 Task: Best health and beauty website designs: ColourPop.
Action: Mouse moved to (908, 409)
Screenshot: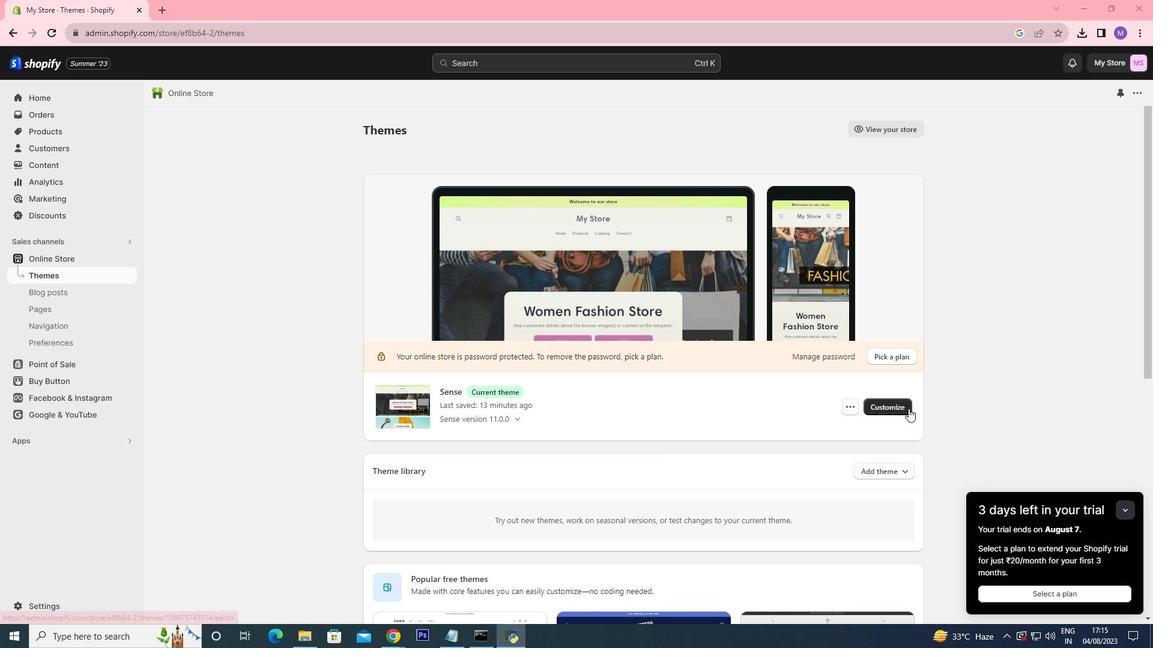 
Action: Mouse pressed left at (908, 409)
Screenshot: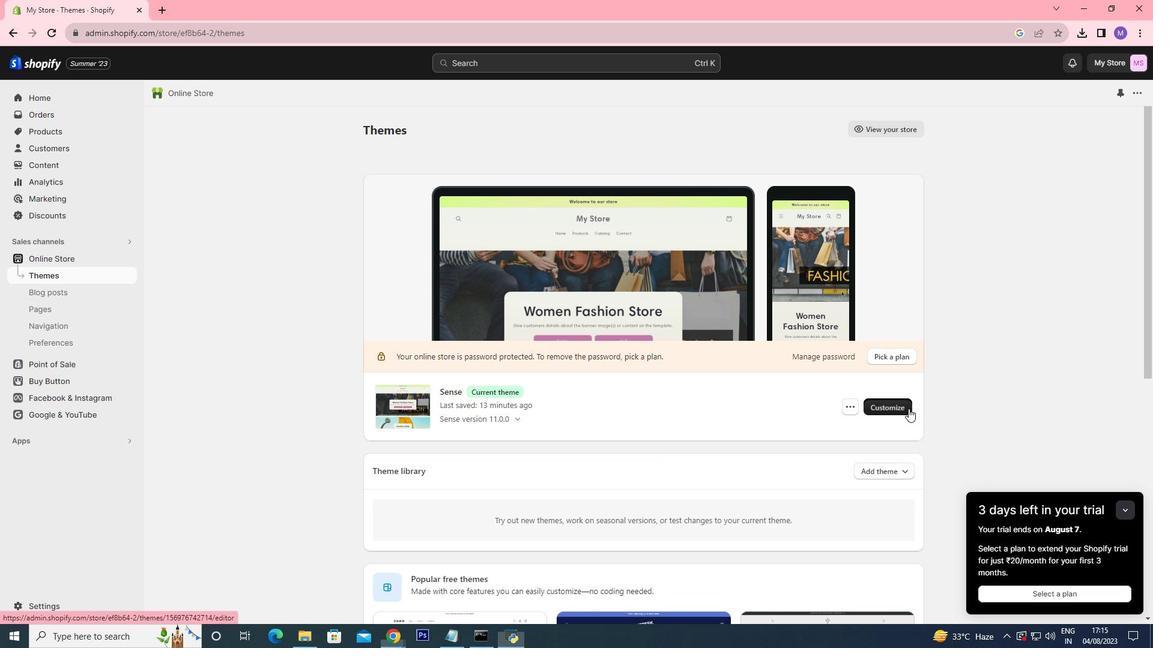 
Action: Mouse moved to (709, 306)
Screenshot: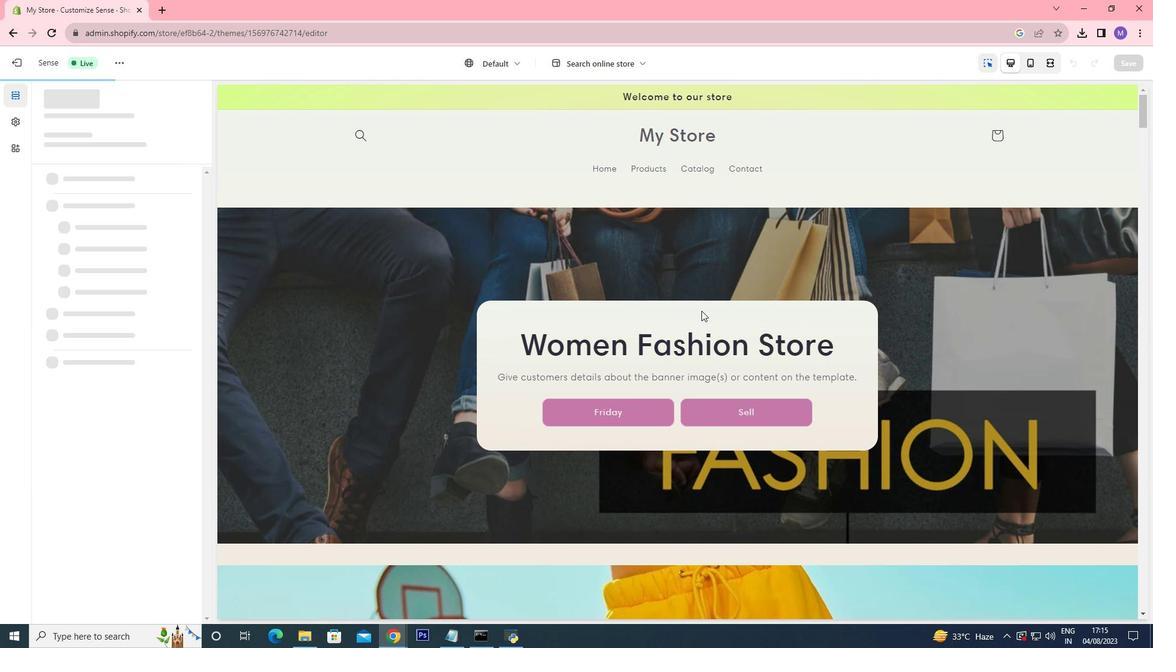 
Action: Mouse scrolled (709, 306) with delta (0, 0)
Screenshot: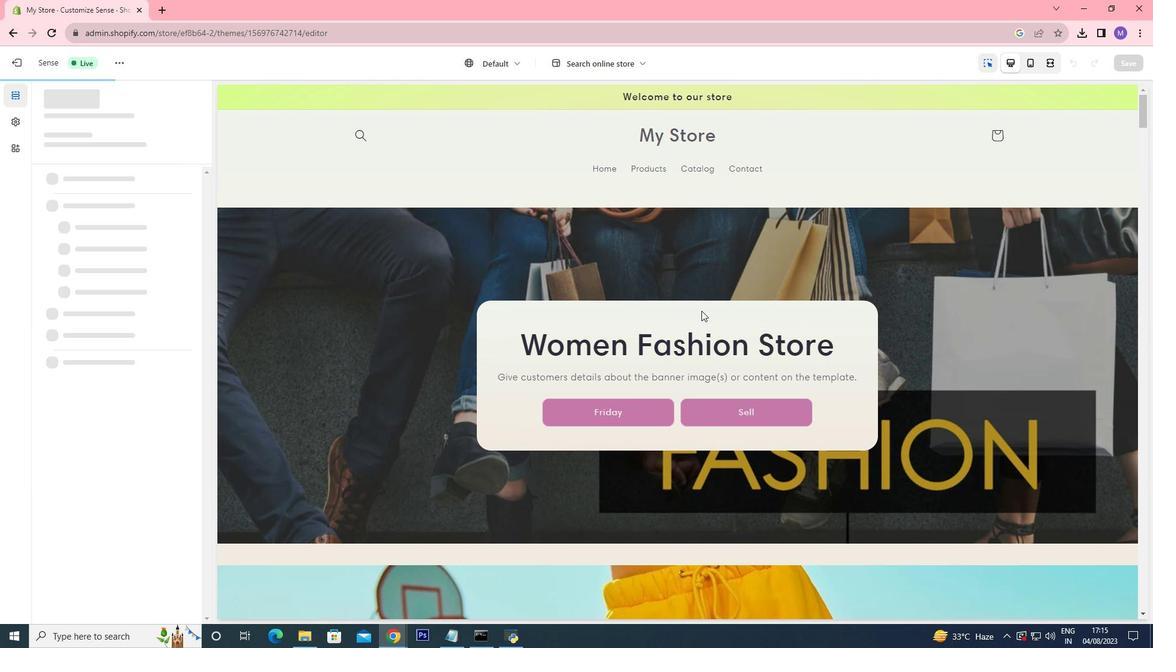 
Action: Mouse moved to (707, 308)
Screenshot: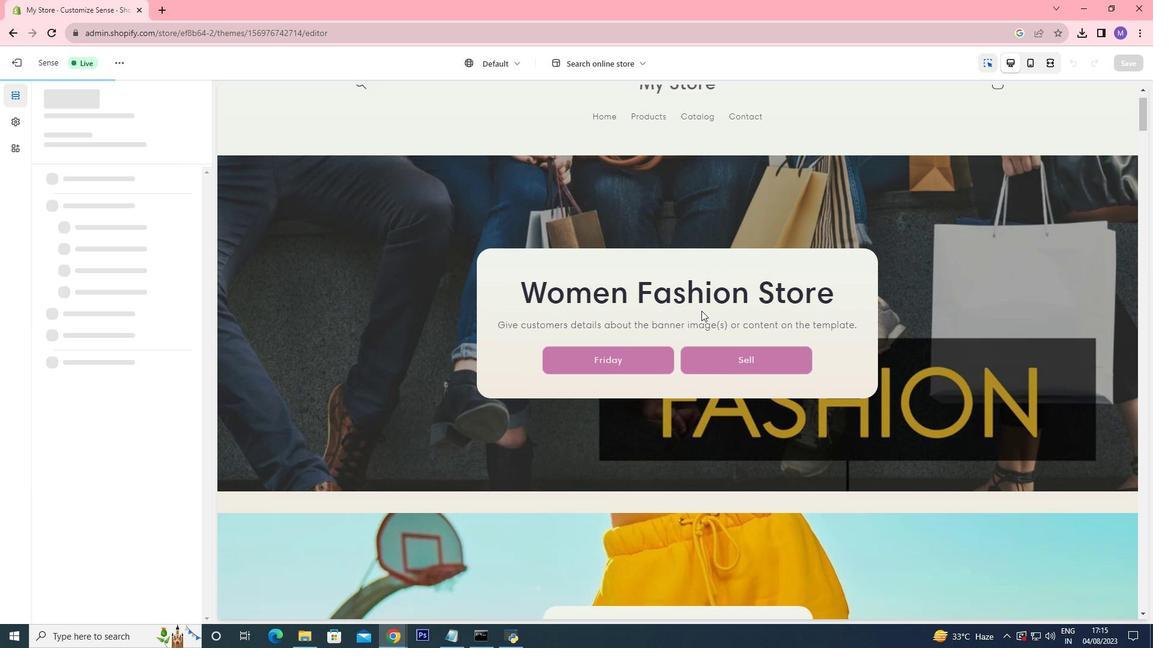 
Action: Mouse scrolled (707, 307) with delta (0, 0)
Screenshot: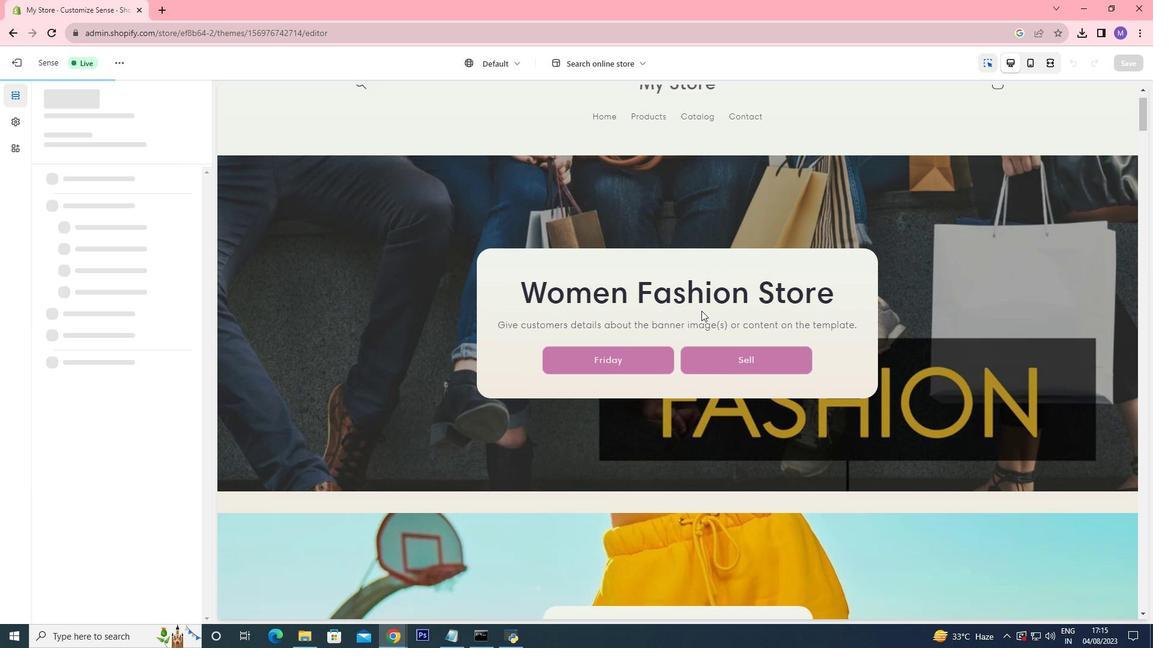 
Action: Mouse moved to (703, 309)
Screenshot: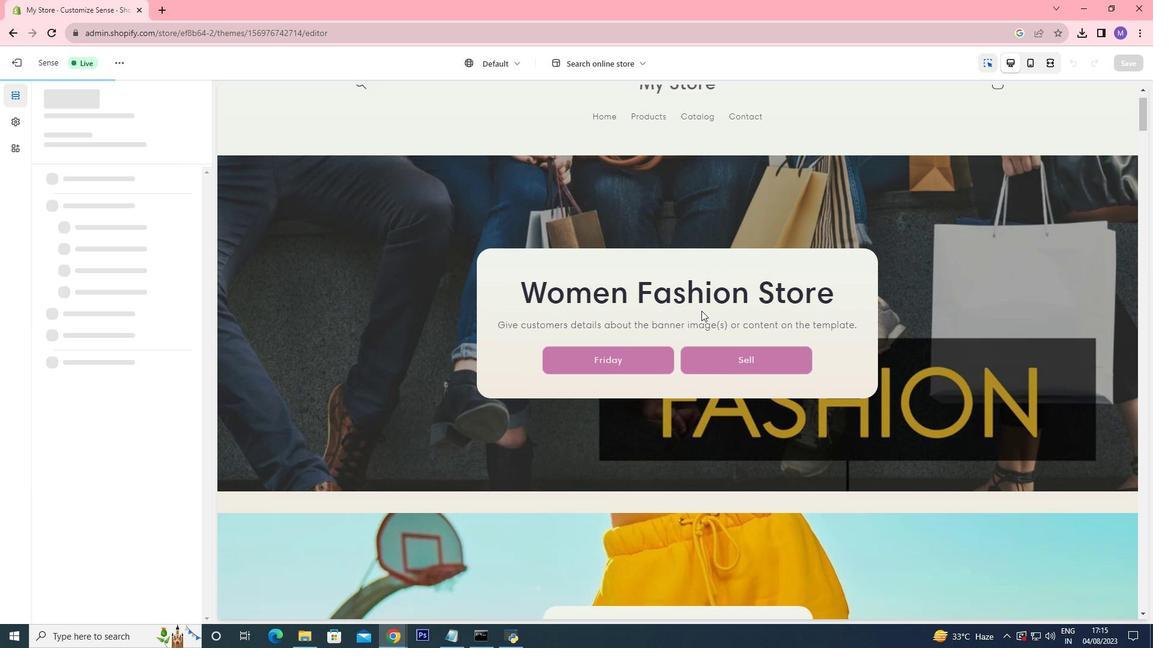 
Action: Mouse scrolled (703, 309) with delta (0, 0)
Screenshot: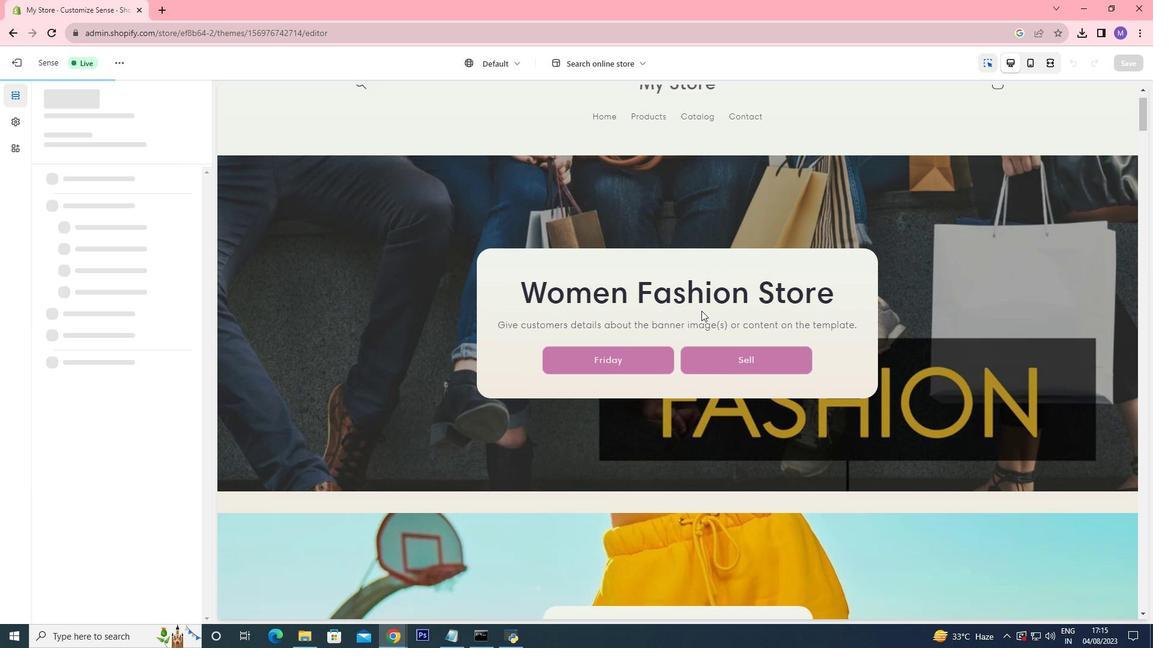 
Action: Mouse moved to (702, 311)
Screenshot: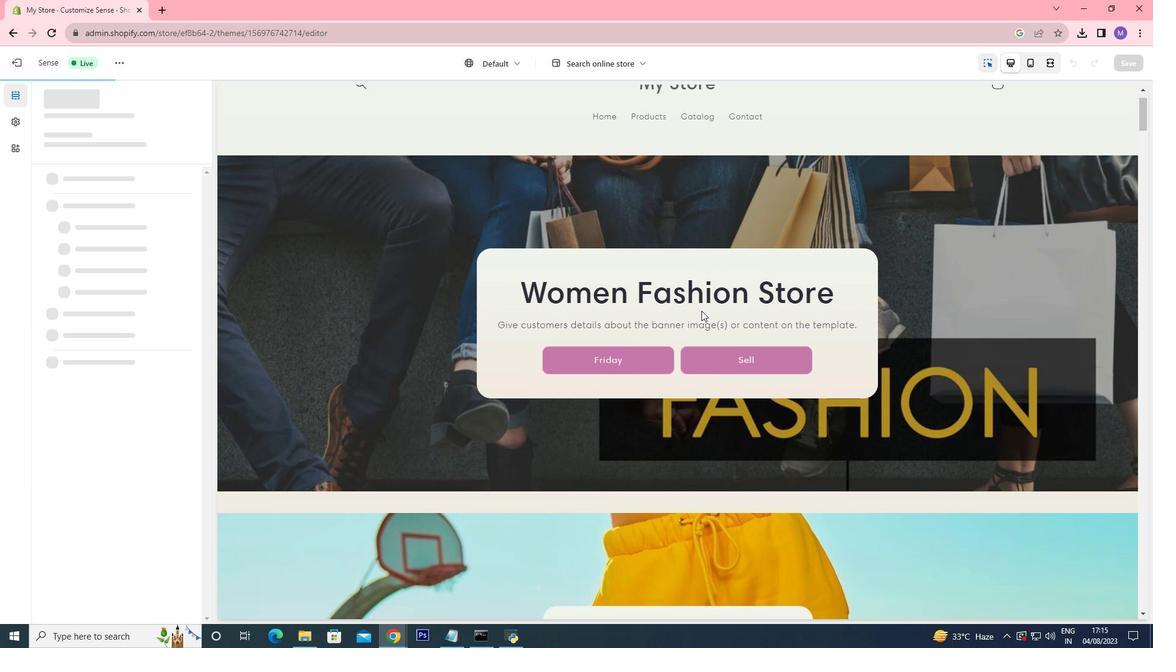 
Action: Mouse scrolled (702, 310) with delta (0, 0)
Screenshot: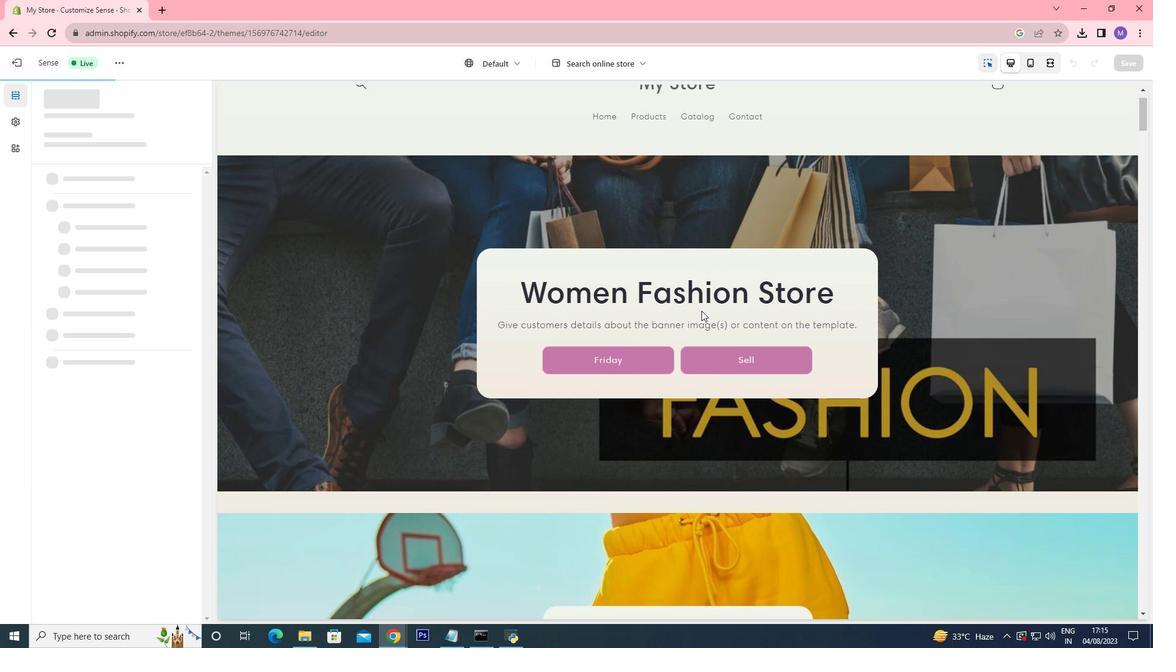 
Action: Mouse moved to (701, 311)
Screenshot: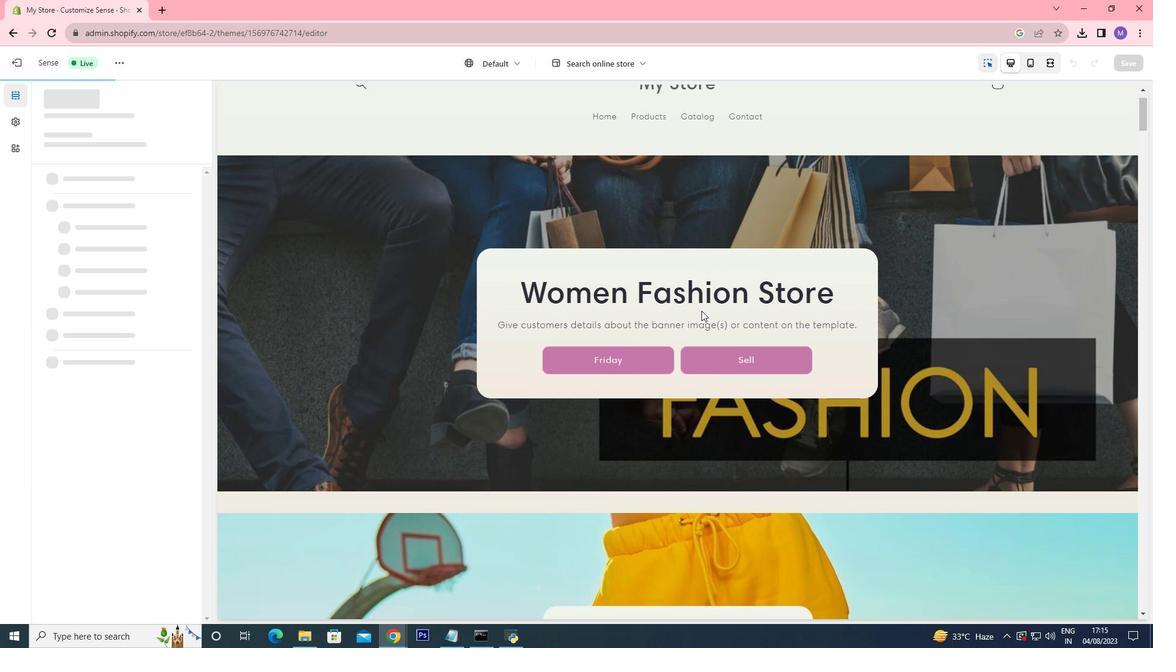 
Action: Mouse scrolled (701, 310) with delta (0, 0)
Screenshot: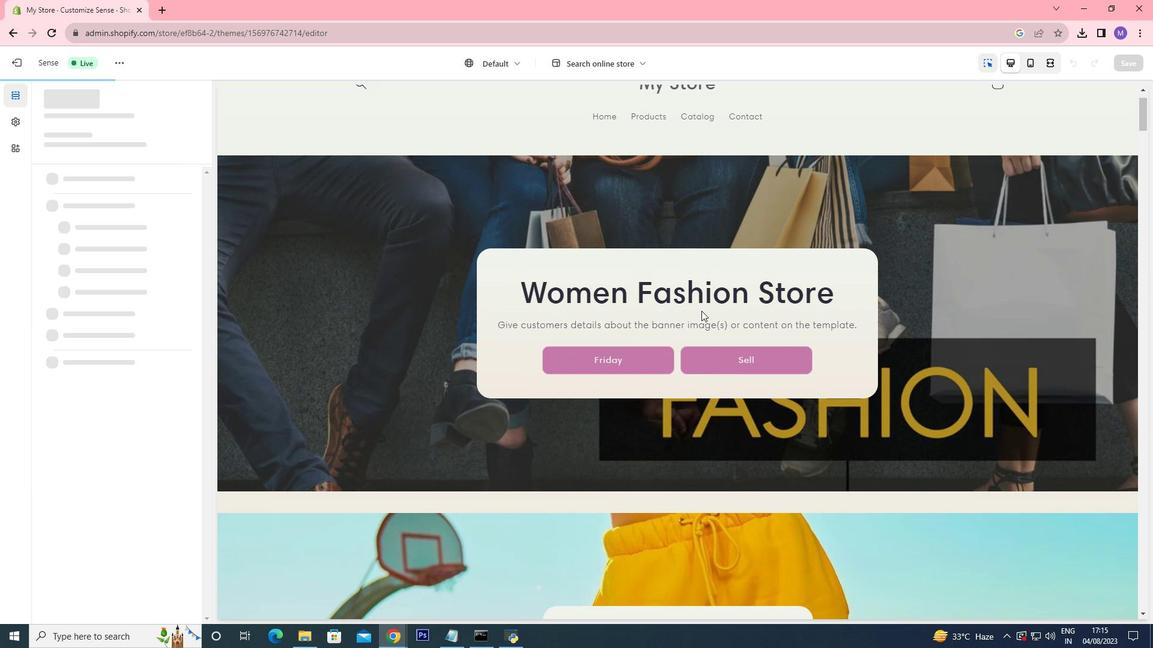 
Action: Mouse moved to (701, 311)
Screenshot: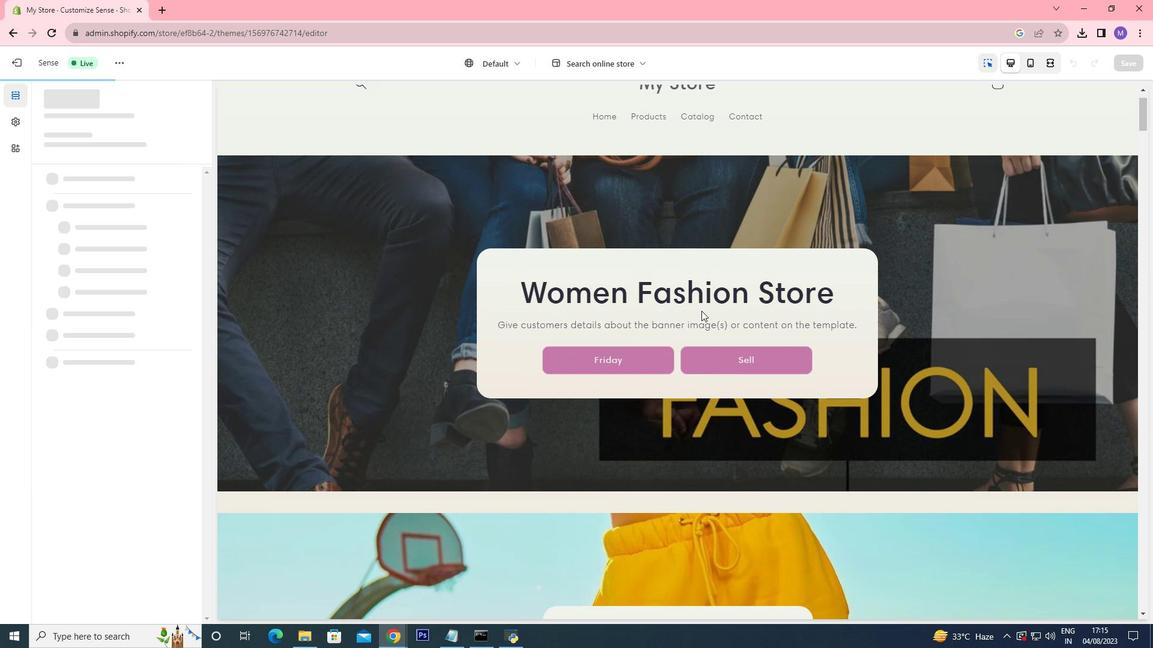 
Action: Mouse scrolled (701, 310) with delta (0, 0)
Screenshot: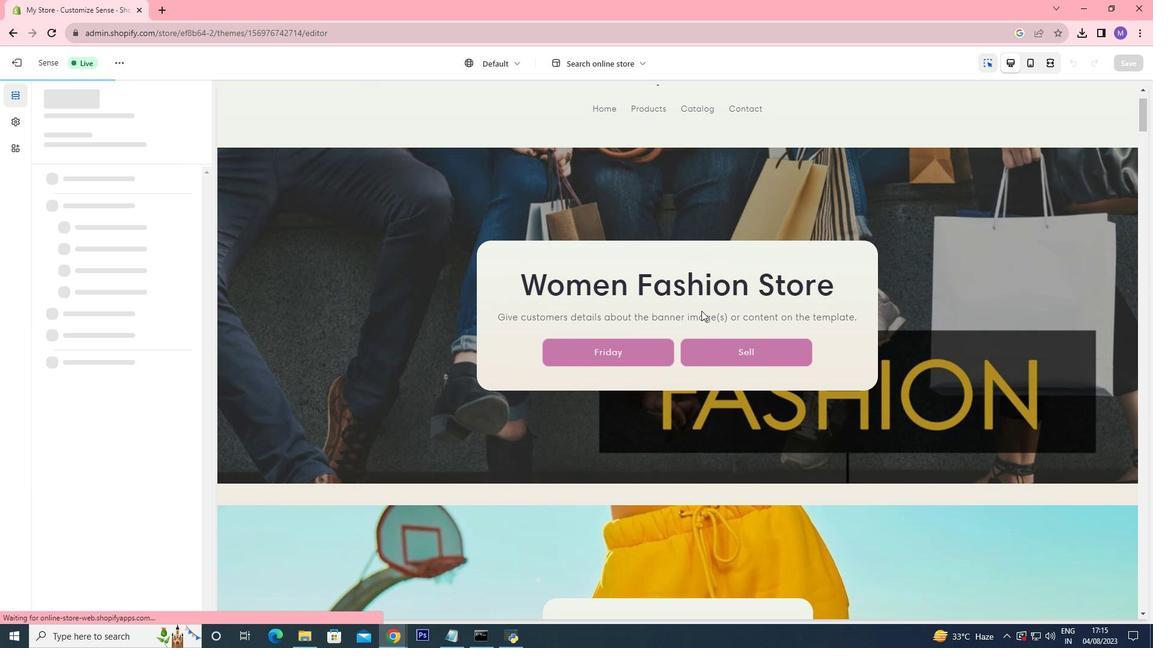 
Action: Mouse moved to (702, 337)
Screenshot: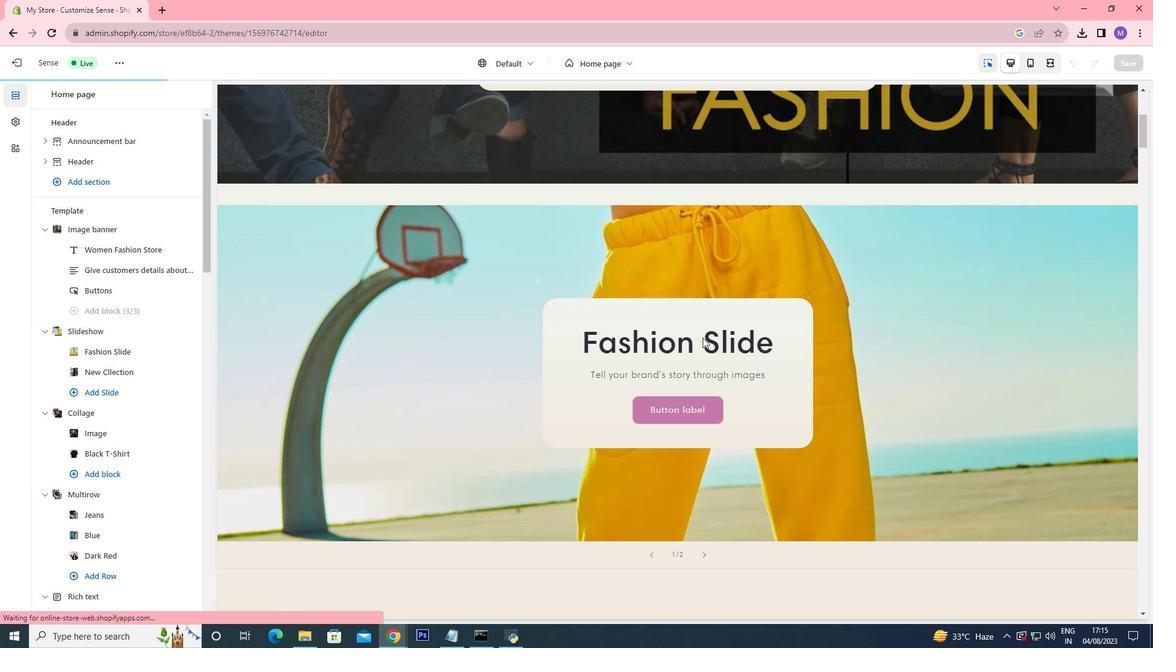 
Action: Mouse scrolled (702, 336) with delta (0, 0)
Screenshot: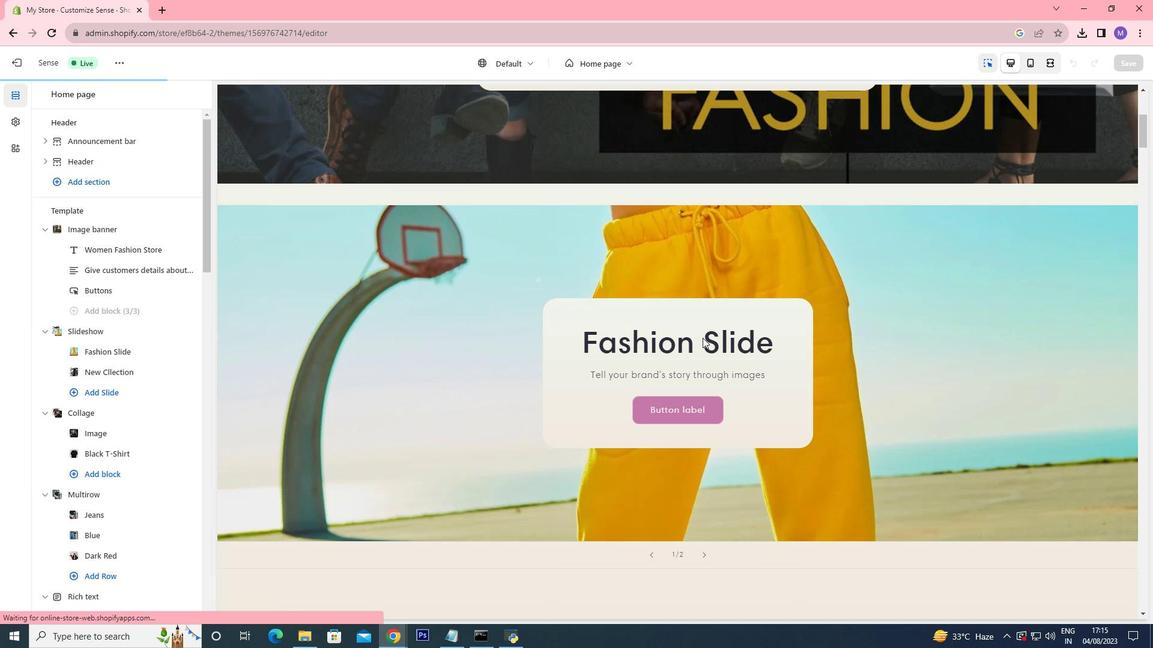
Action: Mouse moved to (702, 338)
Screenshot: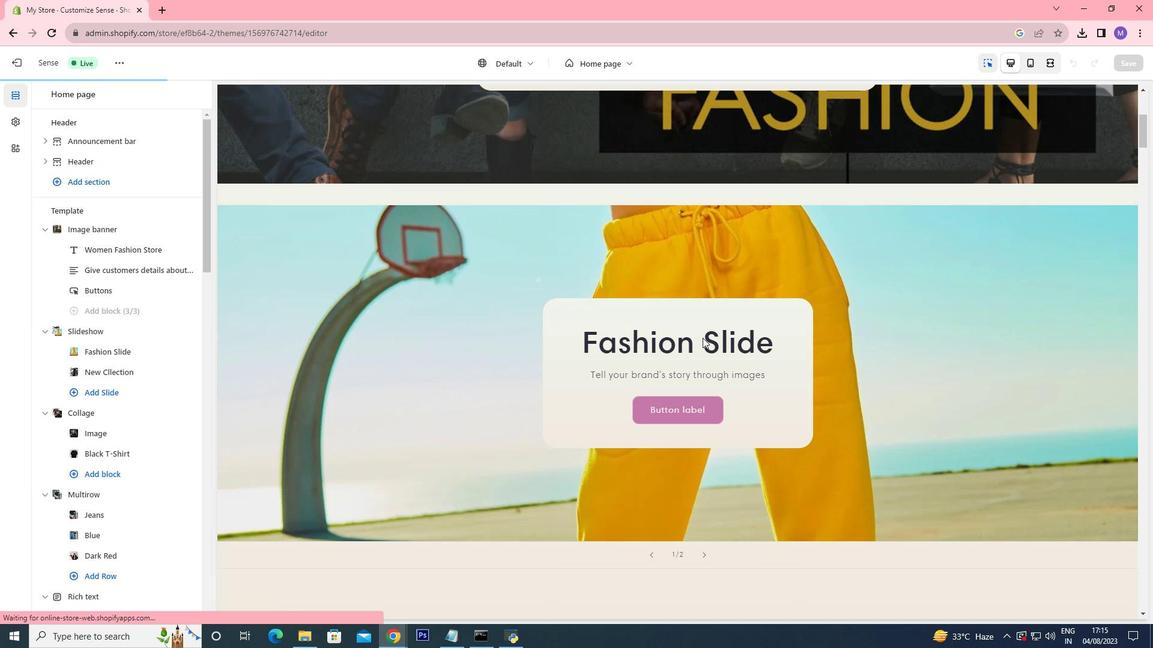 
Action: Mouse scrolled (702, 337) with delta (0, 0)
Screenshot: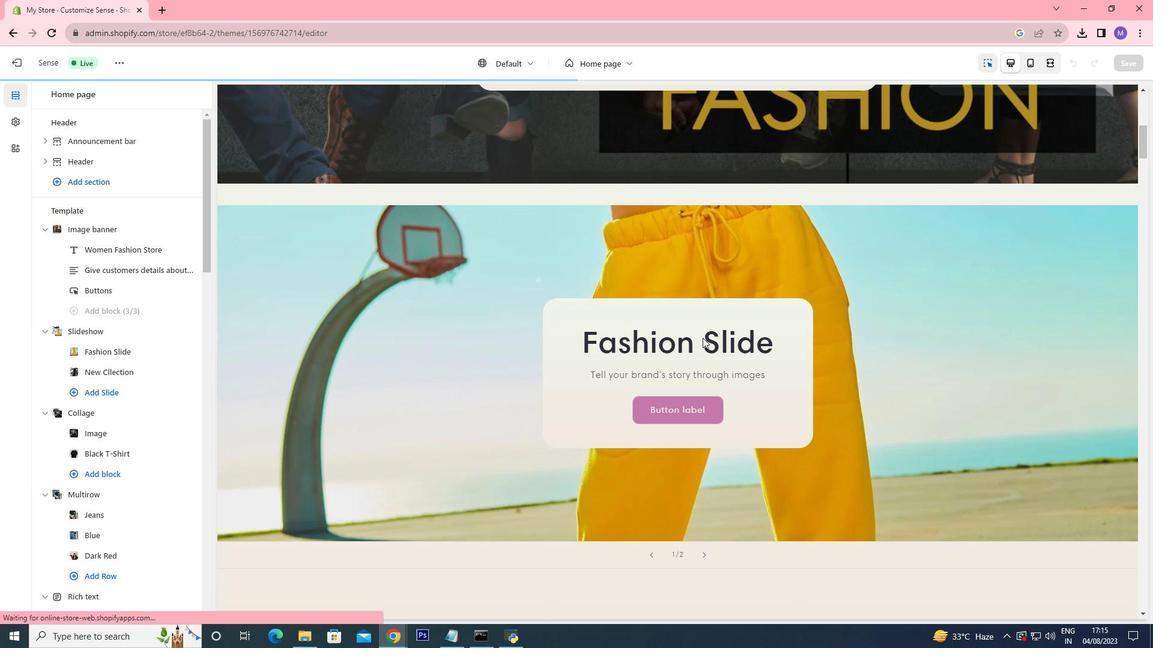
Action: Mouse scrolled (702, 337) with delta (0, 0)
Screenshot: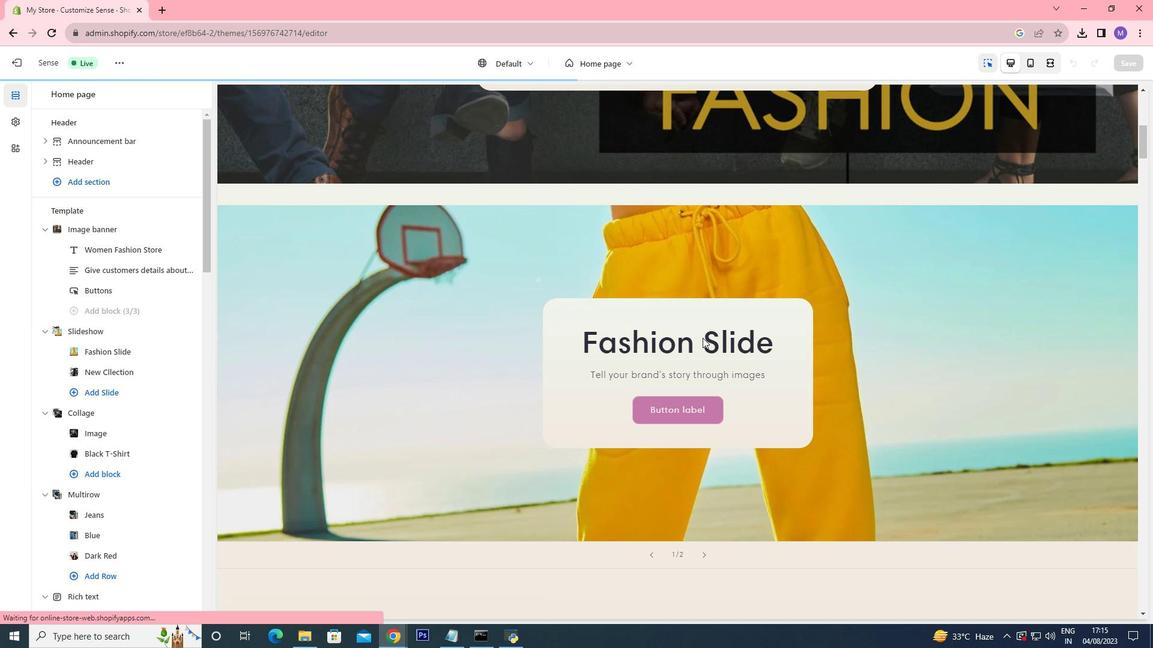 
Action: Mouse scrolled (702, 337) with delta (0, 0)
Screenshot: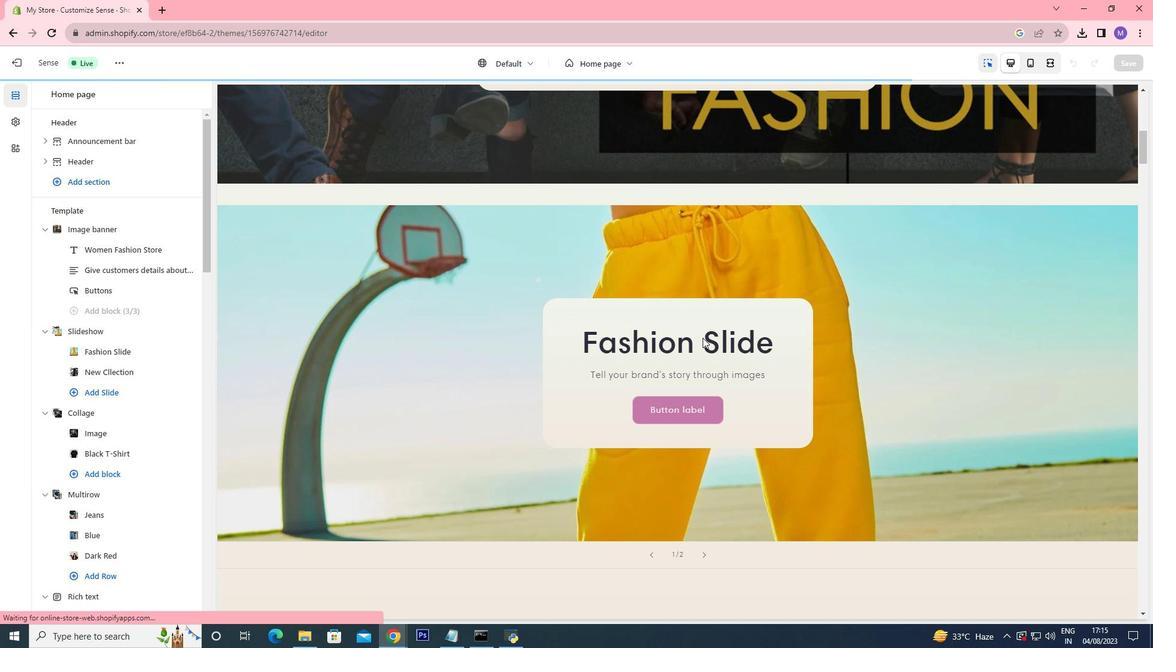 
Action: Mouse scrolled (702, 337) with delta (0, 0)
Screenshot: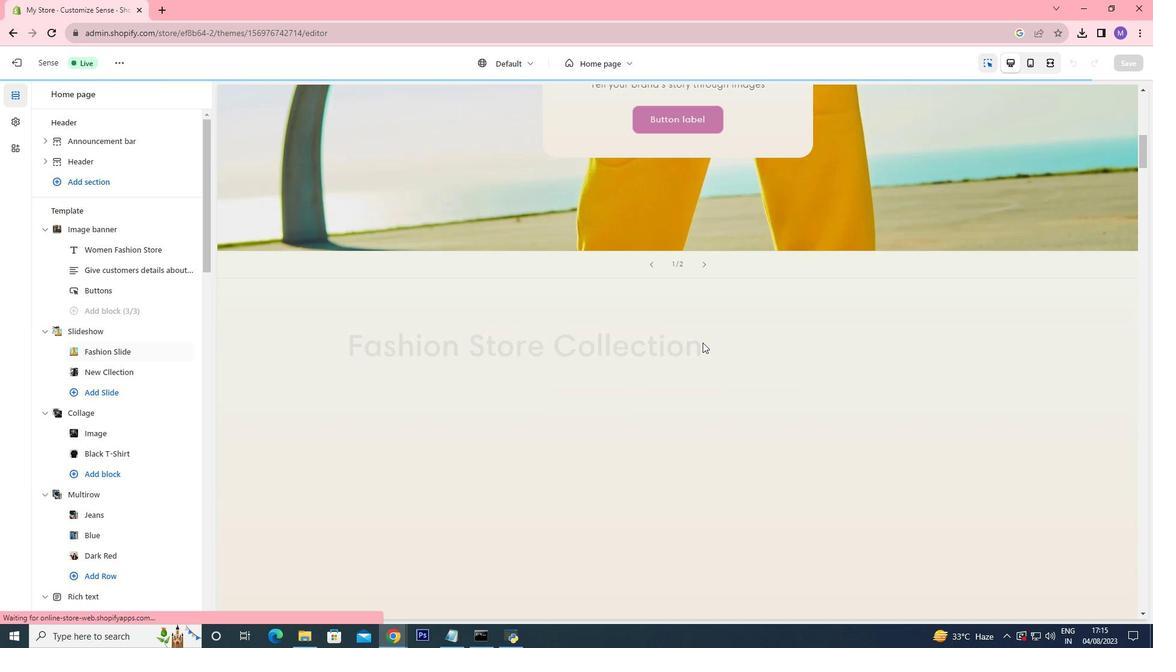 
Action: Mouse moved to (705, 377)
Screenshot: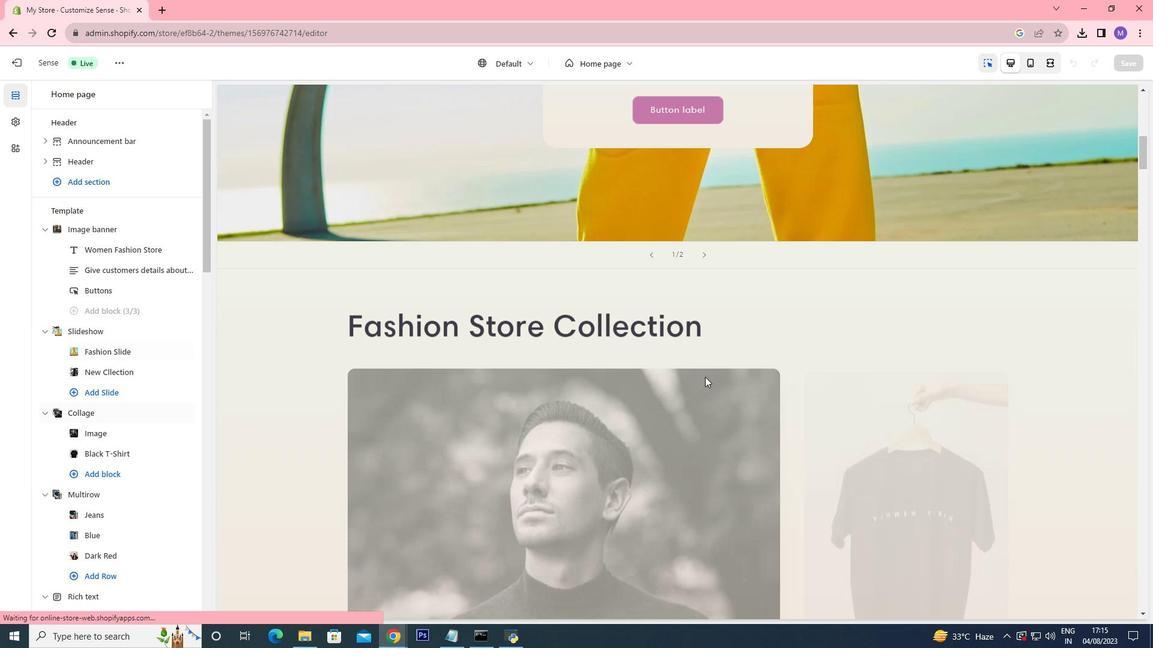
Action: Mouse scrolled (705, 376) with delta (0, 0)
Screenshot: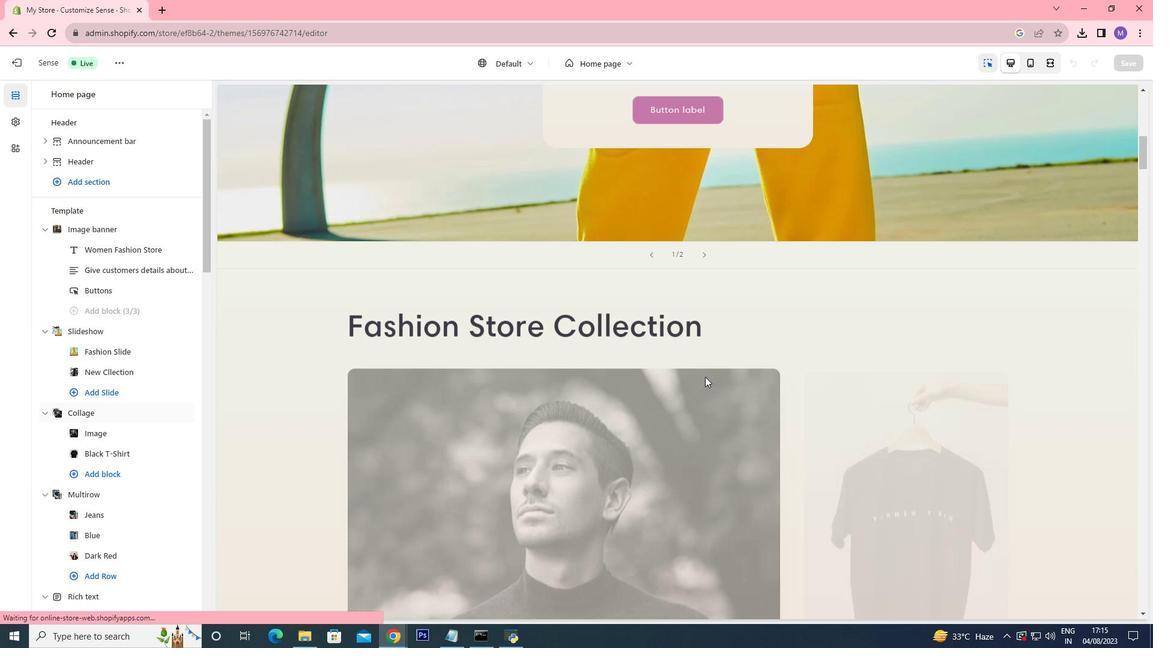
Action: Mouse scrolled (705, 376) with delta (0, 0)
Screenshot: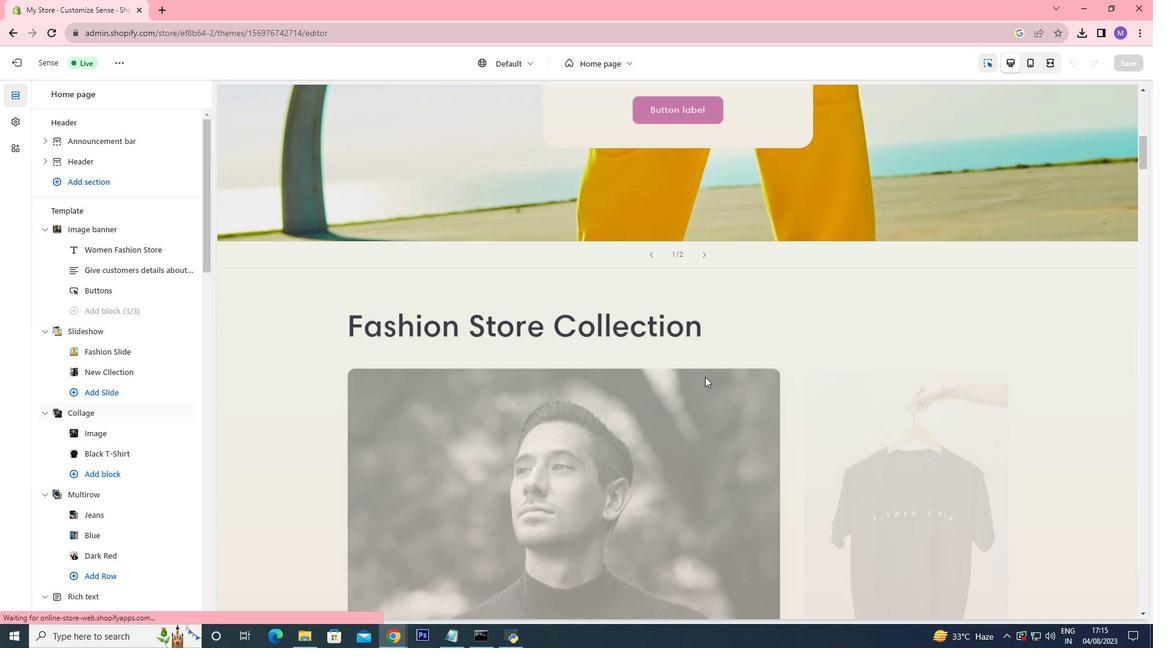 
Action: Mouse scrolled (705, 376) with delta (0, 0)
Screenshot: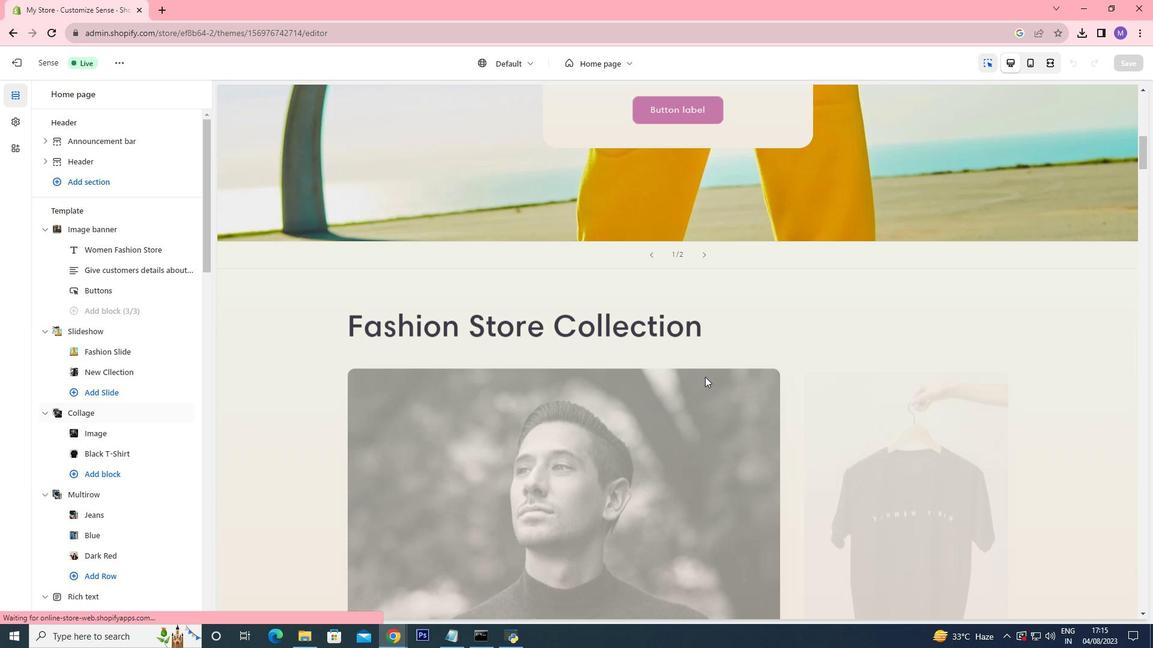 
Action: Mouse scrolled (705, 376) with delta (0, 0)
Screenshot: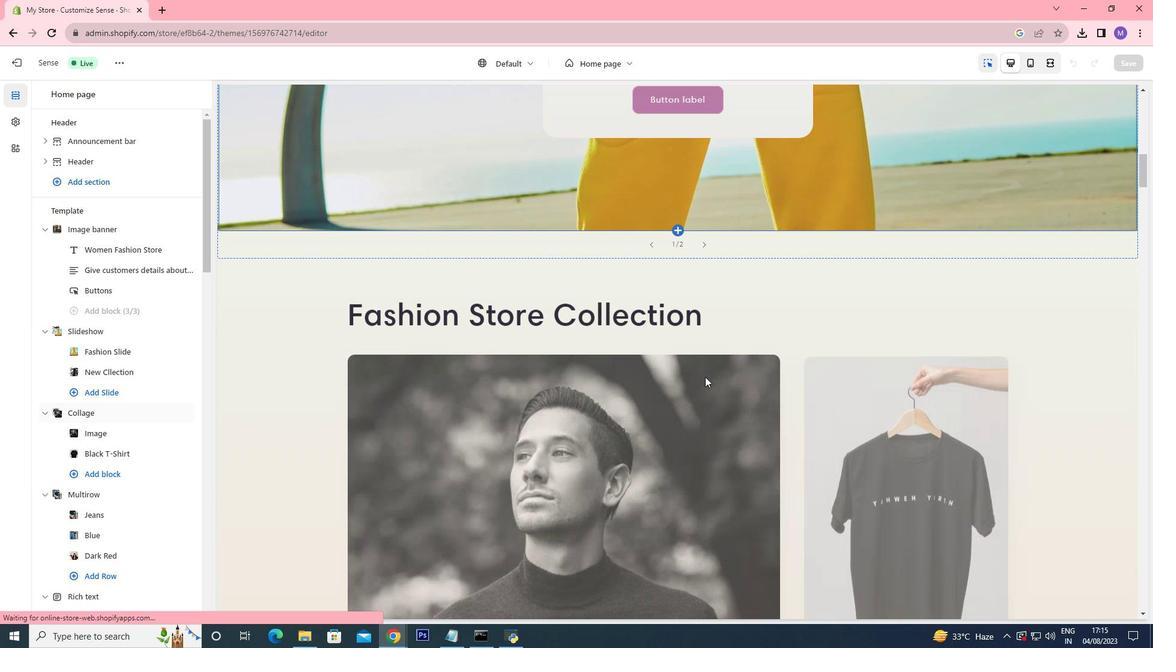 
Action: Mouse scrolled (705, 376) with delta (0, 0)
Screenshot: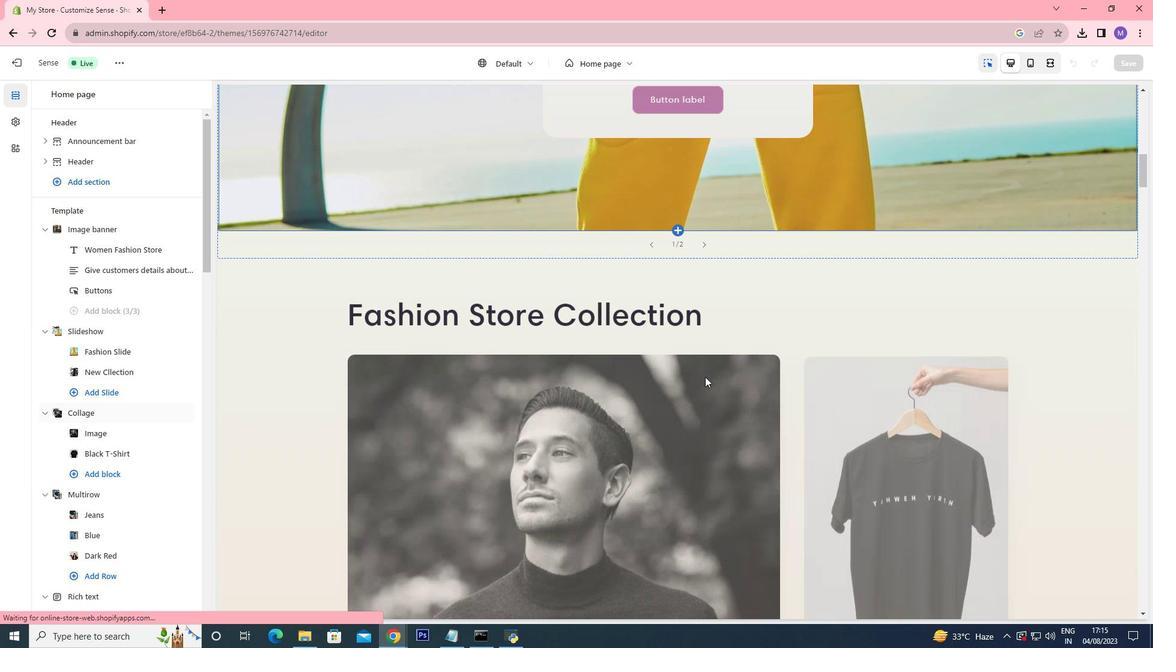
Action: Mouse scrolled (705, 376) with delta (0, 0)
Screenshot: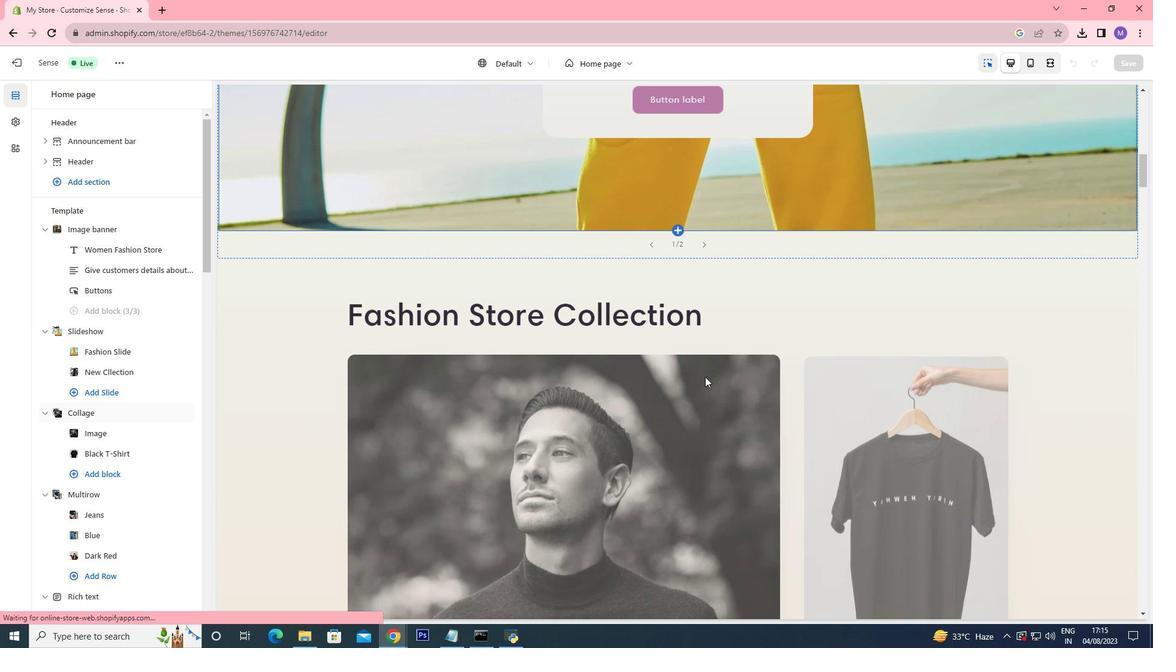 
Action: Mouse scrolled (705, 376) with delta (0, 0)
Screenshot: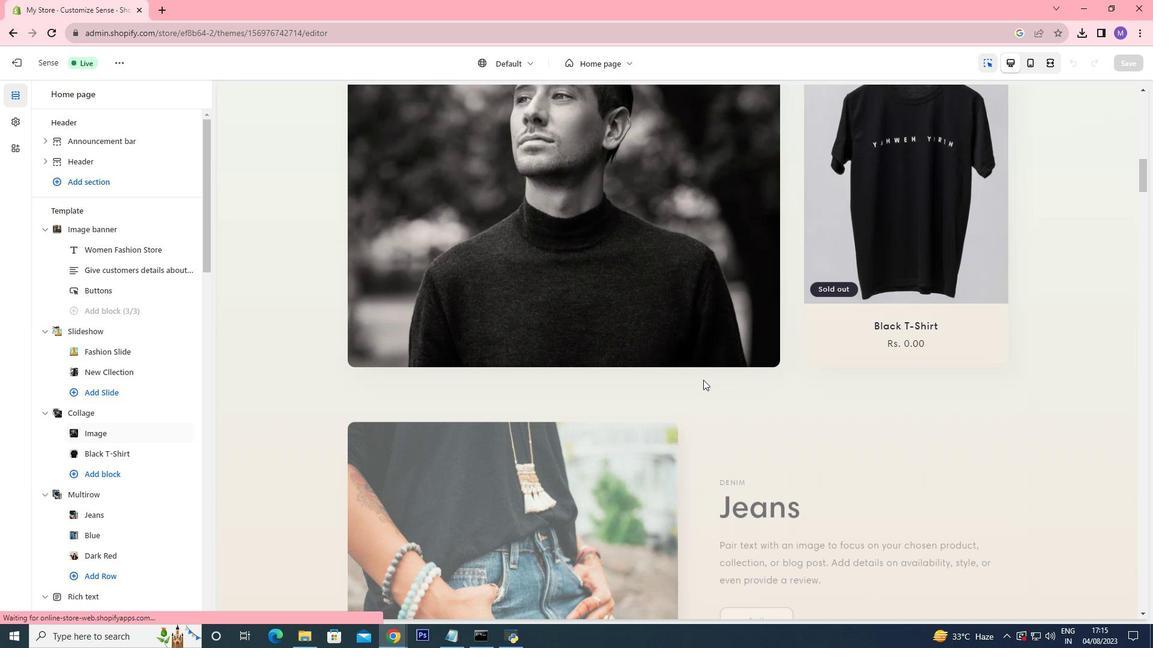 
Action: Mouse moved to (705, 377)
Screenshot: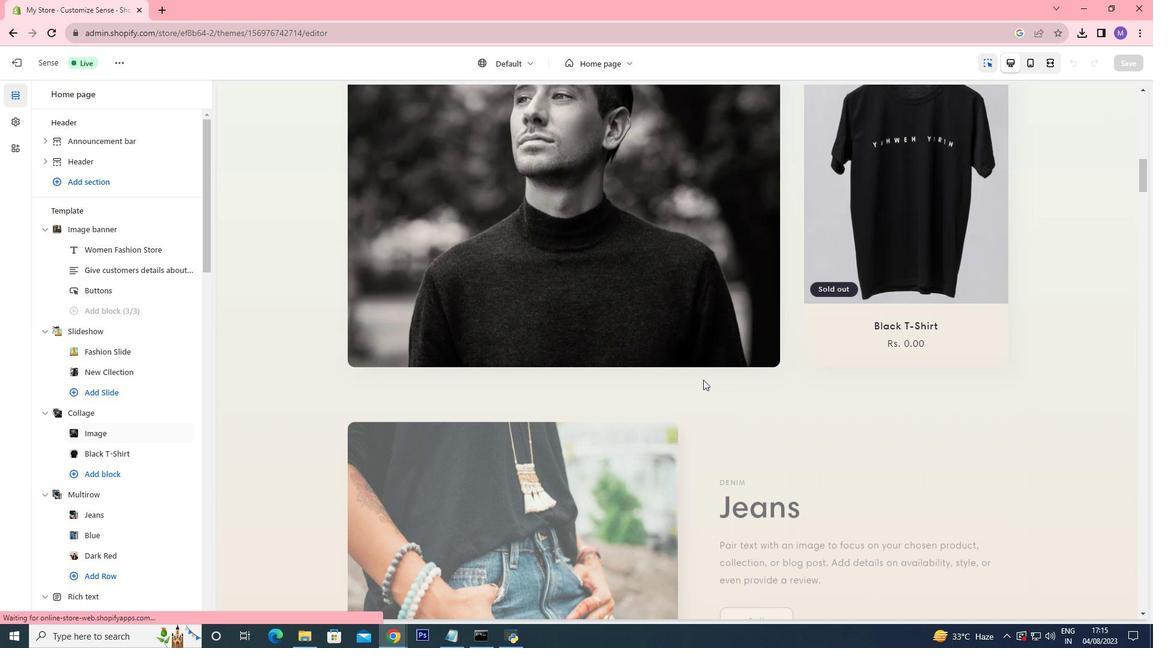 
Action: Mouse scrolled (705, 377) with delta (0, 0)
Screenshot: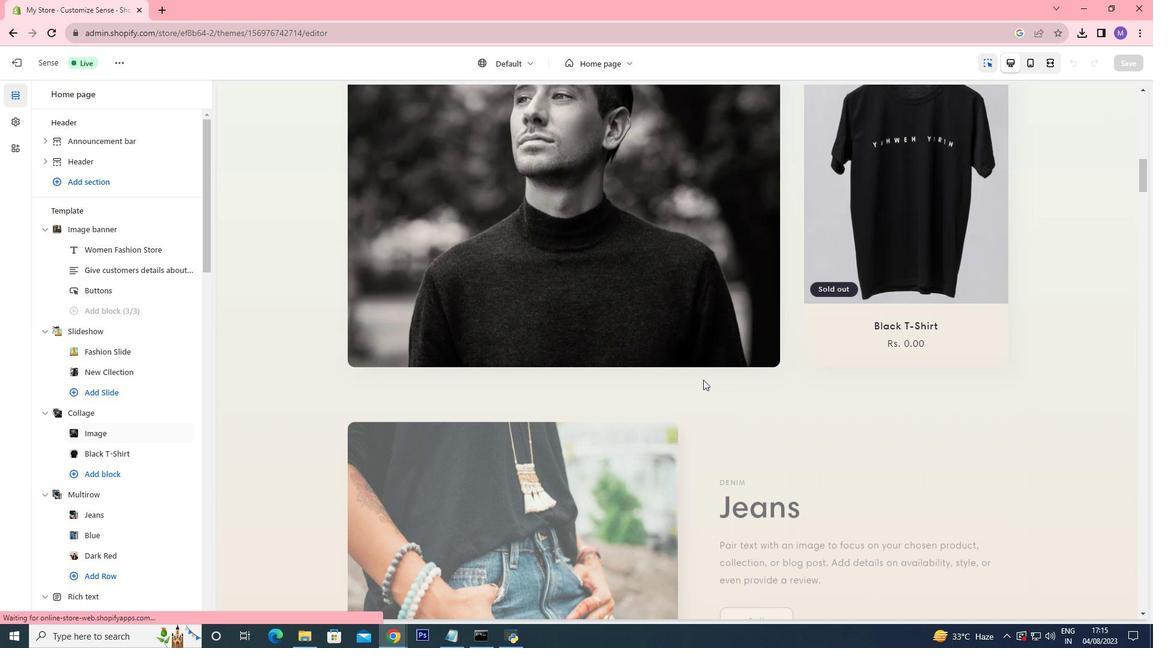 
Action: Mouse moved to (705, 379)
Screenshot: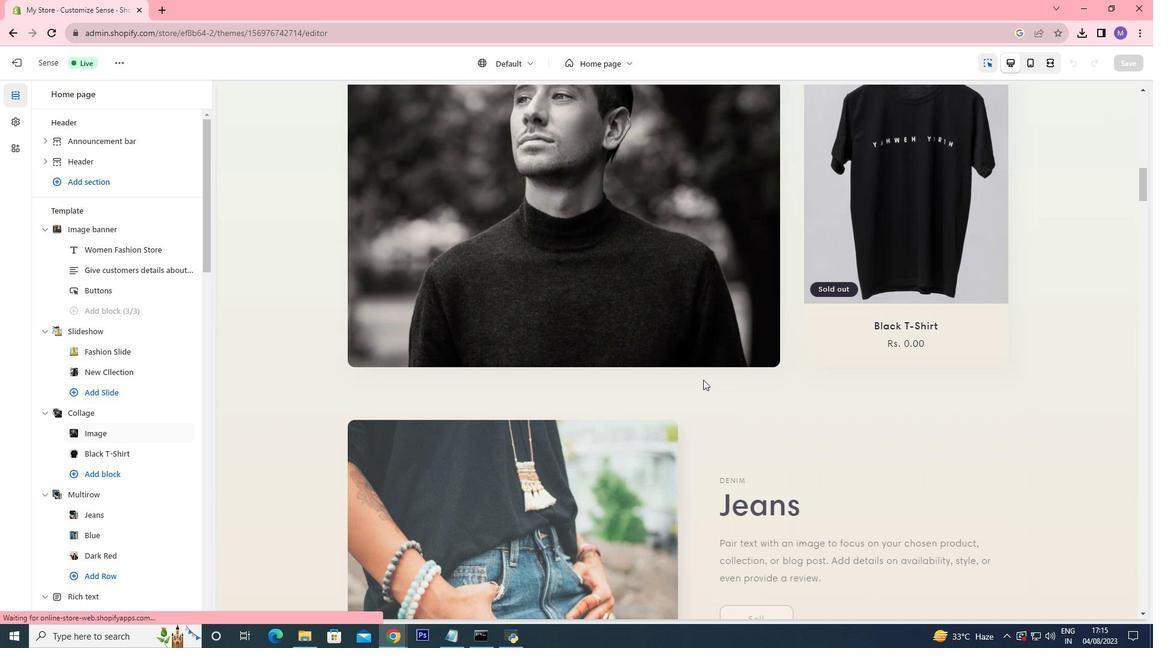 
Action: Mouse scrolled (705, 377) with delta (0, 0)
Screenshot: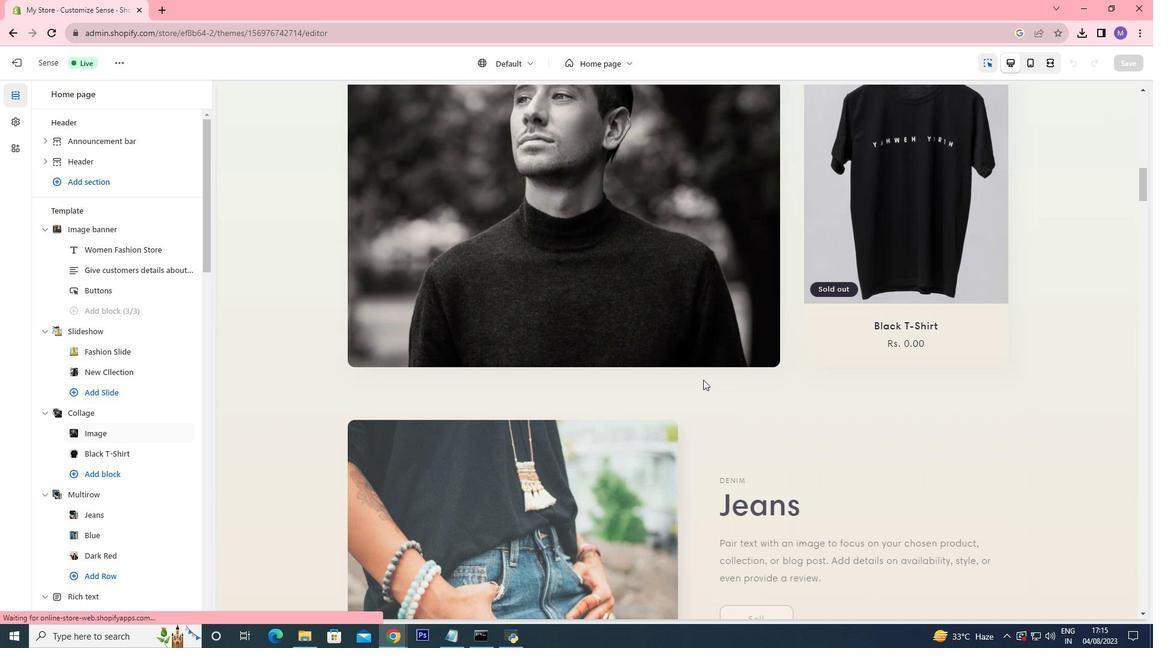 
Action: Mouse moved to (703, 379)
Screenshot: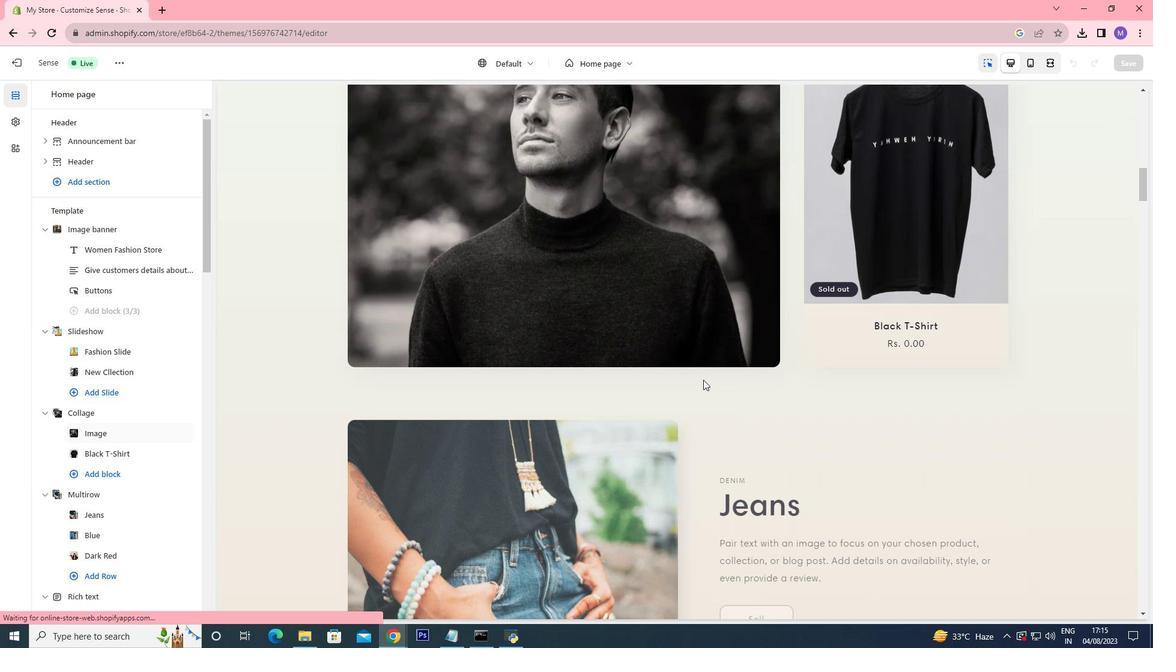 
Action: Mouse scrolled (703, 379) with delta (0, 0)
Screenshot: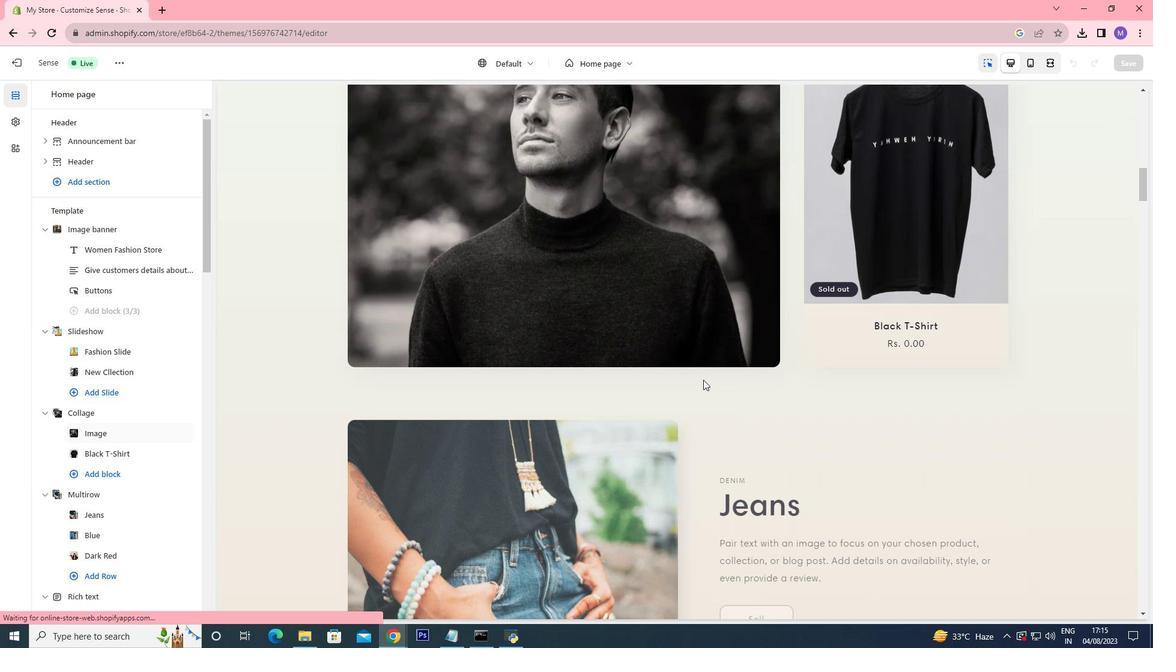 
Action: Mouse moved to (709, 384)
Screenshot: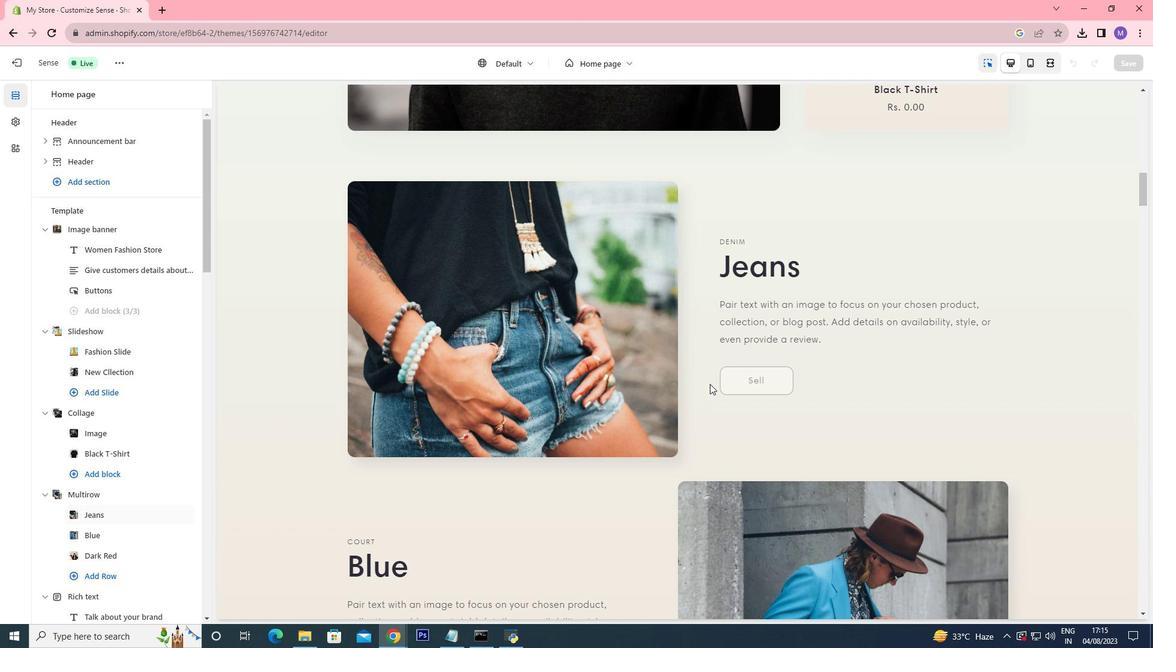 
Action: Mouse scrolled (709, 383) with delta (0, 0)
Screenshot: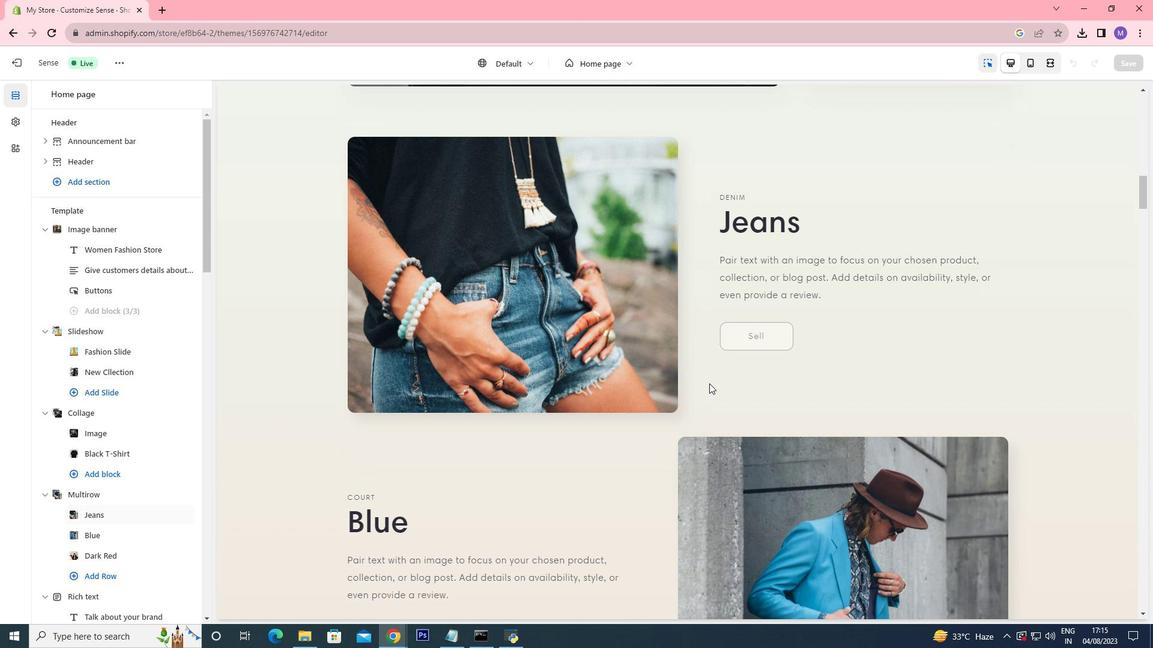 
Action: Mouse scrolled (709, 383) with delta (0, 0)
Screenshot: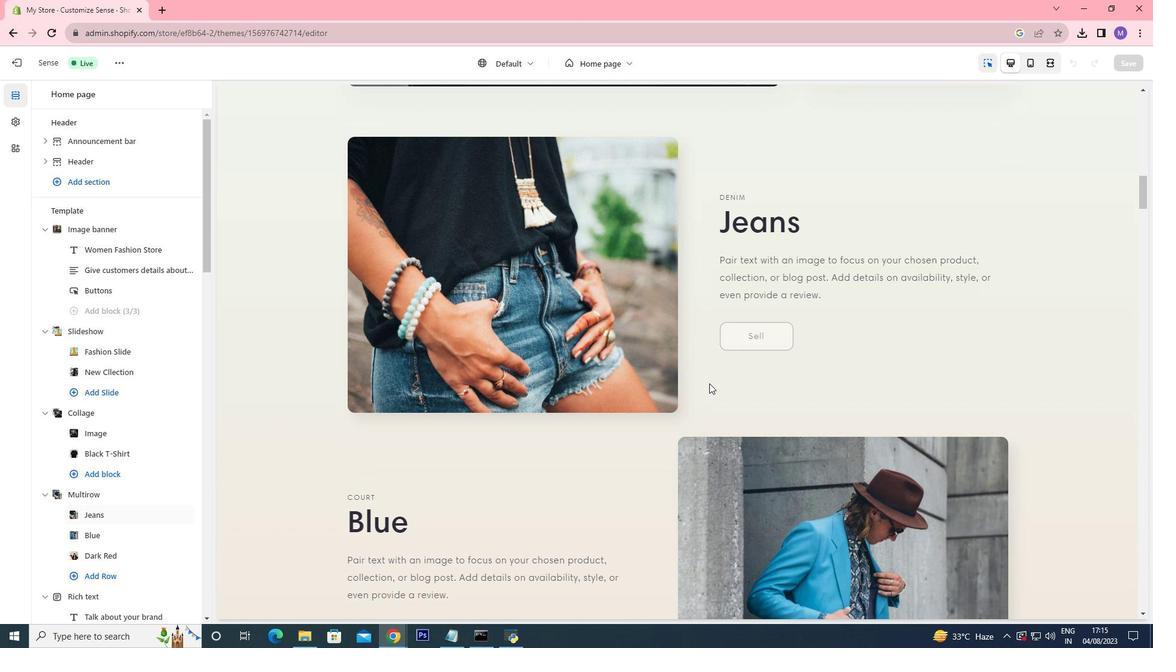
Action: Mouse scrolled (709, 383) with delta (0, 0)
Screenshot: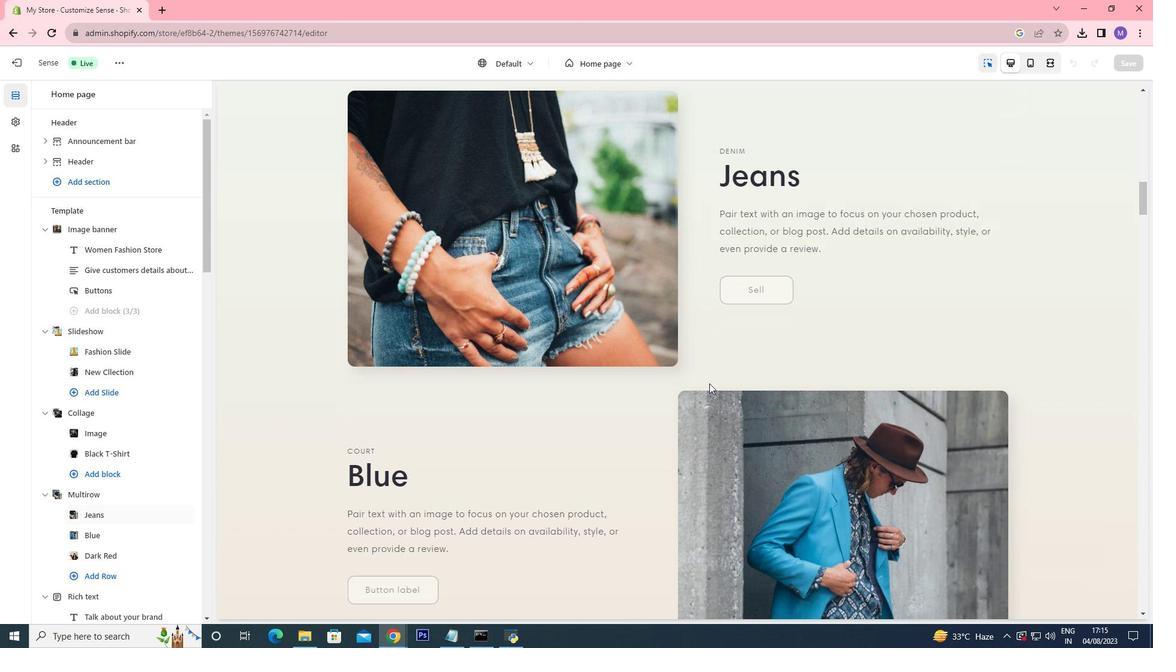 
Action: Mouse moved to (709, 383)
Screenshot: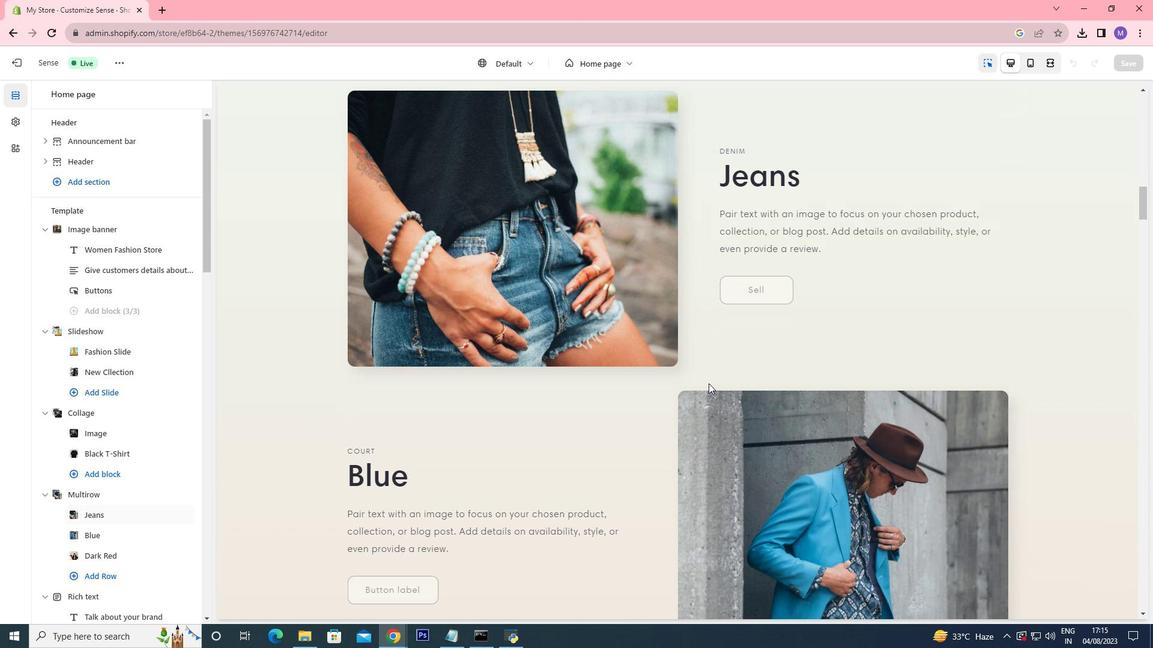 
Action: Mouse scrolled (709, 383) with delta (0, 0)
Screenshot: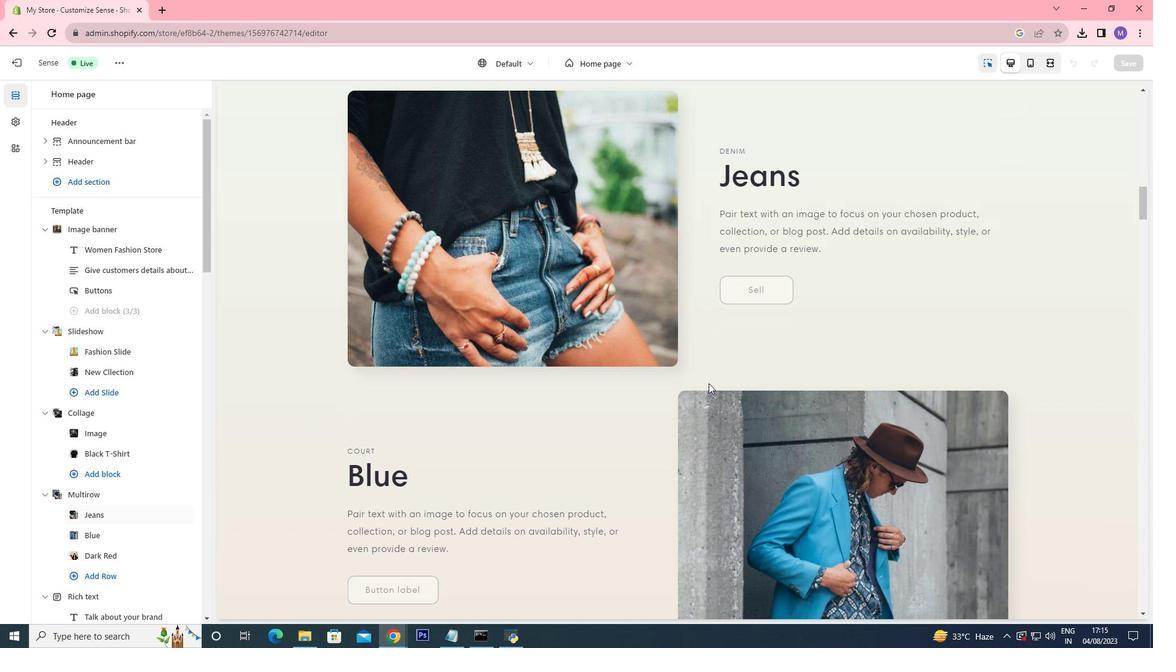 
Action: Mouse moved to (705, 381)
Screenshot: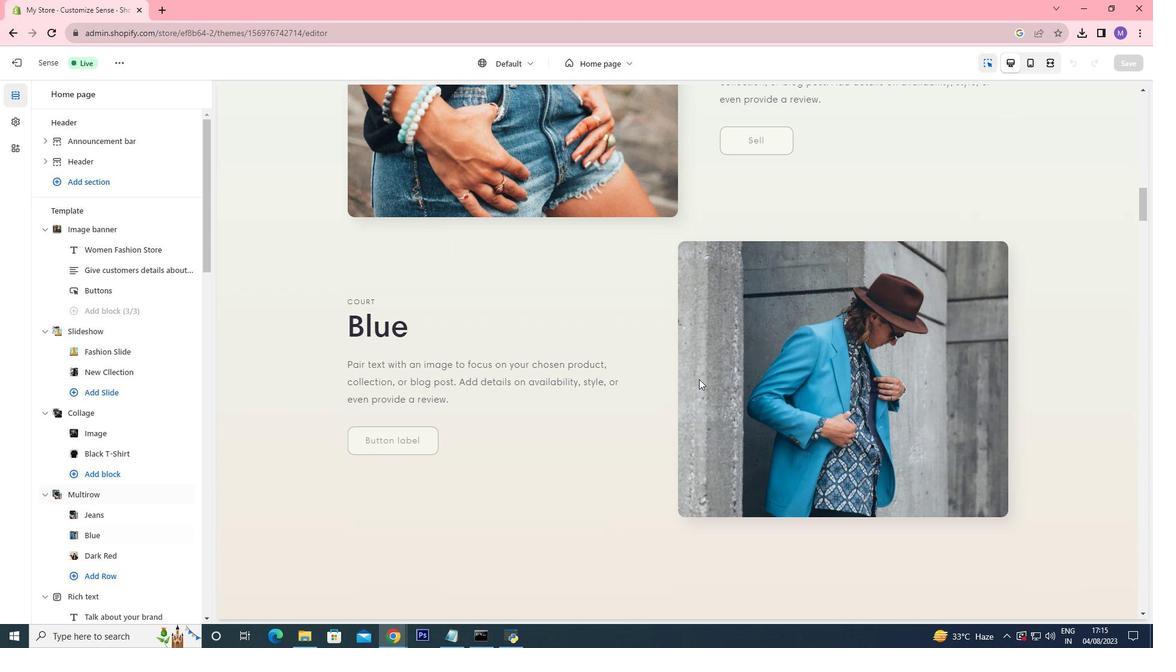 
Action: Mouse scrolled (705, 380) with delta (0, 0)
Screenshot: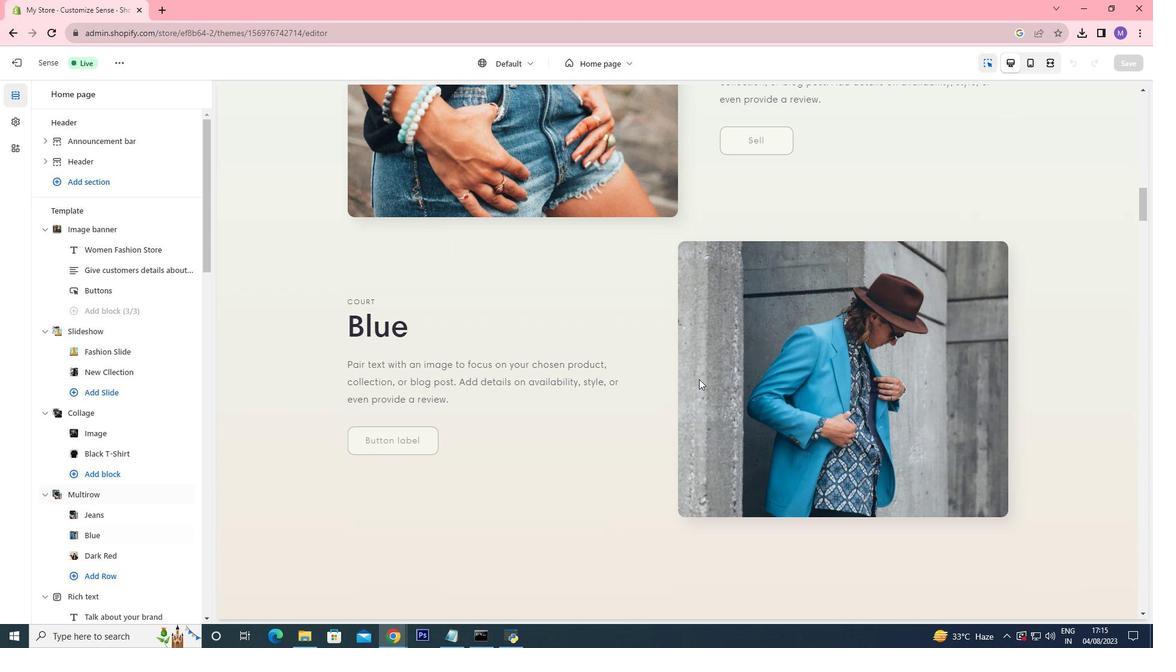 
Action: Mouse moved to (703, 380)
Screenshot: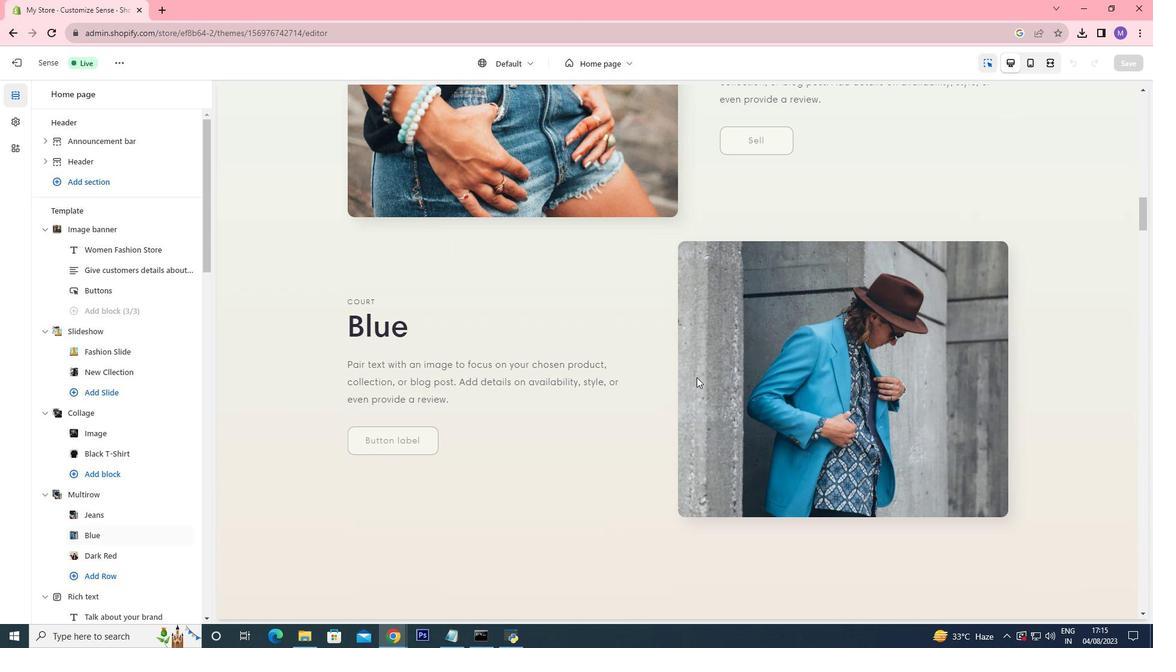 
Action: Mouse scrolled (703, 379) with delta (0, 0)
Screenshot: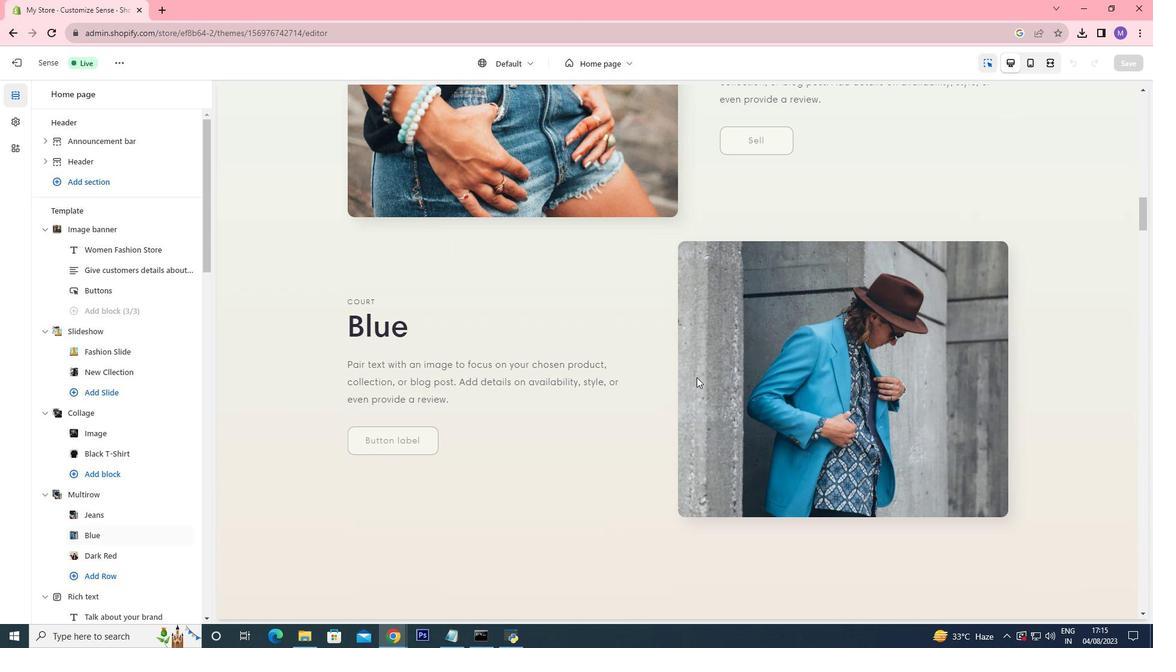 
Action: Mouse moved to (701, 380)
Screenshot: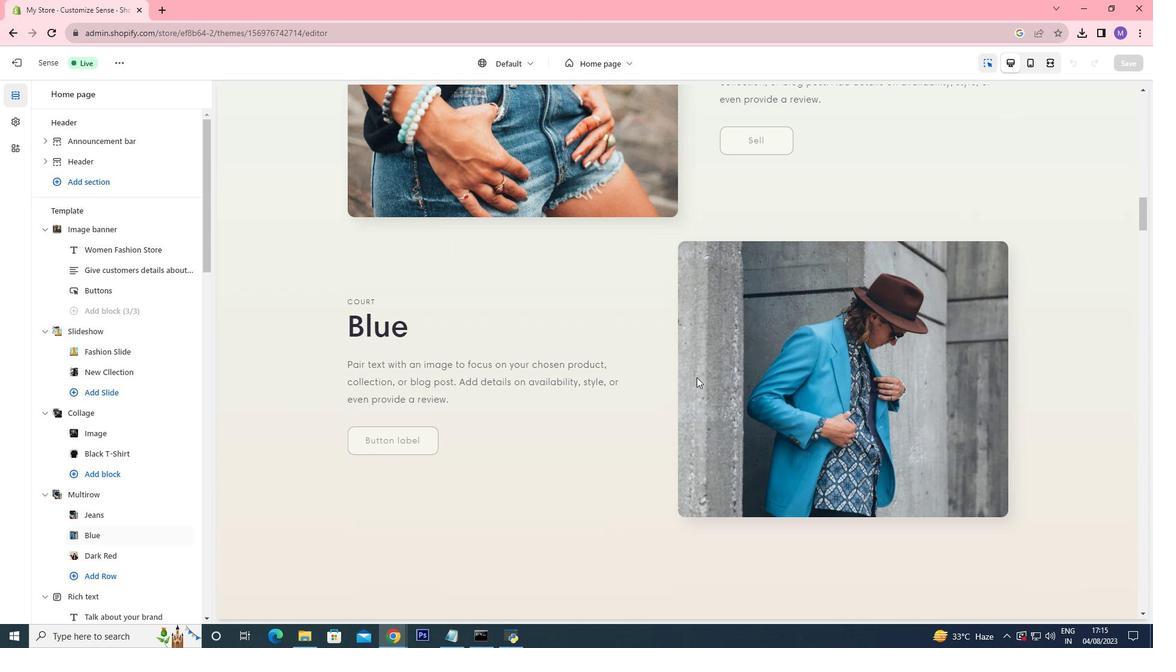 
Action: Mouse scrolled (702, 379) with delta (0, 0)
Screenshot: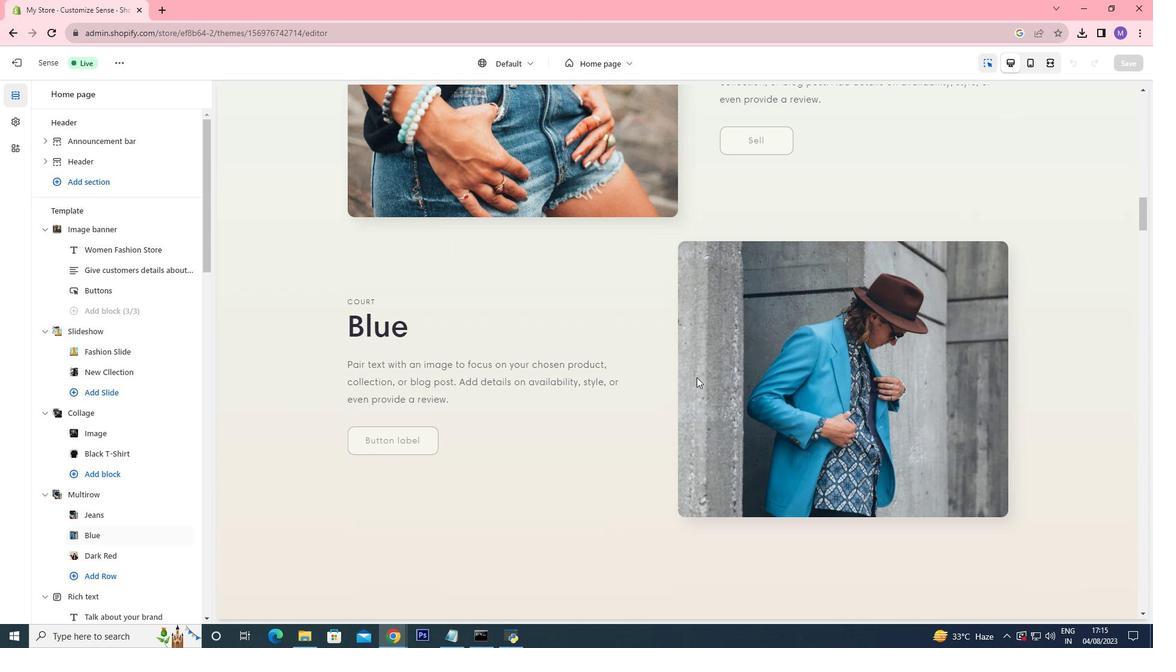 
Action: Mouse moved to (699, 380)
Screenshot: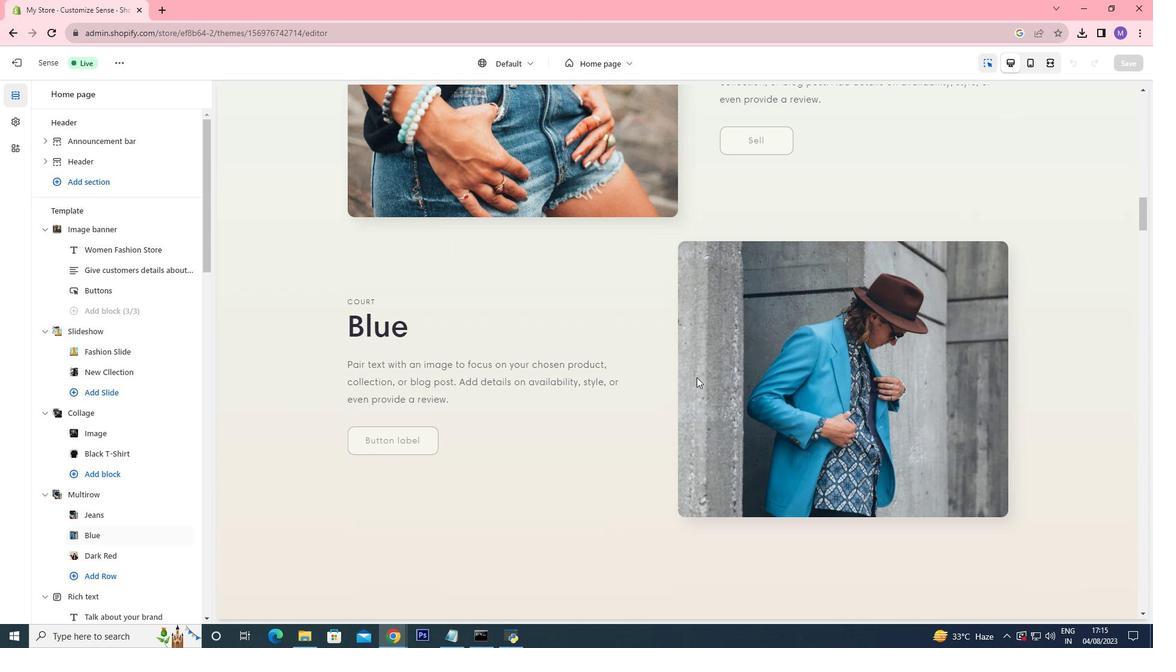 
Action: Mouse scrolled (699, 379) with delta (0, 0)
Screenshot: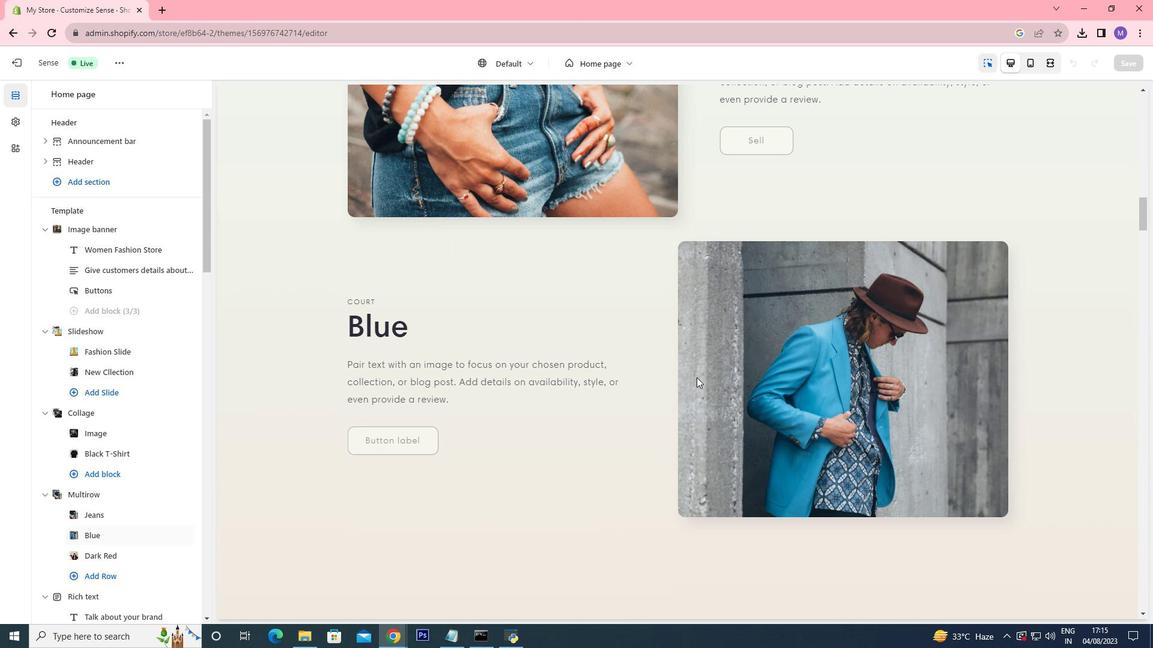 
Action: Mouse moved to (688, 371)
Screenshot: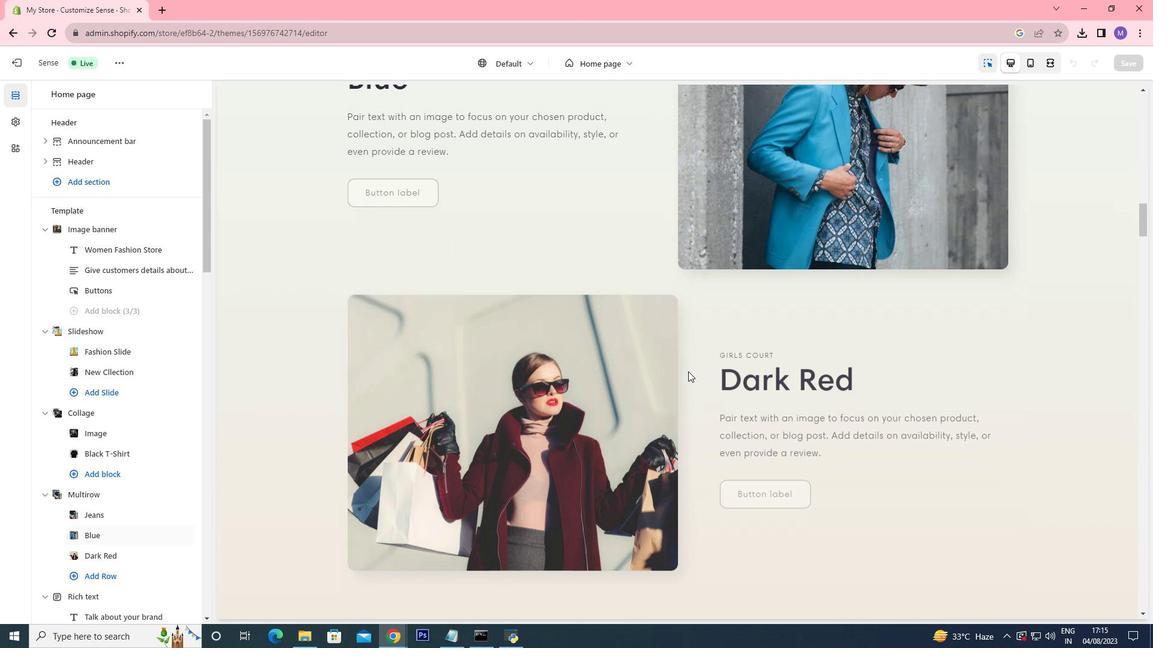 
Action: Mouse scrolled (688, 371) with delta (0, 0)
Screenshot: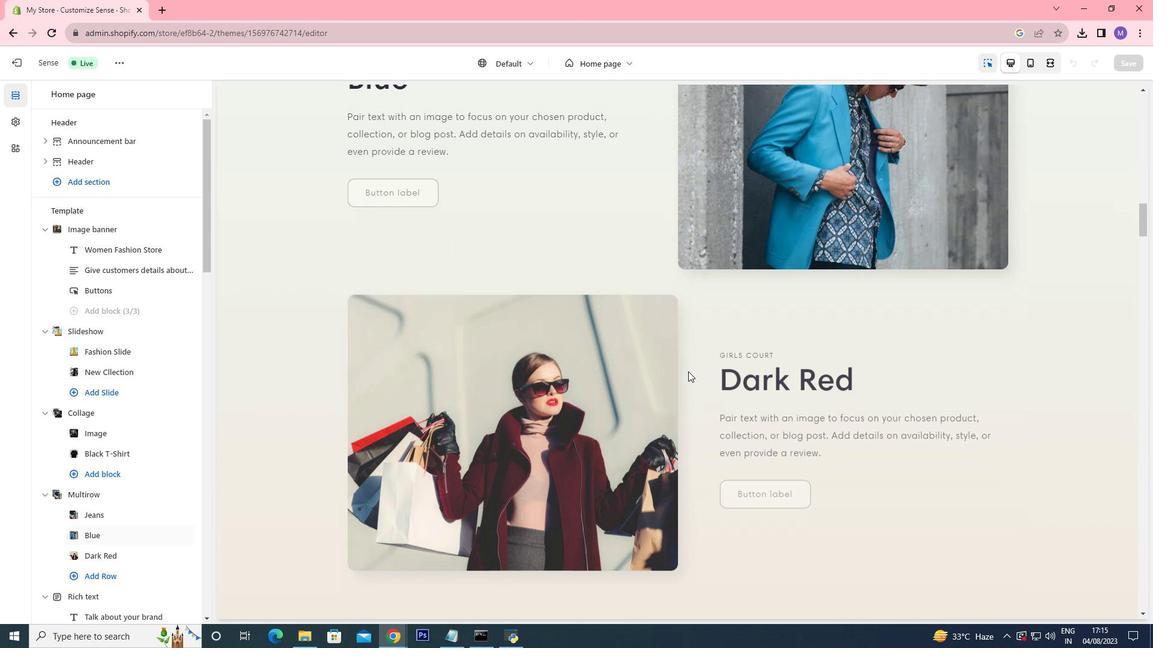 
Action: Mouse scrolled (688, 371) with delta (0, 0)
Screenshot: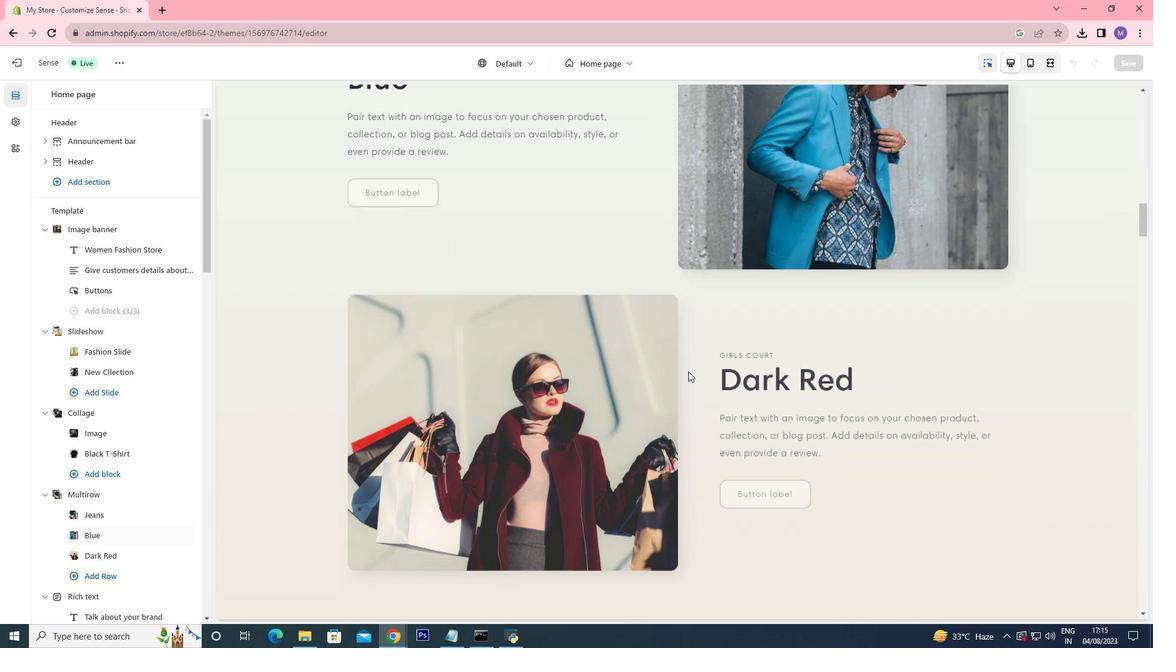 
Action: Mouse scrolled (688, 371) with delta (0, 0)
Screenshot: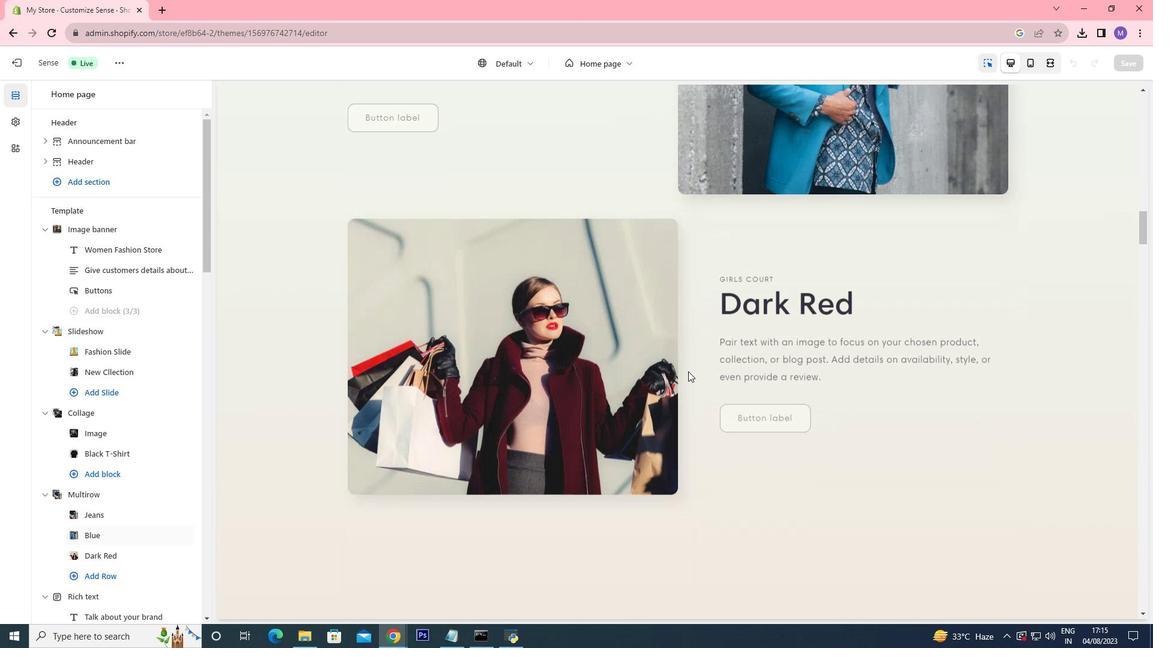 
Action: Mouse scrolled (688, 371) with delta (0, 0)
Screenshot: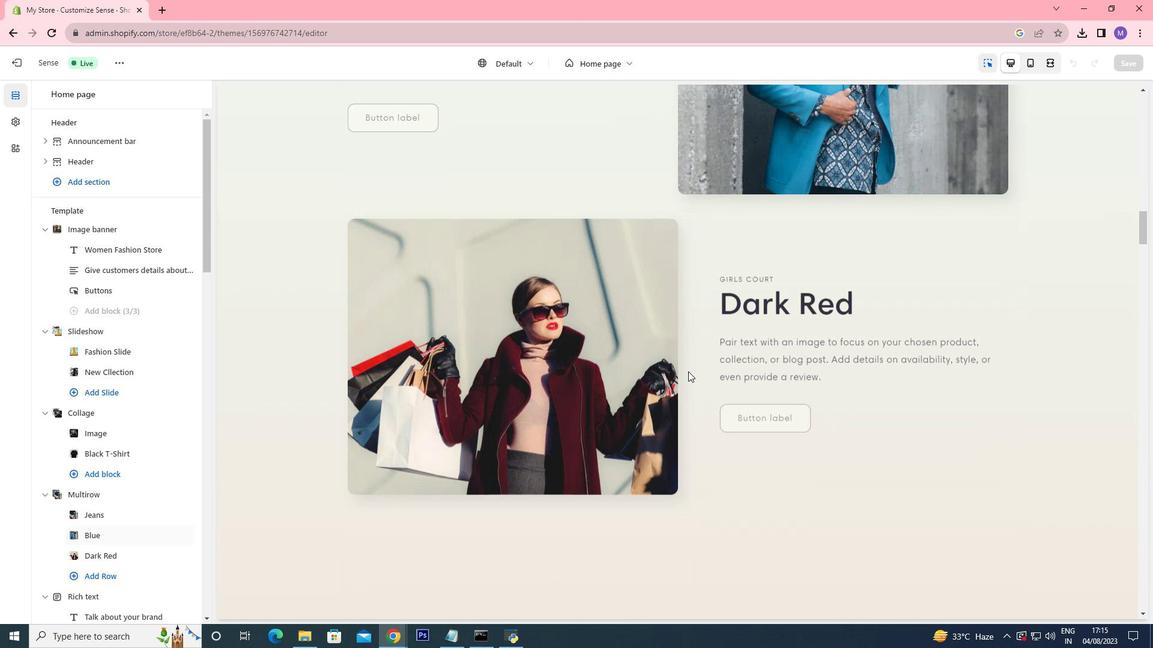 
Action: Mouse scrolled (688, 371) with delta (0, 0)
Screenshot: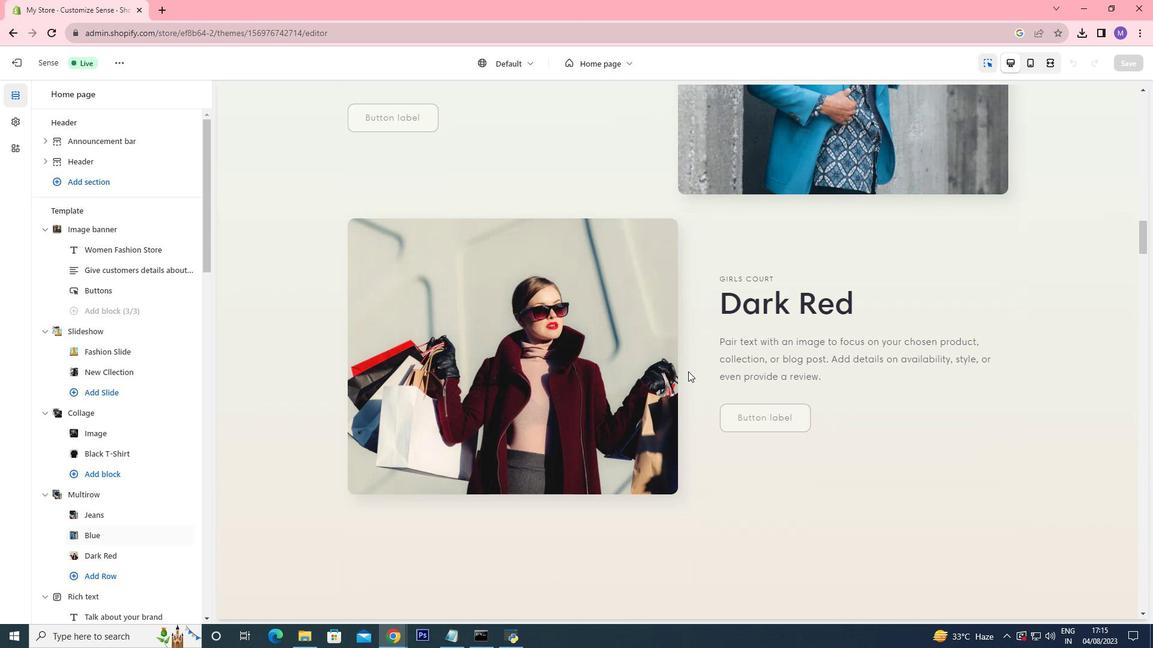 
Action: Mouse scrolled (688, 371) with delta (0, 0)
Screenshot: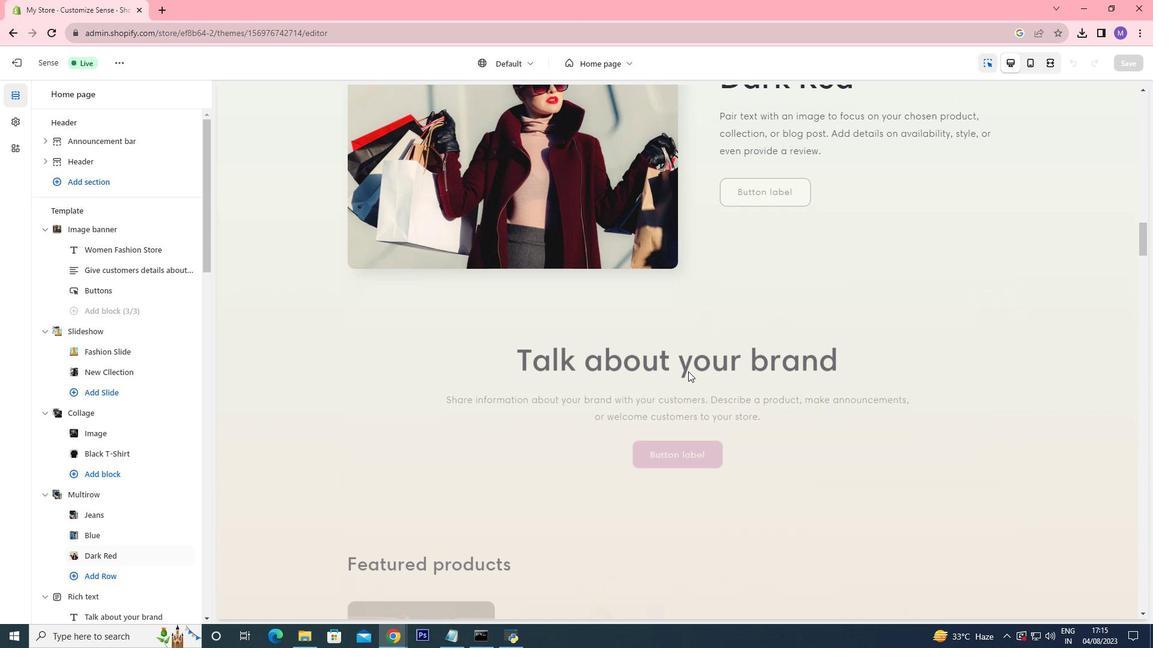 
Action: Mouse scrolled (688, 371) with delta (0, 0)
Screenshot: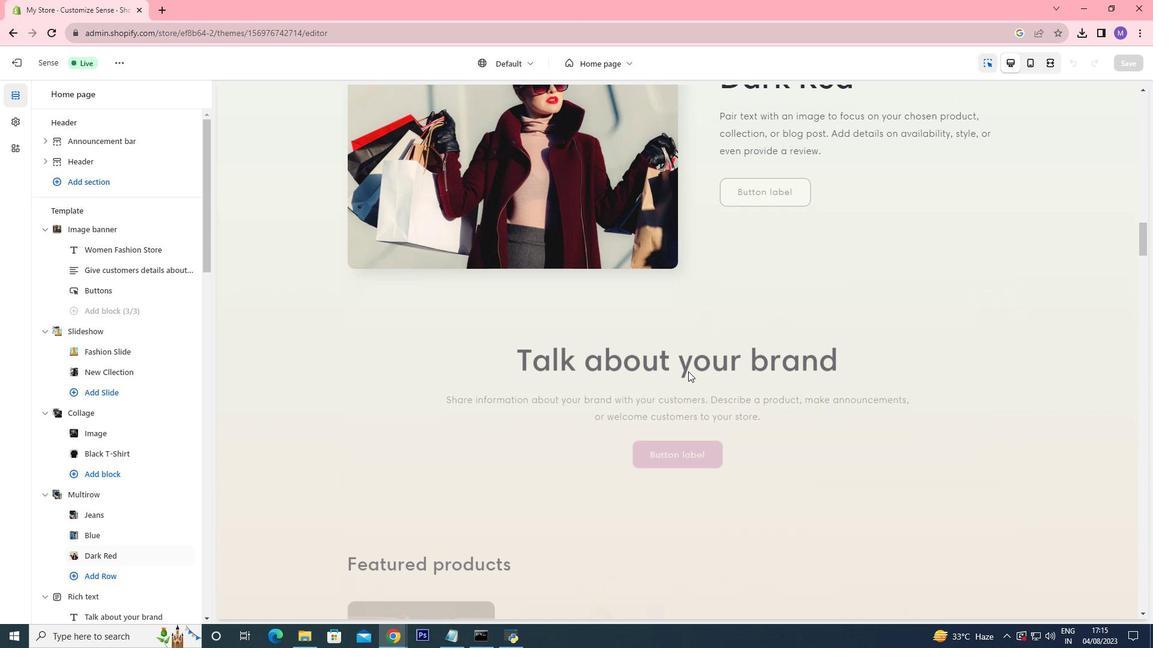 
Action: Mouse scrolled (688, 371) with delta (0, 0)
Screenshot: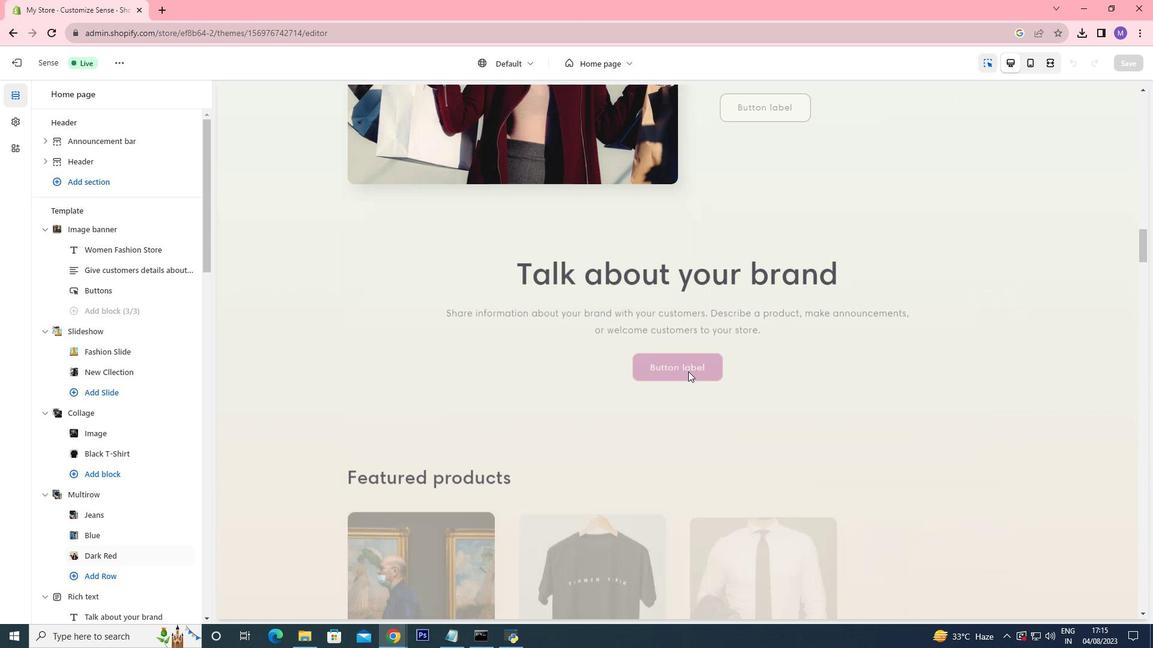 
Action: Mouse scrolled (688, 371) with delta (0, 0)
Screenshot: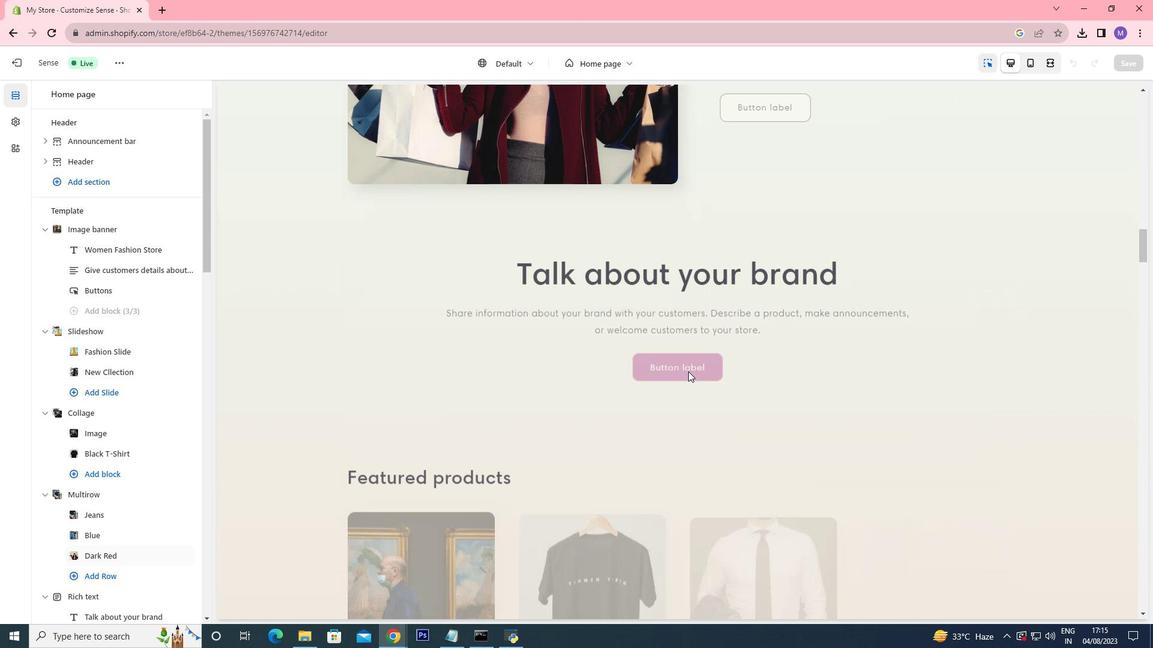 
Action: Mouse scrolled (688, 371) with delta (0, 0)
Screenshot: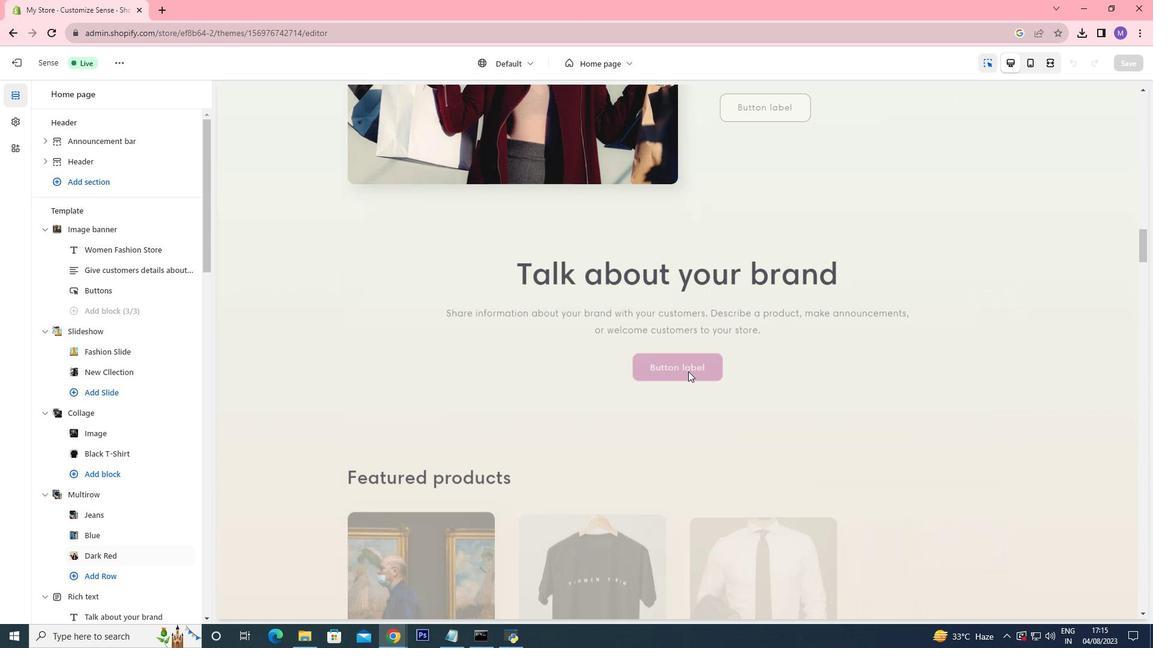 
Action: Mouse scrolled (688, 371) with delta (0, 0)
Screenshot: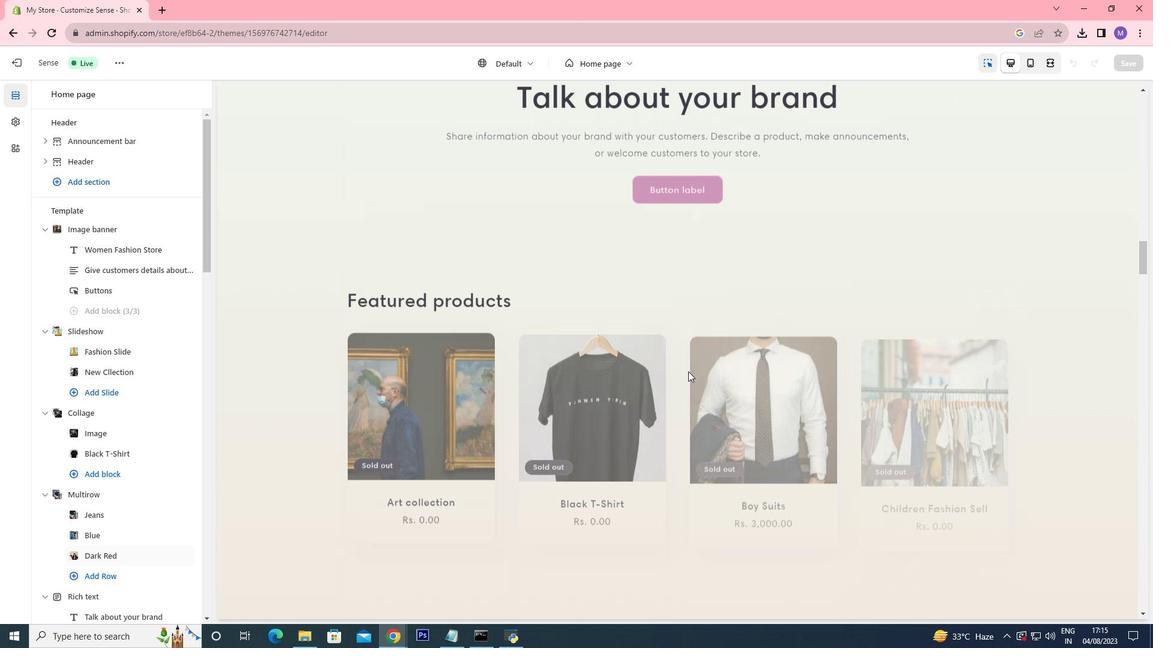 
Action: Mouse scrolled (688, 371) with delta (0, 0)
Screenshot: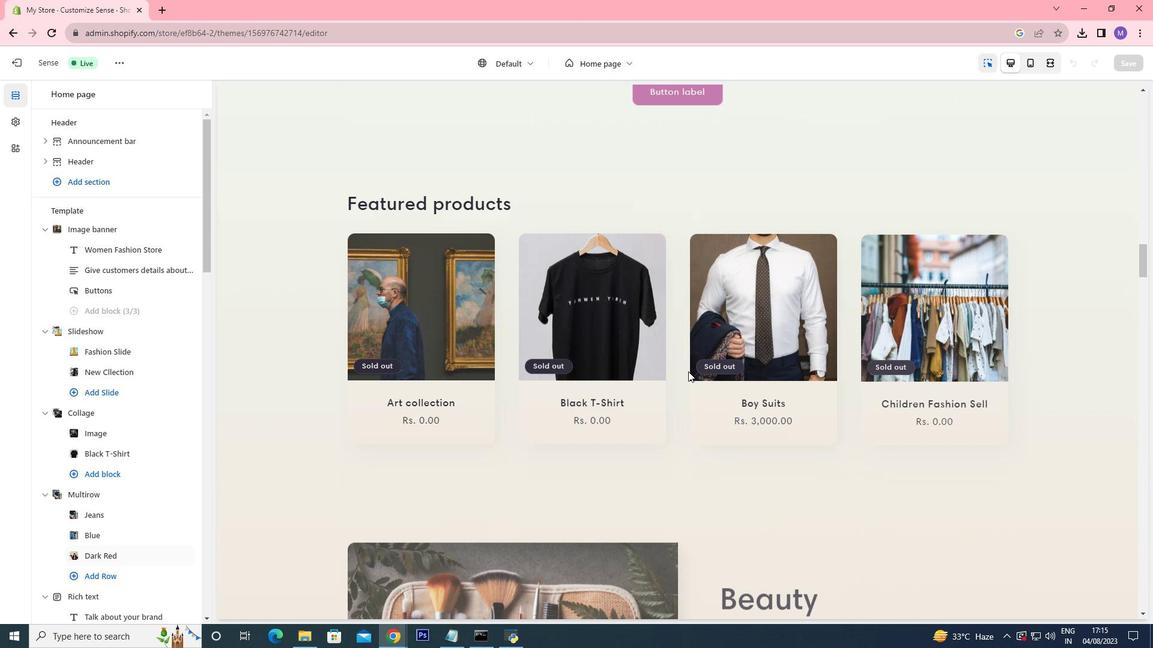 
Action: Mouse scrolled (688, 371) with delta (0, 0)
Screenshot: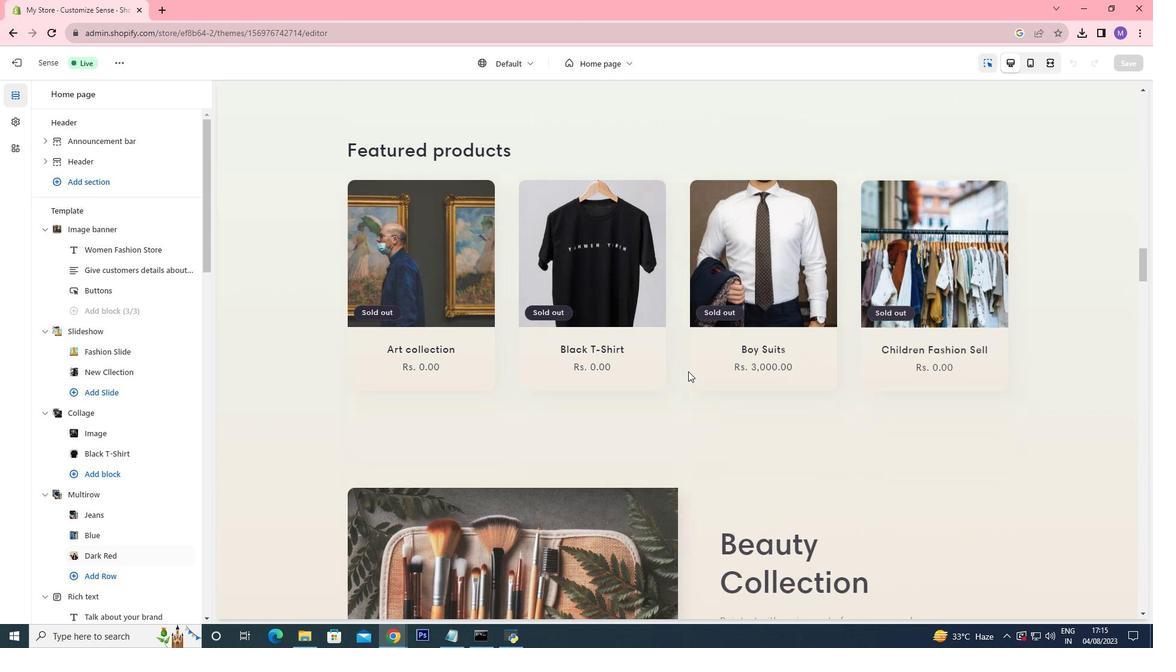 
Action: Mouse scrolled (688, 371) with delta (0, 0)
Screenshot: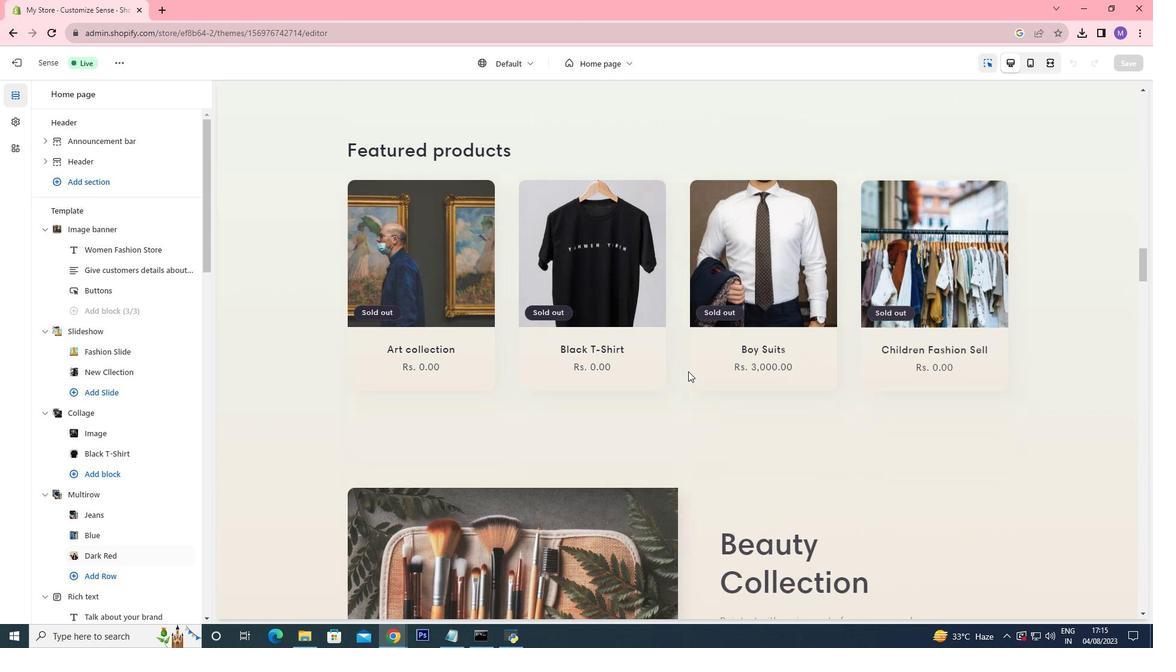
Action: Mouse scrolled (688, 371) with delta (0, 0)
Screenshot: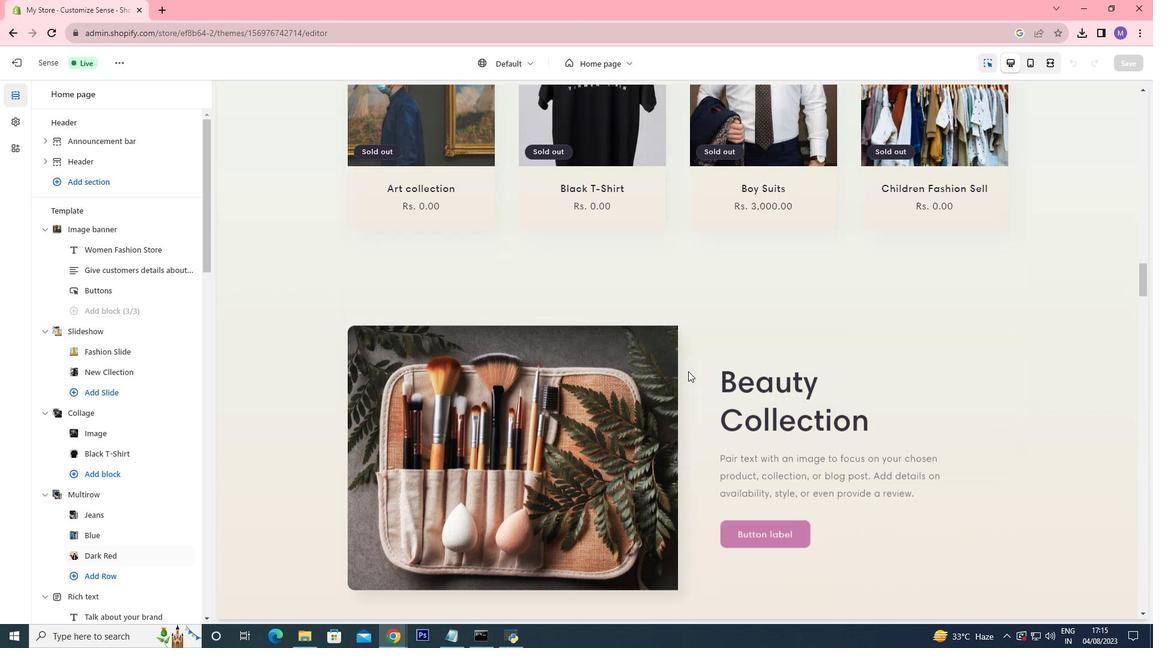 
Action: Mouse scrolled (688, 371) with delta (0, 0)
Screenshot: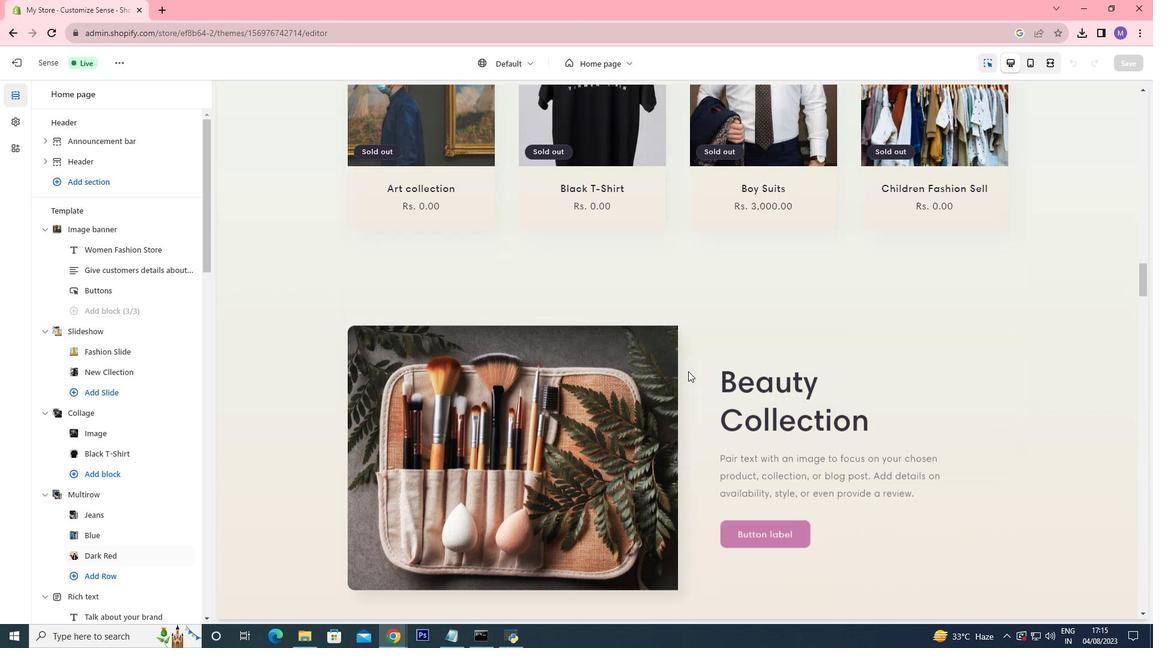 
Action: Mouse scrolled (688, 371) with delta (0, 0)
Screenshot: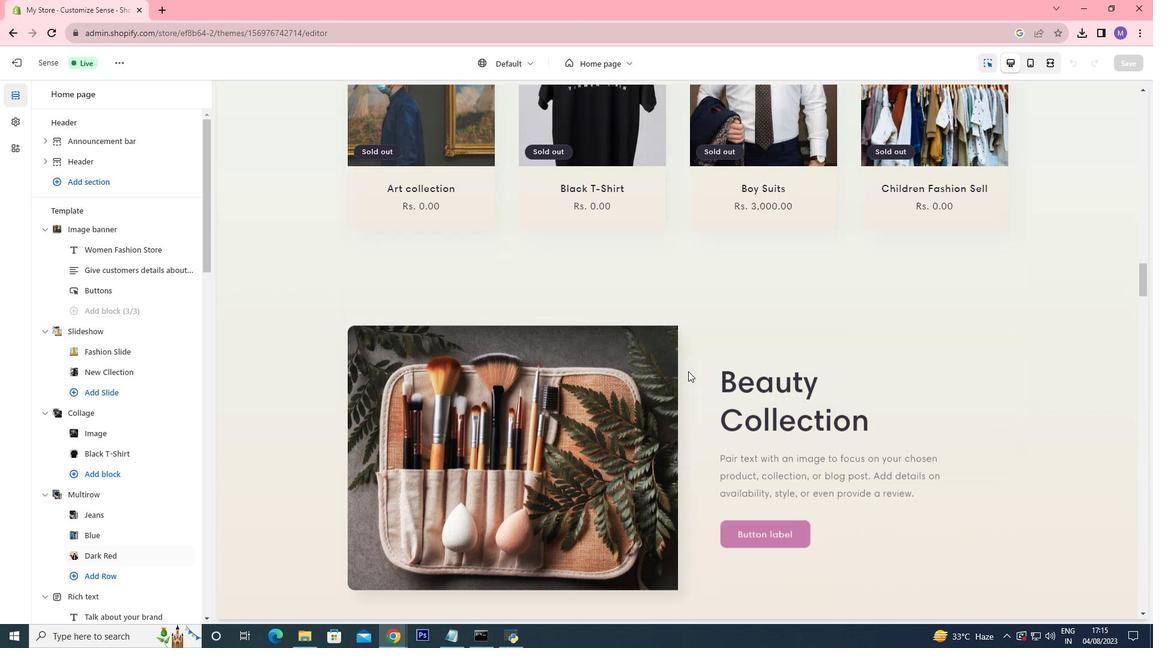 
Action: Mouse scrolled (688, 371) with delta (0, 0)
Screenshot: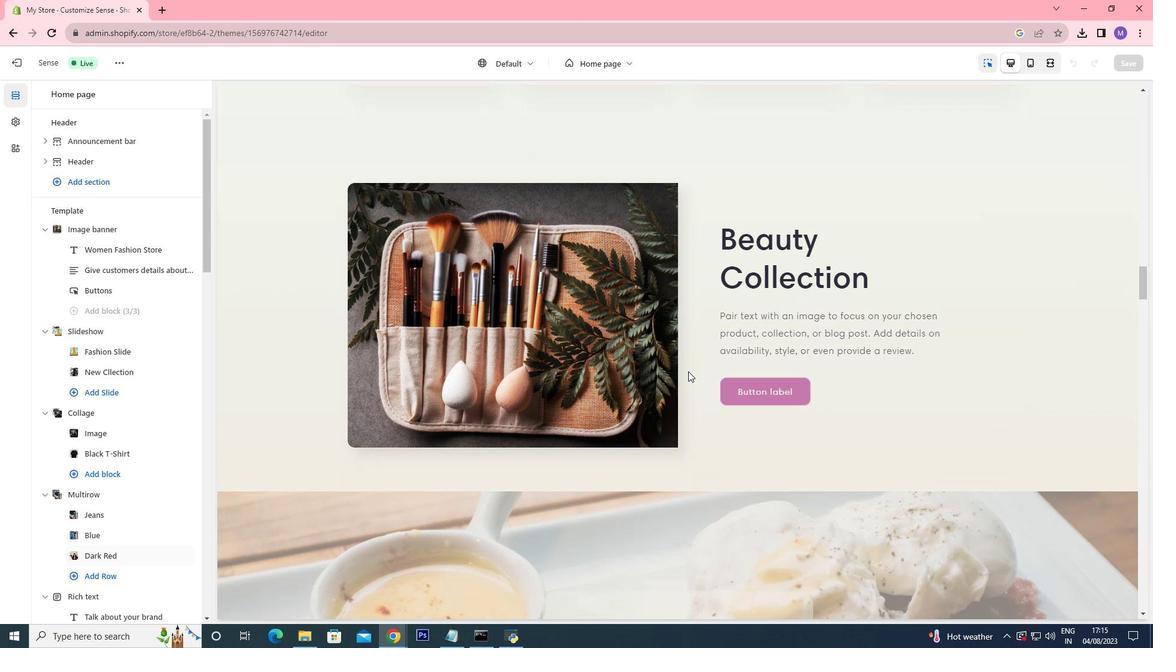 
Action: Mouse scrolled (688, 371) with delta (0, 0)
Screenshot: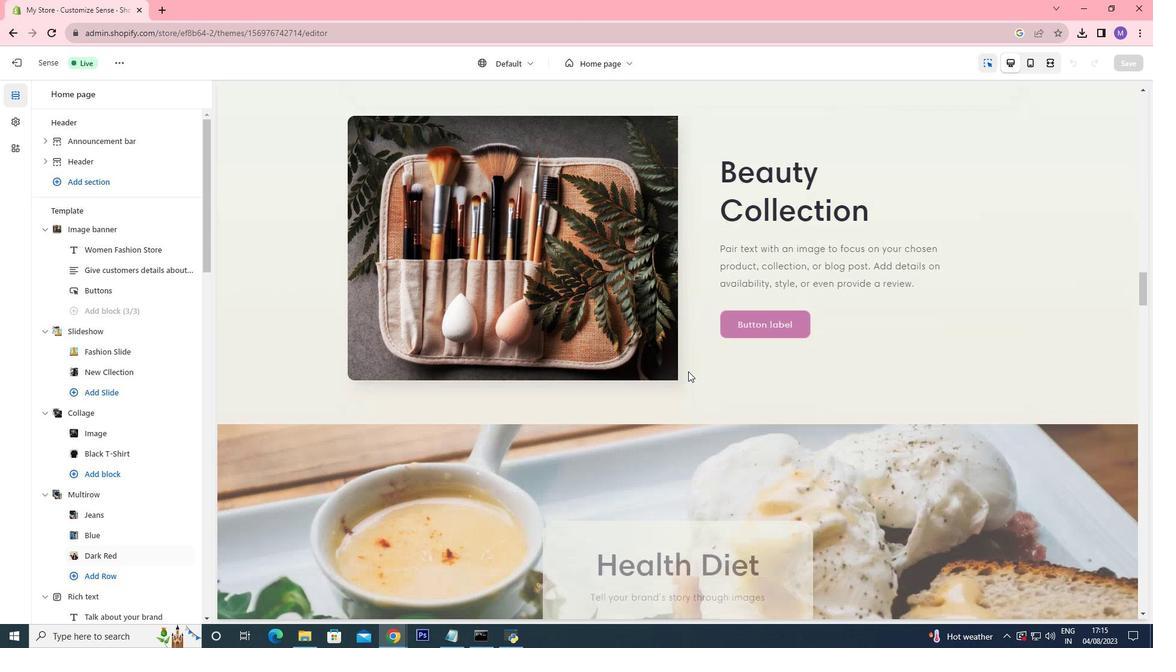 
Action: Mouse scrolled (688, 371) with delta (0, 0)
Screenshot: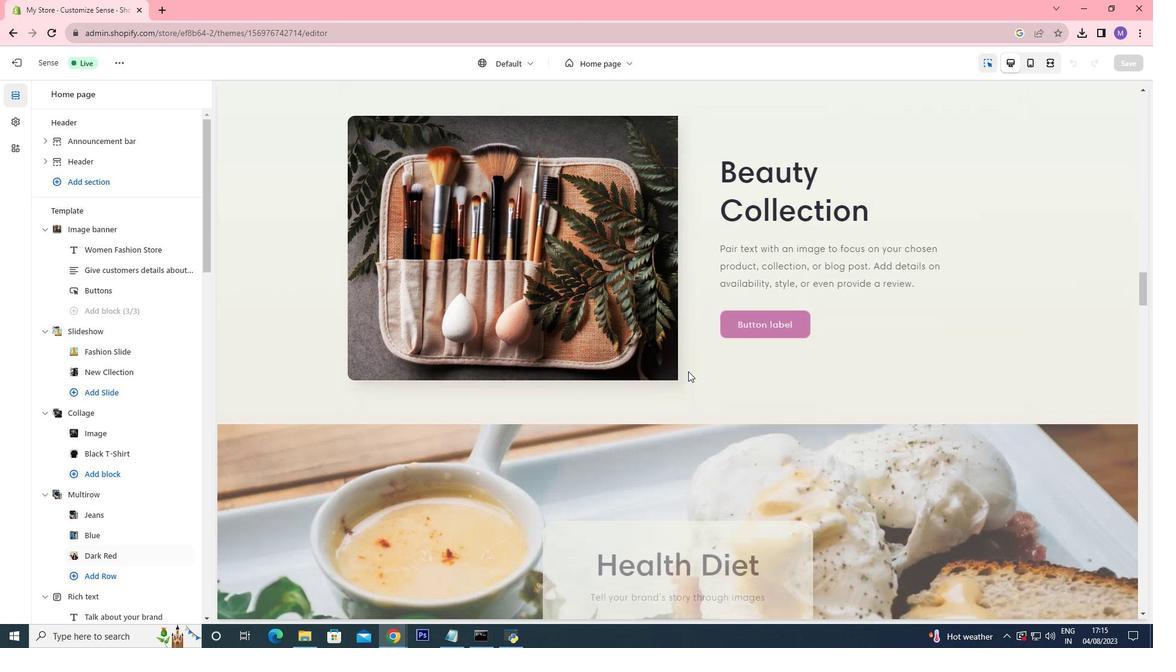 
Action: Mouse scrolled (688, 371) with delta (0, 0)
Screenshot: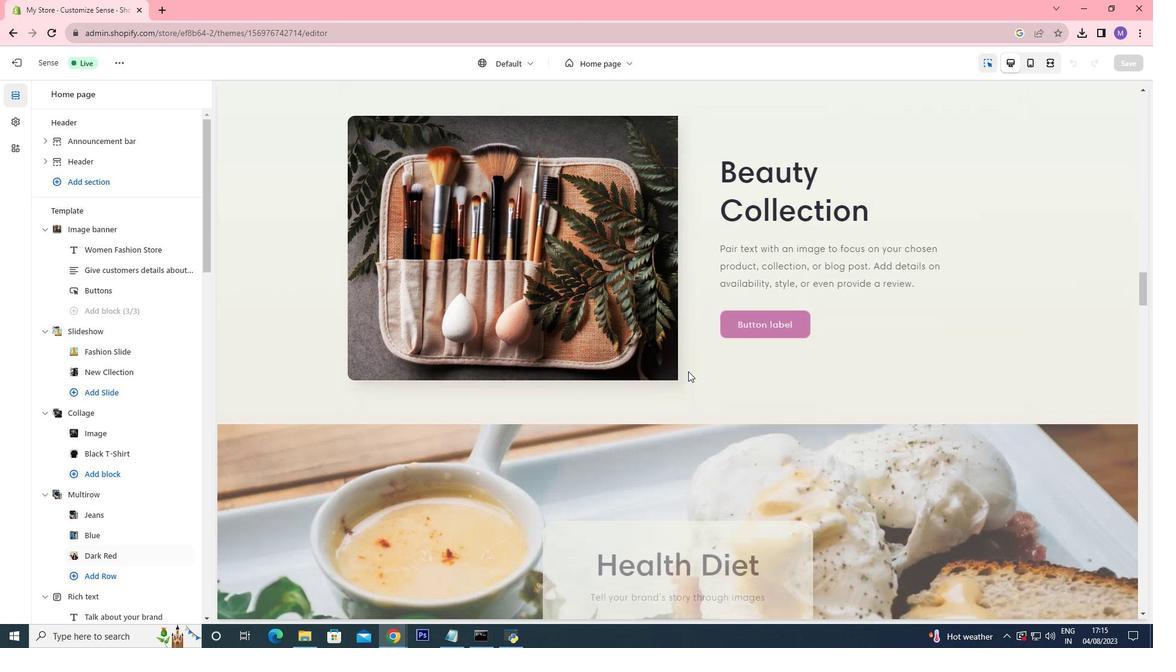 
Action: Mouse scrolled (688, 371) with delta (0, 0)
Screenshot: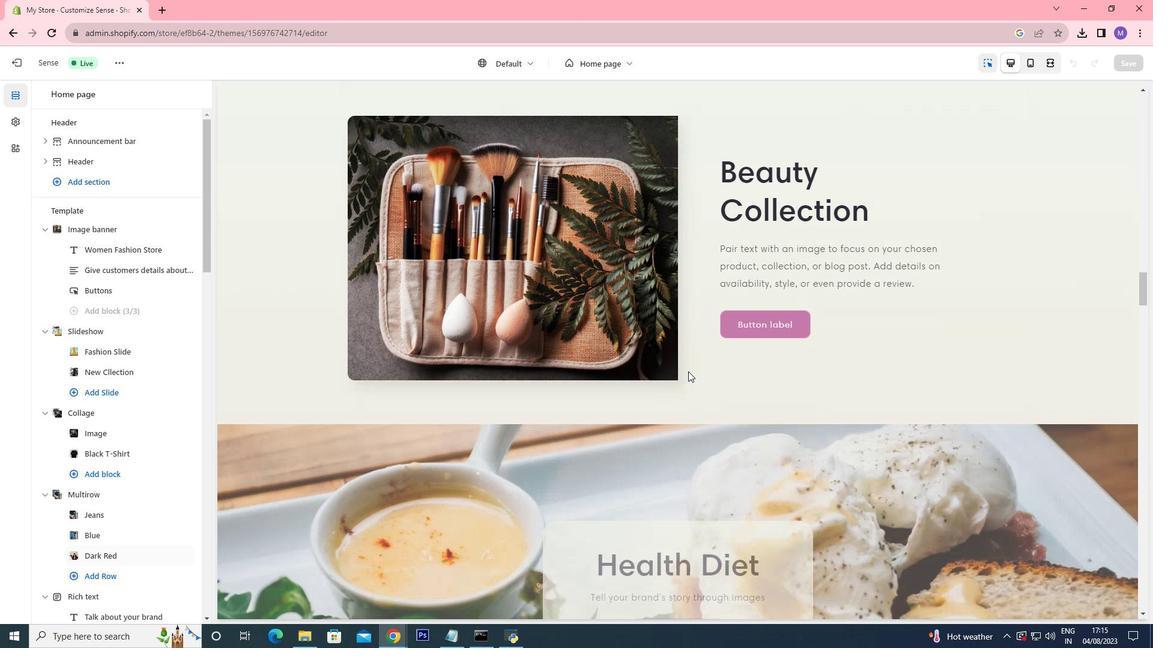 
Action: Mouse scrolled (688, 371) with delta (0, 0)
Screenshot: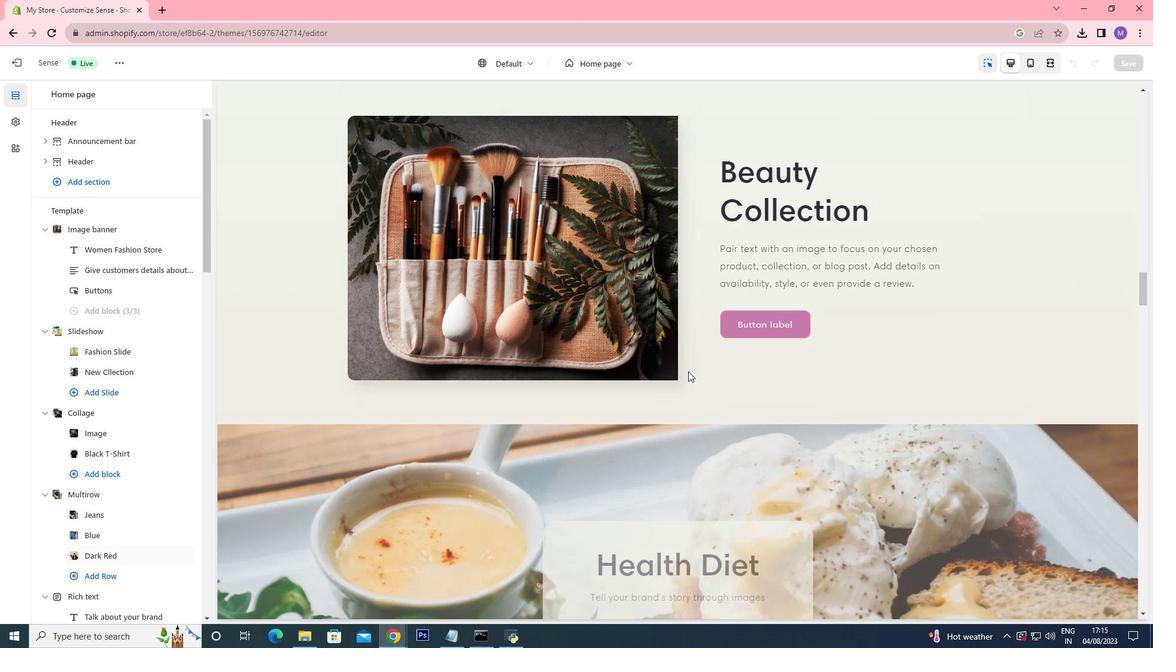 
Action: Mouse scrolled (688, 371) with delta (0, 0)
Screenshot: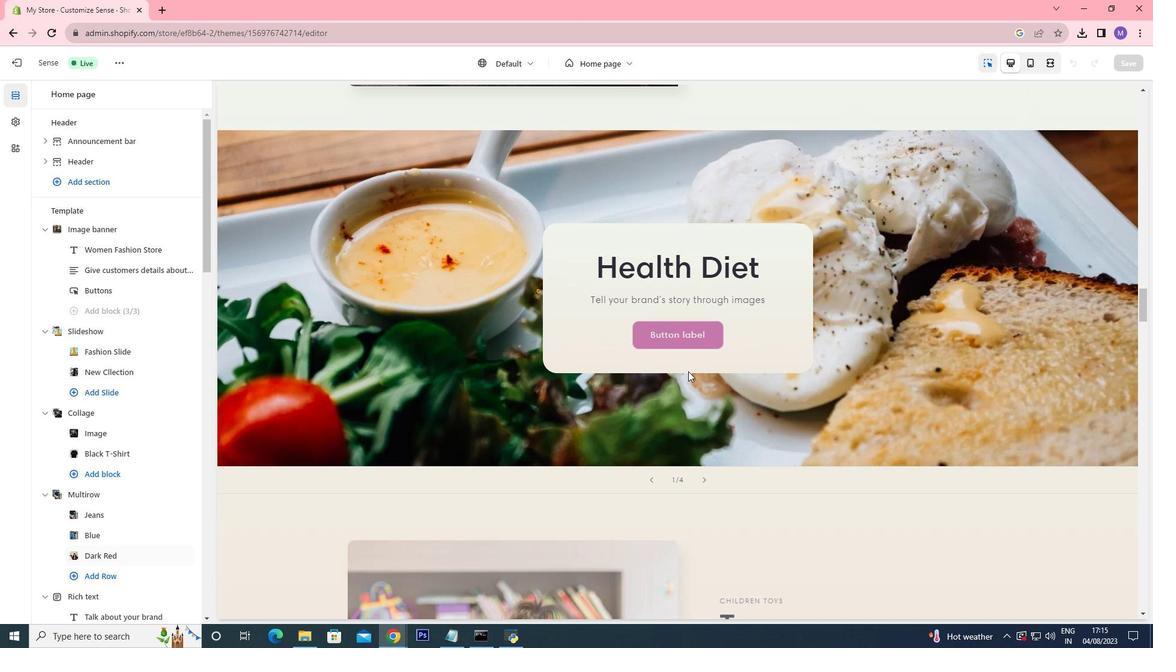
Action: Mouse scrolled (688, 371) with delta (0, 0)
Screenshot: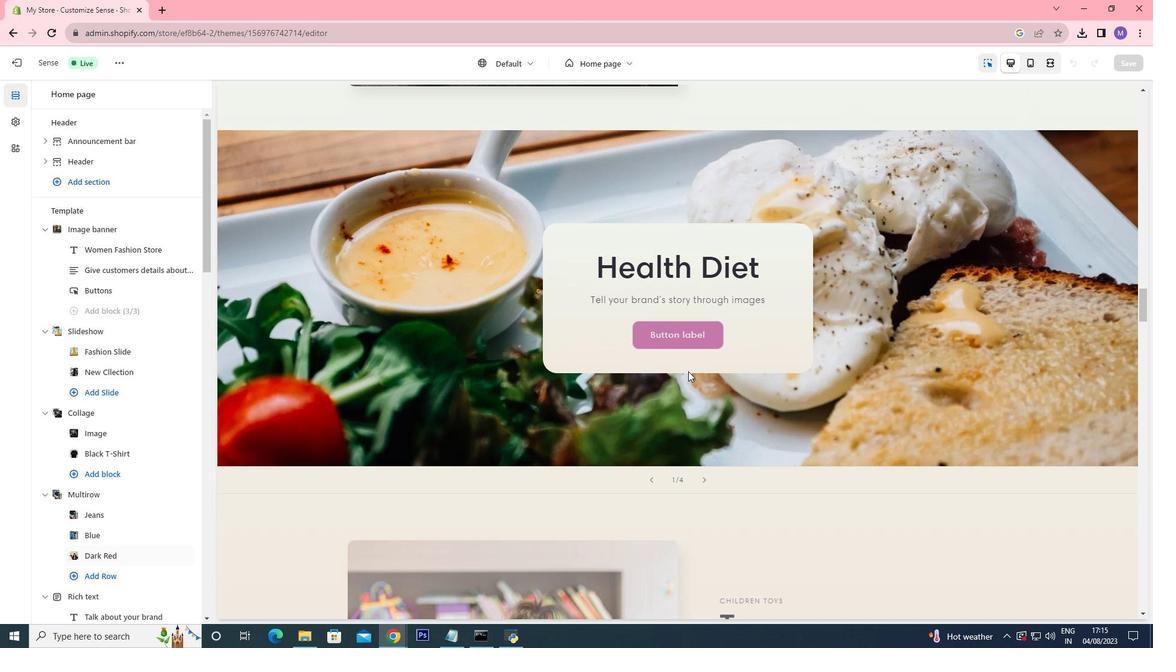
Action: Mouse scrolled (688, 371) with delta (0, 0)
Screenshot: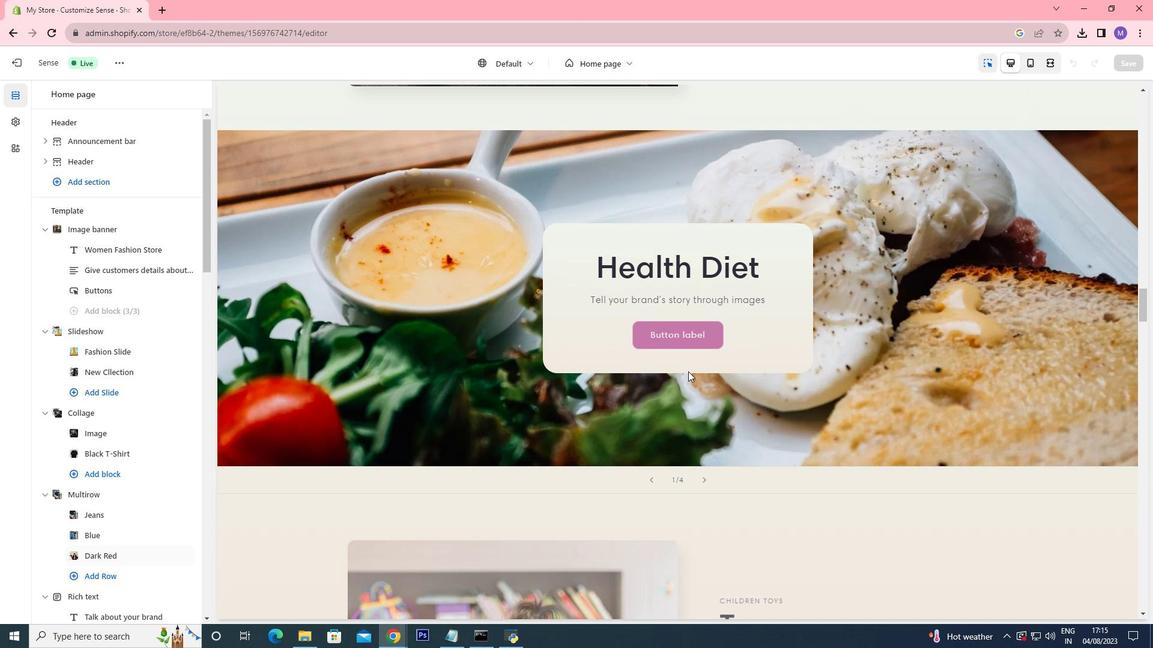 
Action: Mouse scrolled (688, 371) with delta (0, 0)
Screenshot: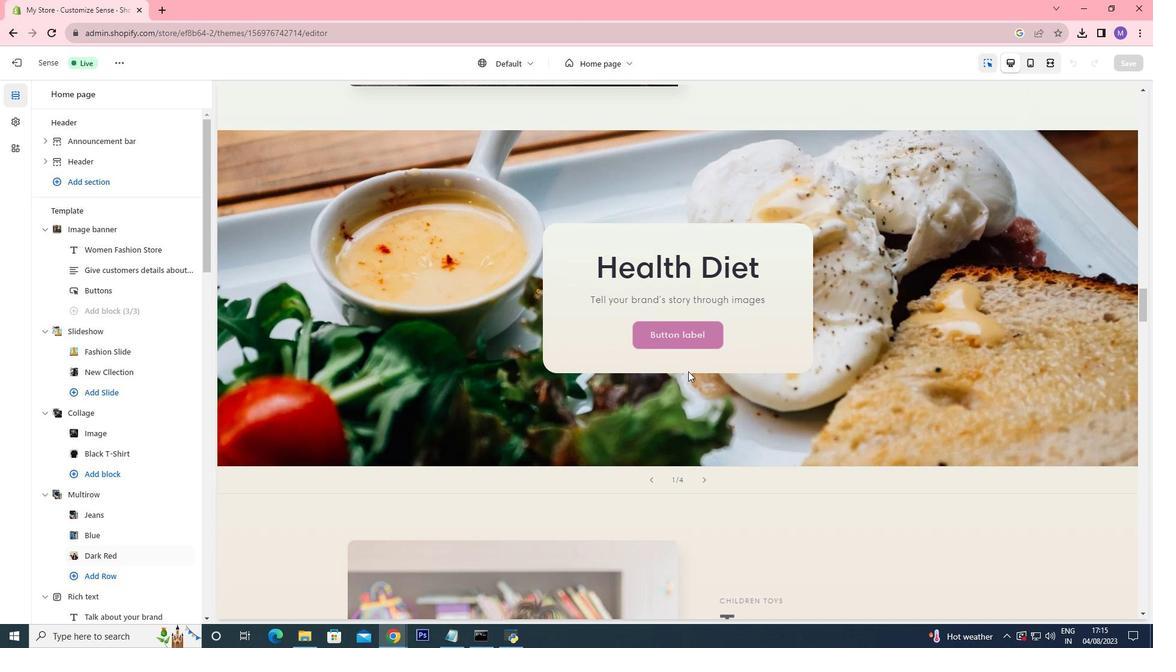 
Action: Mouse scrolled (688, 371) with delta (0, 0)
Screenshot: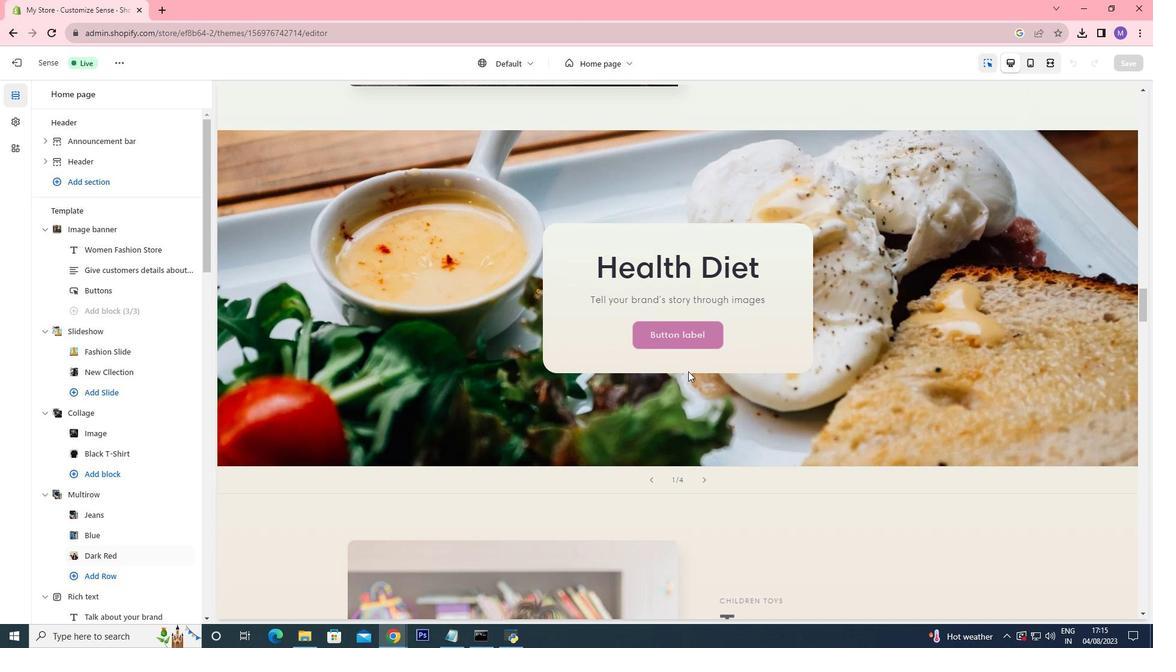 
Action: Mouse scrolled (688, 371) with delta (0, 0)
Screenshot: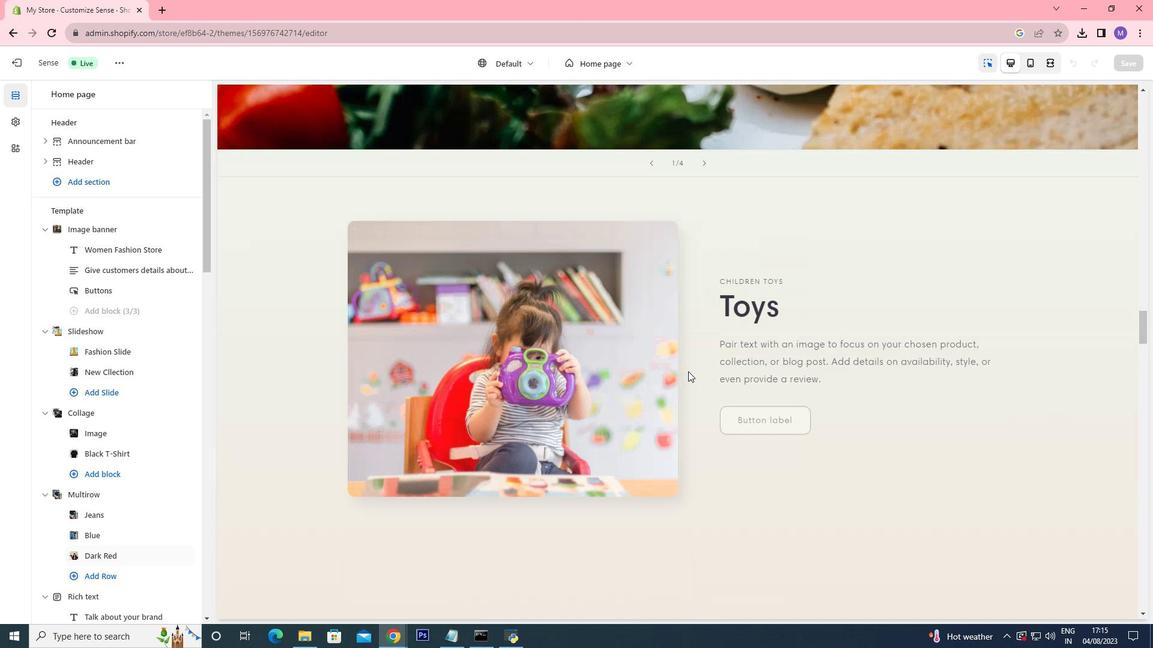 
Action: Mouse scrolled (688, 371) with delta (0, 0)
Screenshot: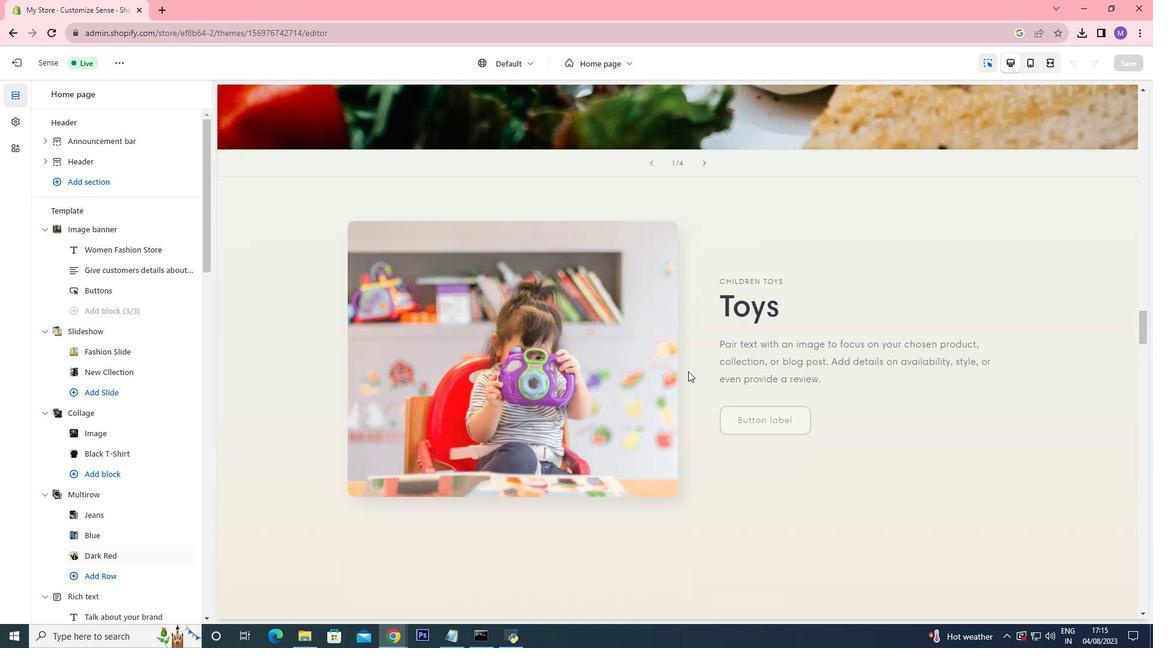 
Action: Mouse scrolled (688, 371) with delta (0, 0)
Screenshot: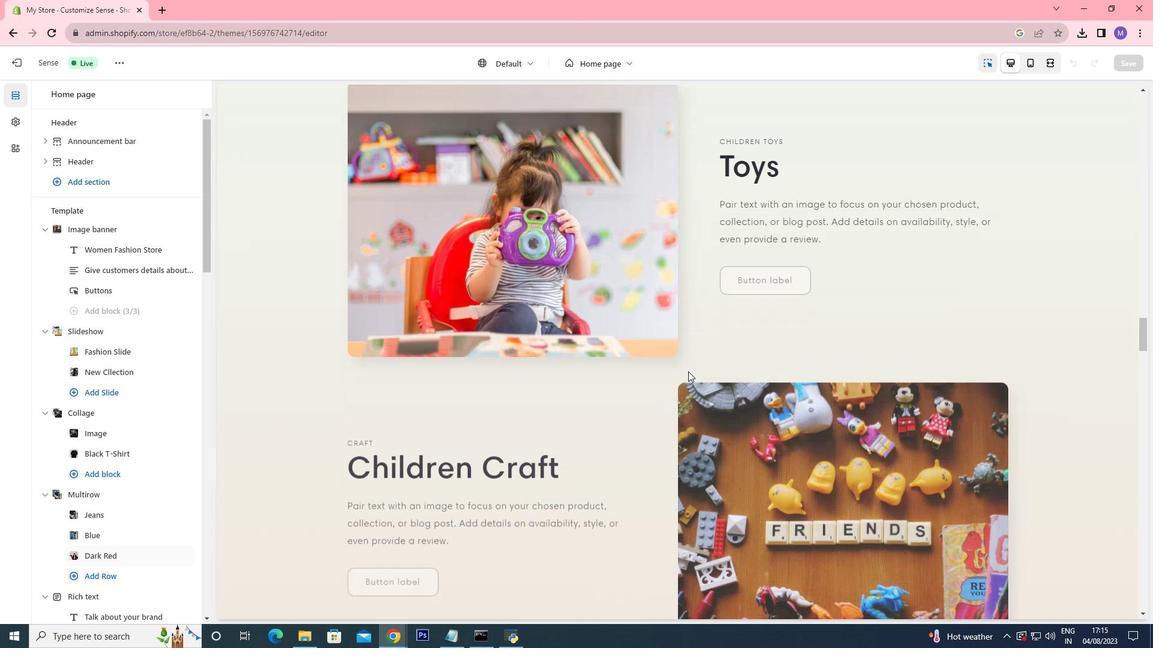 
Action: Mouse scrolled (688, 371) with delta (0, 0)
Screenshot: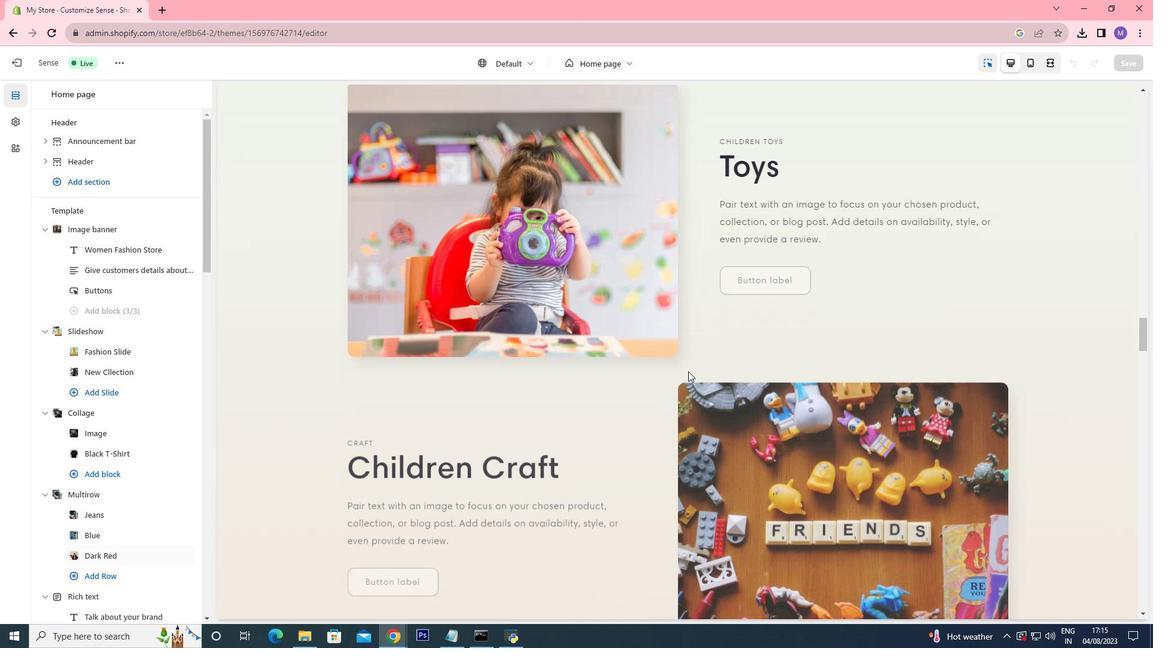 
Action: Mouse scrolled (688, 371) with delta (0, 0)
Screenshot: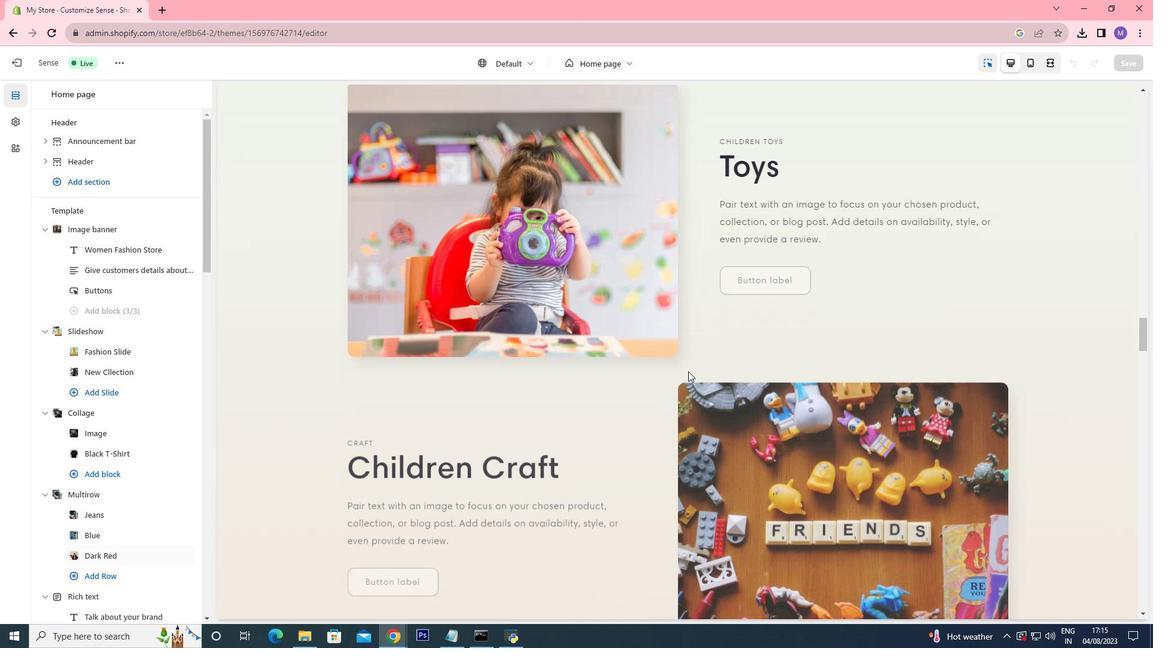 
Action: Mouse scrolled (688, 371) with delta (0, 0)
Screenshot: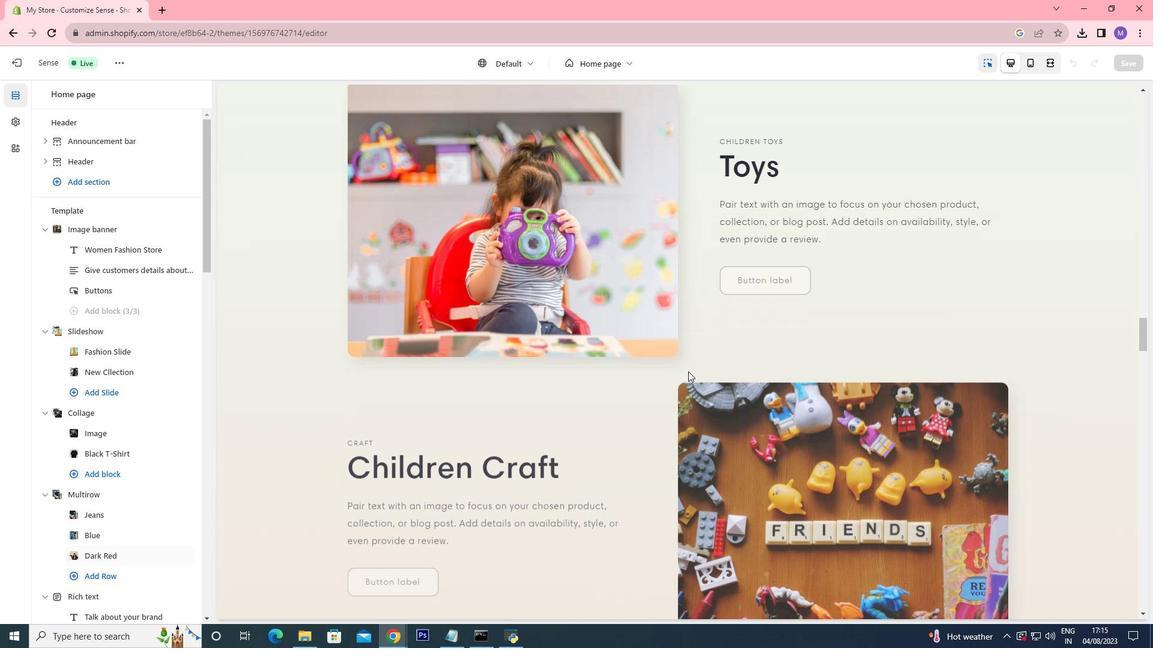
Action: Mouse scrolled (688, 371) with delta (0, 0)
Screenshot: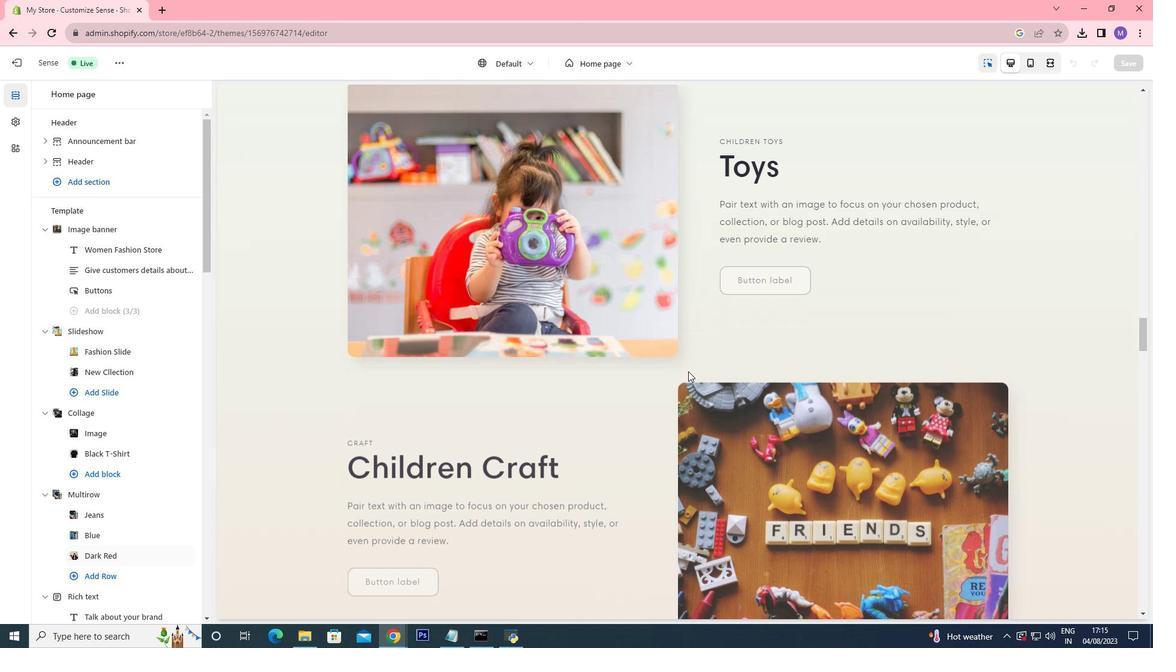 
Action: Mouse scrolled (688, 371) with delta (0, 0)
Screenshot: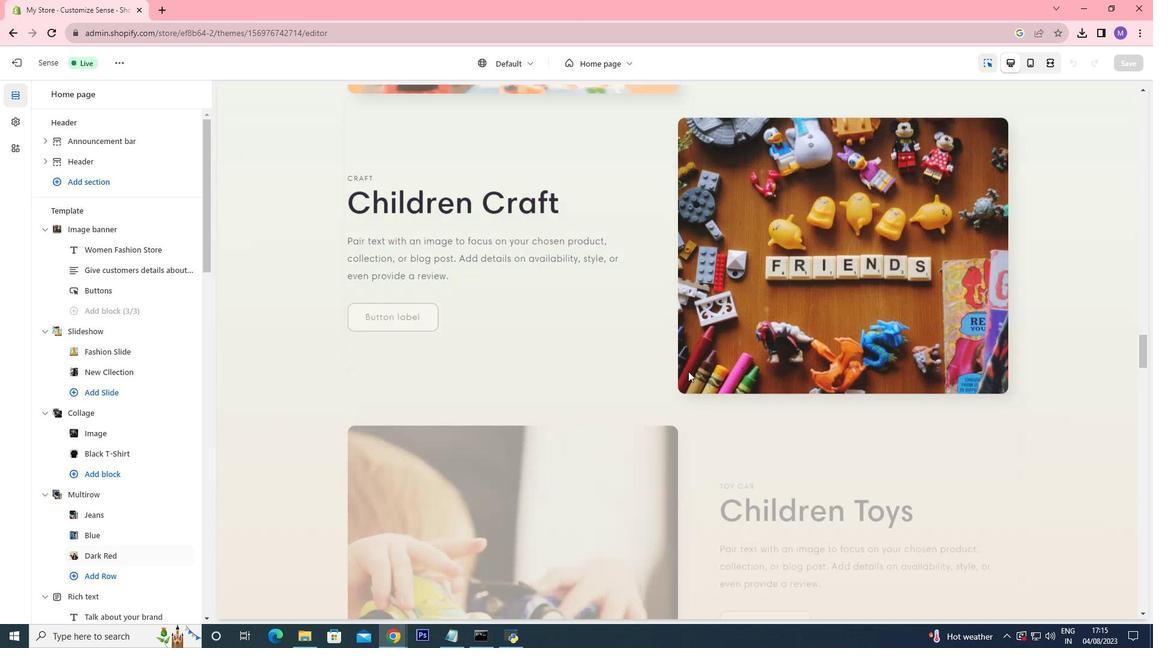 
Action: Mouse scrolled (688, 371) with delta (0, 0)
Screenshot: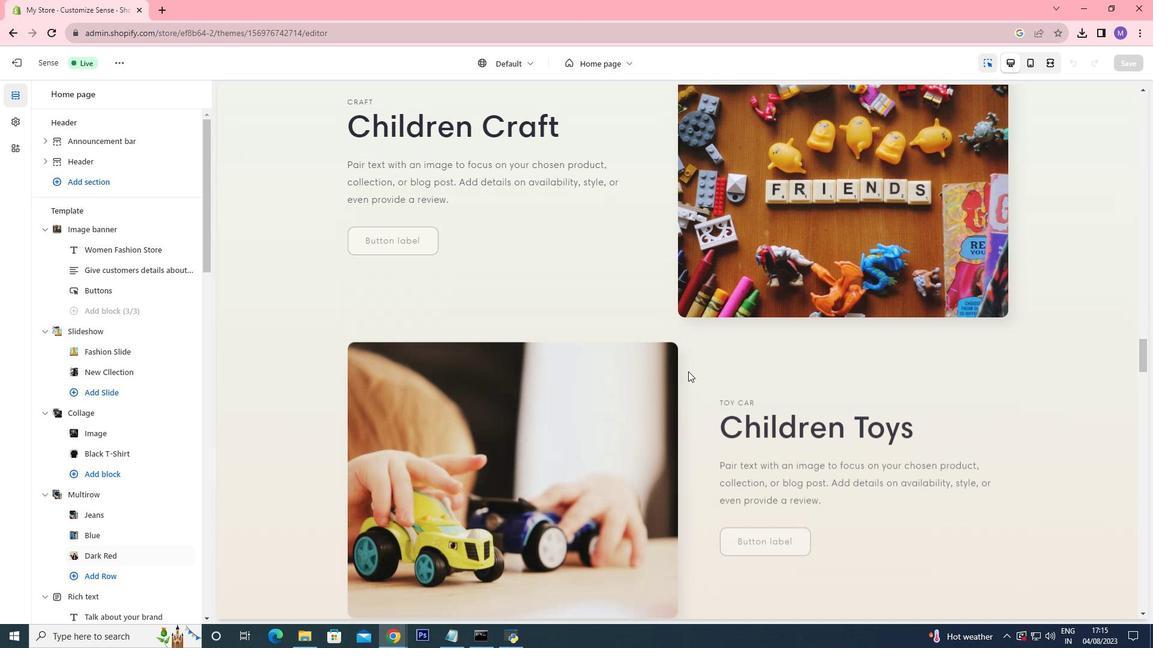 
Action: Mouse scrolled (688, 371) with delta (0, 0)
Screenshot: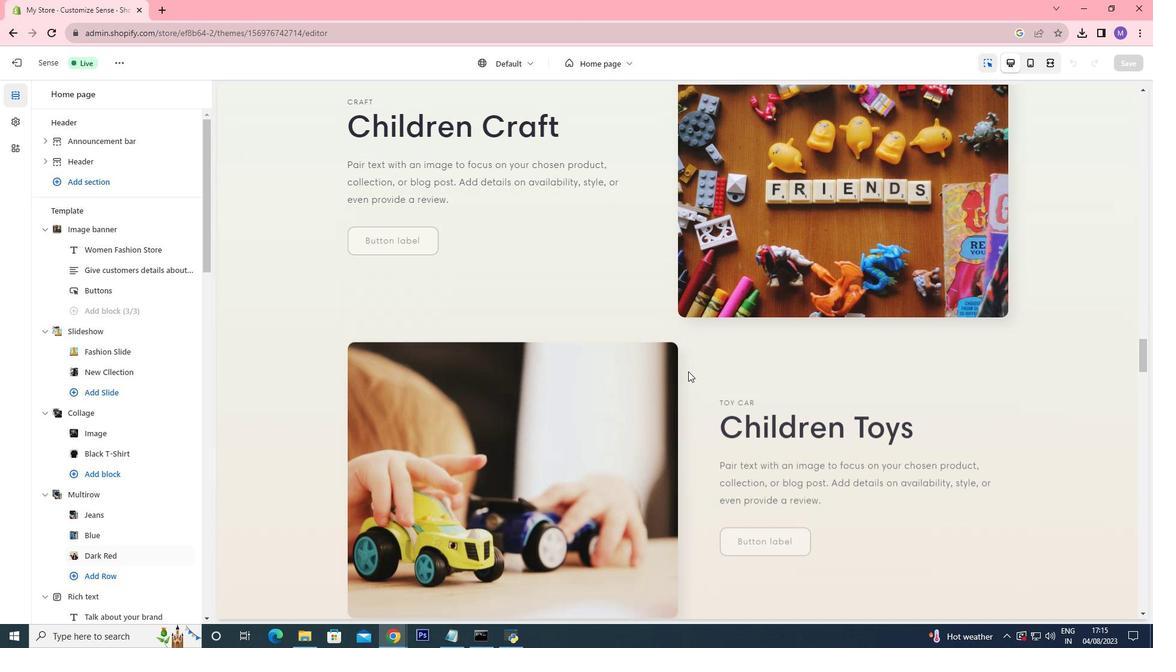 
Action: Mouse scrolled (688, 371) with delta (0, 0)
Screenshot: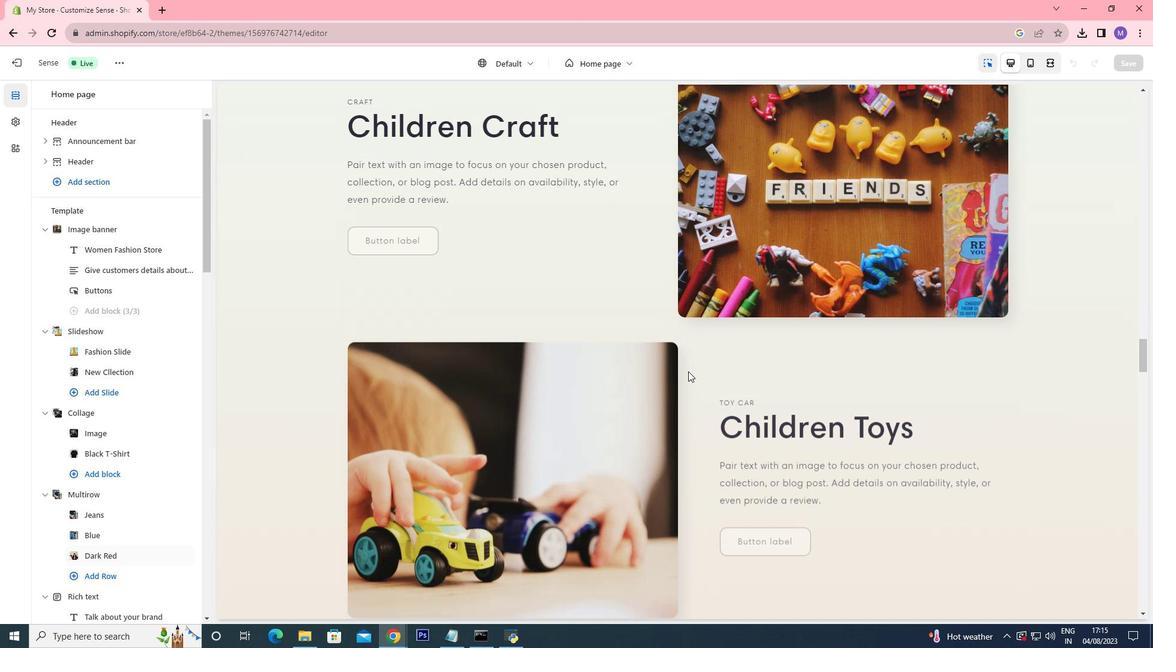 
Action: Mouse scrolled (688, 371) with delta (0, 0)
Screenshot: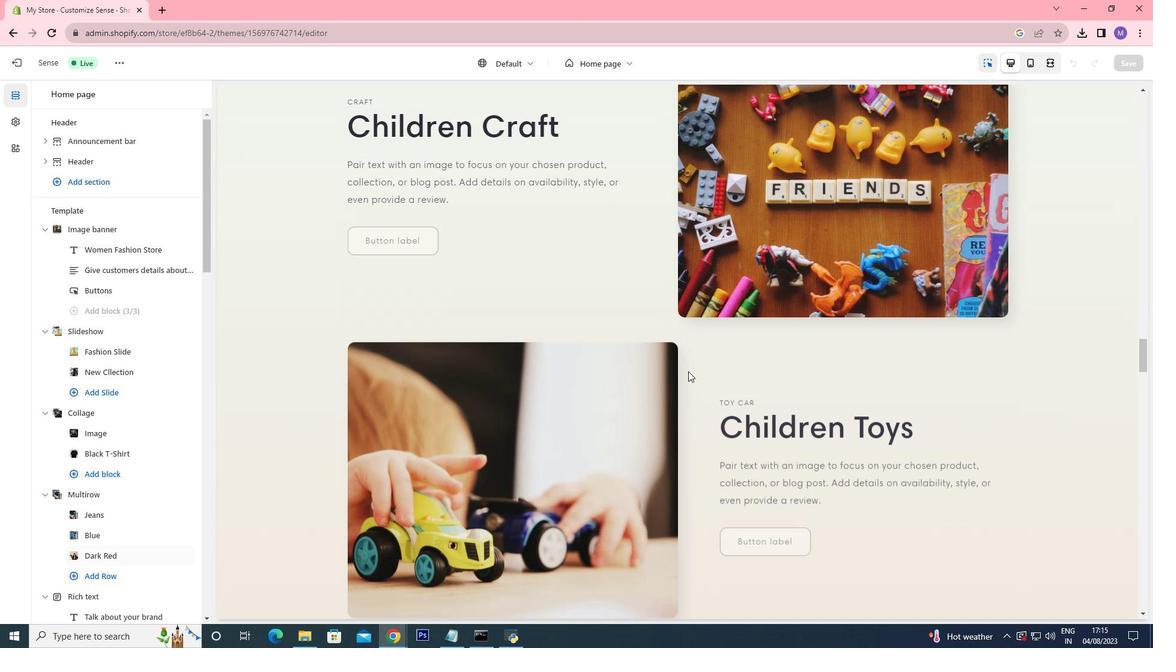 
Action: Mouse scrolled (688, 371) with delta (0, 0)
Screenshot: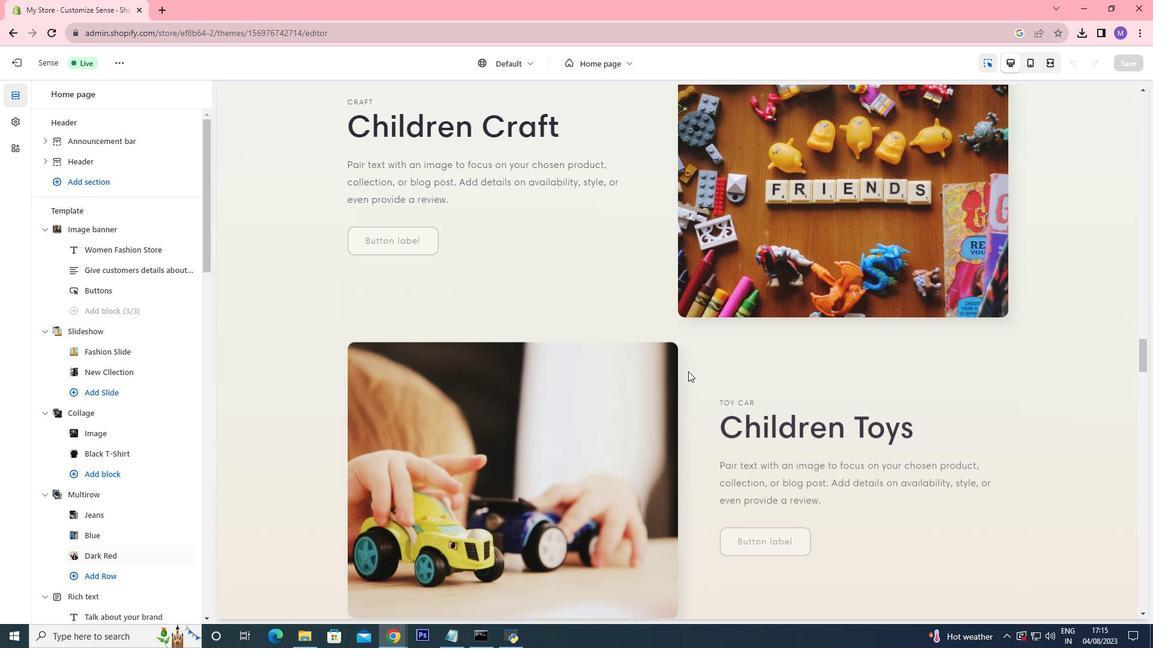 
Action: Mouse moved to (691, 348)
Screenshot: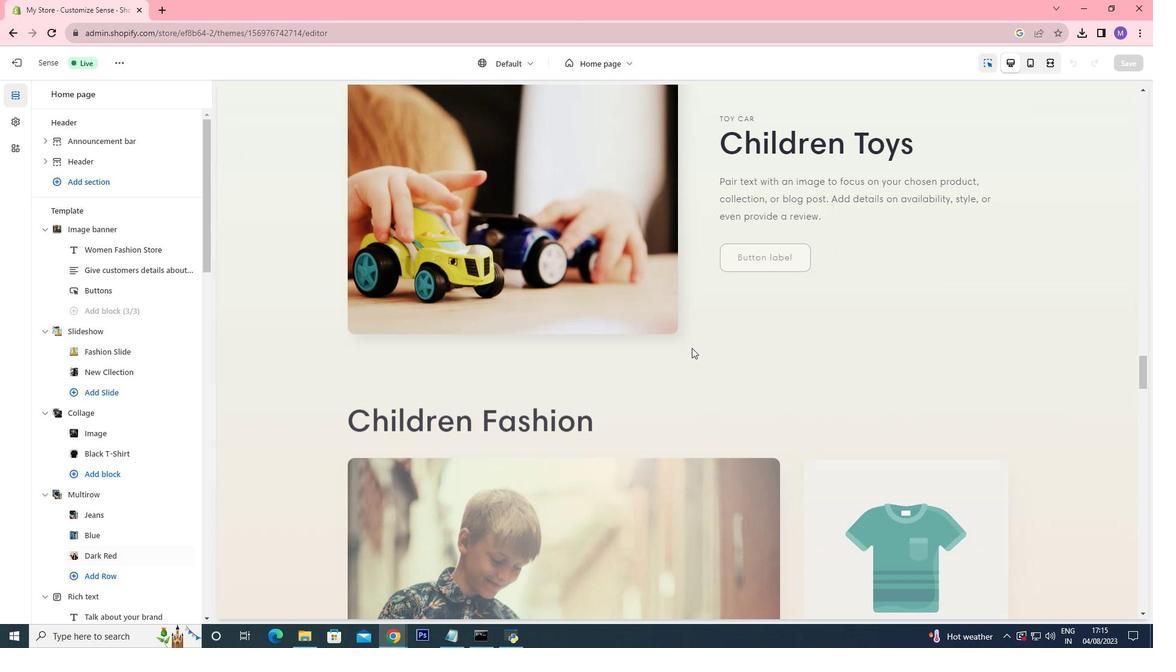 
Action: Mouse scrolled (691, 347) with delta (0, 0)
Screenshot: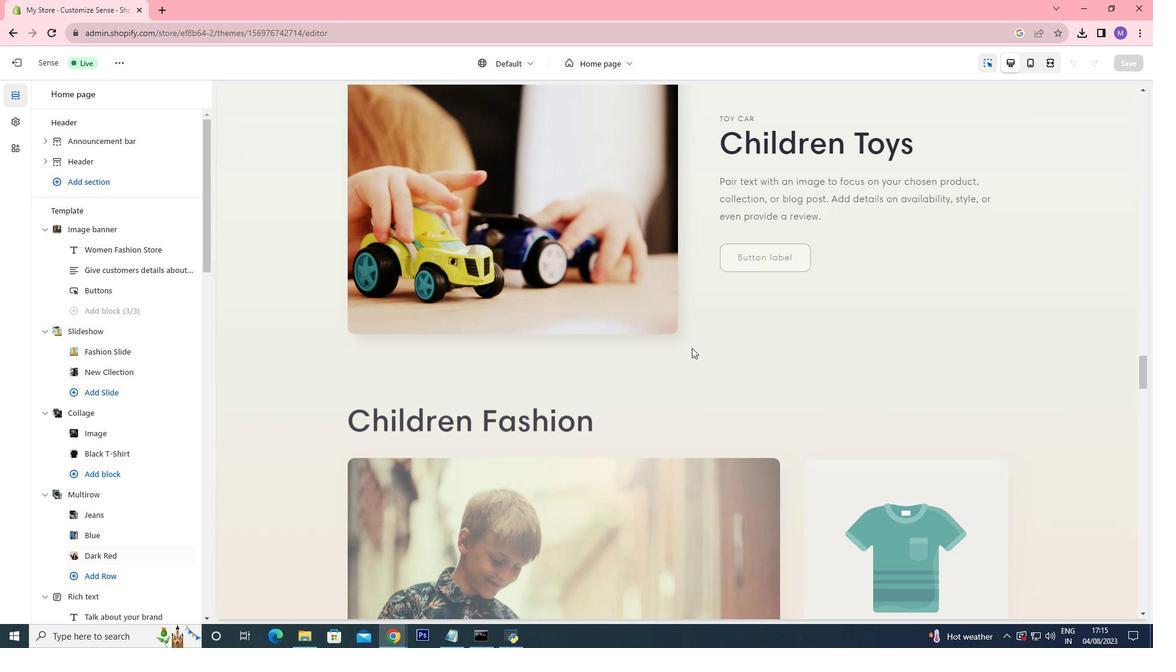 
Action: Mouse moved to (691, 348)
Screenshot: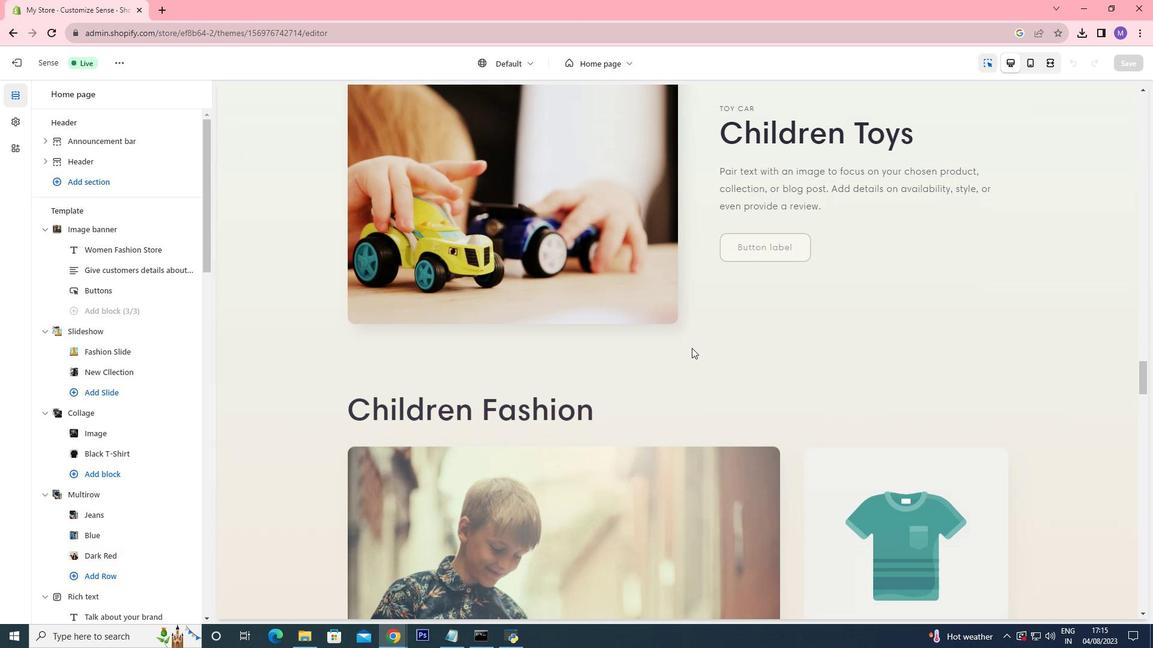 
Action: Mouse scrolled (691, 347) with delta (0, 0)
Screenshot: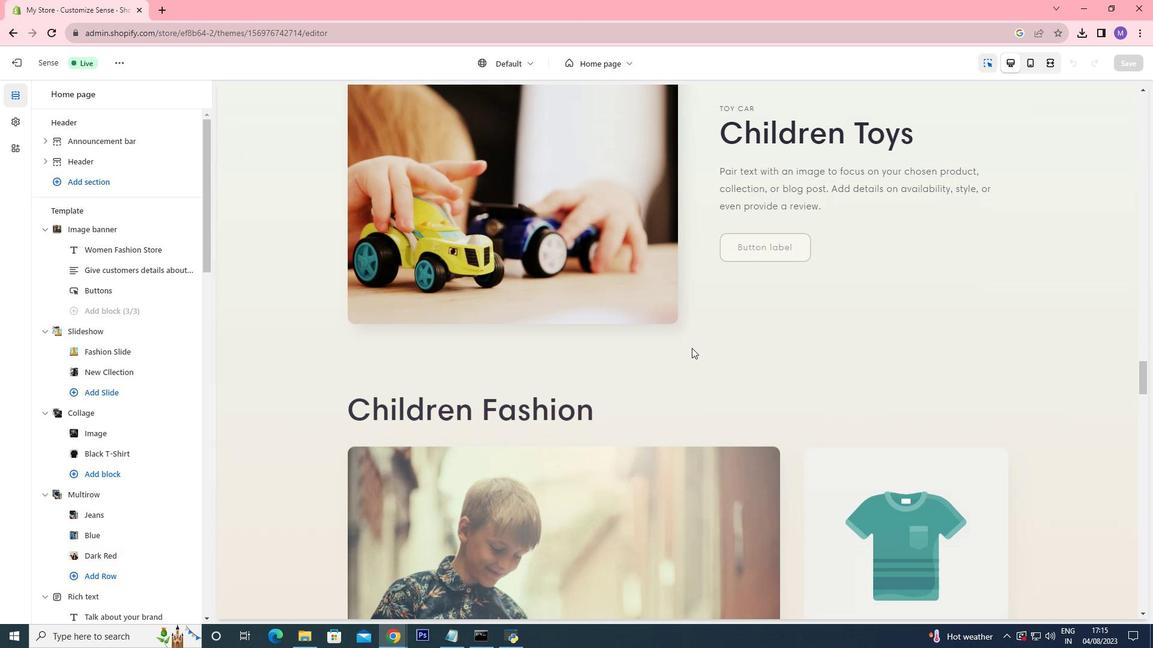 
Action: Mouse scrolled (691, 347) with delta (0, 0)
Screenshot: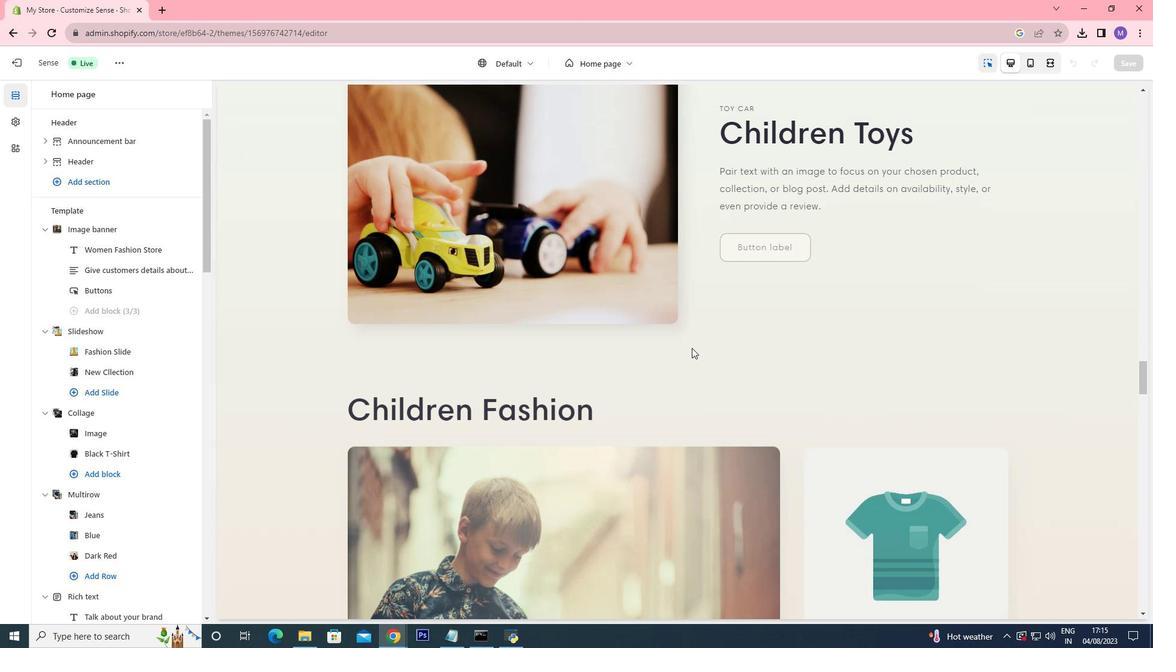 
Action: Mouse scrolled (691, 347) with delta (0, 0)
Screenshot: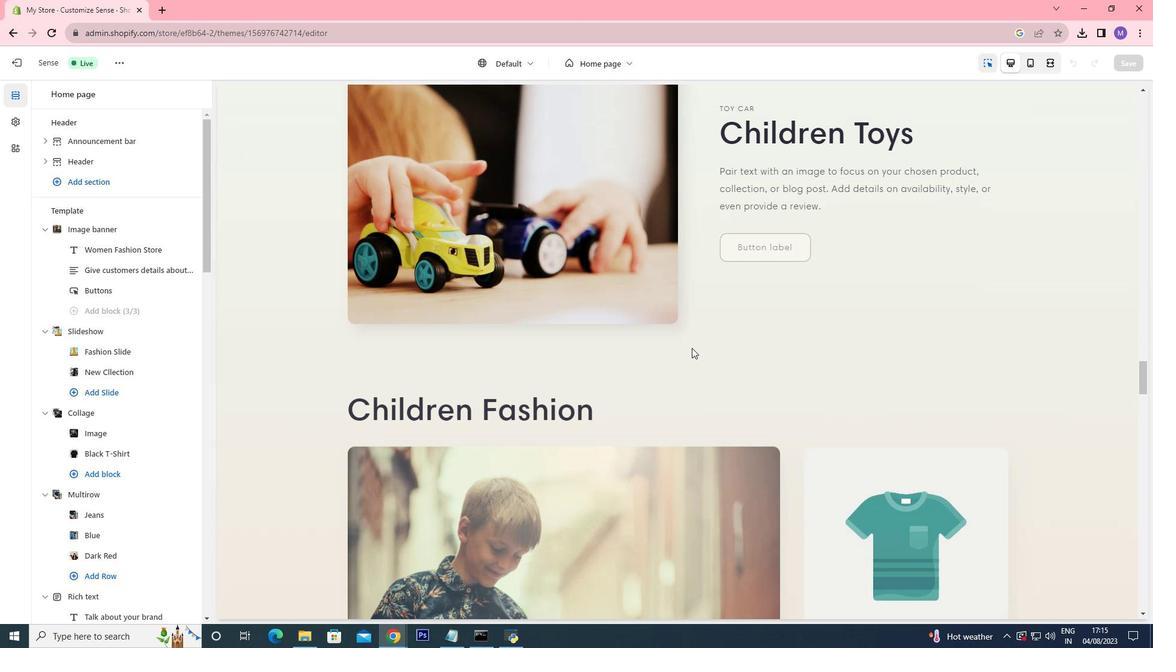 
Action: Mouse scrolled (691, 347) with delta (0, 0)
Screenshot: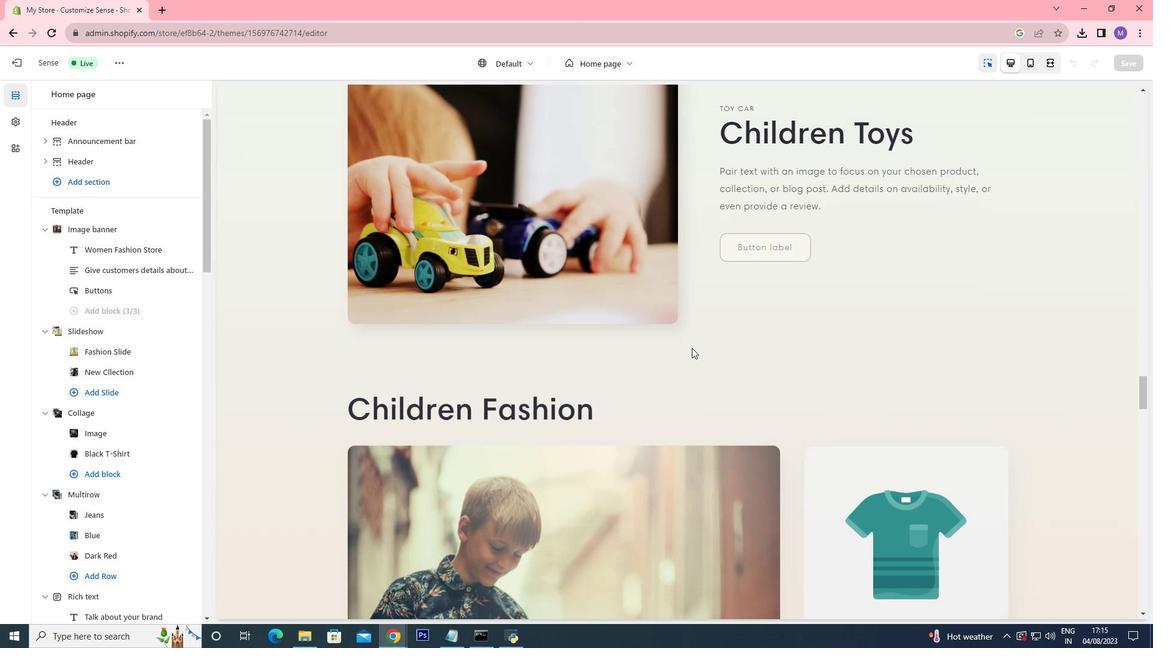 
Action: Mouse scrolled (691, 347) with delta (0, 0)
Screenshot: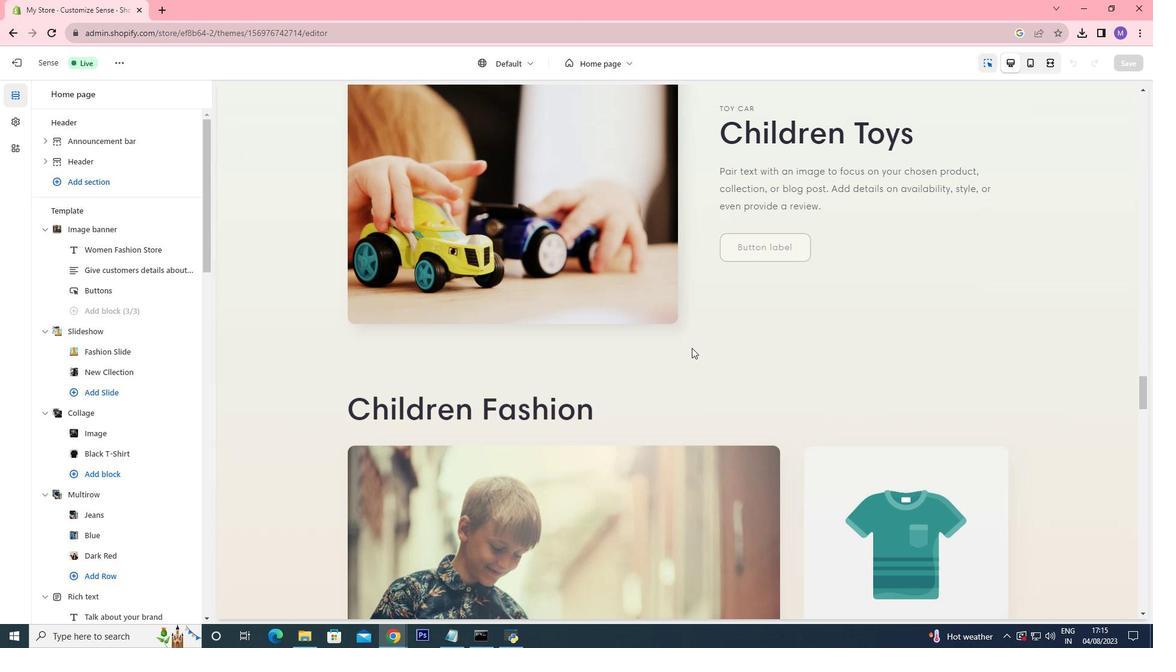 
Action: Mouse scrolled (691, 347) with delta (0, 0)
Screenshot: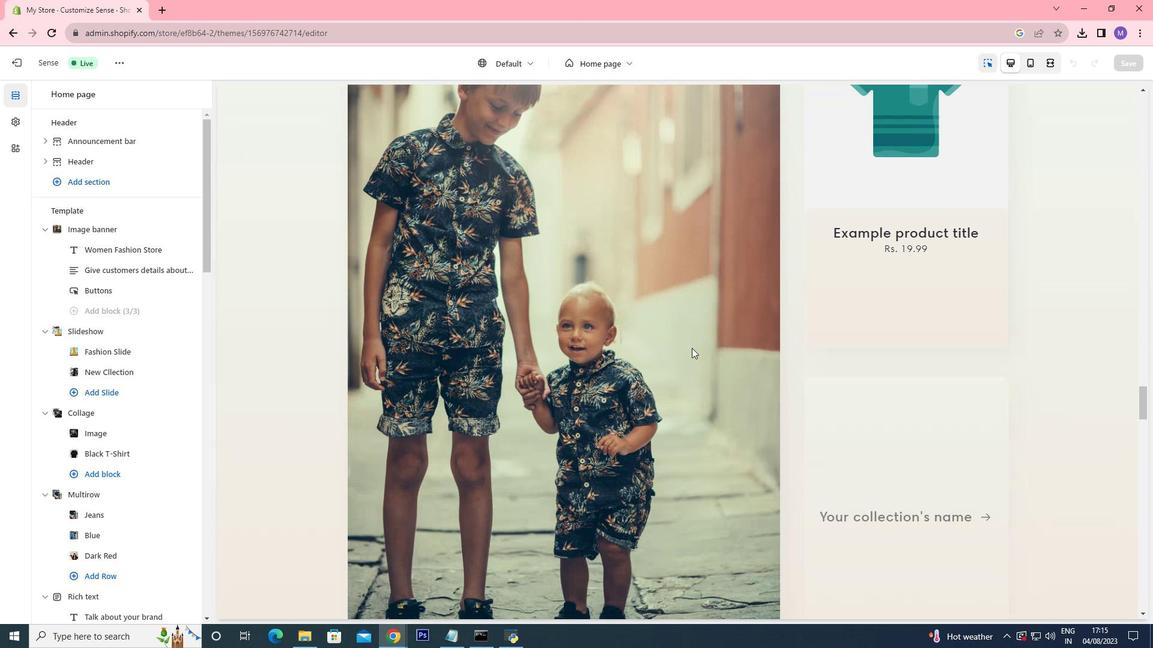 
Action: Mouse scrolled (691, 347) with delta (0, 0)
Screenshot: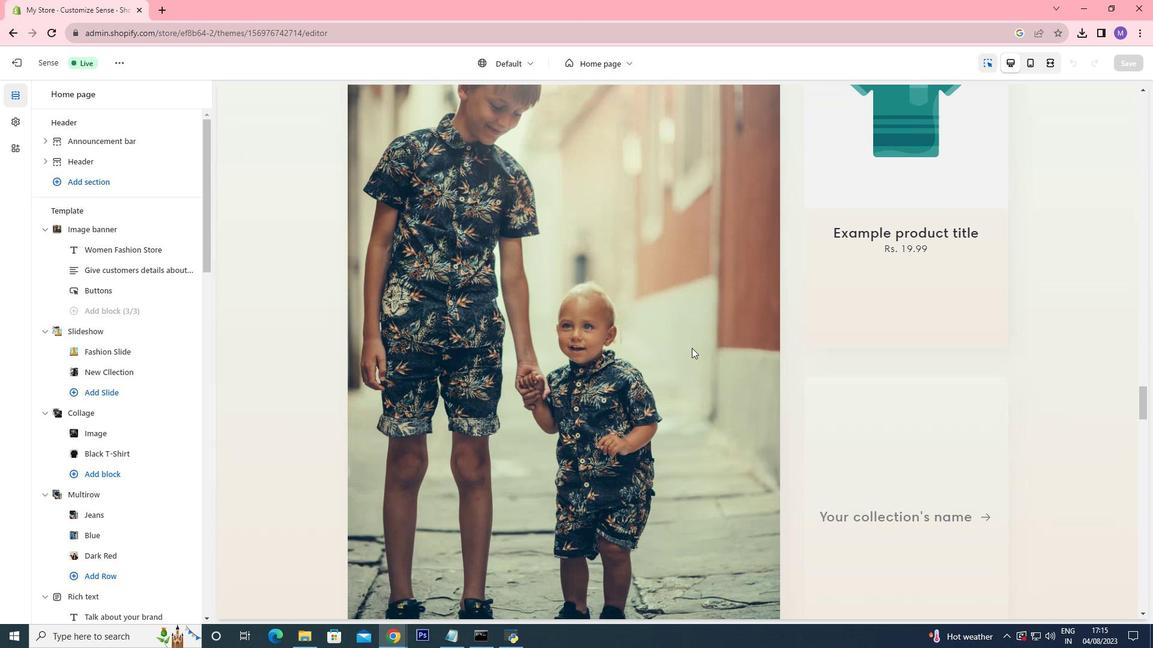 
Action: Mouse scrolled (691, 347) with delta (0, 0)
Screenshot: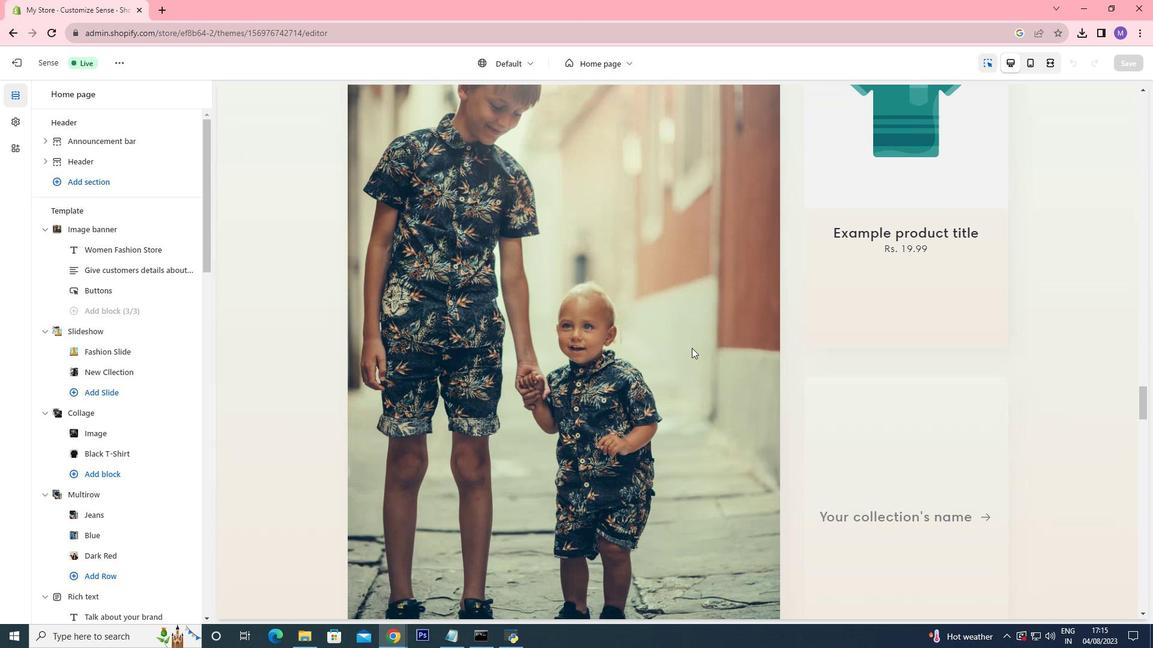 
Action: Mouse scrolled (691, 347) with delta (0, 0)
Screenshot: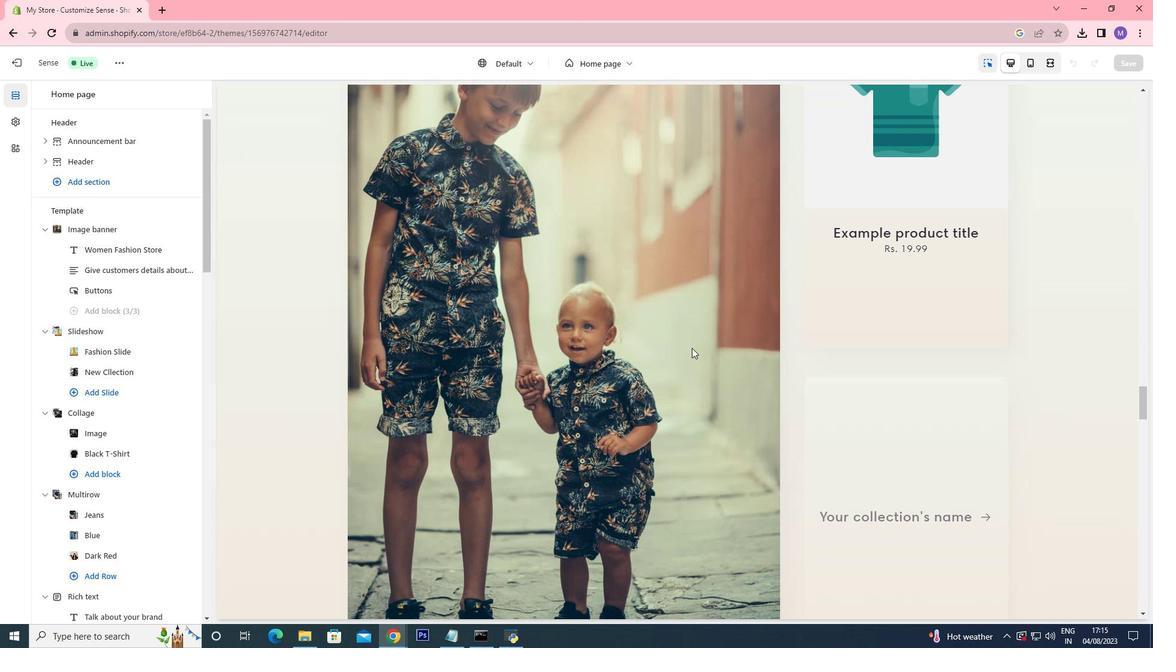 
Action: Mouse scrolled (691, 347) with delta (0, 0)
Screenshot: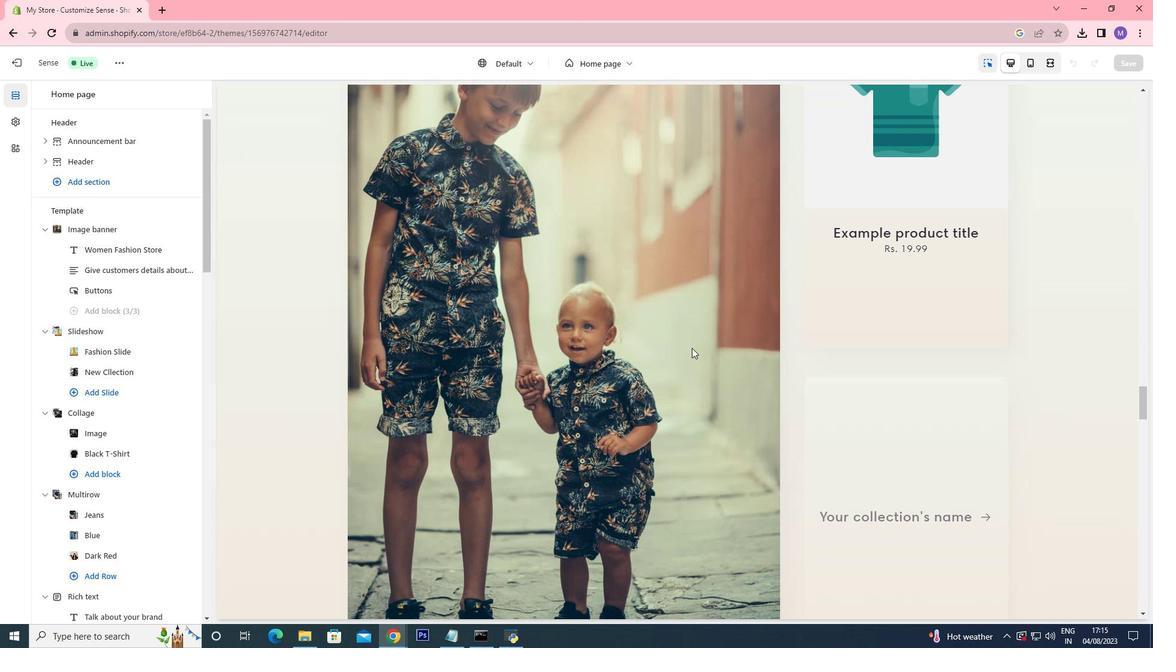 
Action: Mouse scrolled (691, 347) with delta (0, 0)
Screenshot: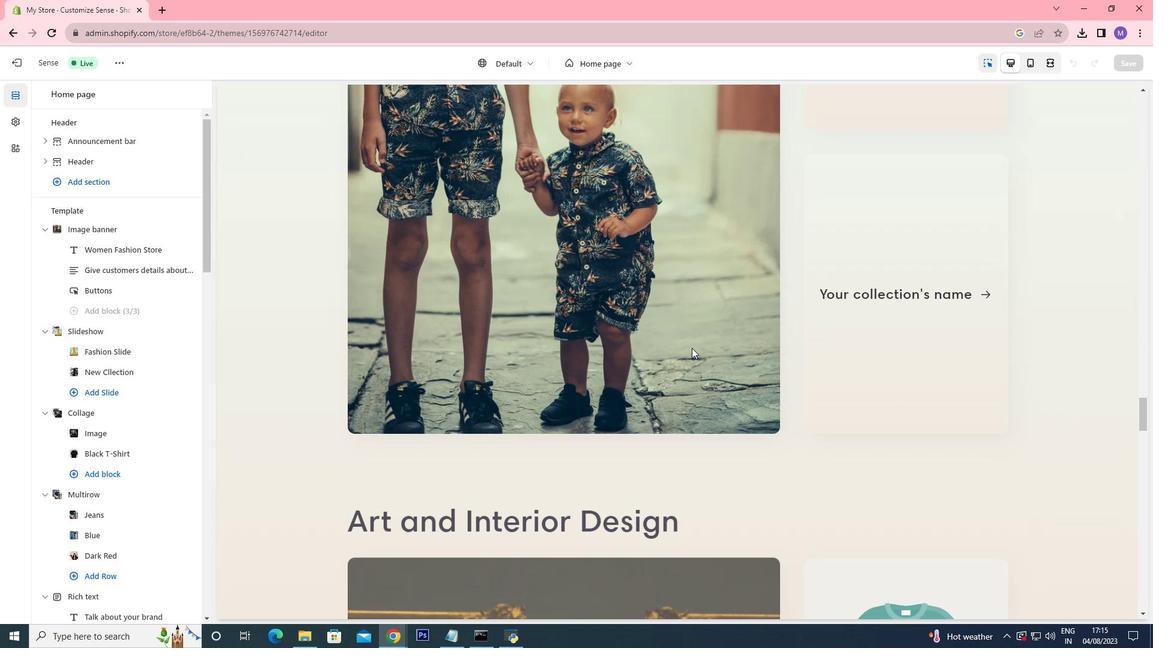 
Action: Mouse scrolled (691, 347) with delta (0, 0)
Screenshot: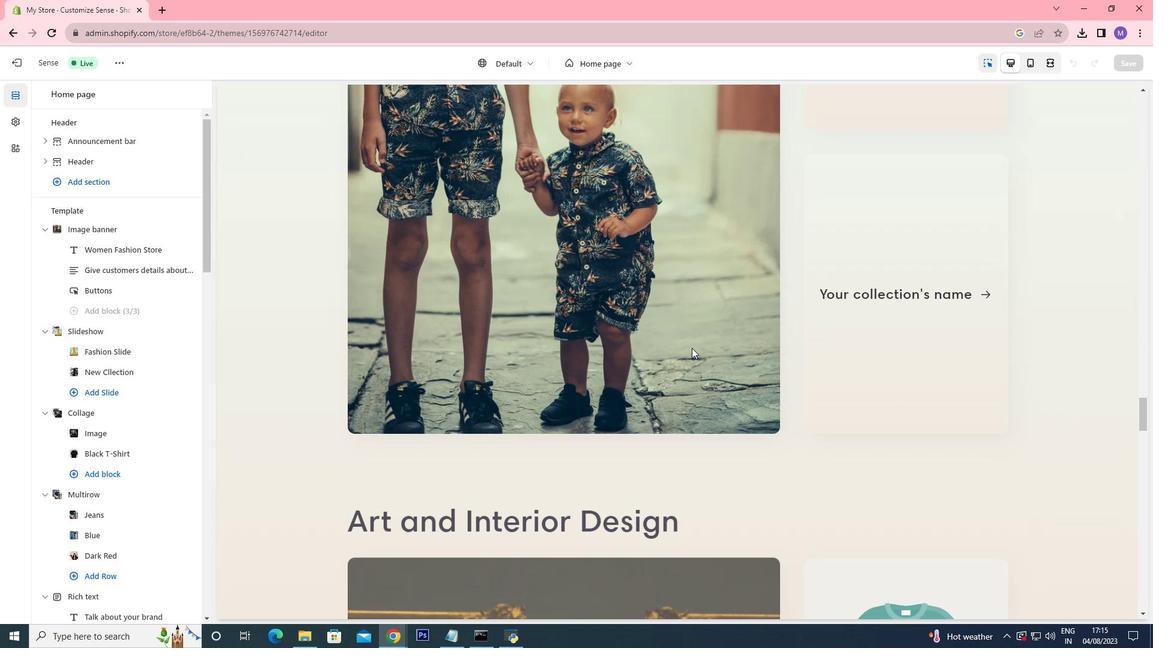 
Action: Mouse scrolled (691, 347) with delta (0, 0)
Screenshot: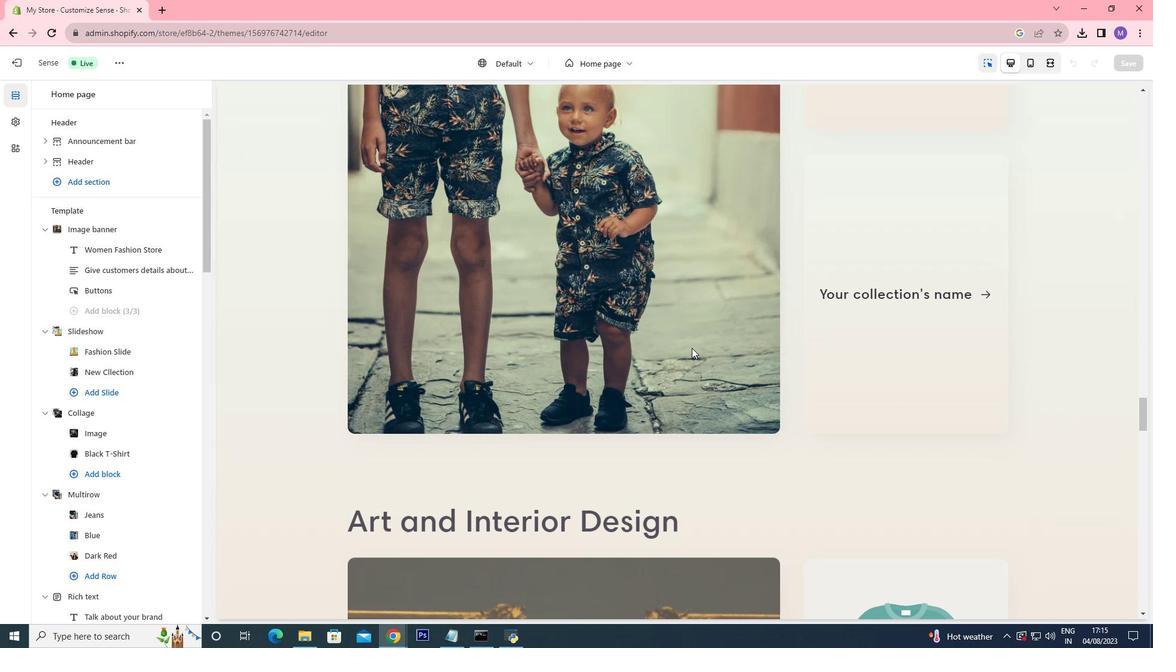 
Action: Mouse scrolled (691, 347) with delta (0, 0)
Screenshot: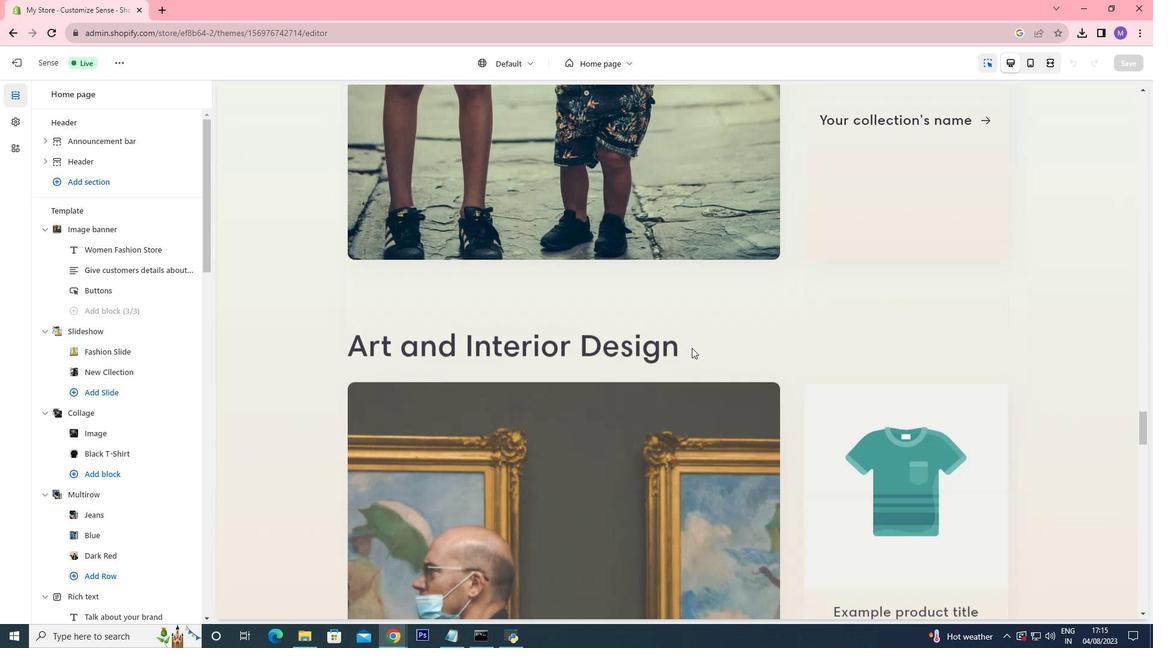 
Action: Mouse scrolled (691, 347) with delta (0, 0)
Screenshot: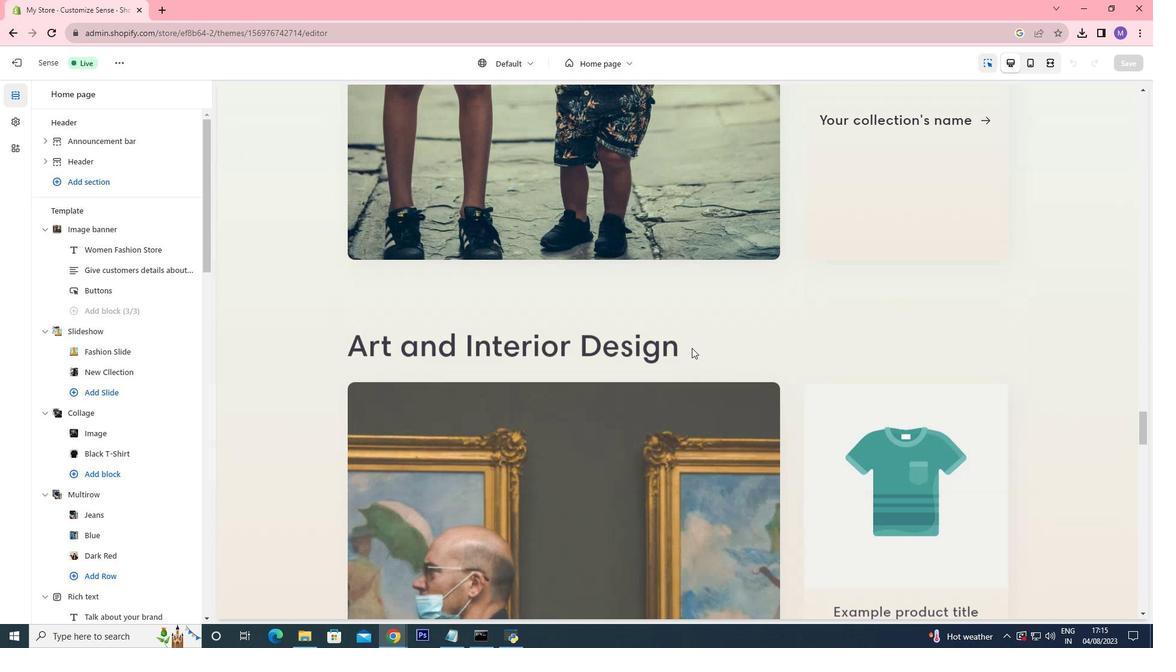 
Action: Mouse scrolled (691, 347) with delta (0, 0)
Screenshot: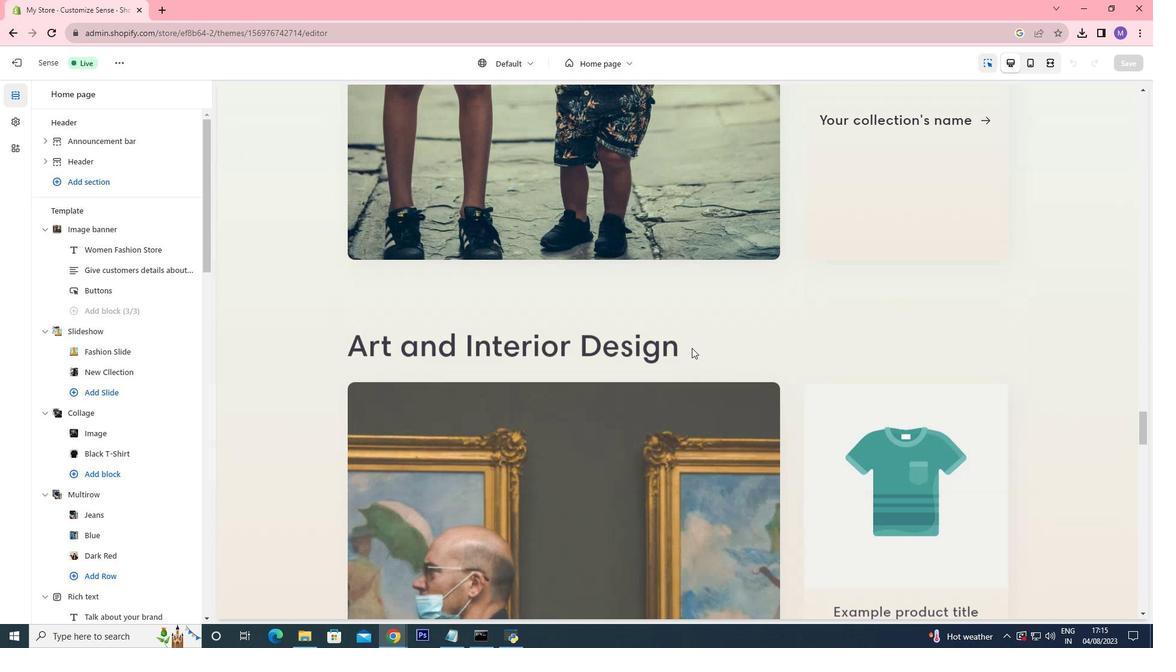 
Action: Mouse scrolled (691, 347) with delta (0, 0)
Screenshot: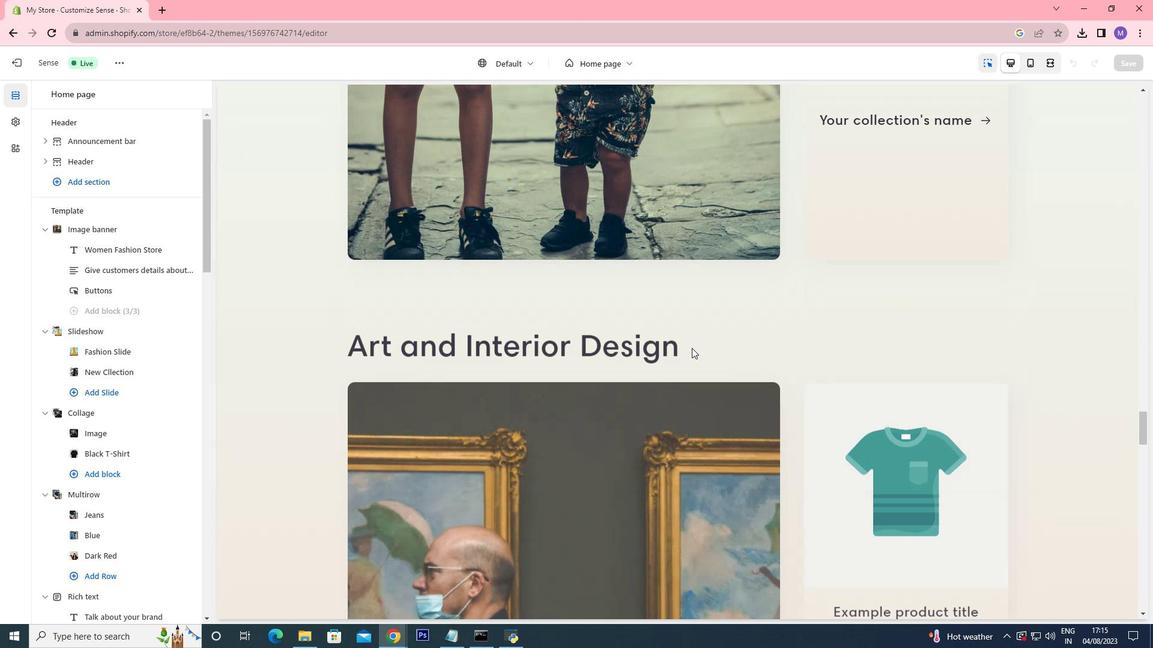 
Action: Mouse scrolled (691, 347) with delta (0, 0)
Screenshot: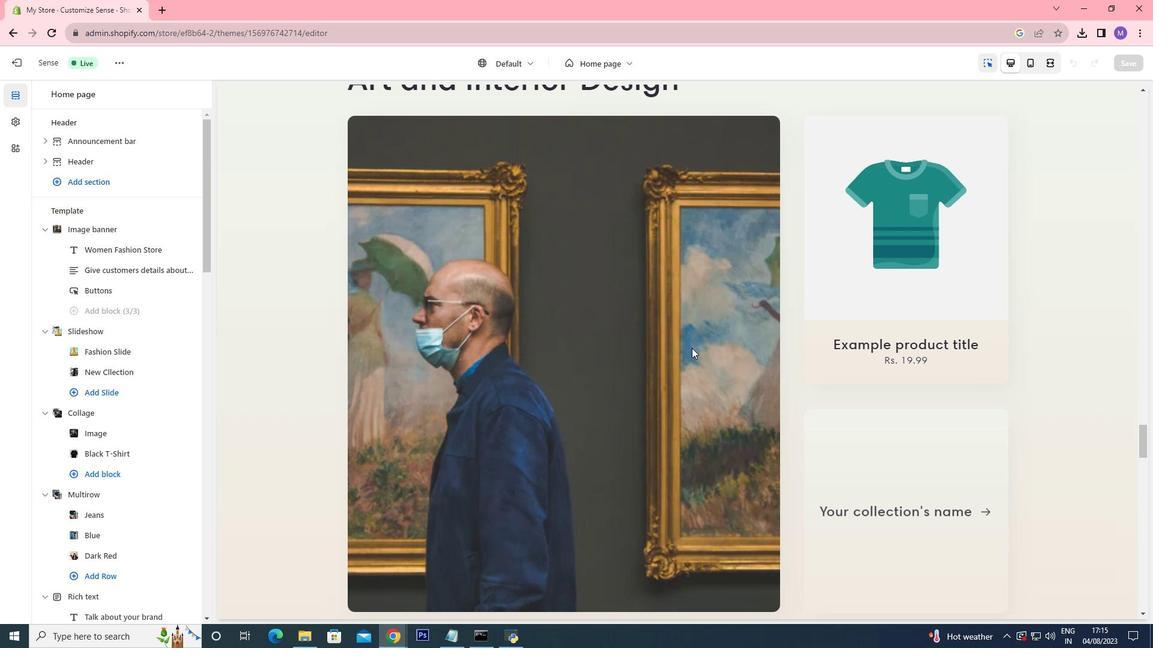 
Action: Mouse scrolled (691, 347) with delta (0, 0)
Screenshot: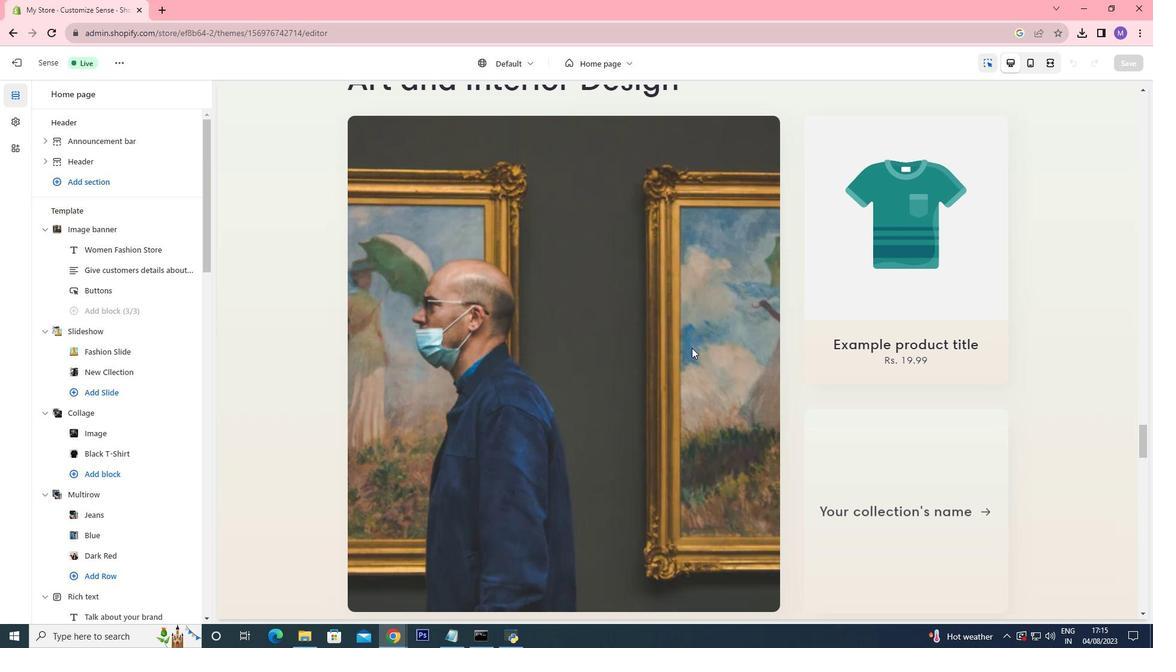 
Action: Mouse scrolled (691, 347) with delta (0, 0)
Screenshot: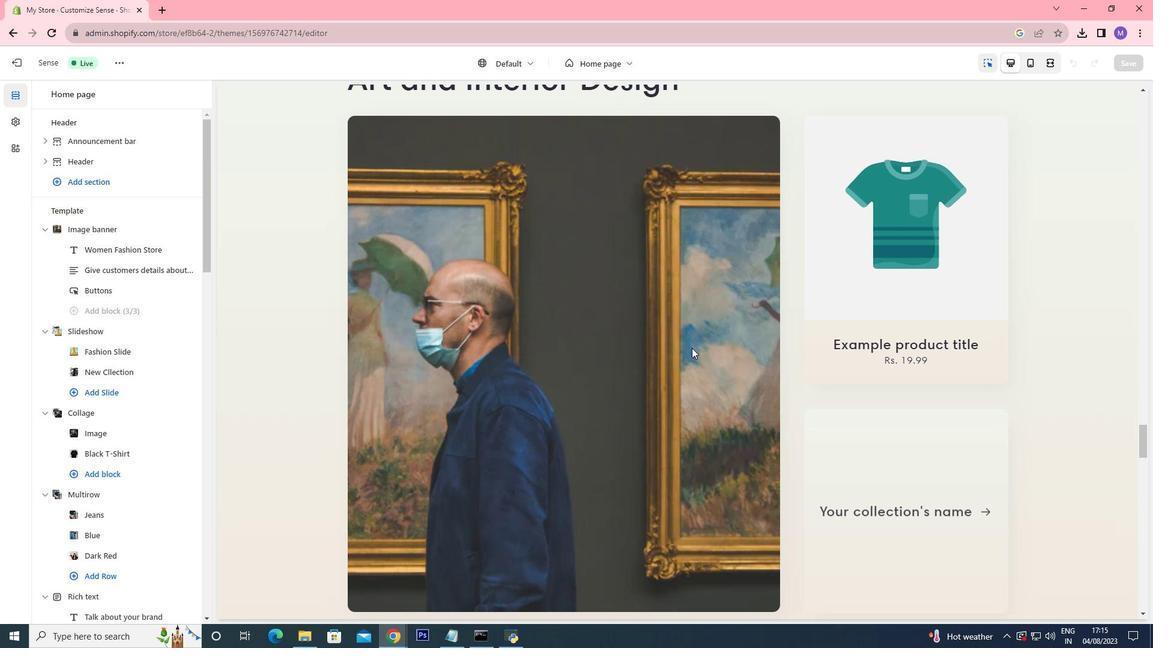
Action: Mouse scrolled (691, 347) with delta (0, 0)
Screenshot: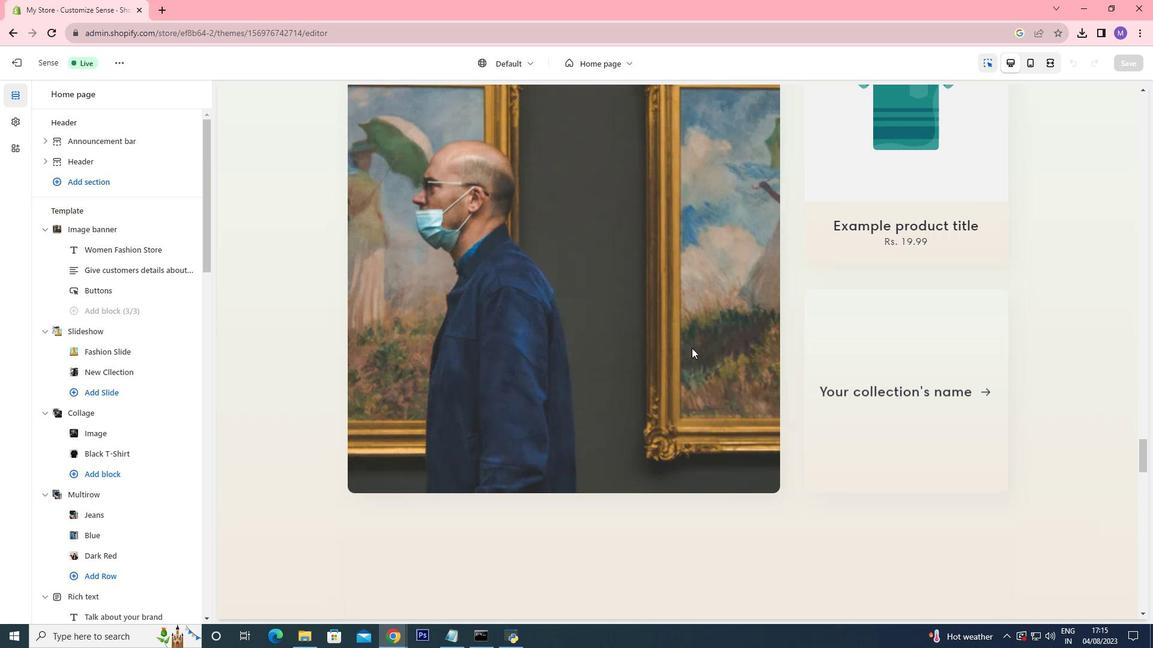 
Action: Mouse scrolled (691, 347) with delta (0, 0)
Screenshot: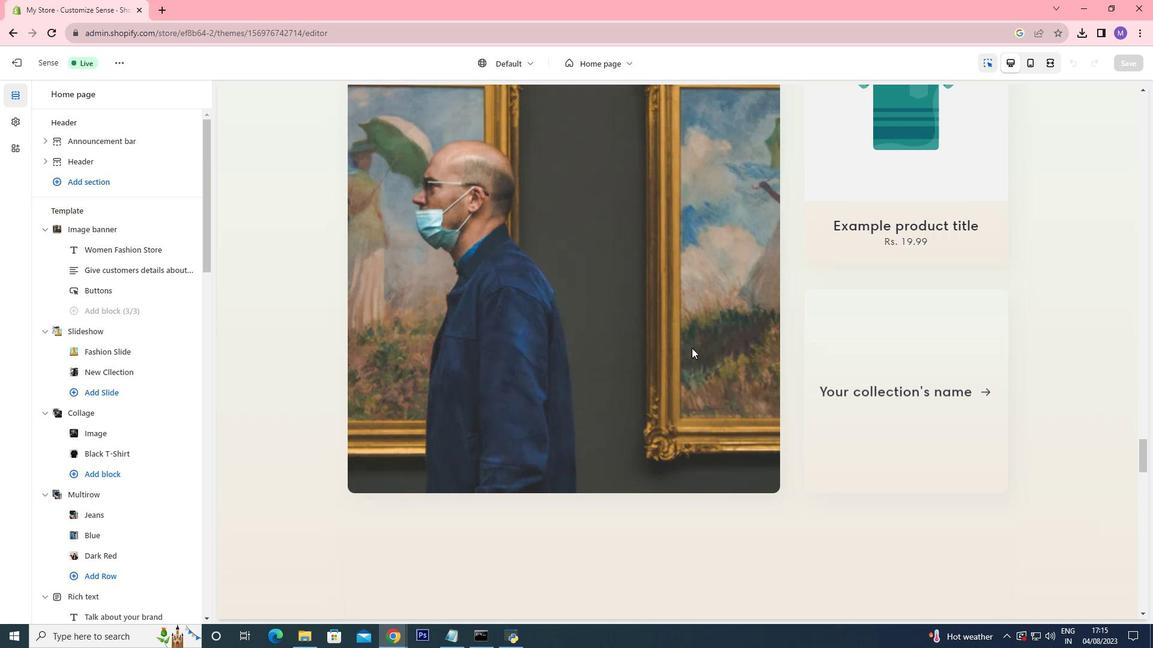 
Action: Mouse scrolled (691, 347) with delta (0, 0)
Screenshot: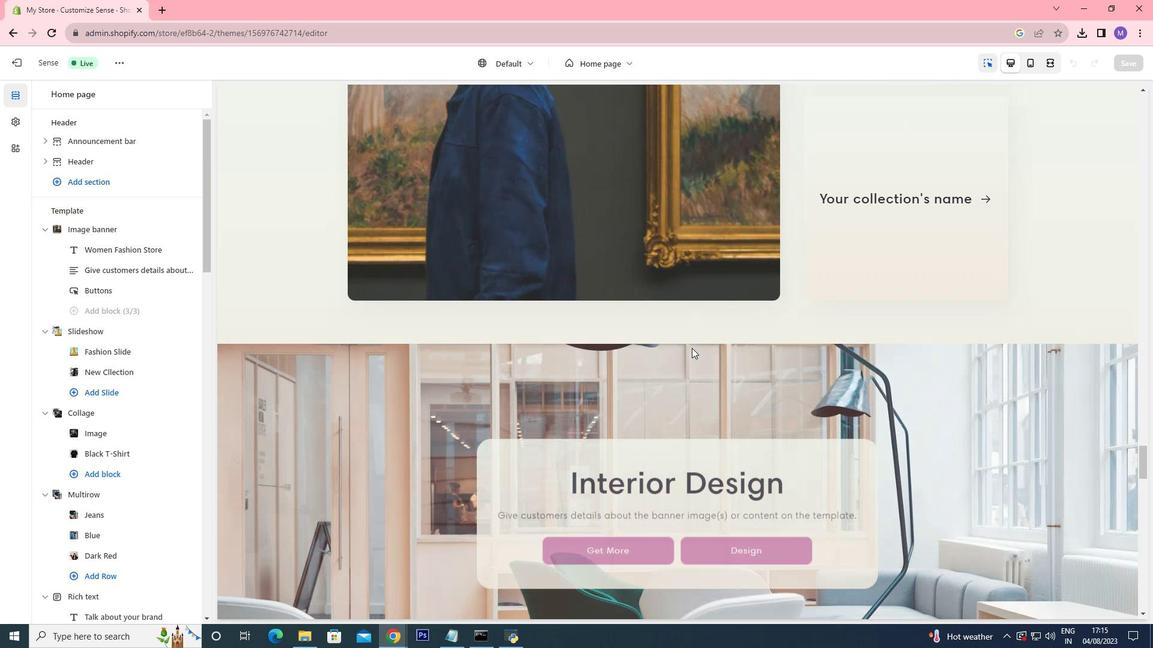 
Action: Mouse scrolled (691, 347) with delta (0, 0)
Screenshot: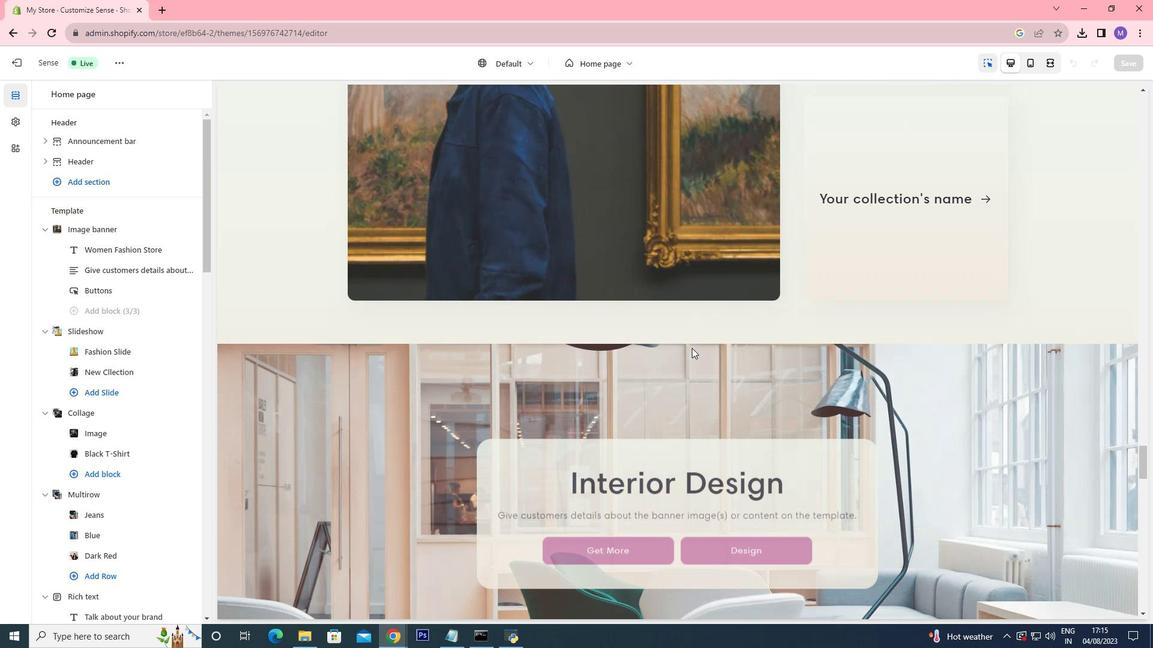 
Action: Mouse scrolled (691, 347) with delta (0, 0)
Screenshot: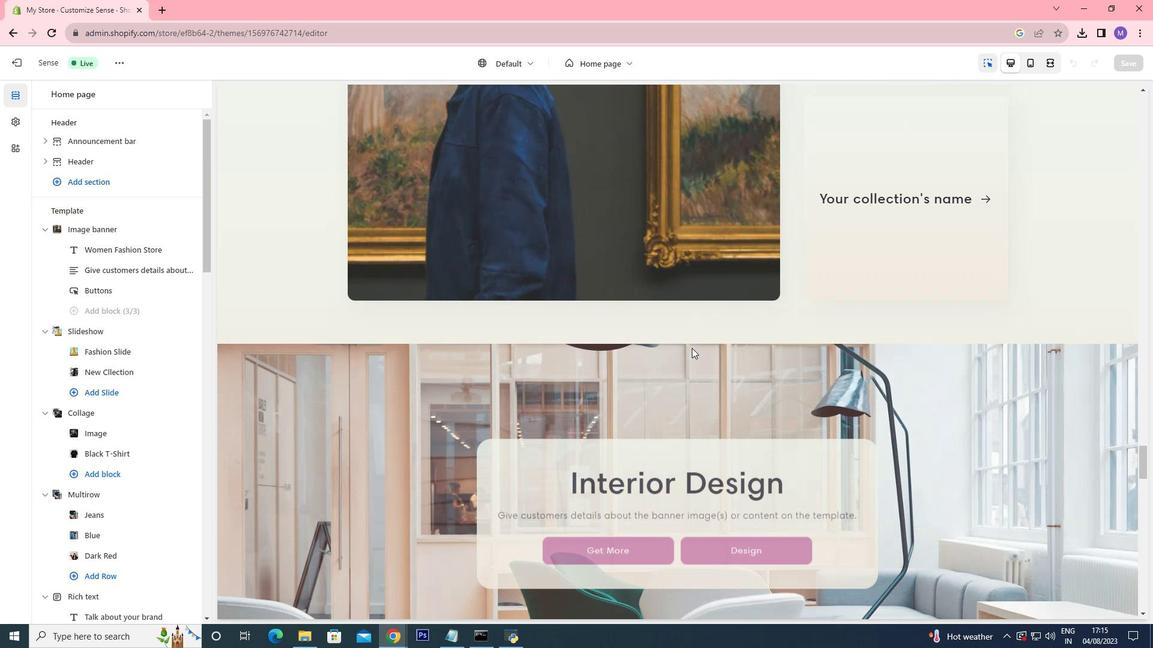 
Action: Mouse scrolled (691, 347) with delta (0, 0)
Screenshot: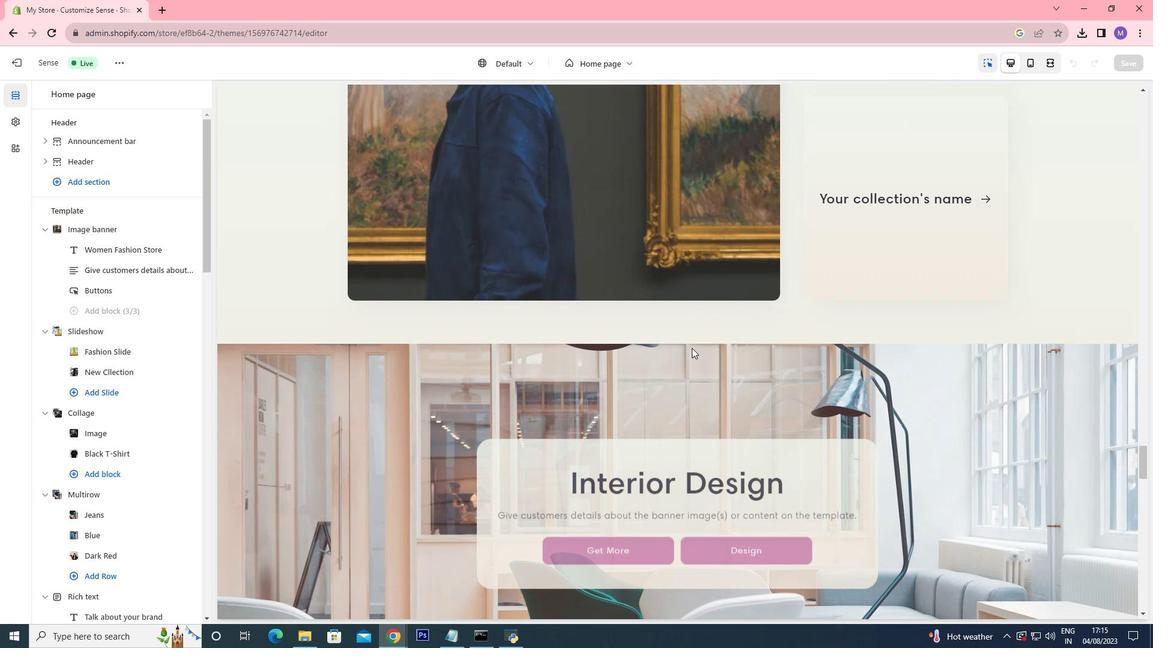 
Action: Mouse scrolled (691, 347) with delta (0, 0)
Screenshot: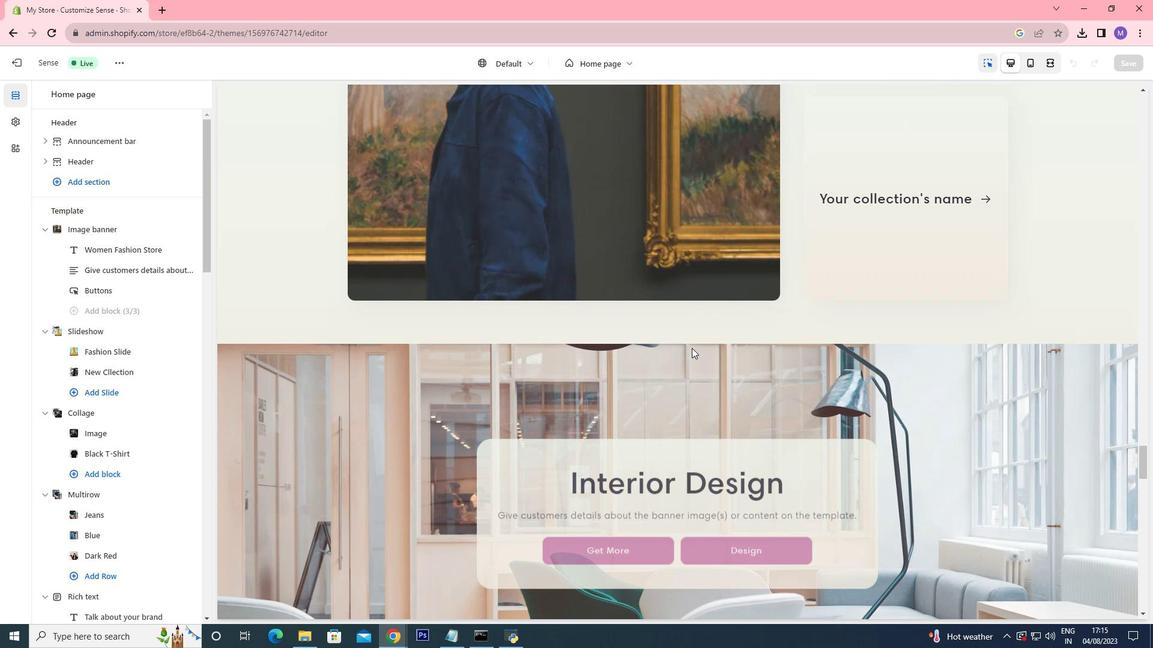 
Action: Mouse scrolled (691, 347) with delta (0, 0)
Screenshot: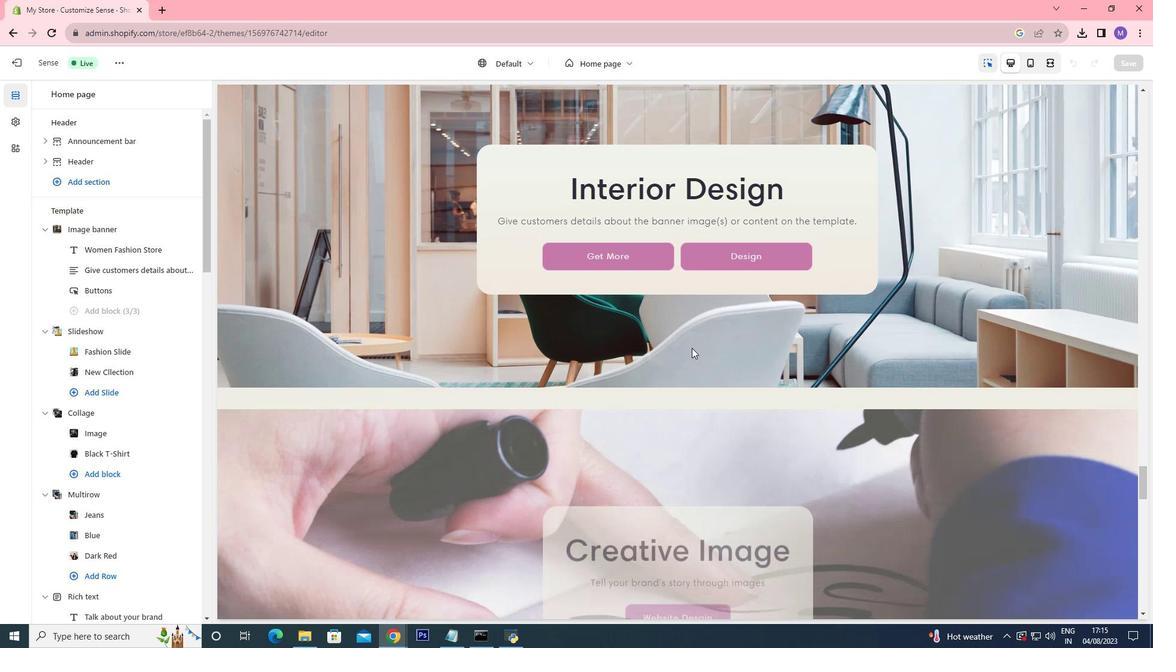 
Action: Mouse scrolled (691, 347) with delta (0, 0)
Screenshot: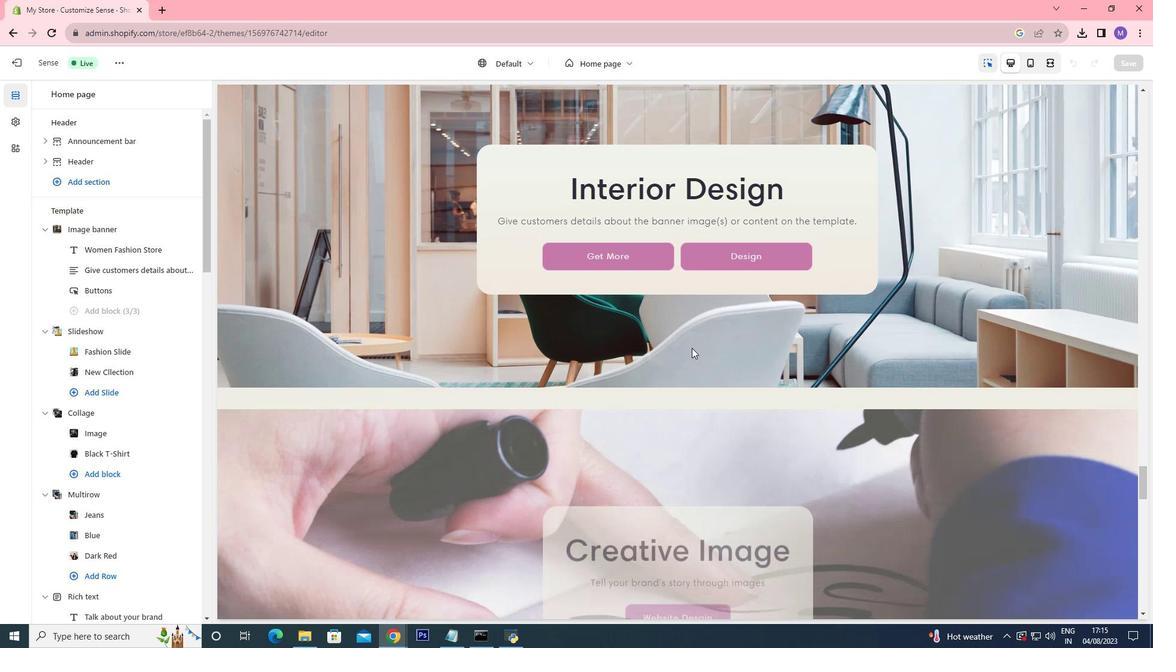 
Action: Mouse scrolled (691, 347) with delta (0, 0)
Screenshot: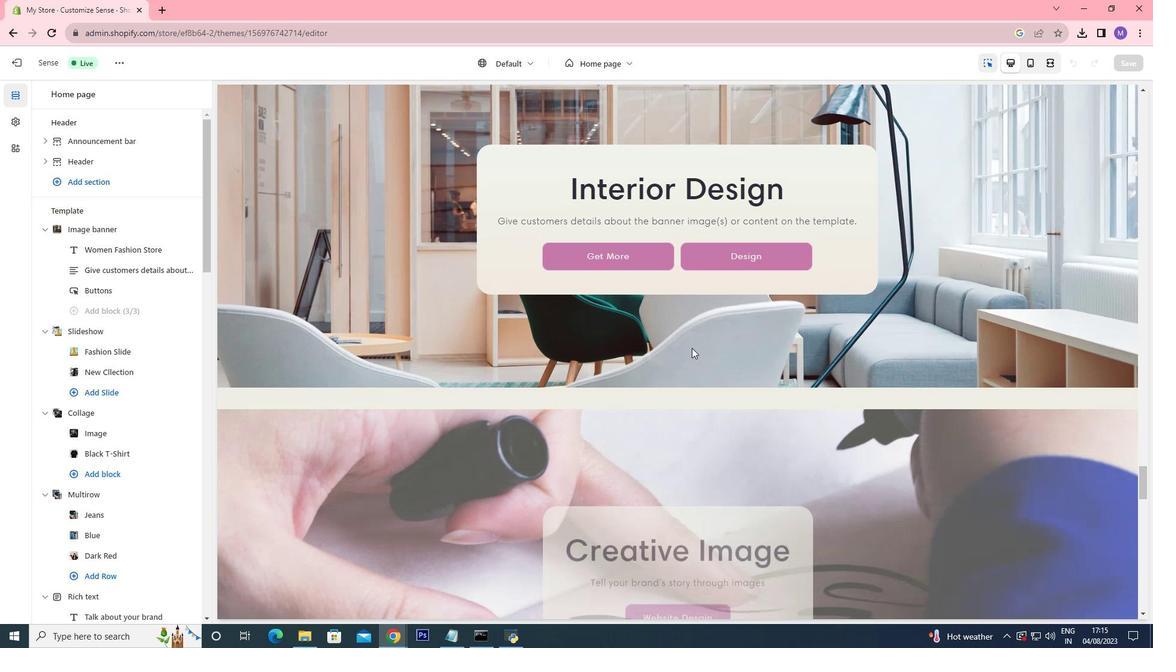 
Action: Mouse scrolled (691, 347) with delta (0, 0)
Screenshot: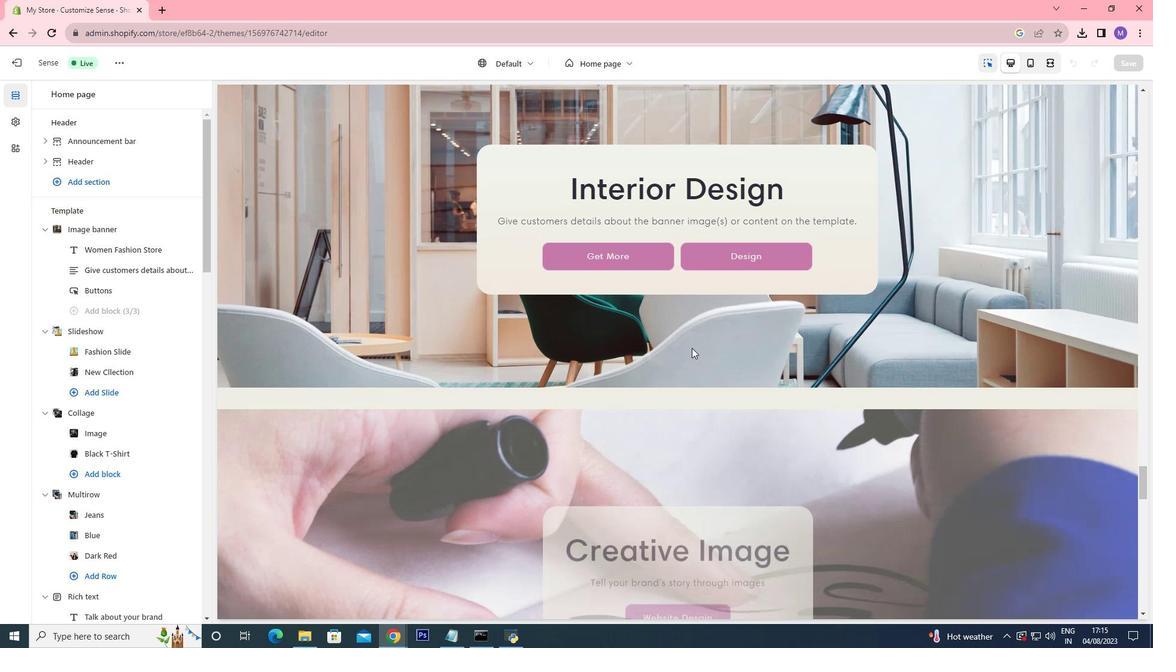
Action: Mouse scrolled (691, 347) with delta (0, 0)
Screenshot: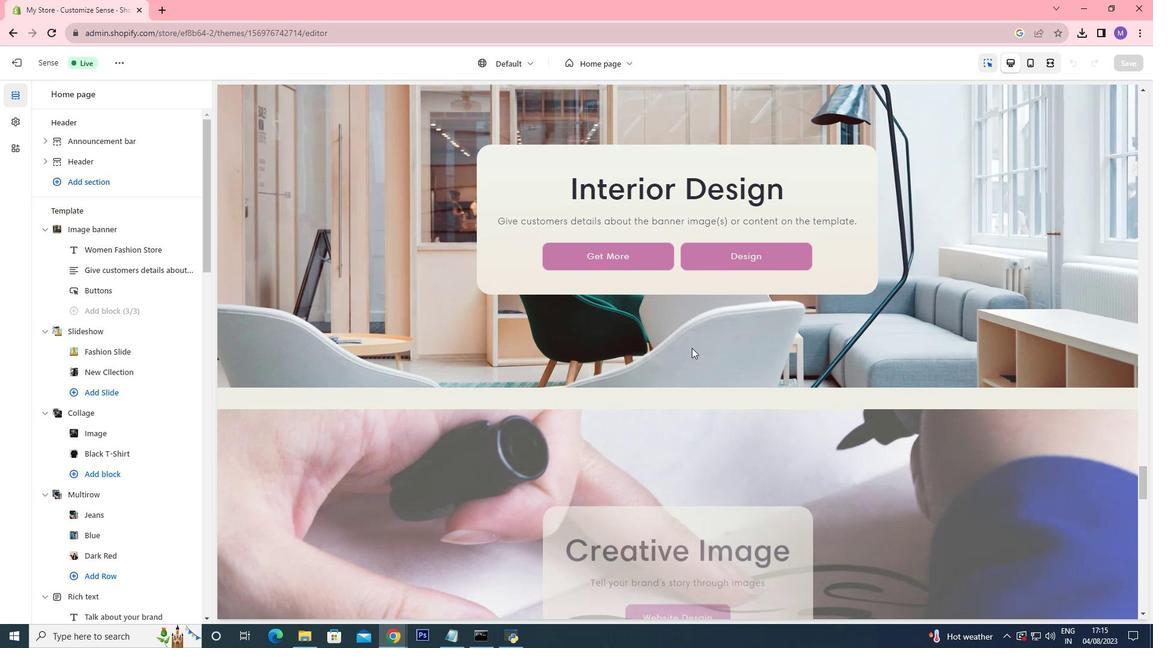 
Action: Mouse scrolled (691, 347) with delta (0, 0)
Screenshot: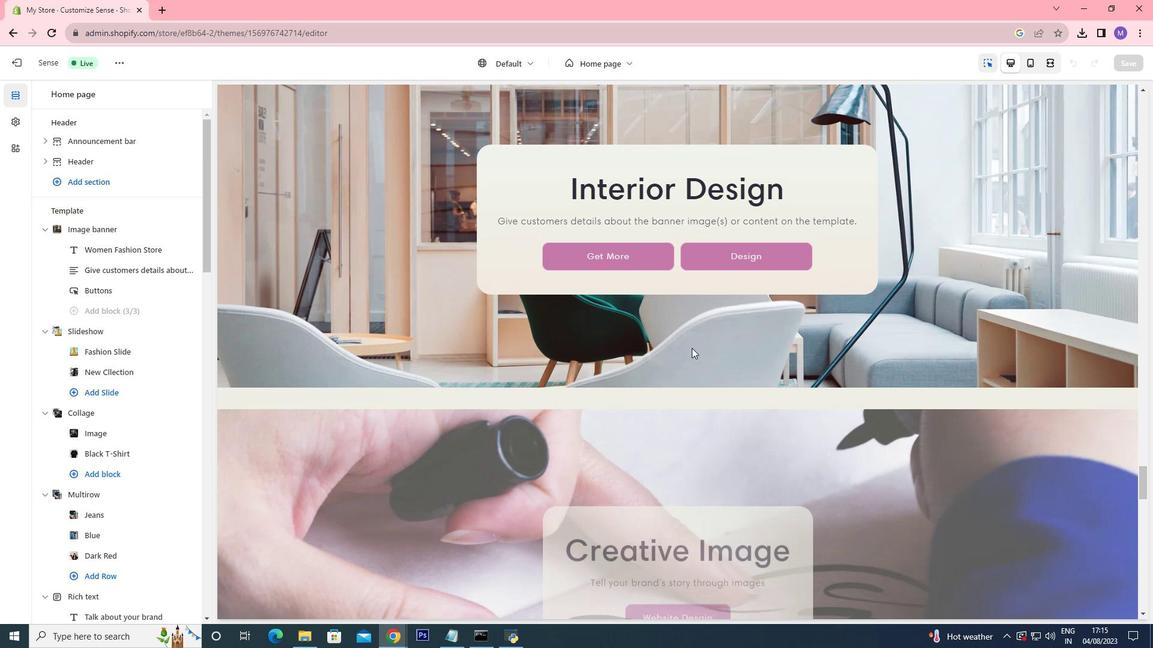 
Action: Mouse scrolled (691, 347) with delta (0, 0)
Screenshot: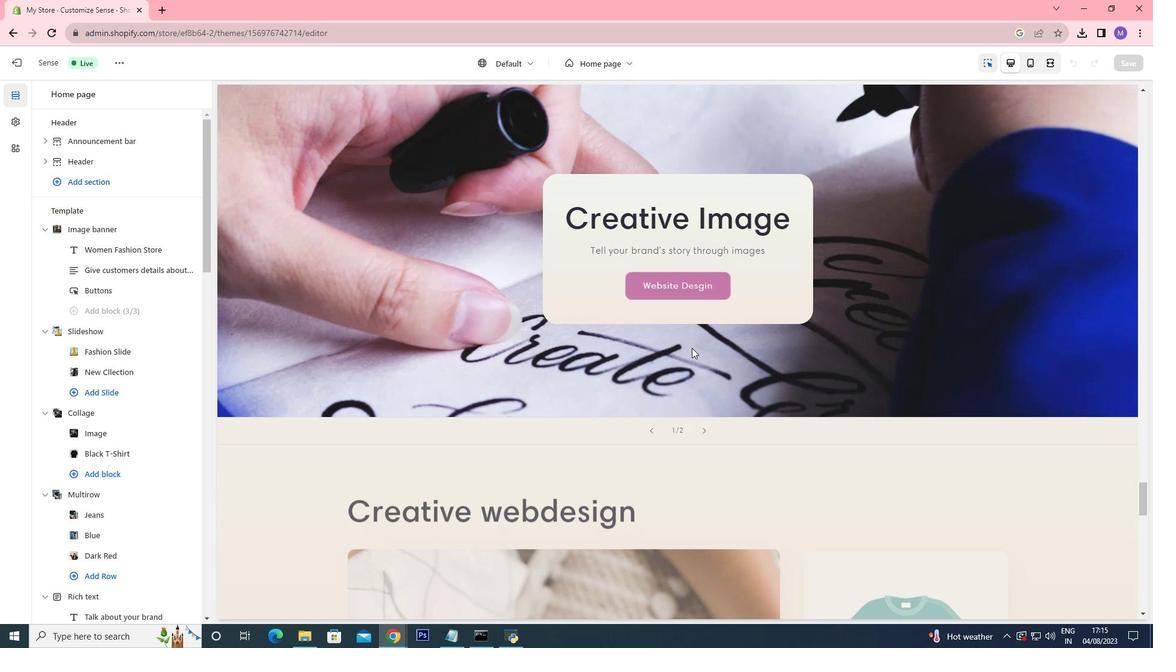 
Action: Mouse scrolled (691, 347) with delta (0, 0)
Screenshot: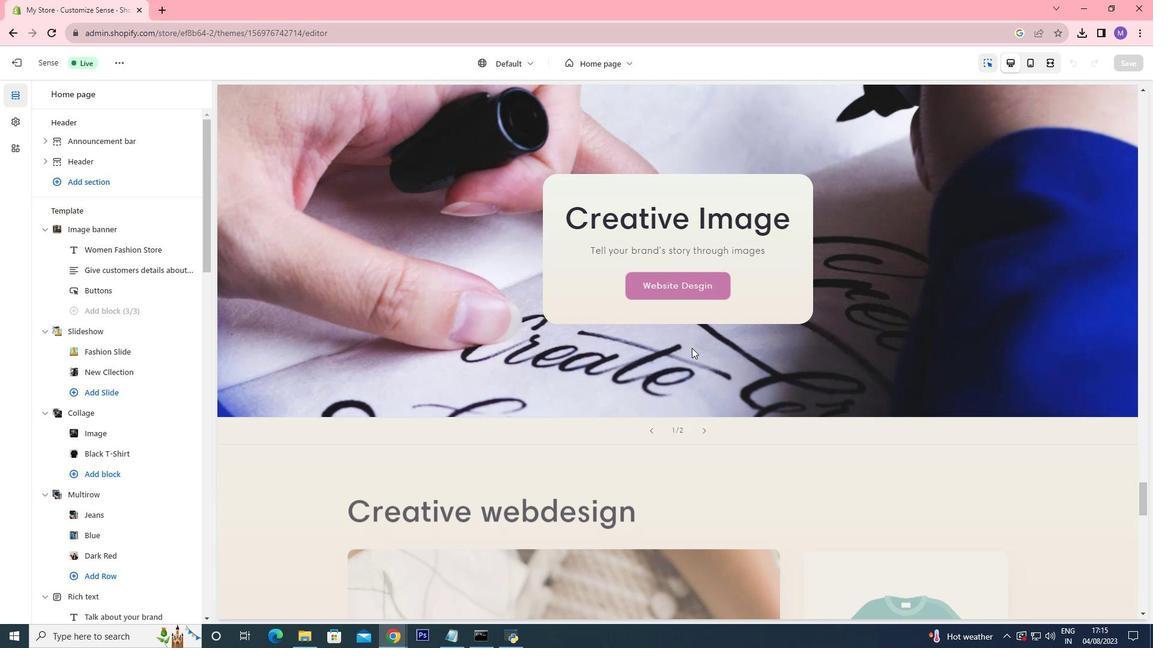 
Action: Mouse scrolled (691, 347) with delta (0, 0)
Screenshot: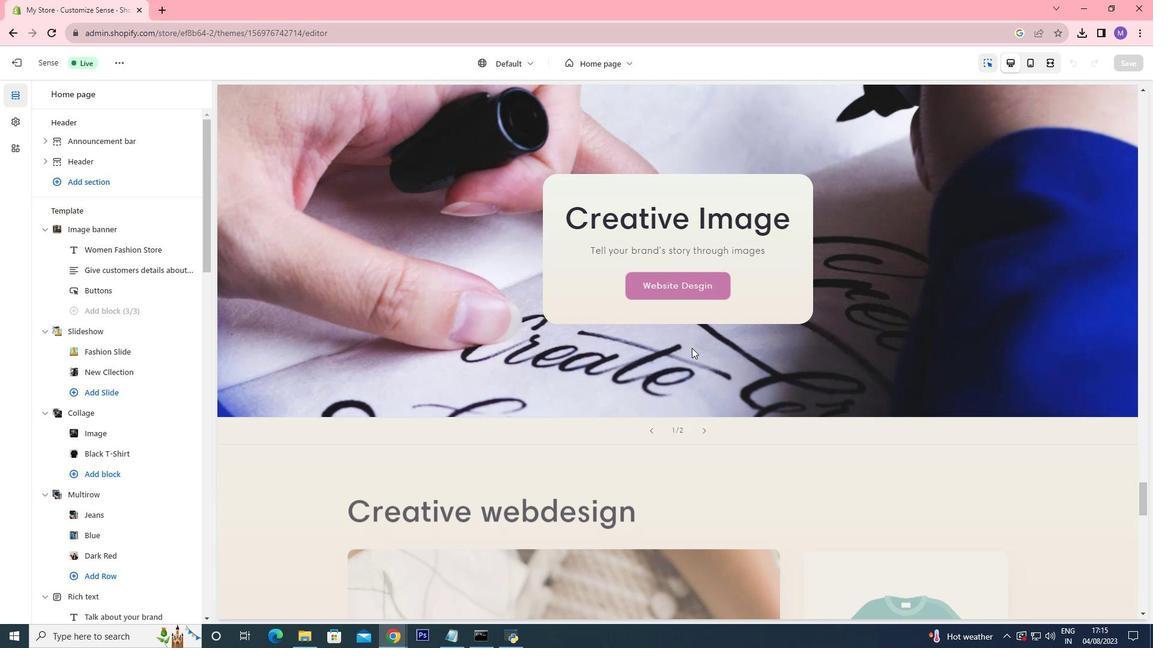 
Action: Mouse scrolled (691, 347) with delta (0, 0)
Screenshot: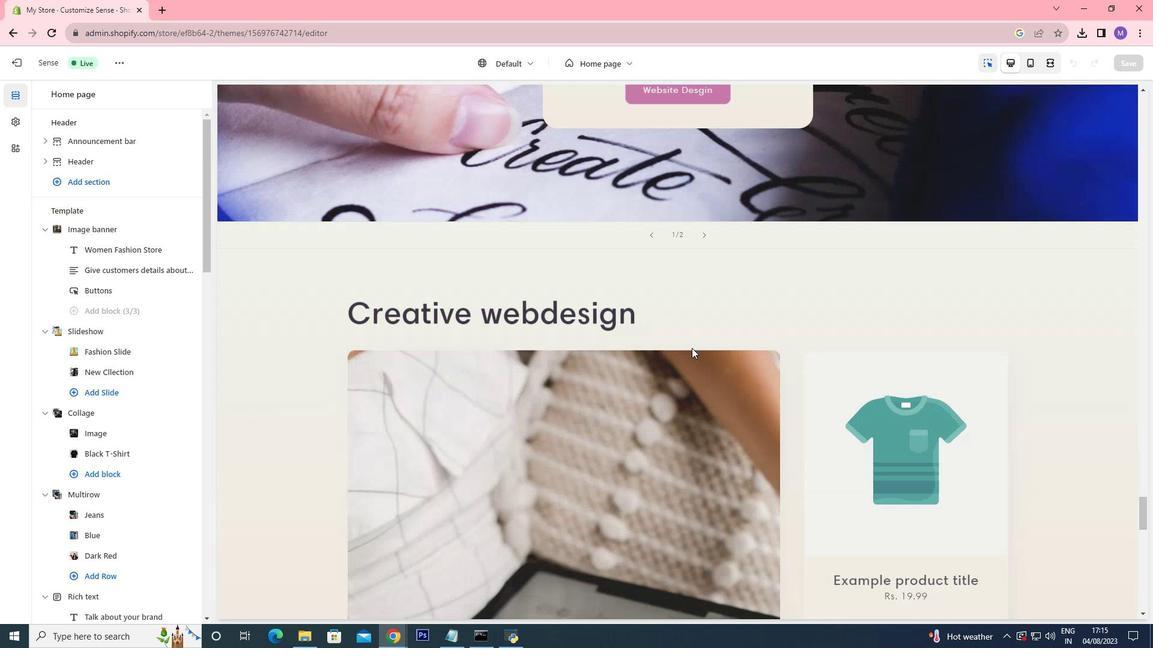 
Action: Mouse scrolled (691, 347) with delta (0, 0)
Screenshot: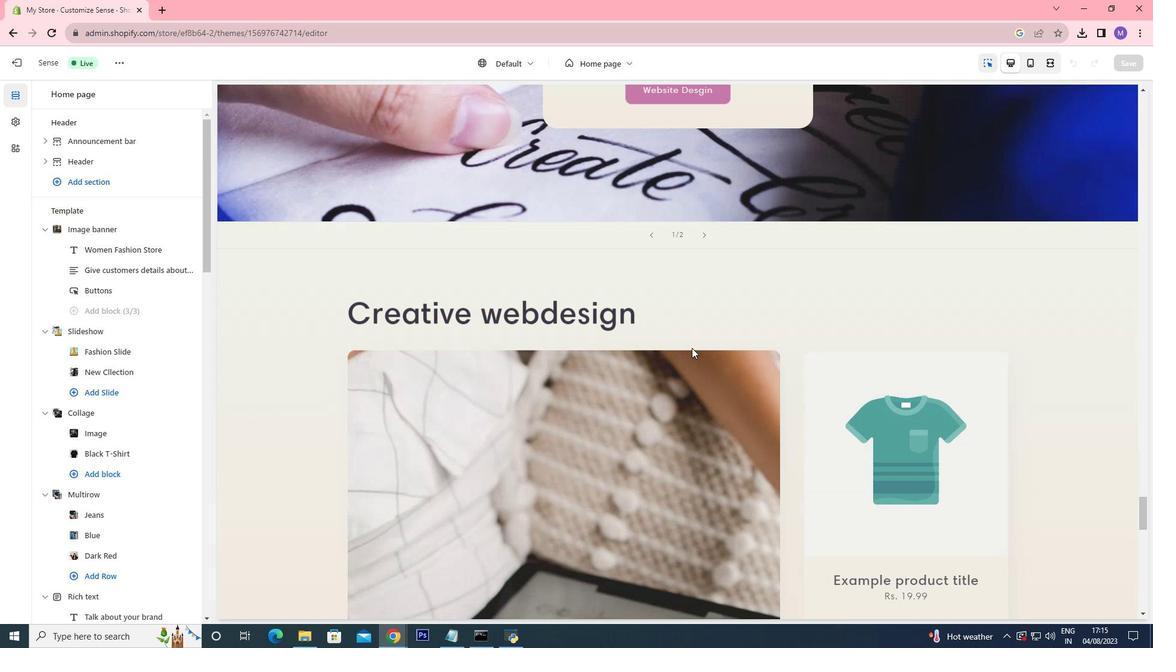 
Action: Mouse scrolled (691, 347) with delta (0, 0)
Screenshot: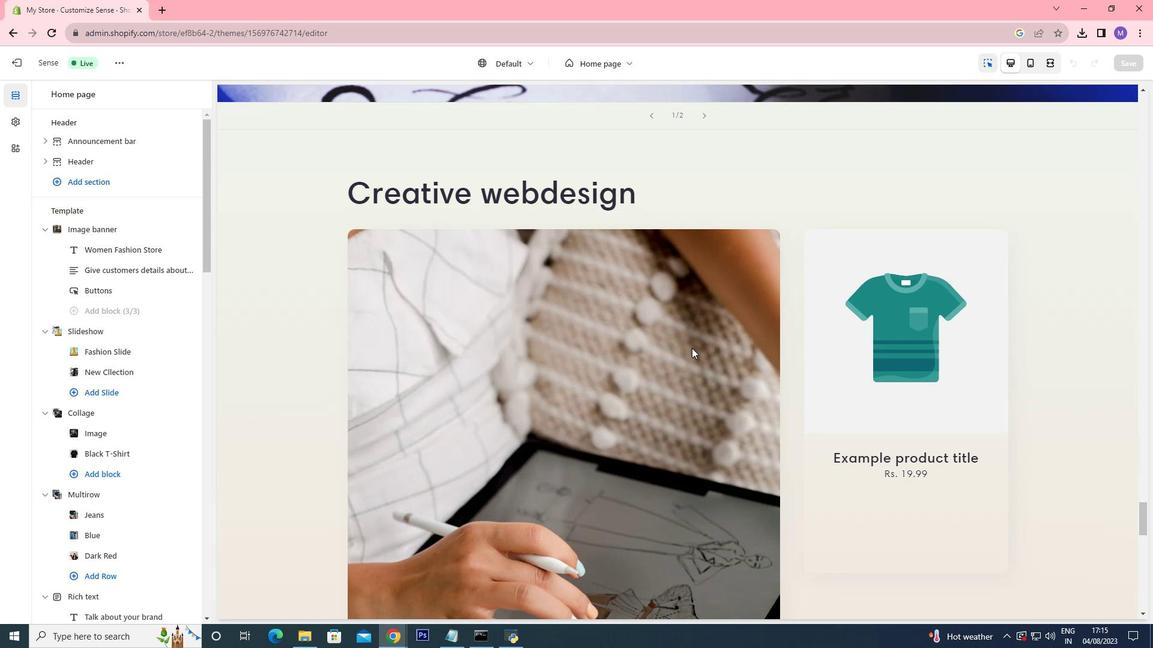 
Action: Mouse scrolled (691, 347) with delta (0, 0)
Screenshot: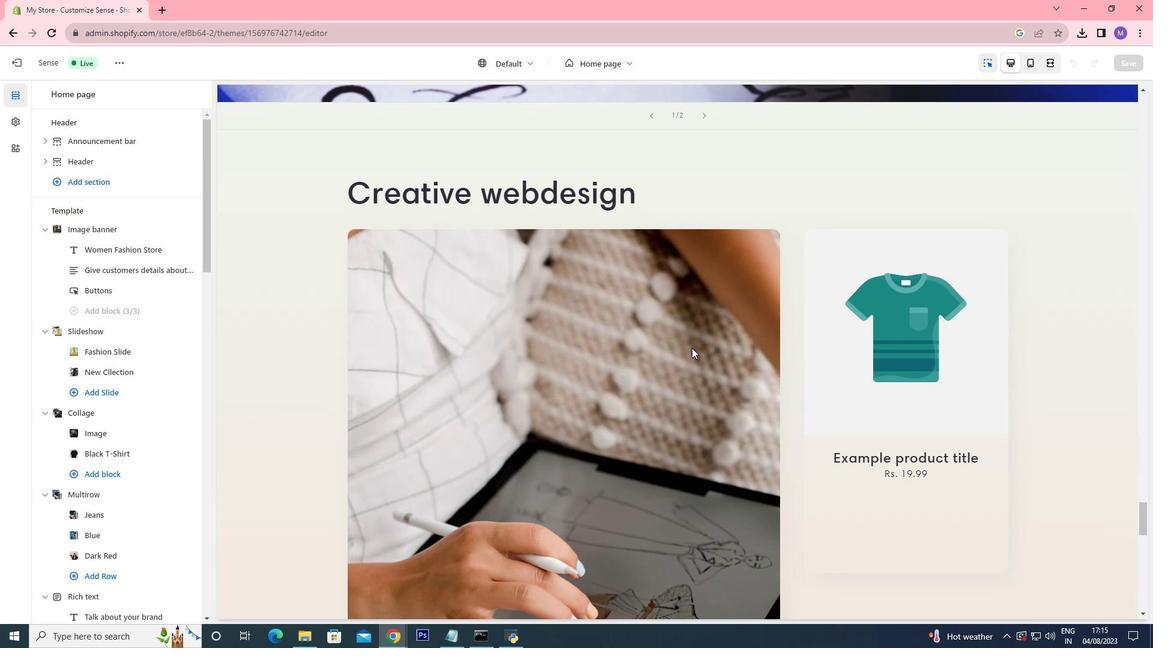 
Action: Mouse scrolled (691, 347) with delta (0, 0)
Screenshot: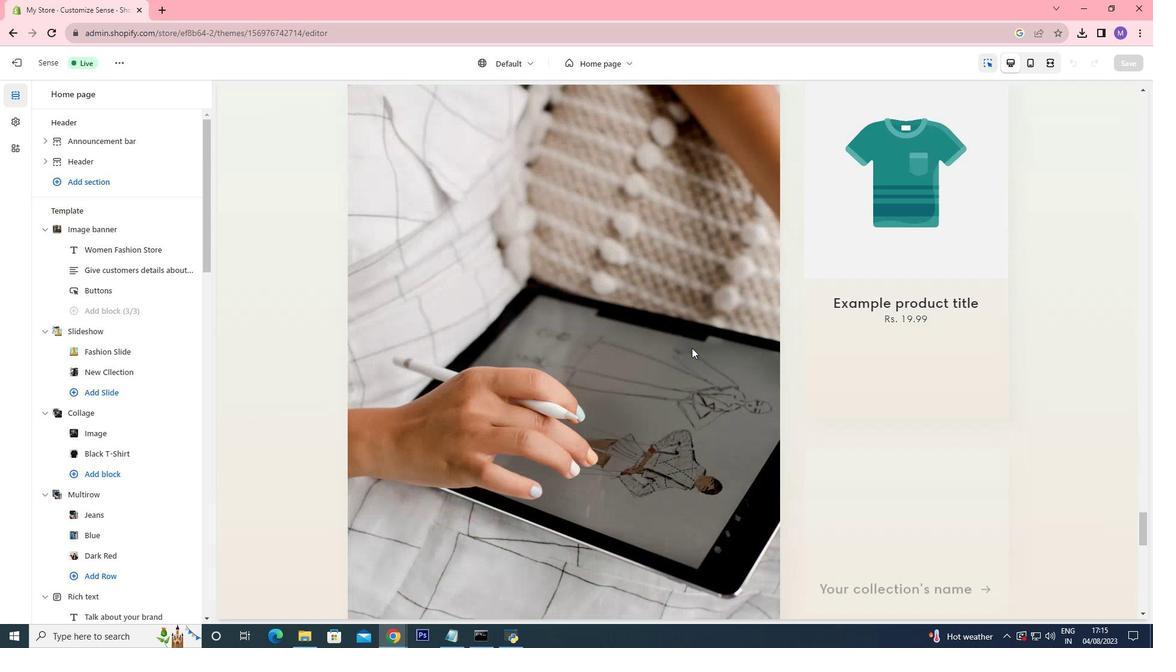 
Action: Mouse scrolled (691, 347) with delta (0, 0)
Screenshot: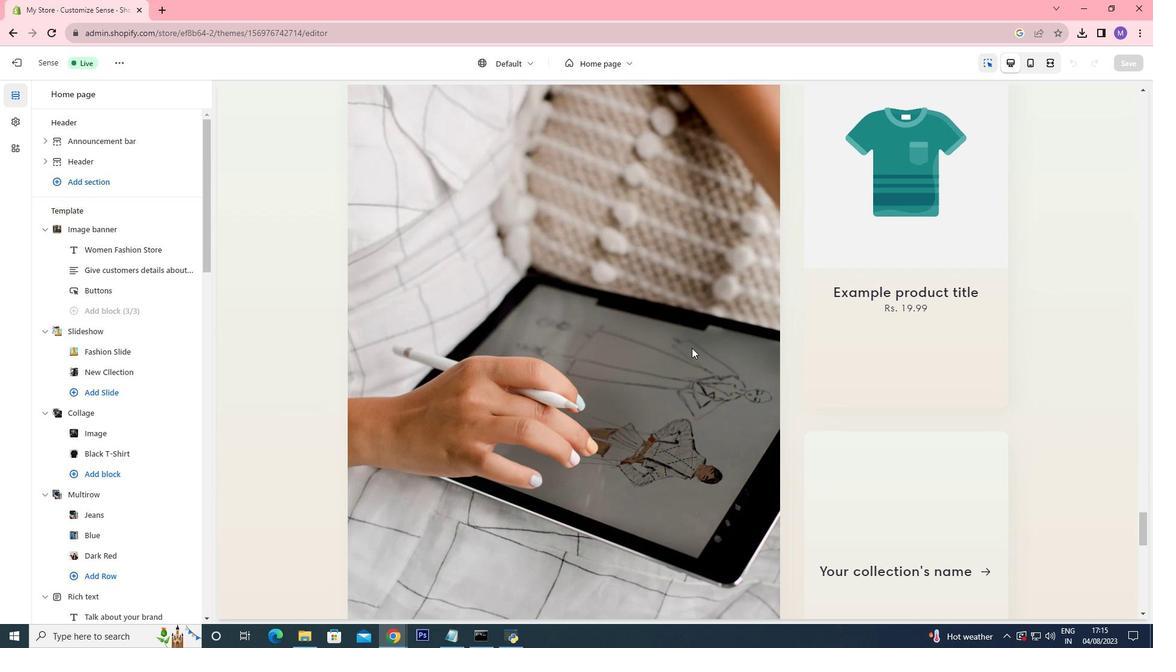 
Action: Mouse scrolled (691, 347) with delta (0, 0)
Screenshot: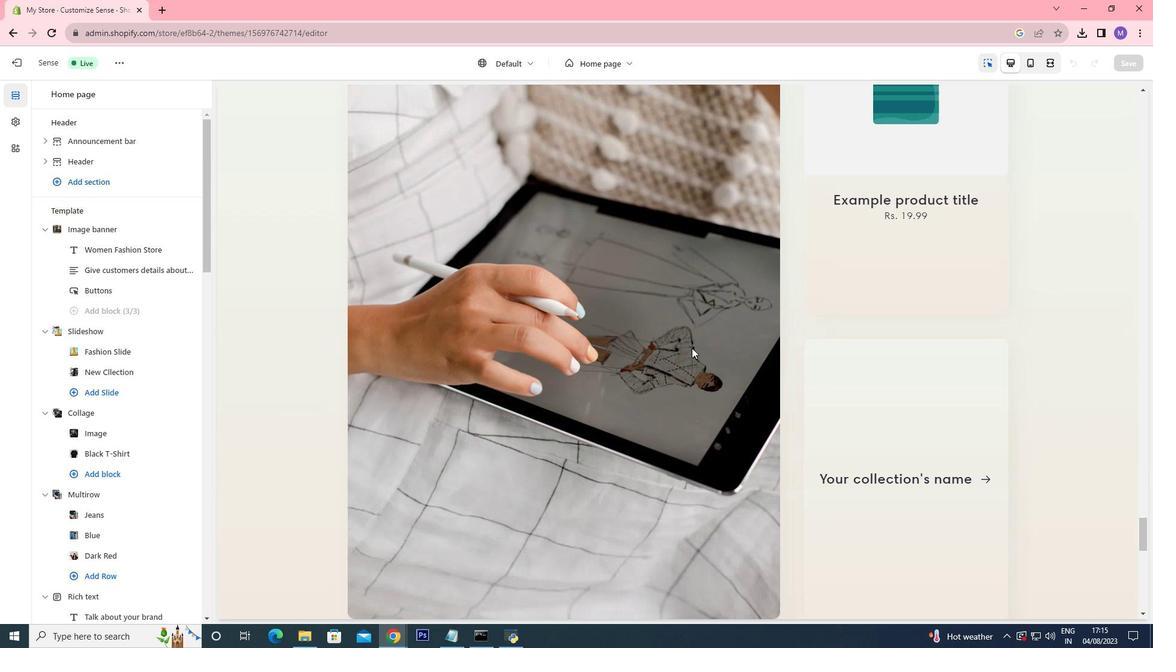 
Action: Mouse scrolled (691, 347) with delta (0, 0)
Screenshot: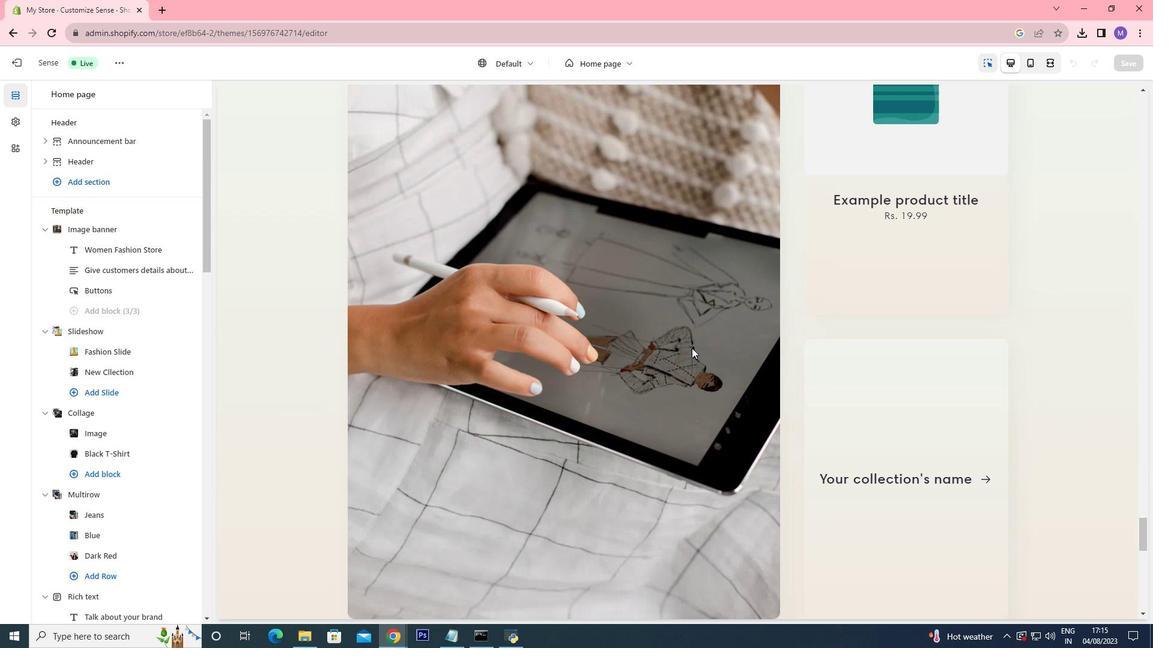 
Action: Mouse scrolled (691, 347) with delta (0, 0)
Screenshot: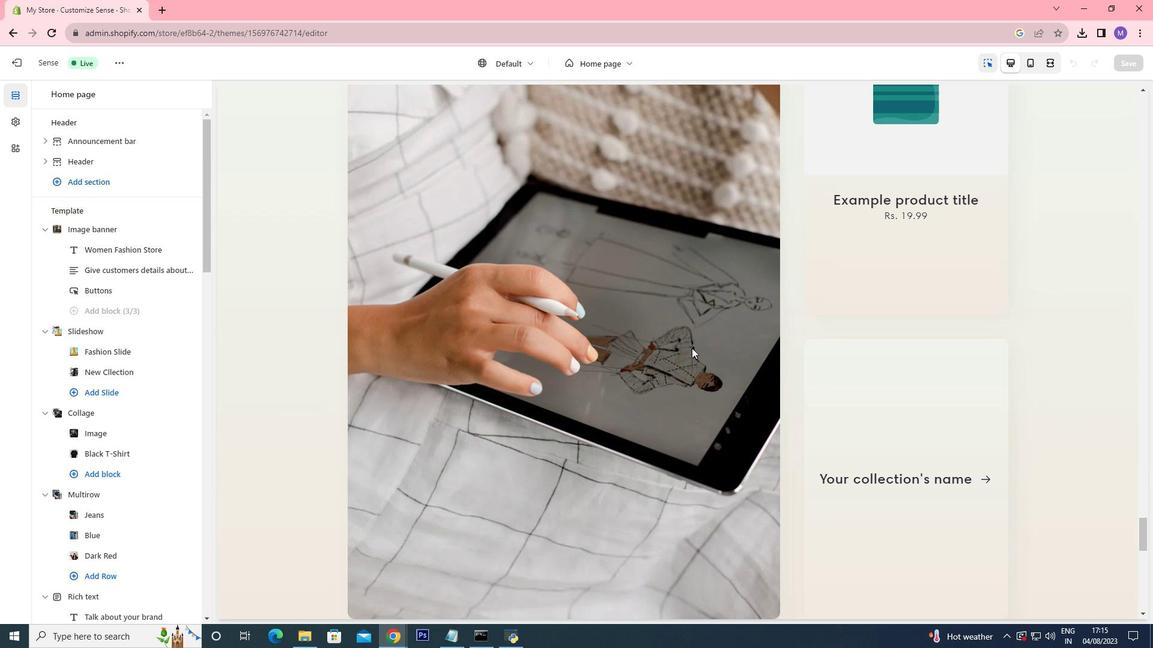 
Action: Mouse scrolled (691, 347) with delta (0, 0)
Screenshot: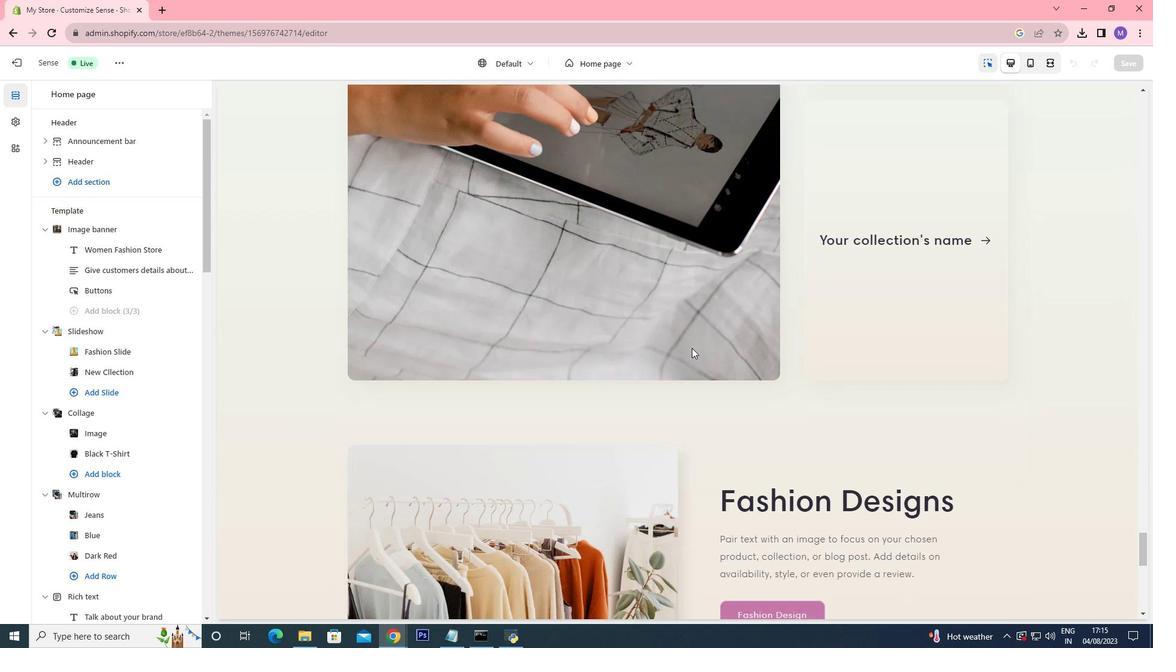 
Action: Mouse scrolled (691, 347) with delta (0, 0)
Screenshot: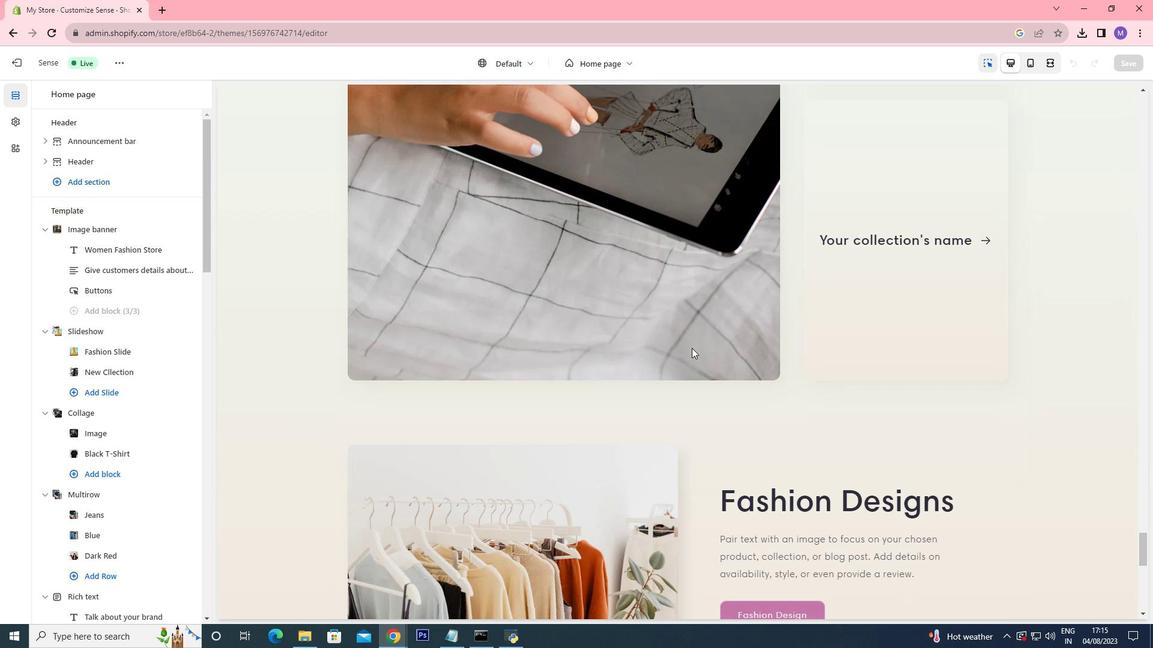 
Action: Mouse scrolled (691, 347) with delta (0, 0)
Screenshot: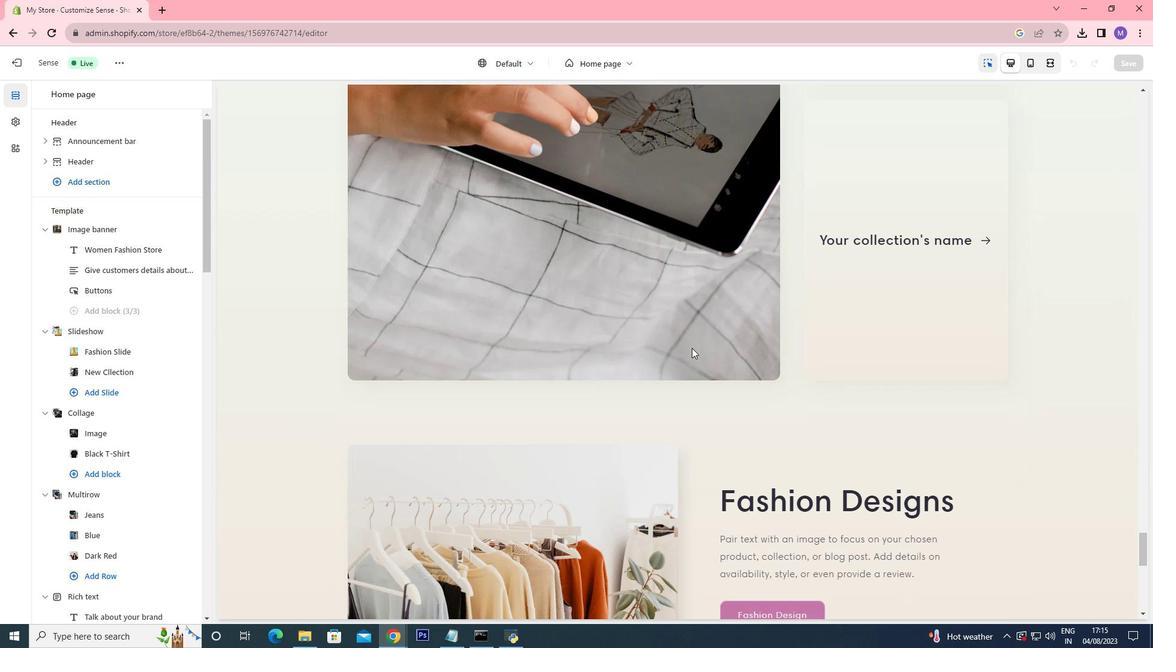 
Action: Mouse scrolled (691, 347) with delta (0, 0)
Screenshot: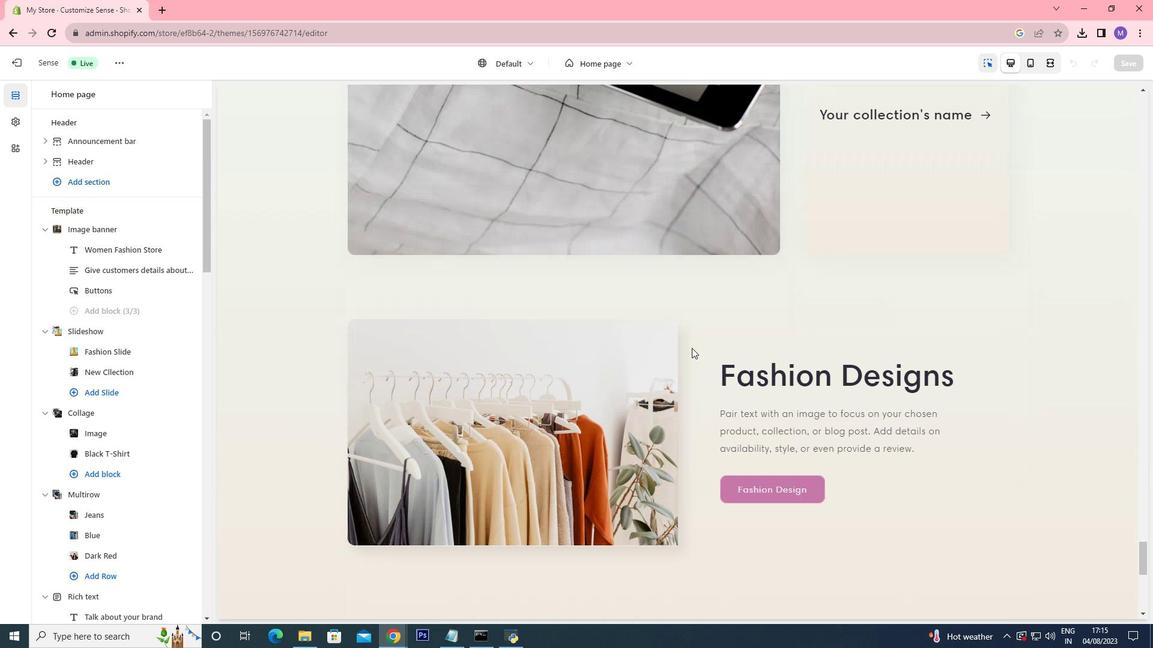 
Action: Mouse scrolled (691, 347) with delta (0, 0)
Screenshot: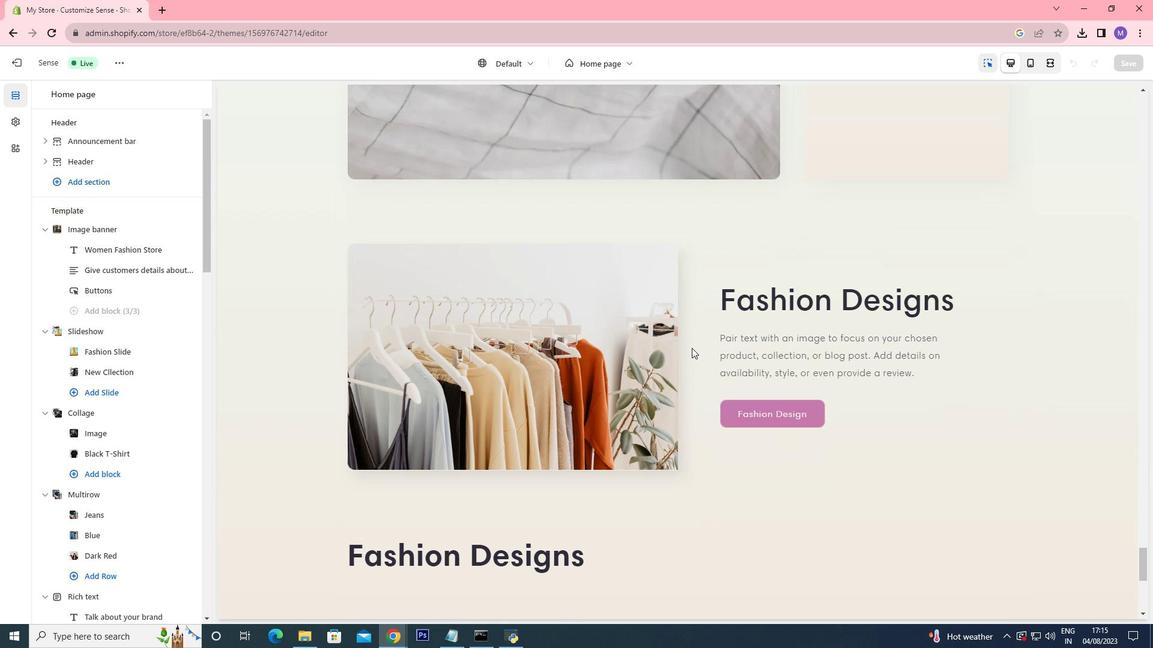 
Action: Mouse scrolled (691, 347) with delta (0, 0)
Screenshot: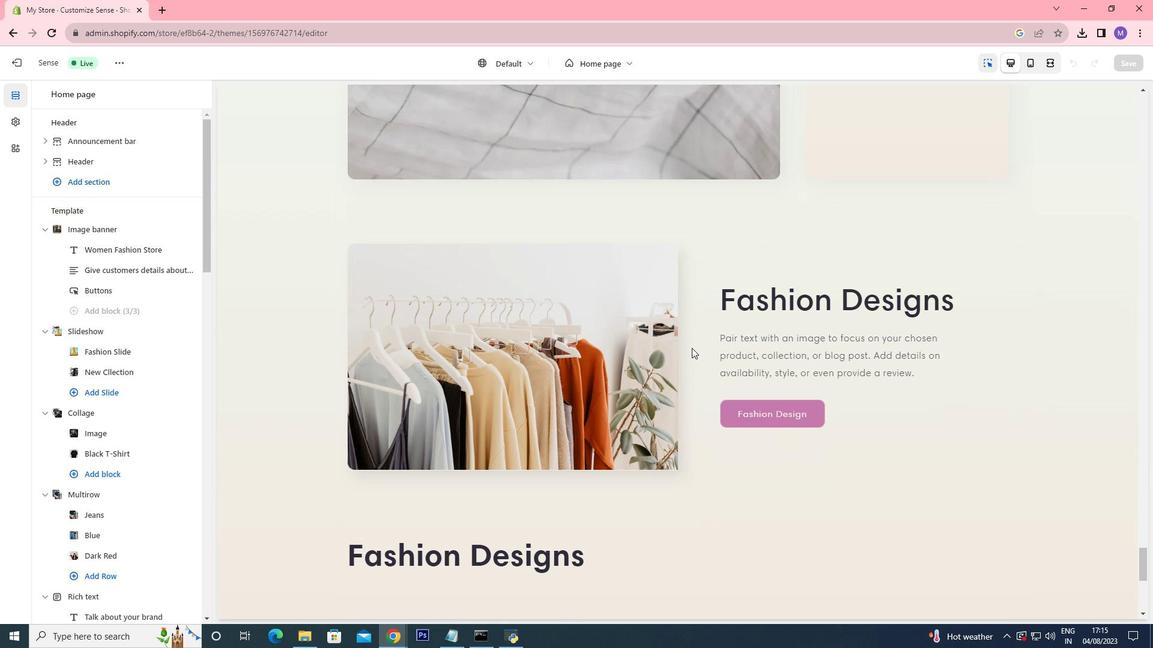 
Action: Mouse scrolled (691, 347) with delta (0, 0)
Screenshot: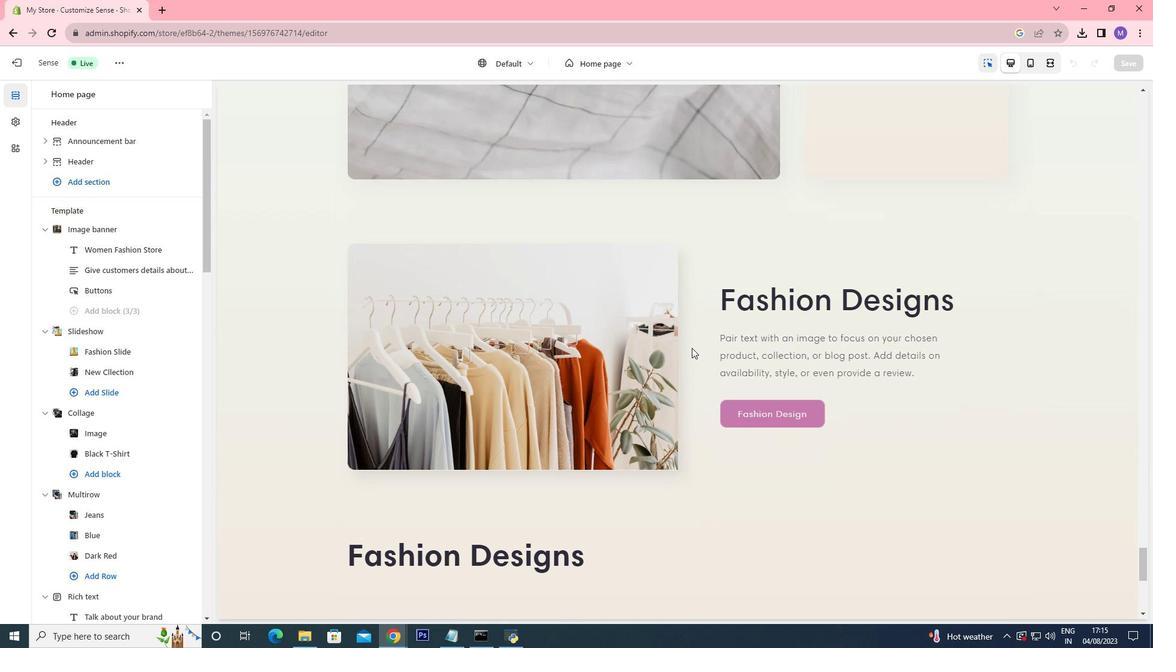 
Action: Mouse scrolled (691, 347) with delta (0, 0)
Screenshot: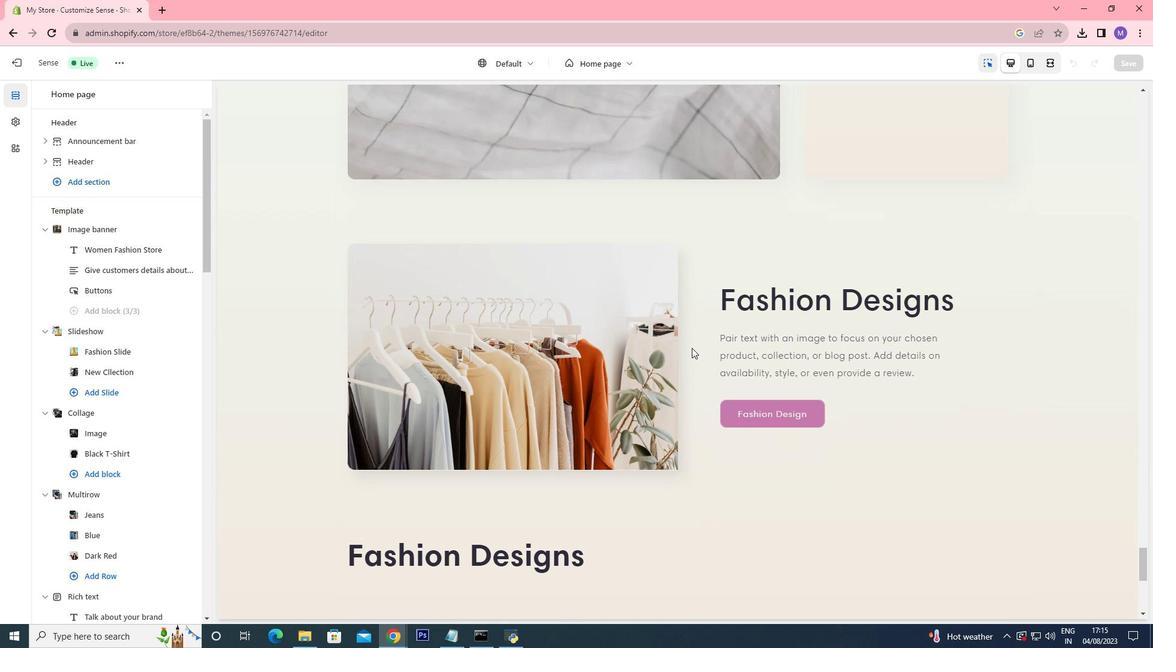 
Action: Mouse scrolled (691, 347) with delta (0, 0)
Screenshot: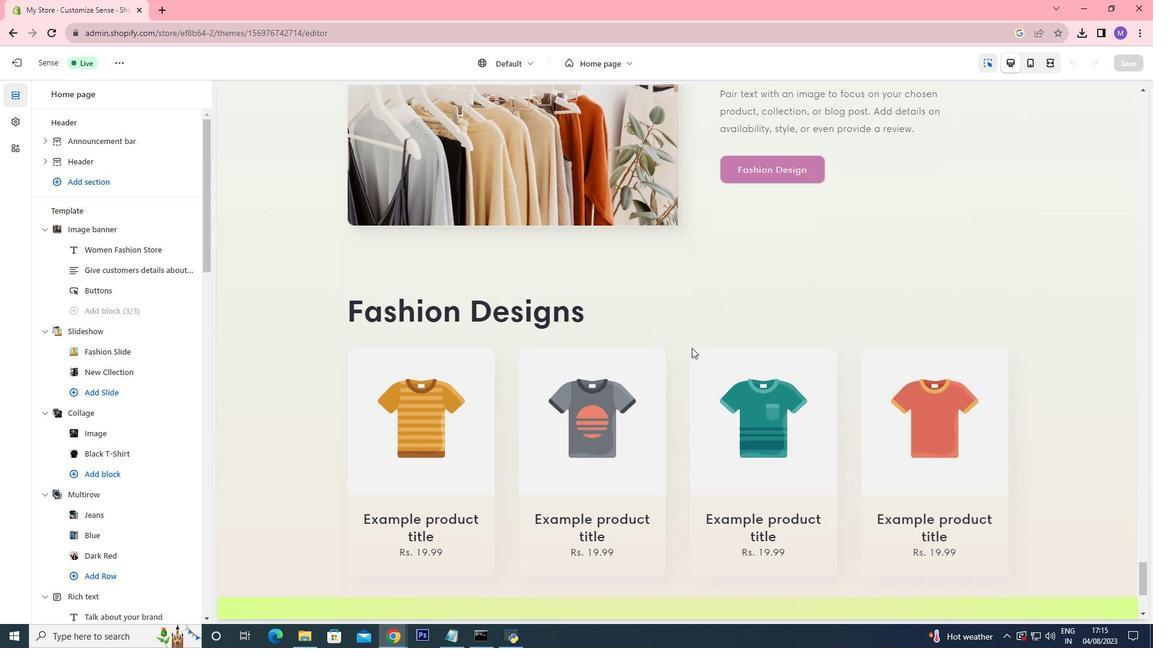 
Action: Mouse scrolled (691, 347) with delta (0, 0)
Screenshot: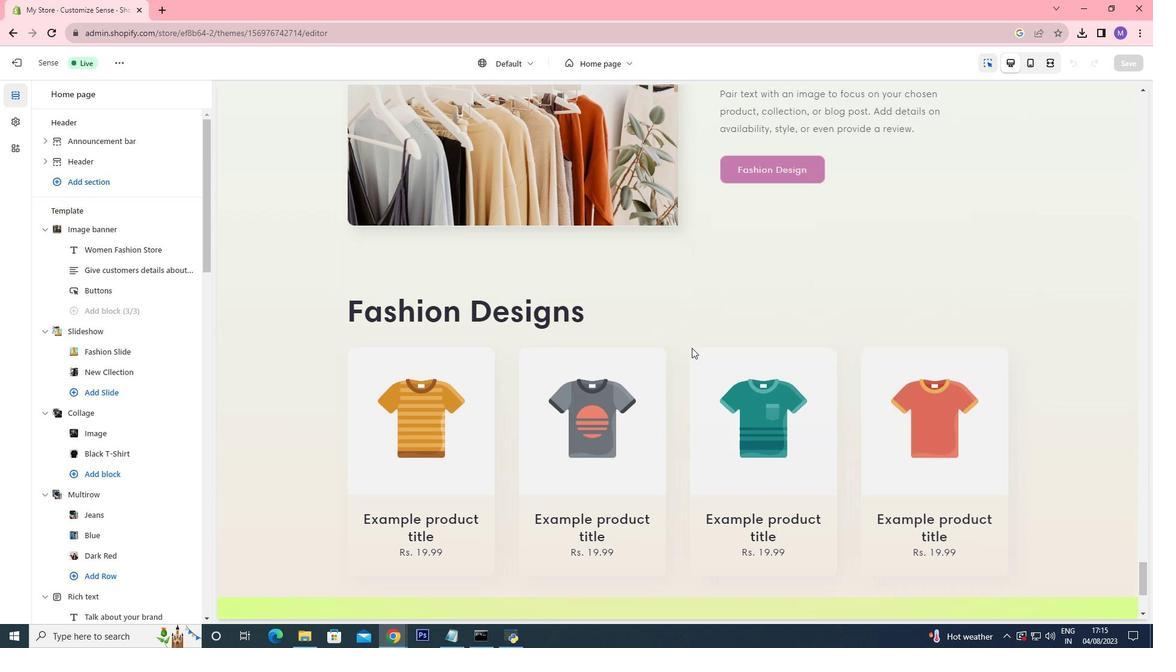 
Action: Mouse scrolled (691, 347) with delta (0, 0)
Screenshot: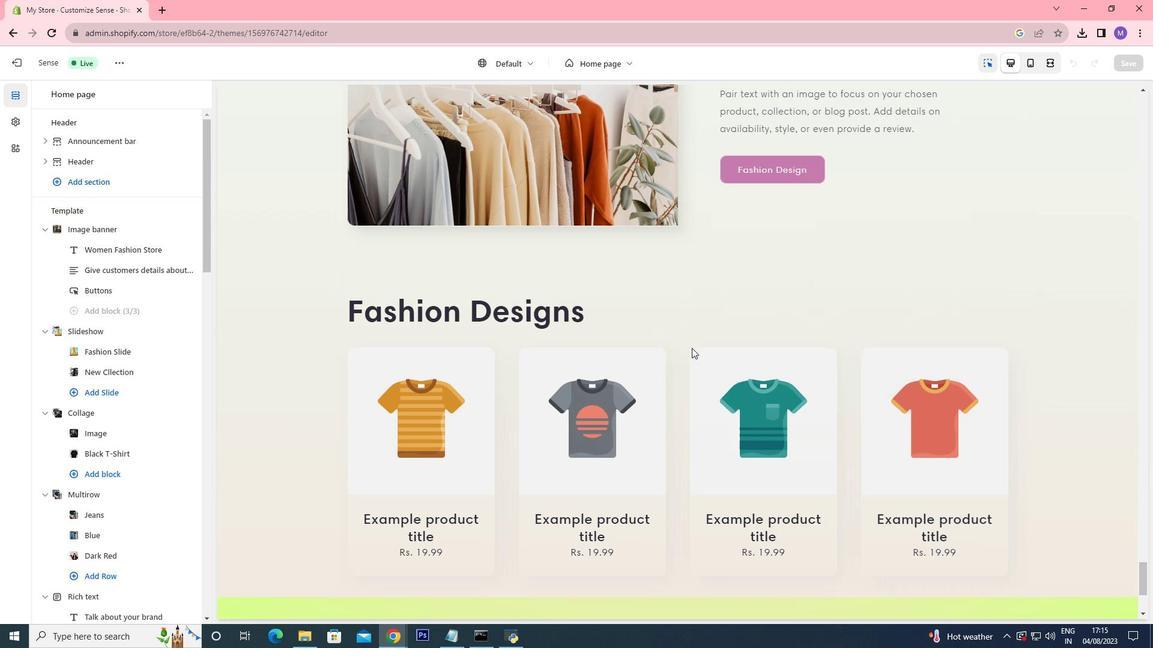 
Action: Mouse scrolled (691, 347) with delta (0, 0)
Screenshot: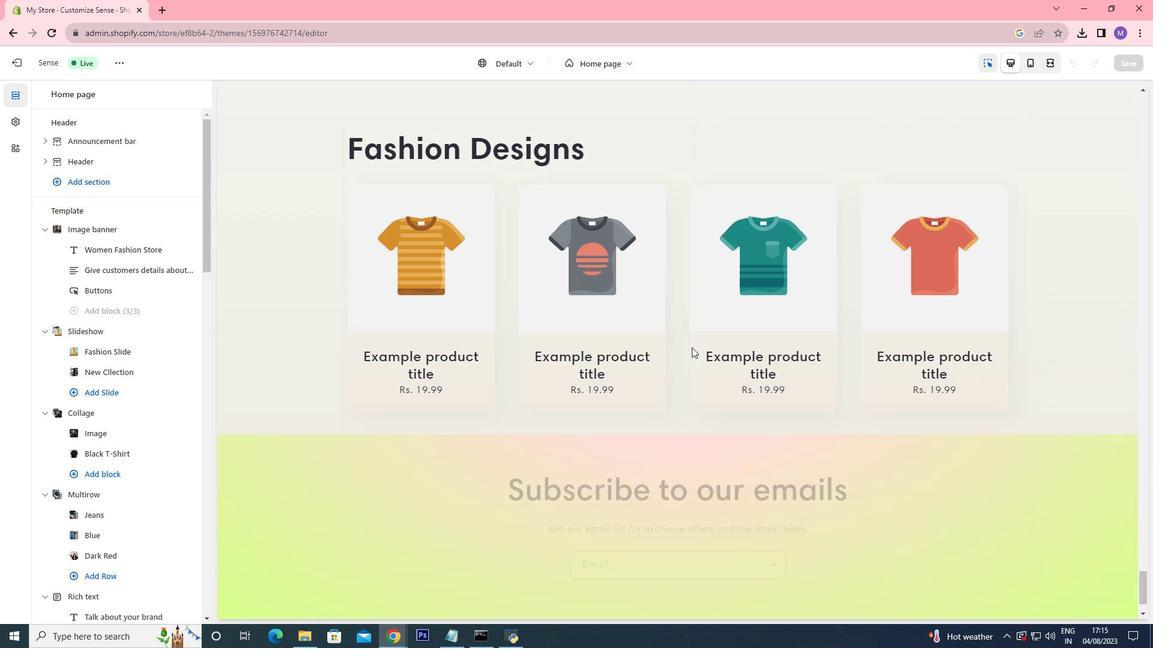 
Action: Mouse moved to (689, 342)
Screenshot: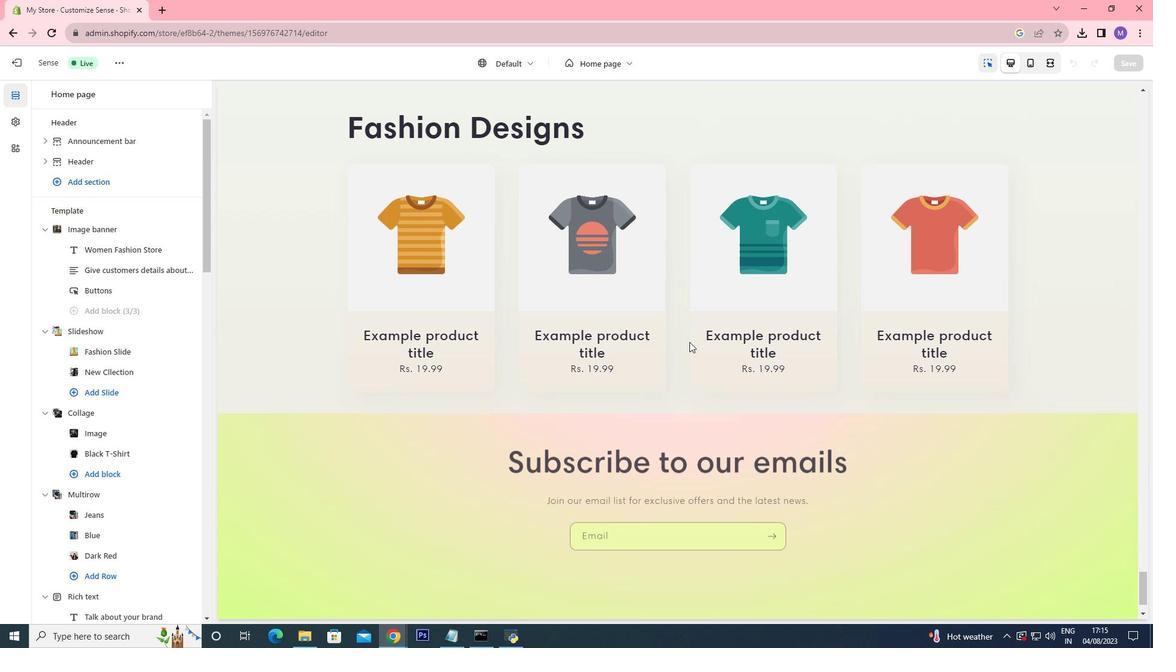 
Action: Mouse scrolled (689, 341) with delta (0, 0)
Screenshot: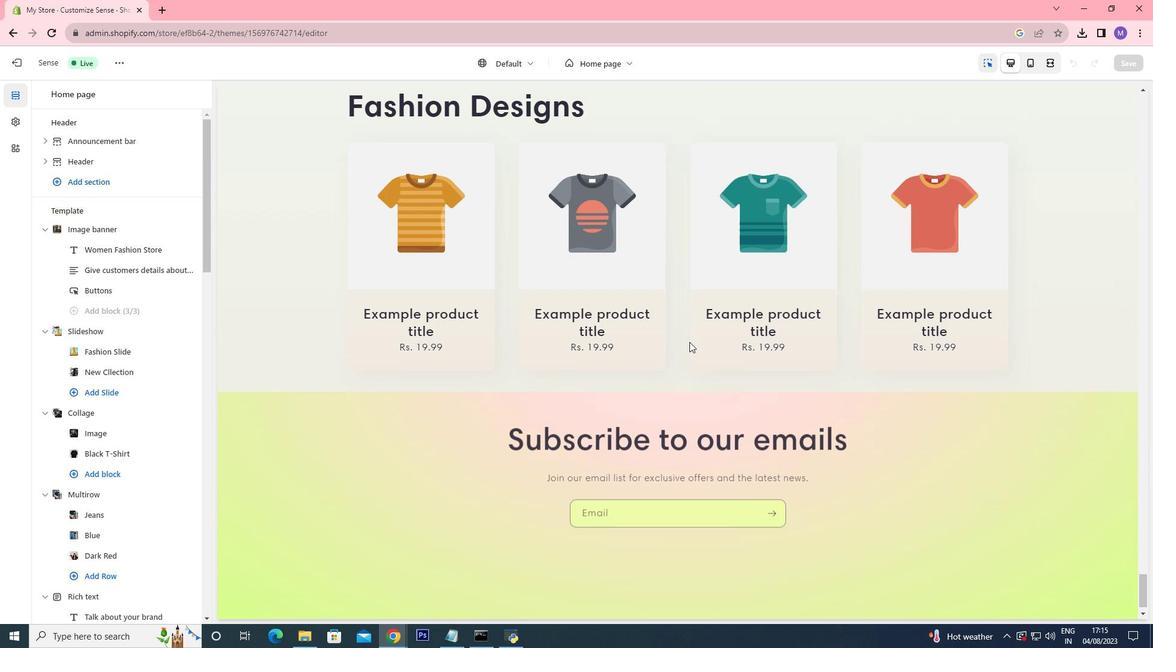 
Action: Mouse scrolled (689, 341) with delta (0, 0)
Screenshot: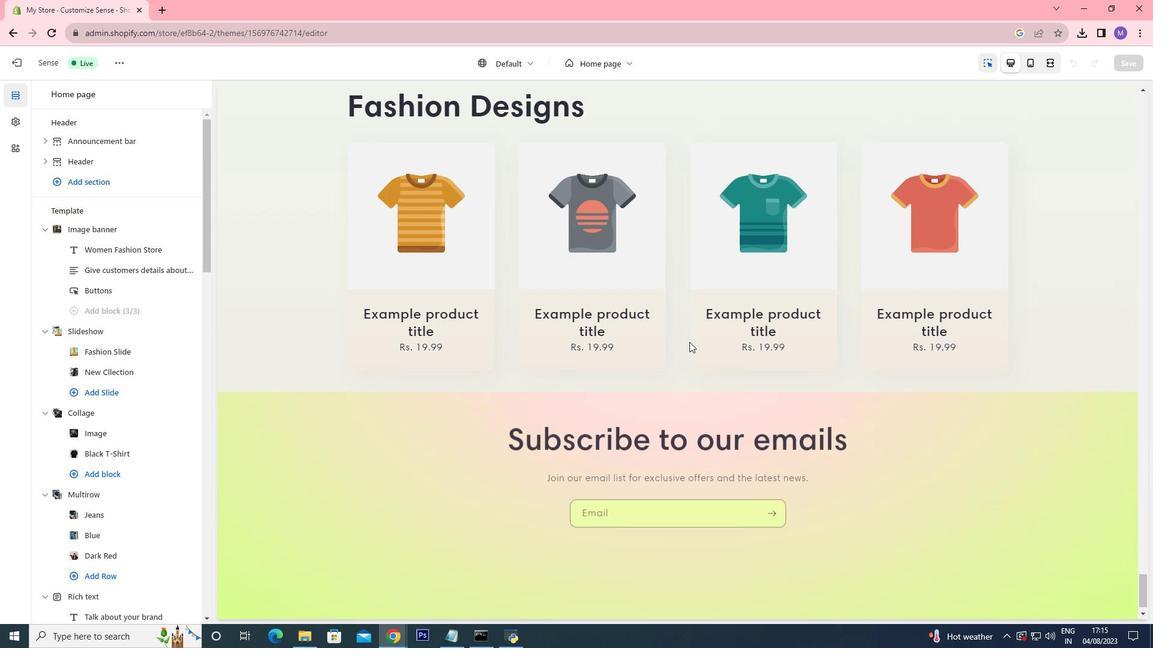 
Action: Mouse scrolled (689, 341) with delta (0, 0)
Screenshot: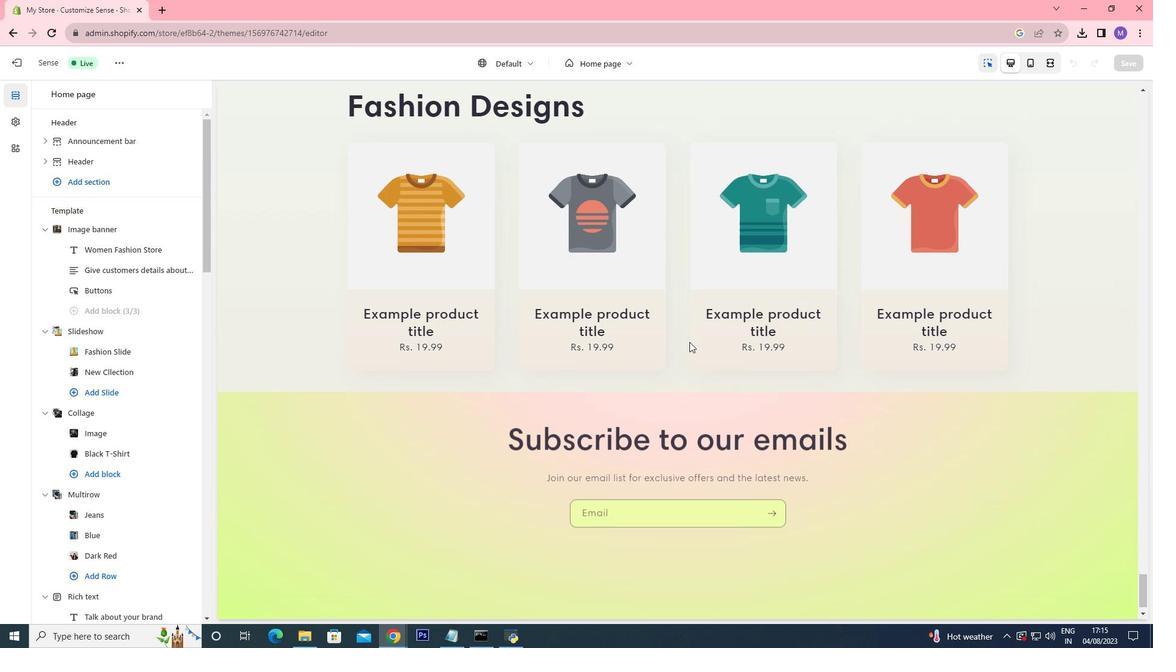 
Action: Mouse scrolled (689, 341) with delta (0, 0)
Screenshot: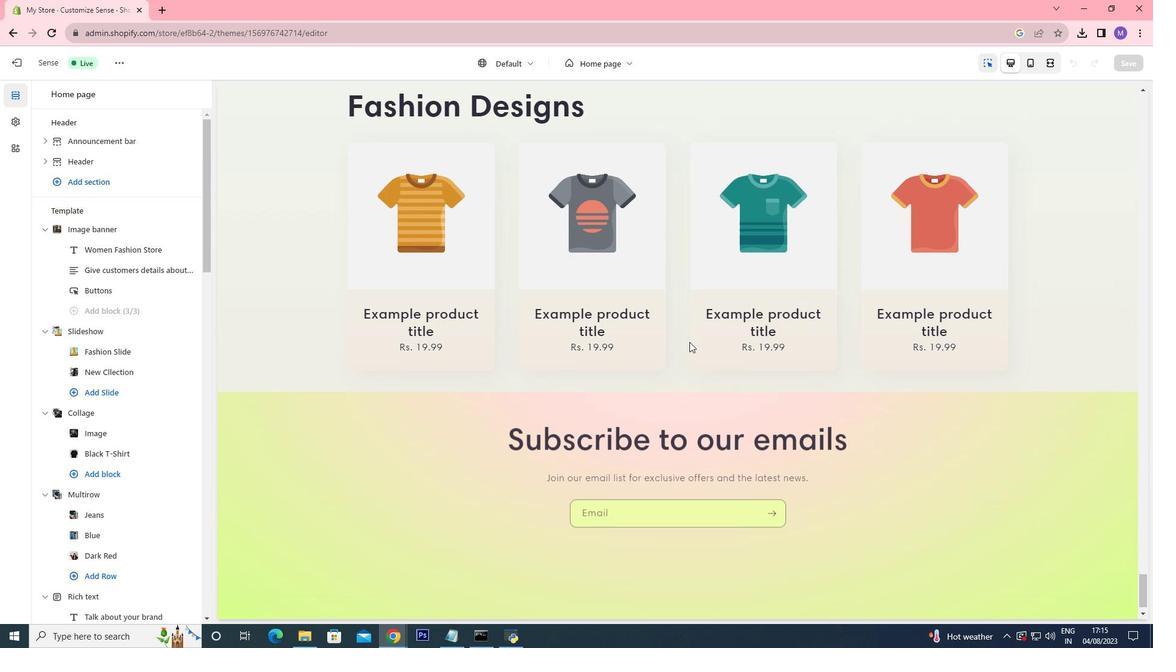 
Action: Mouse scrolled (689, 341) with delta (0, 0)
Screenshot: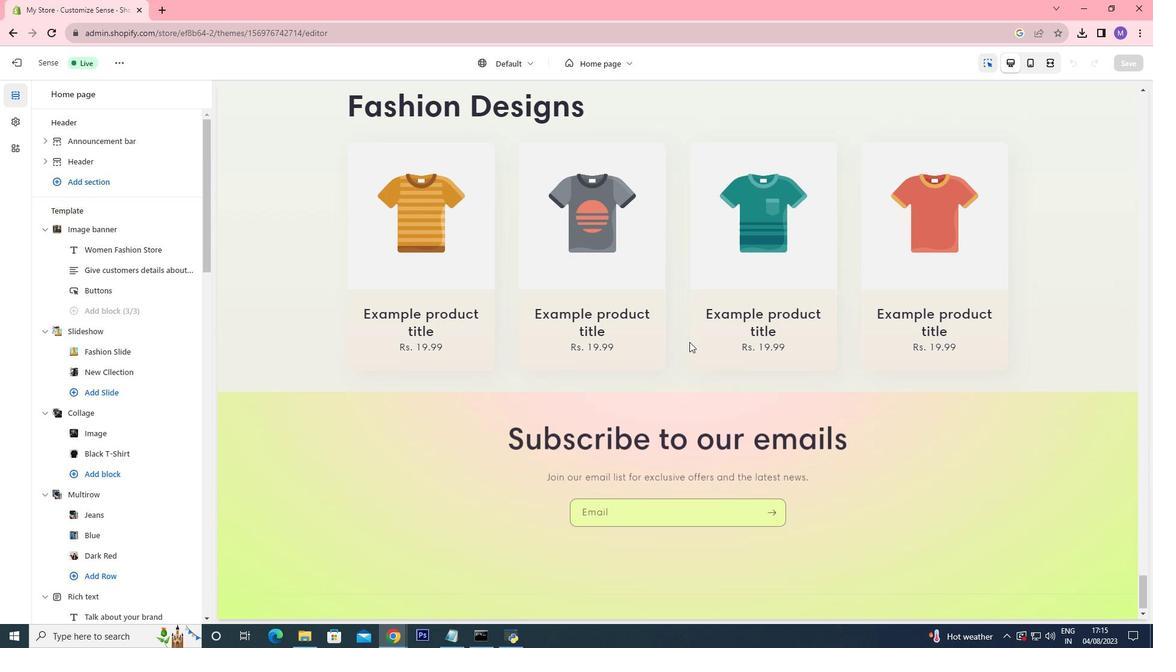 
Action: Mouse scrolled (689, 341) with delta (0, 0)
Screenshot: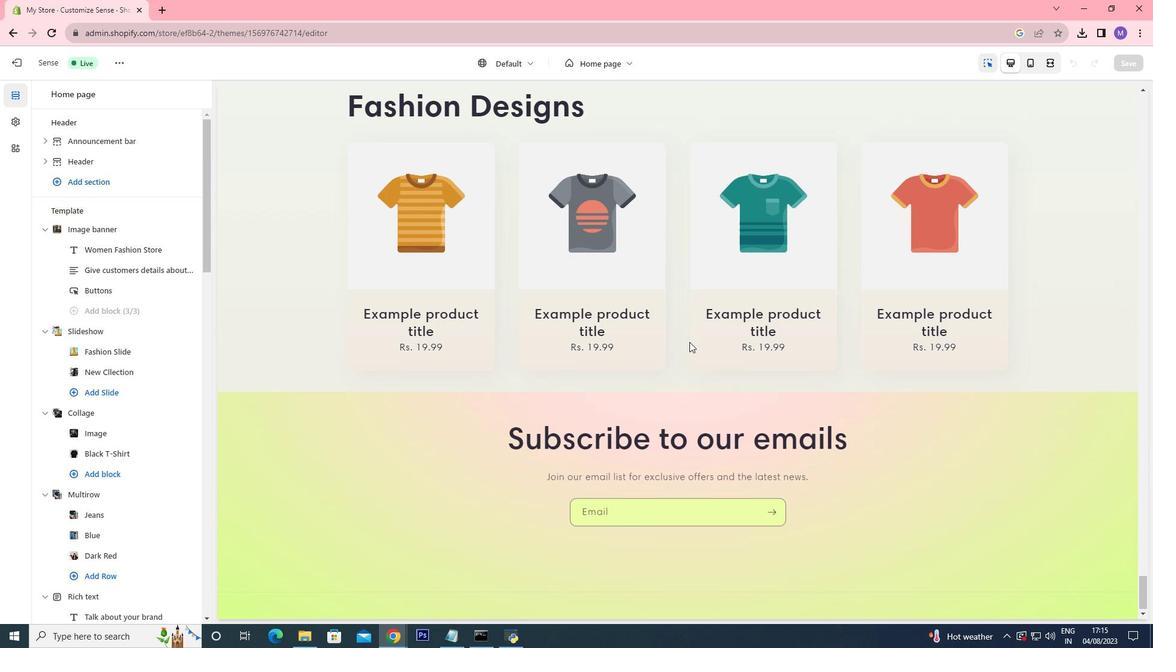 
Action: Mouse moved to (663, 352)
Screenshot: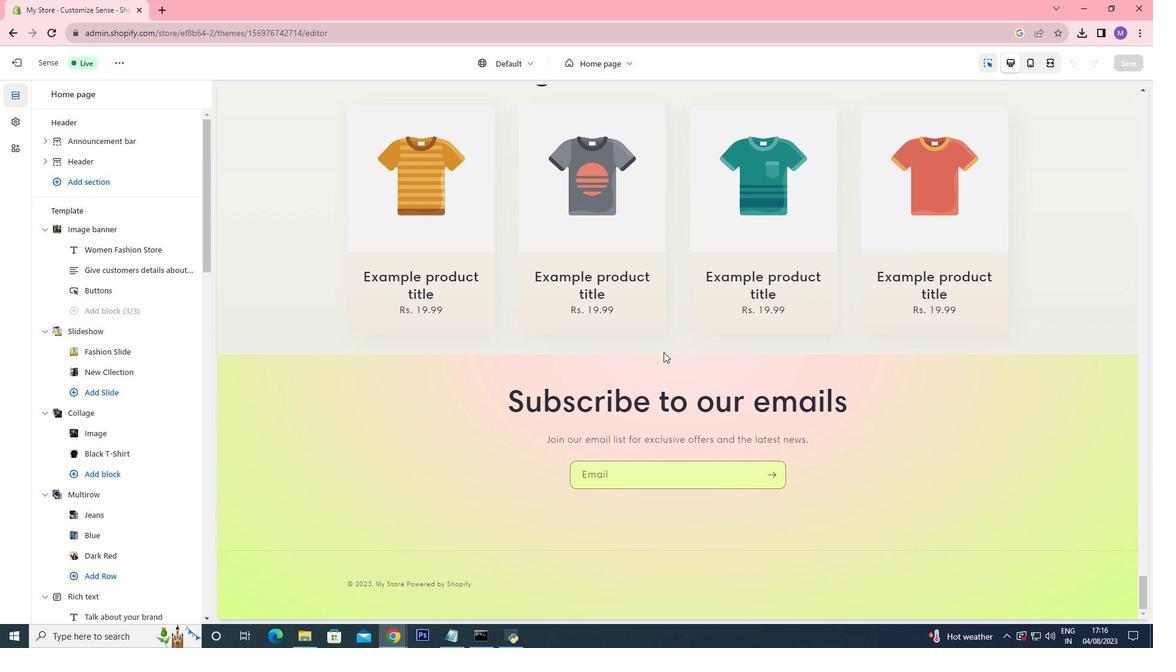 
Action: Mouse pressed left at (663, 352)
Screenshot: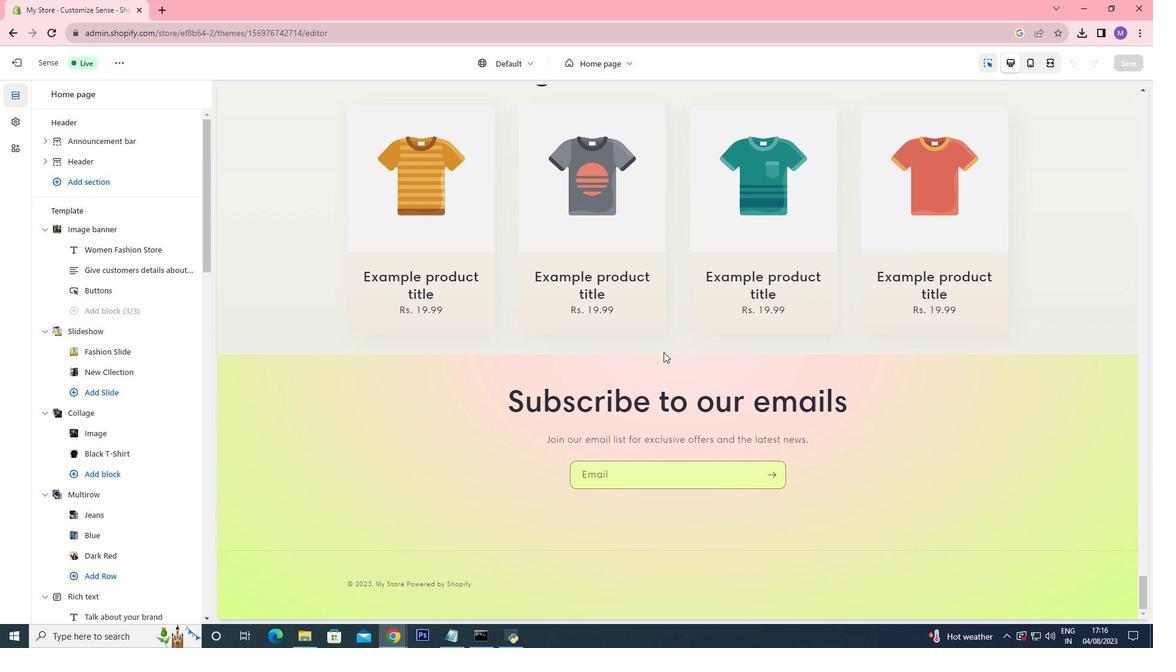 
Action: Mouse moved to (663, 345)
Screenshot: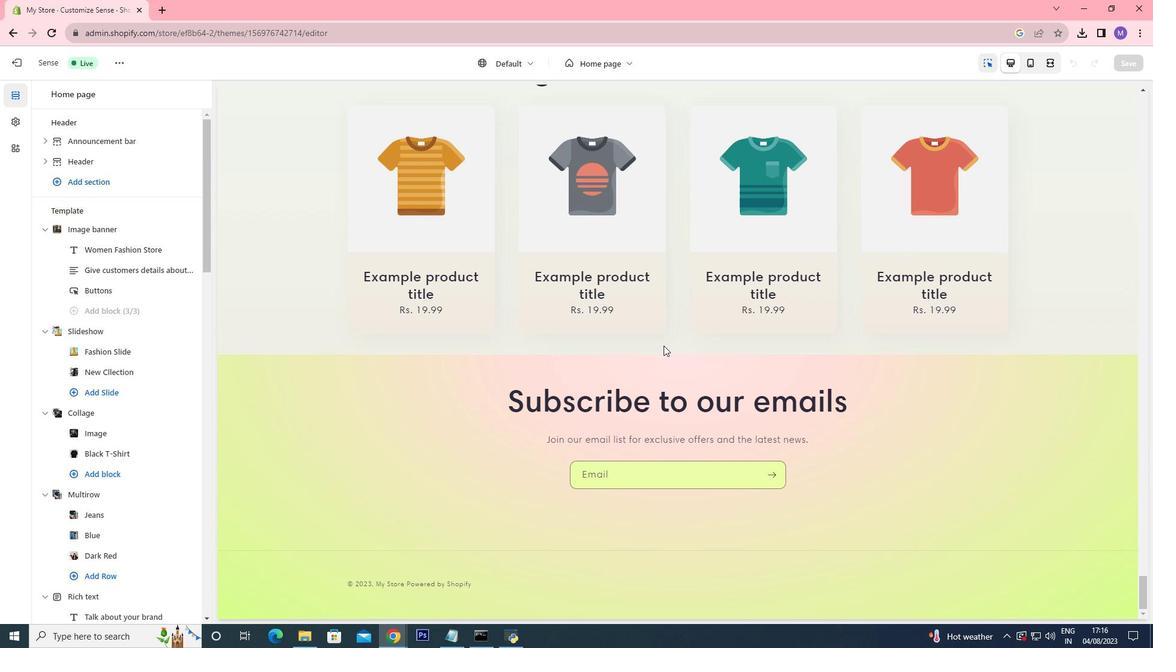 
Action: Mouse pressed left at (663, 345)
Screenshot: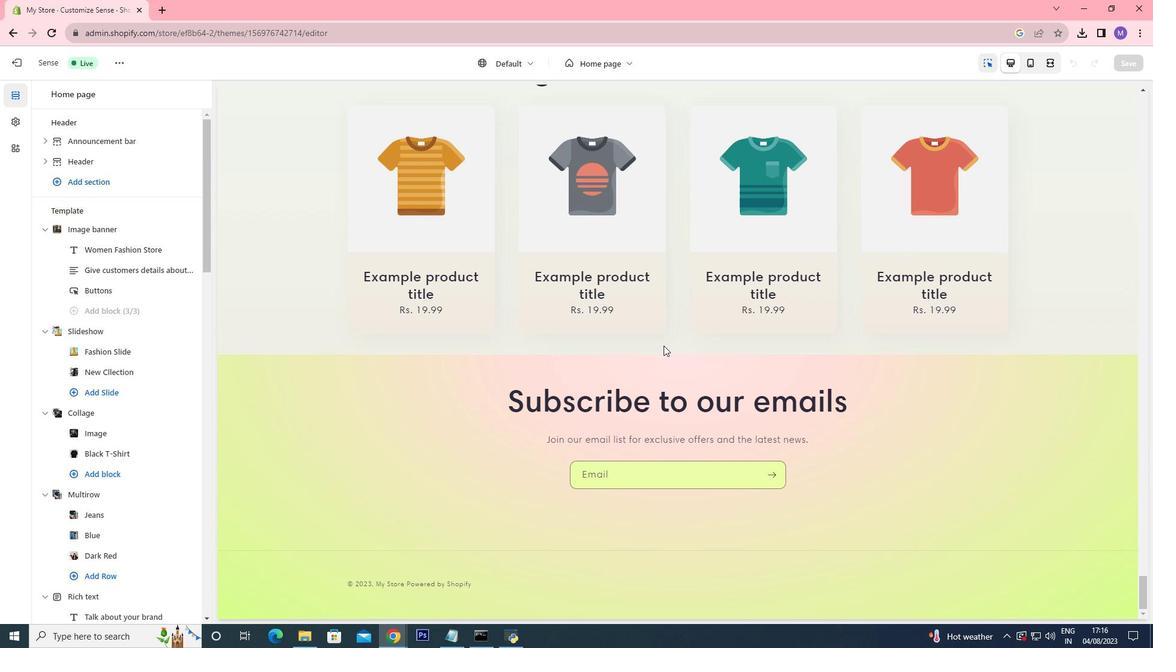 
Action: Mouse moved to (664, 338)
Screenshot: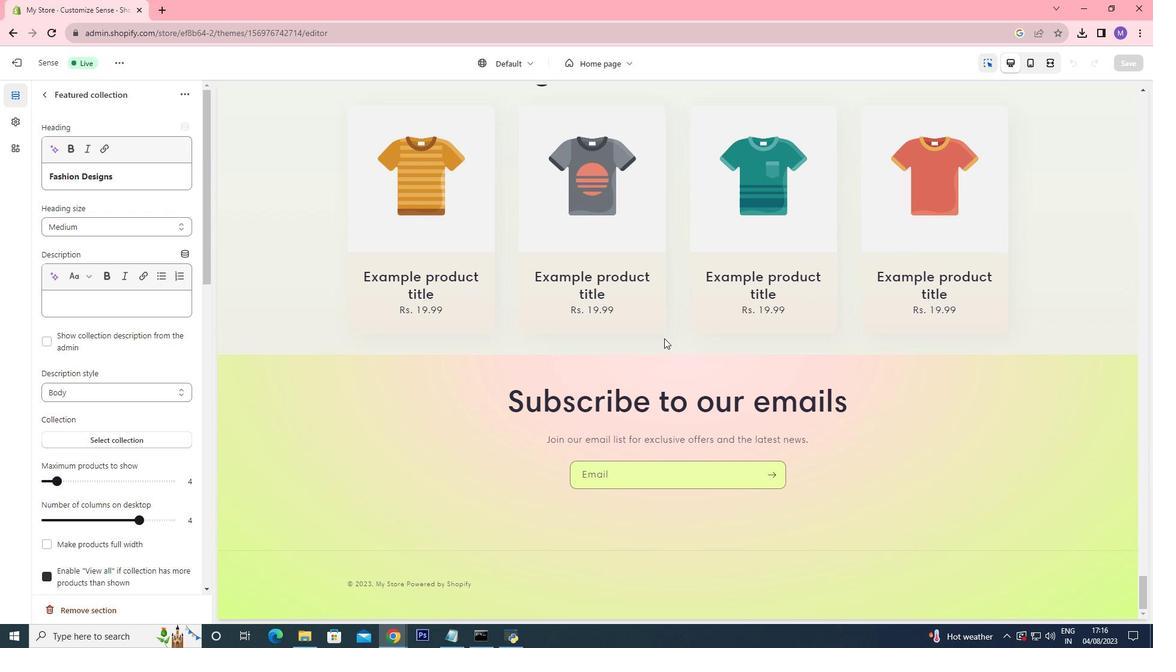 
Action: Mouse pressed left at (664, 338)
Screenshot: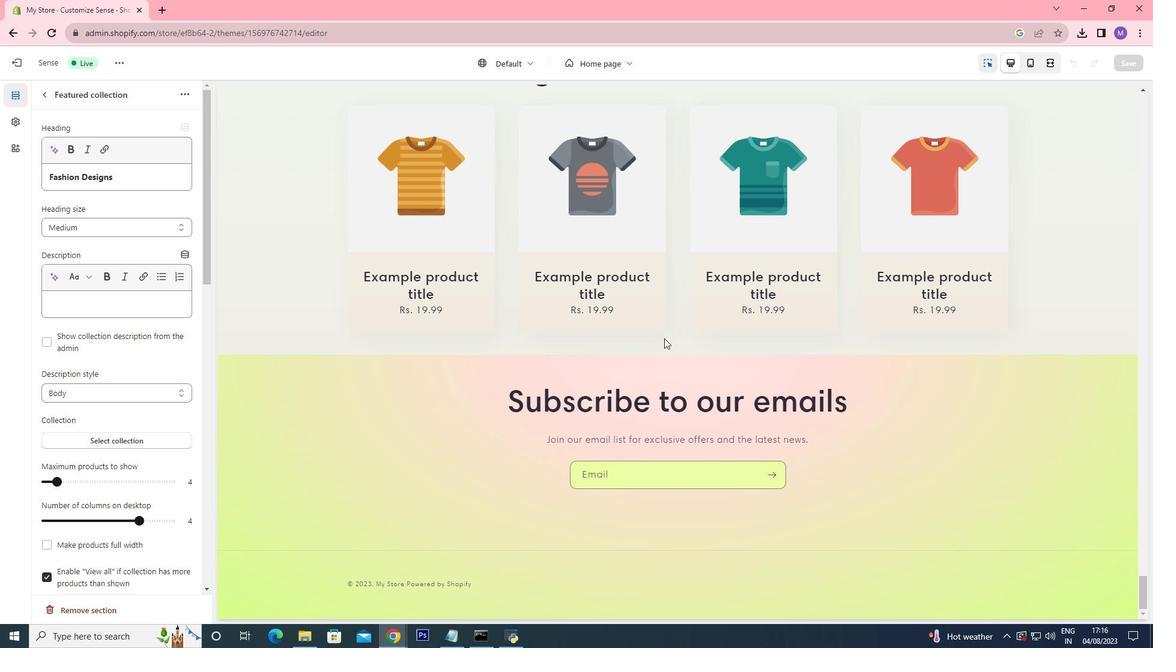 
Action: Mouse moved to (673, 250)
Screenshot: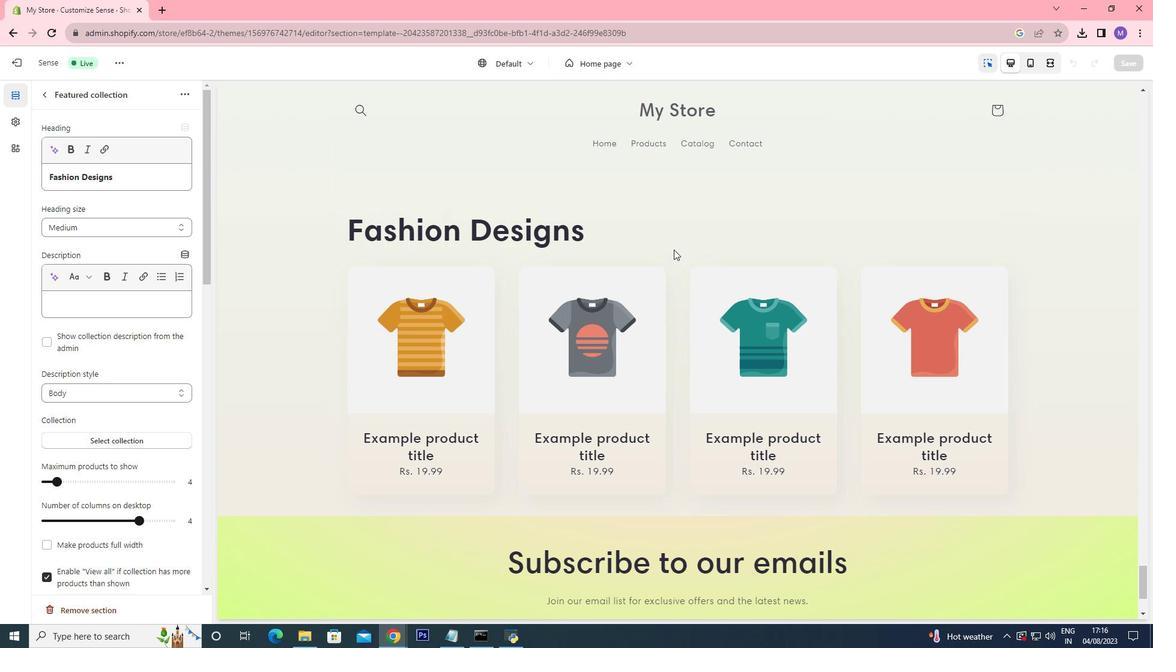 
Action: Mouse pressed left at (673, 250)
Screenshot: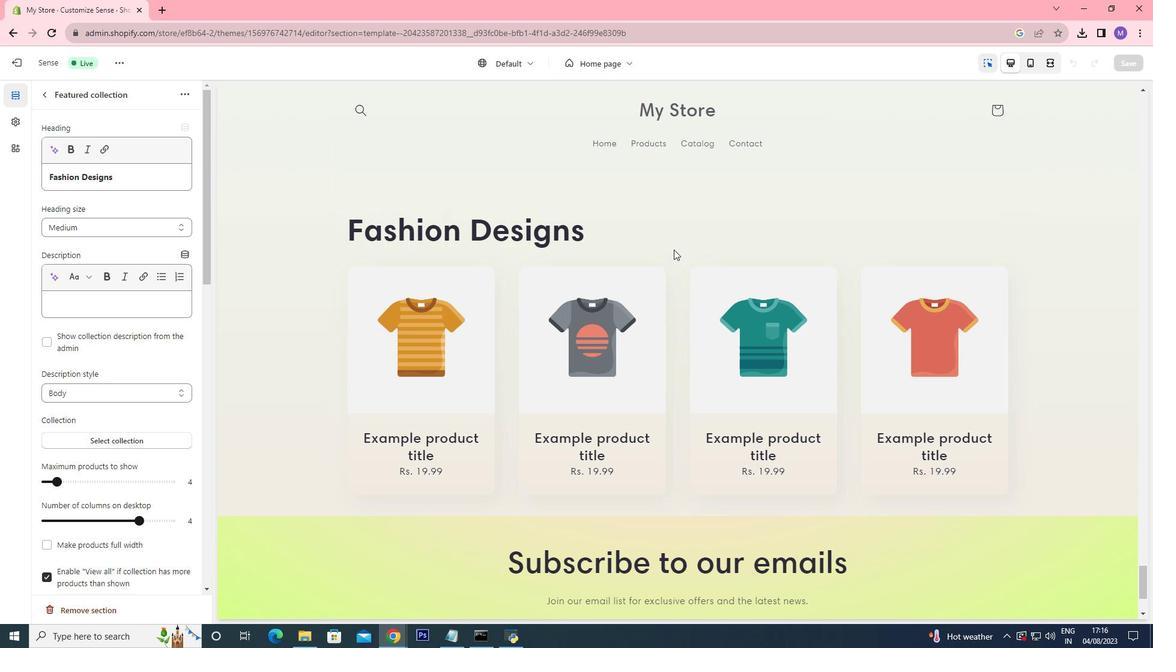 
Action: Mouse moved to (673, 232)
Screenshot: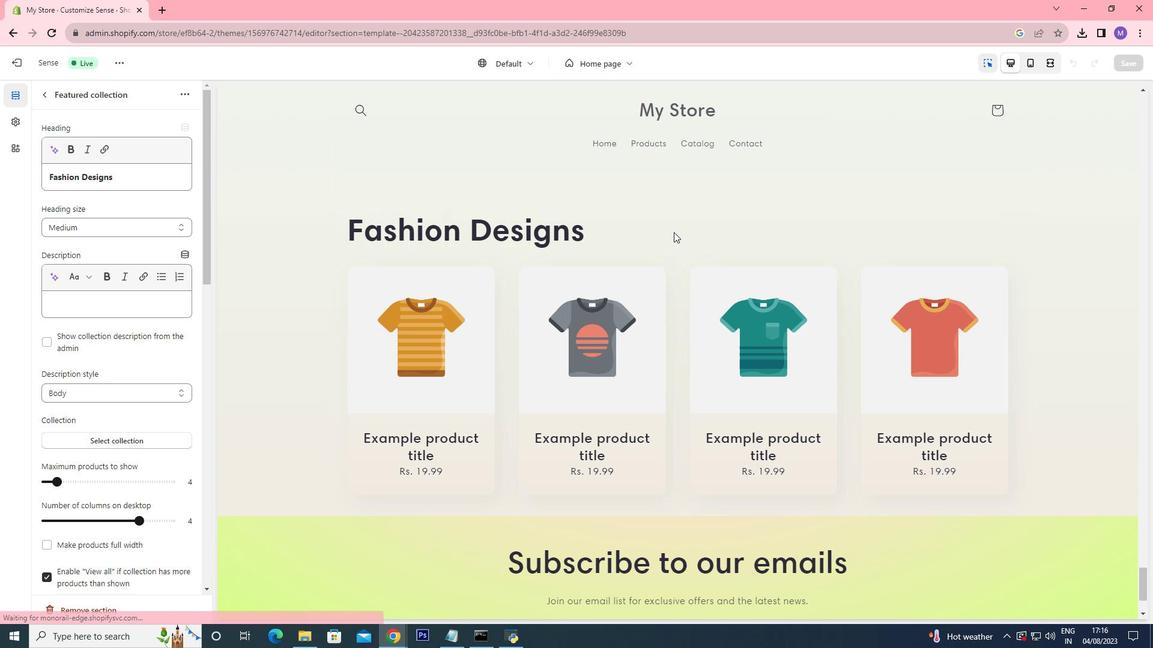 
Action: Mouse scrolled (673, 231) with delta (0, 0)
Screenshot: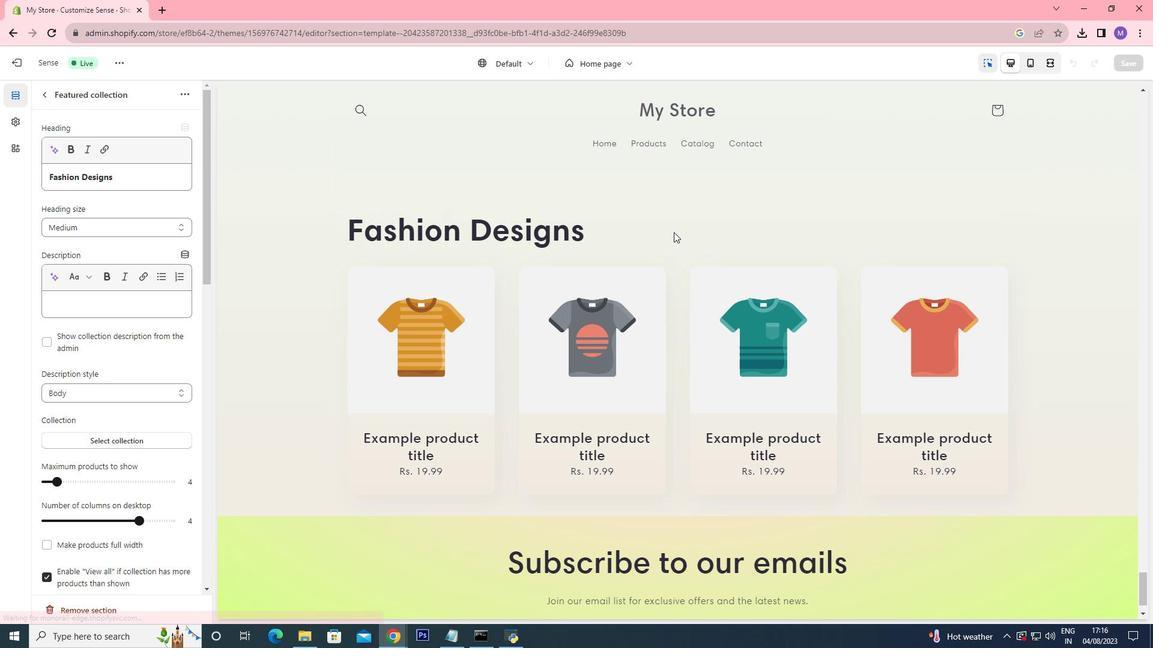 
Action: Mouse scrolled (673, 231) with delta (0, 0)
Screenshot: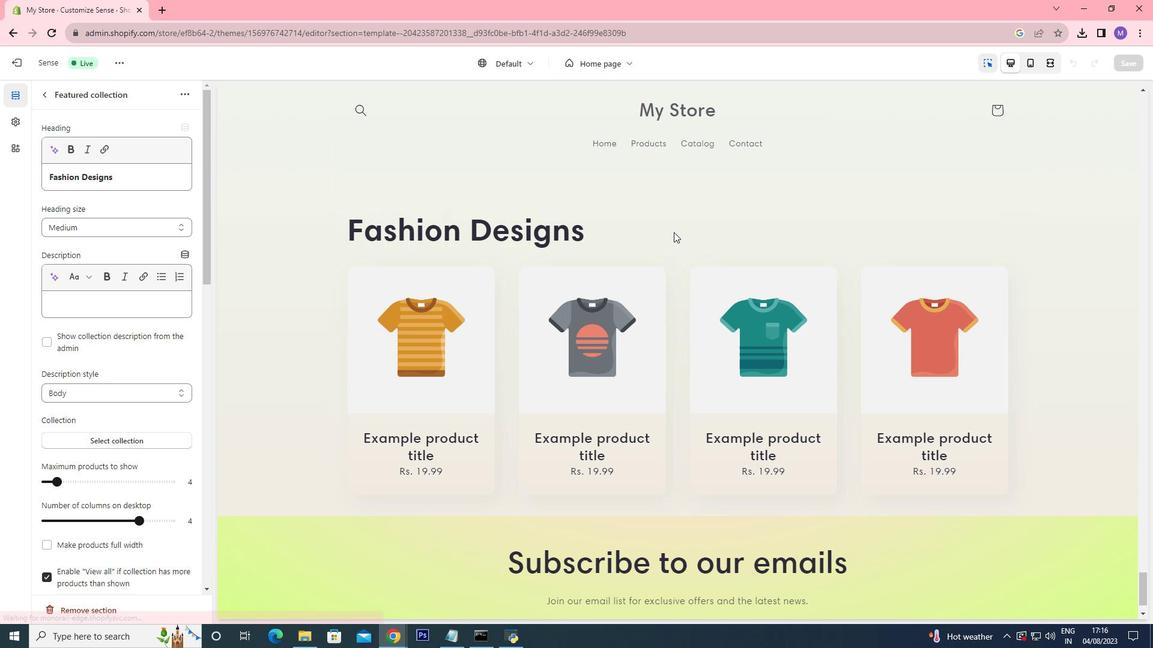 
Action: Mouse scrolled (673, 231) with delta (0, 0)
Screenshot: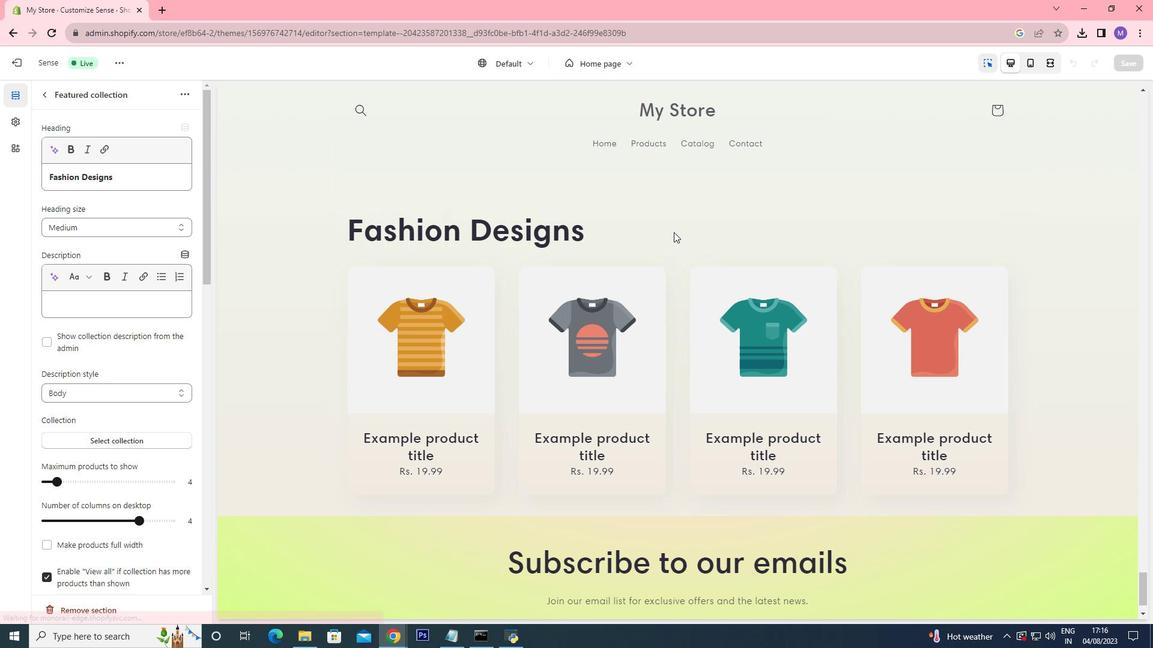 
Action: Mouse scrolled (673, 231) with delta (0, 0)
Screenshot: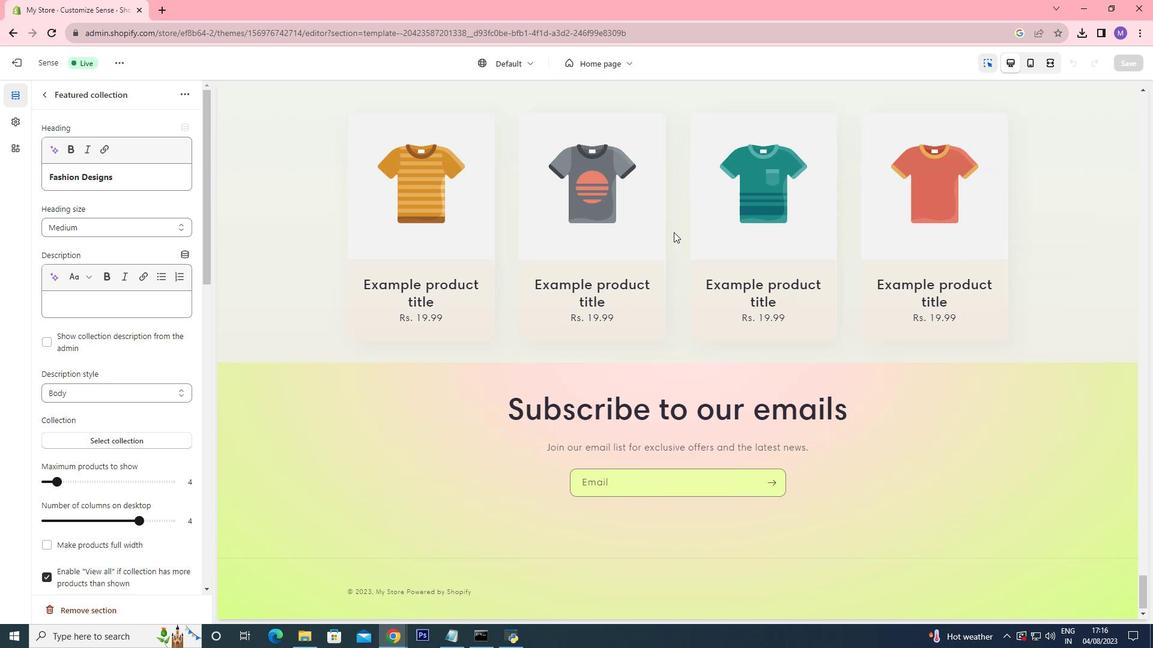 
Action: Mouse moved to (680, 329)
Screenshot: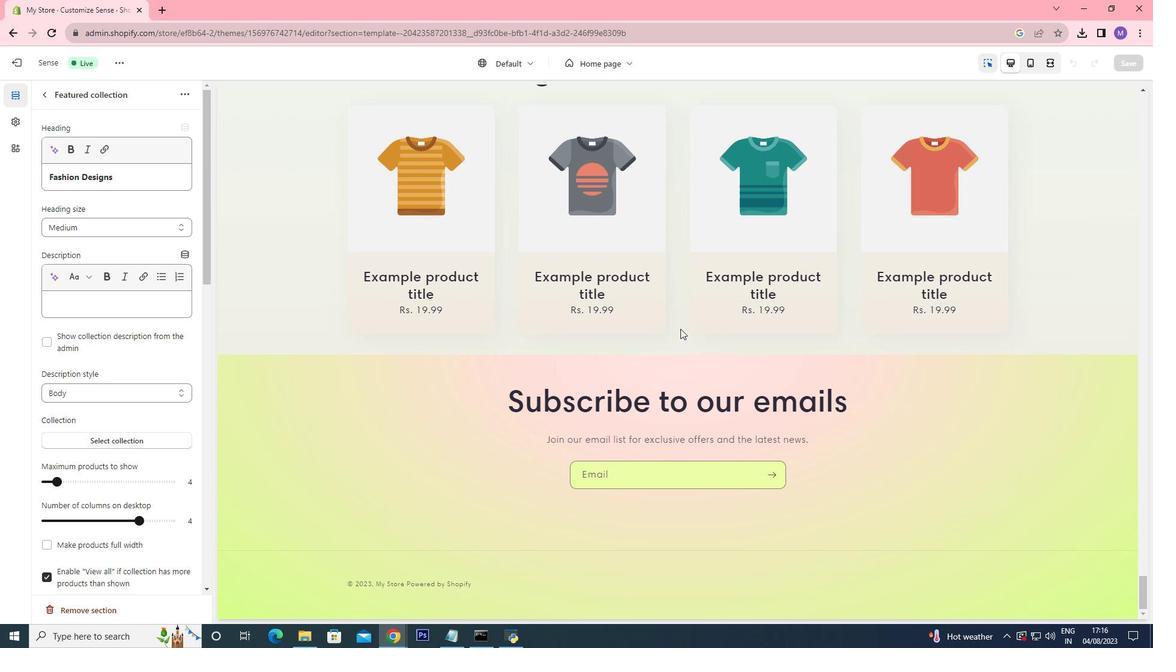 
Action: Mouse pressed left at (680, 329)
Screenshot: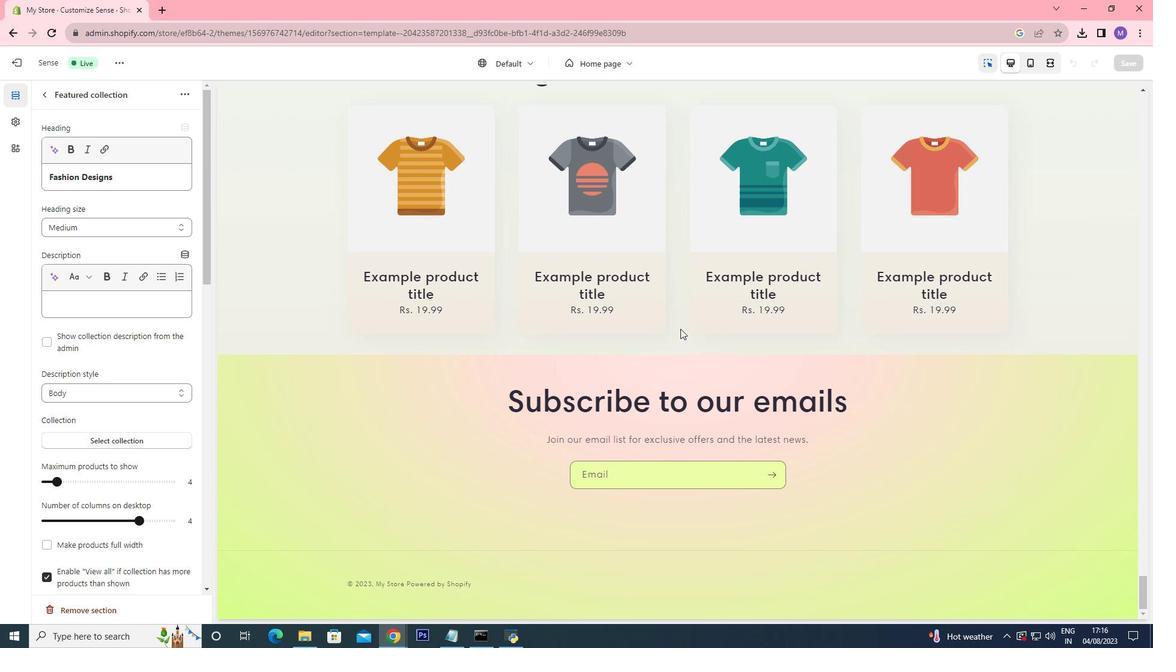 
Action: Mouse scrolled (680, 329) with delta (0, 0)
Screenshot: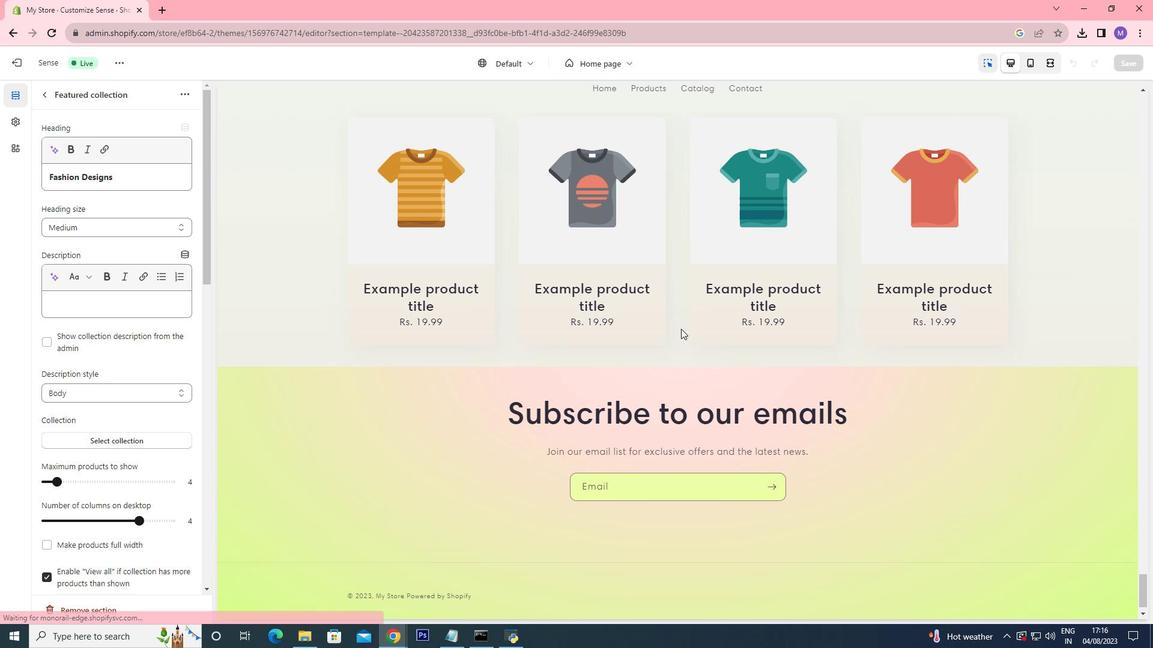 
Action: Mouse moved to (680, 329)
Screenshot: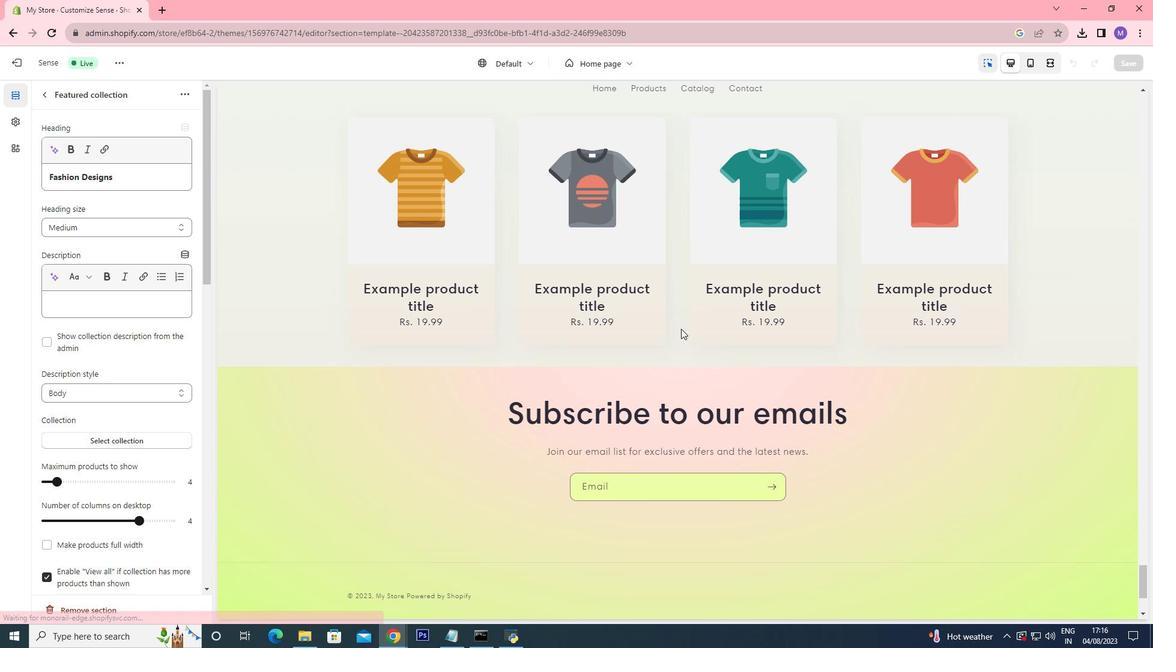 
Action: Mouse scrolled (680, 329) with delta (0, 0)
Screenshot: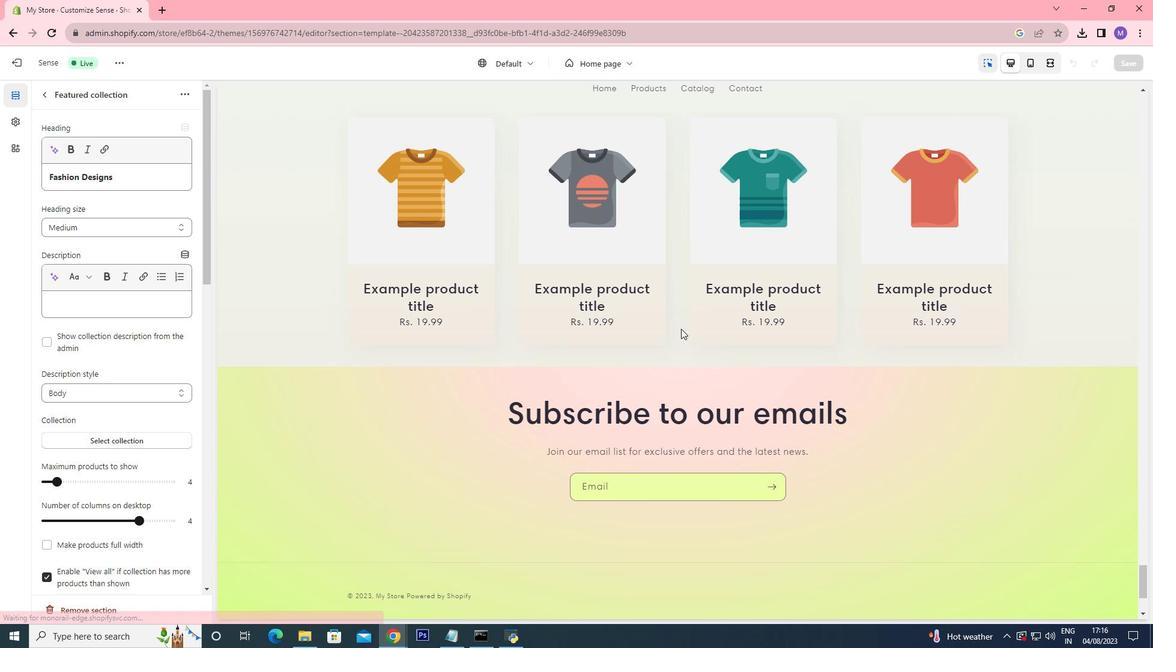 
Action: Mouse moved to (681, 329)
Screenshot: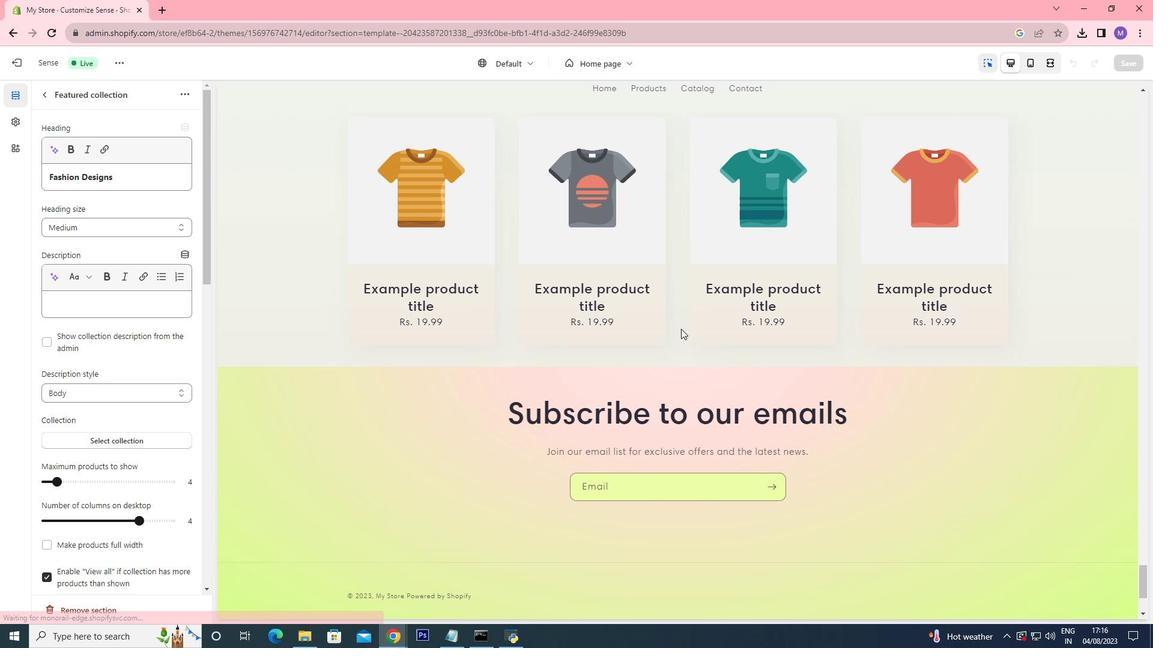 
Action: Mouse scrolled (681, 329) with delta (0, 0)
Screenshot: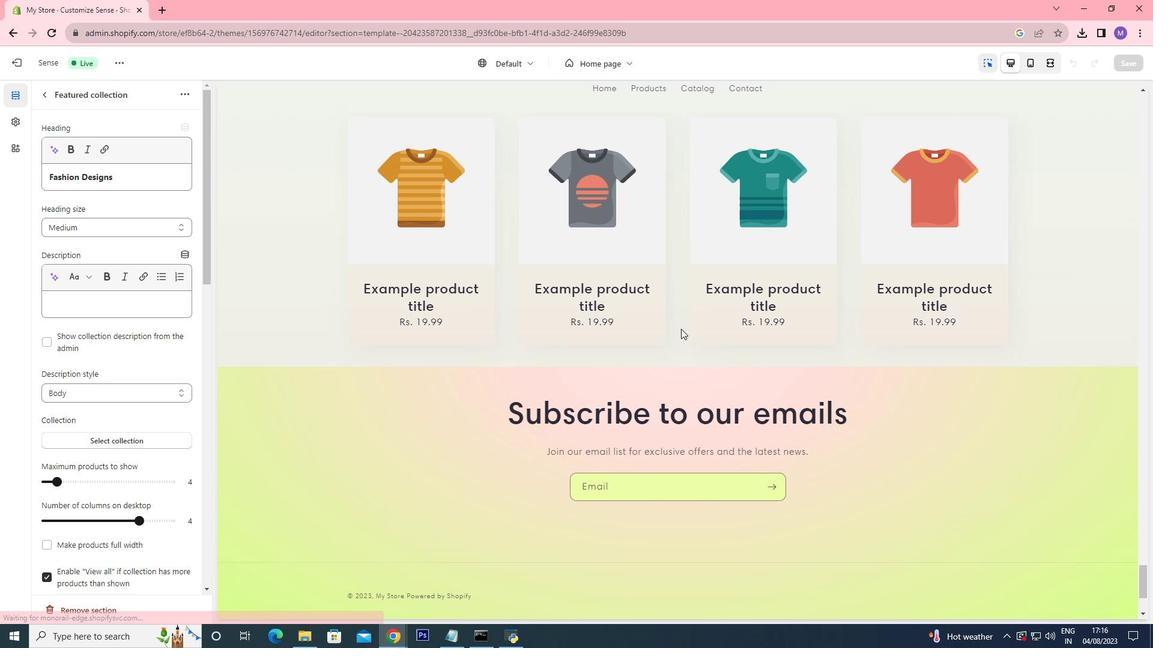 
Action: Mouse moved to (681, 329)
Screenshot: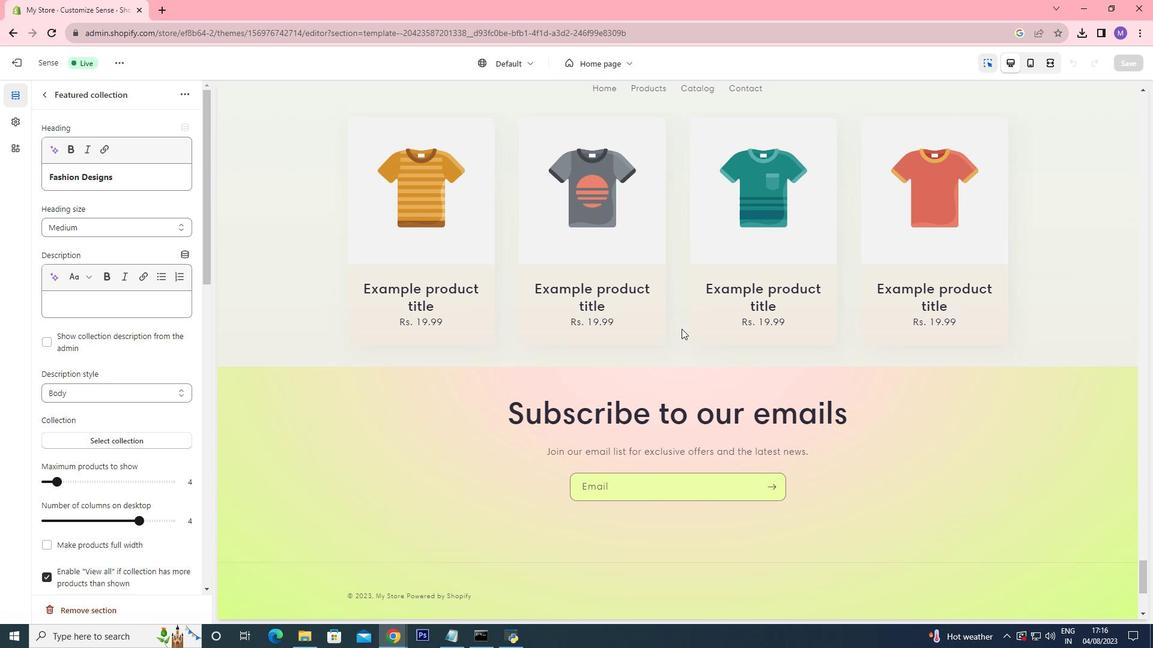 
Action: Mouse scrolled (681, 329) with delta (0, 0)
Screenshot: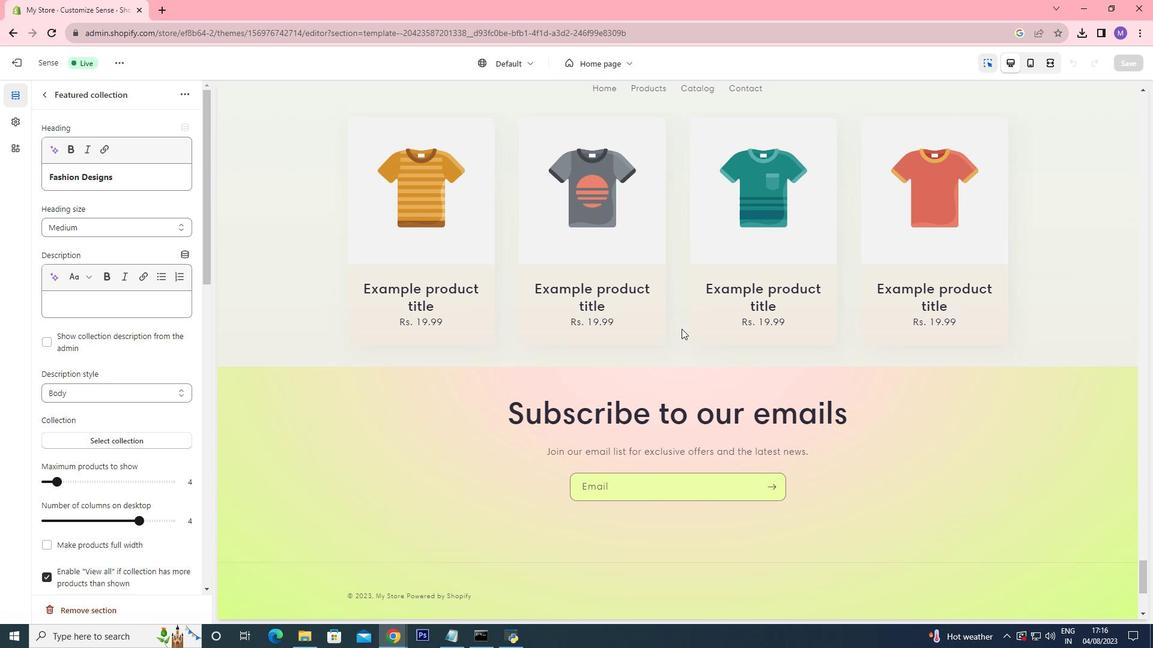 
Action: Mouse scrolled (681, 329) with delta (0, 0)
Screenshot: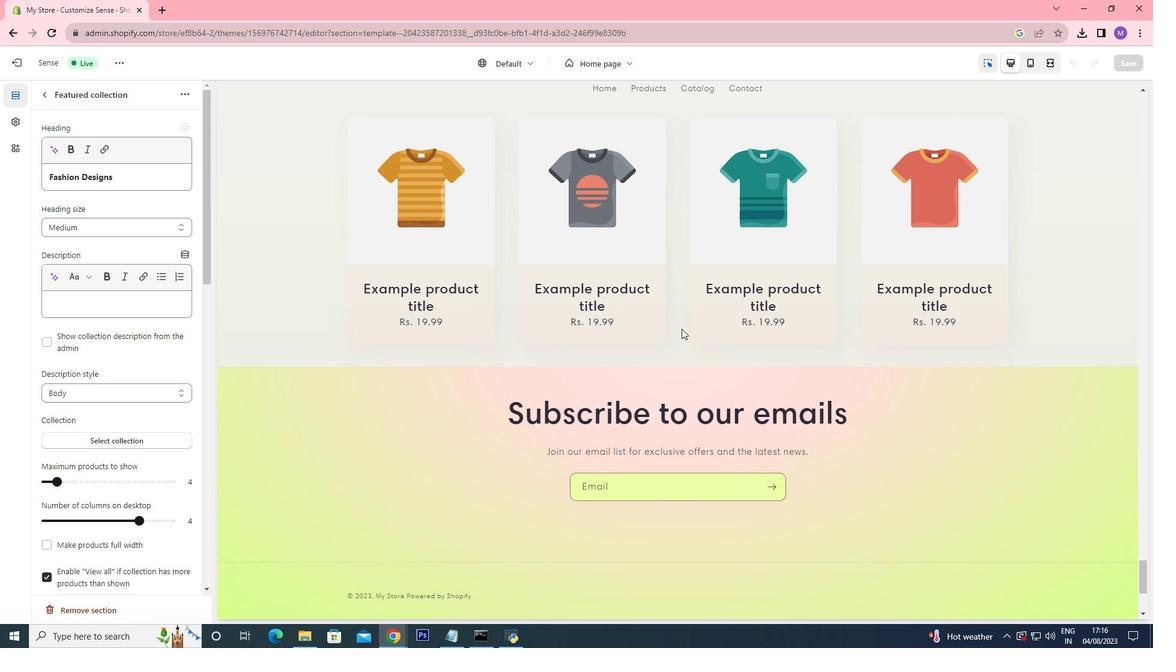 
Action: Mouse moved to (681, 329)
Screenshot: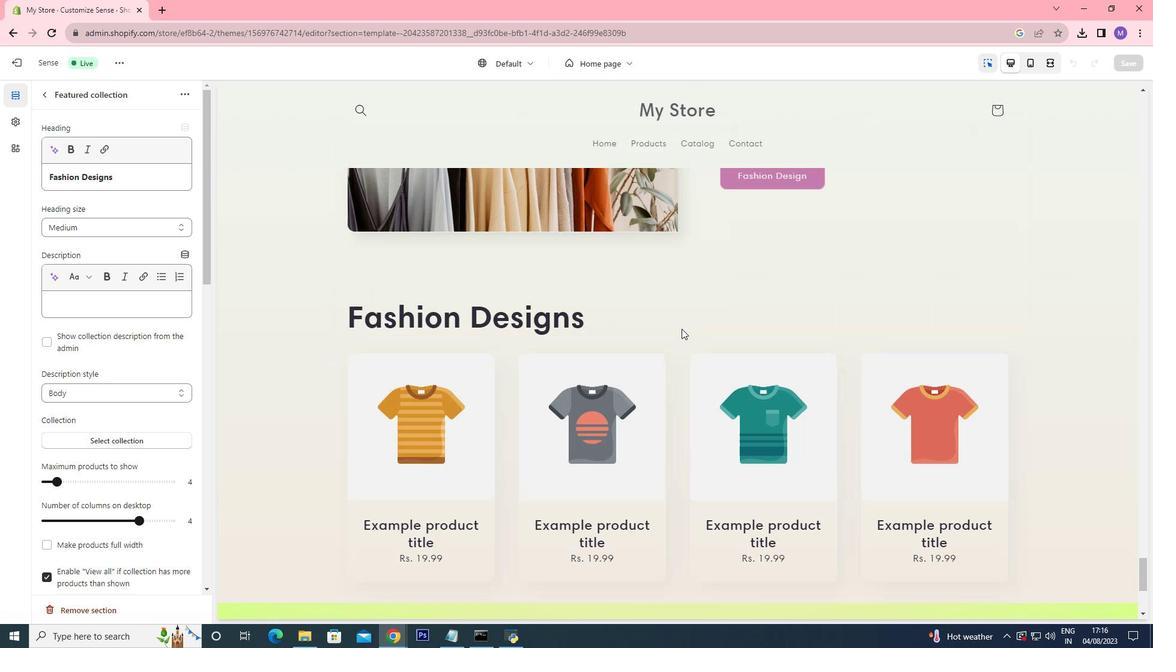 
Action: Mouse scrolled (681, 329) with delta (0, 0)
Screenshot: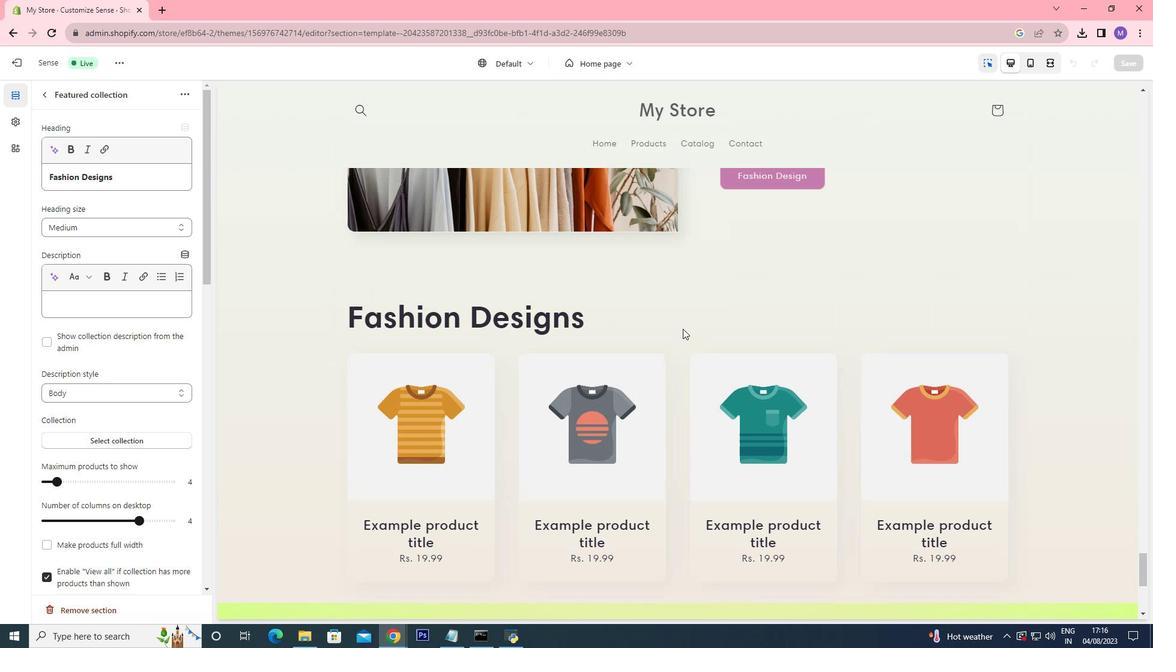 
Action: Mouse scrolled (681, 329) with delta (0, 0)
Screenshot: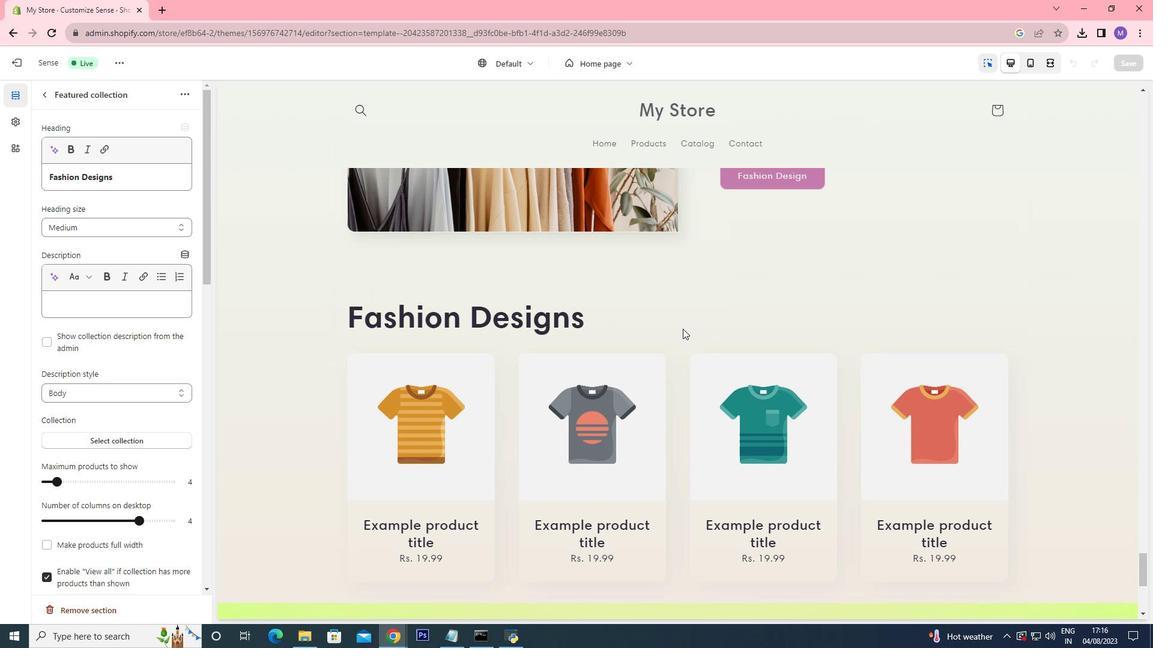 
Action: Mouse moved to (712, 478)
Screenshot: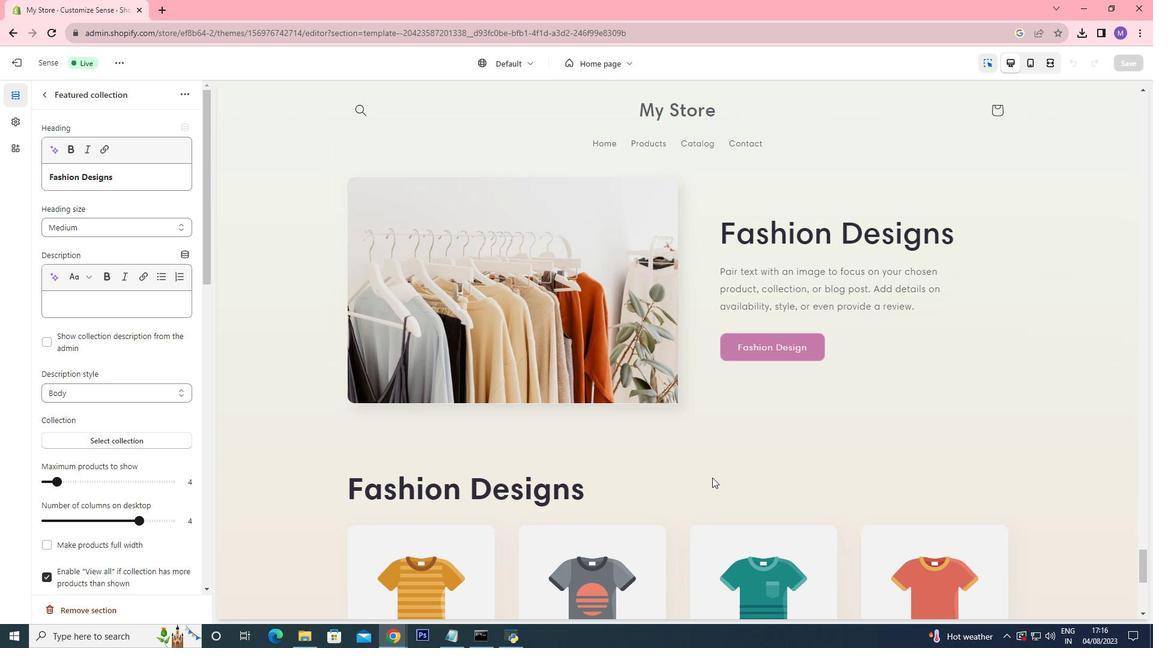 
Action: Mouse pressed left at (712, 478)
Screenshot: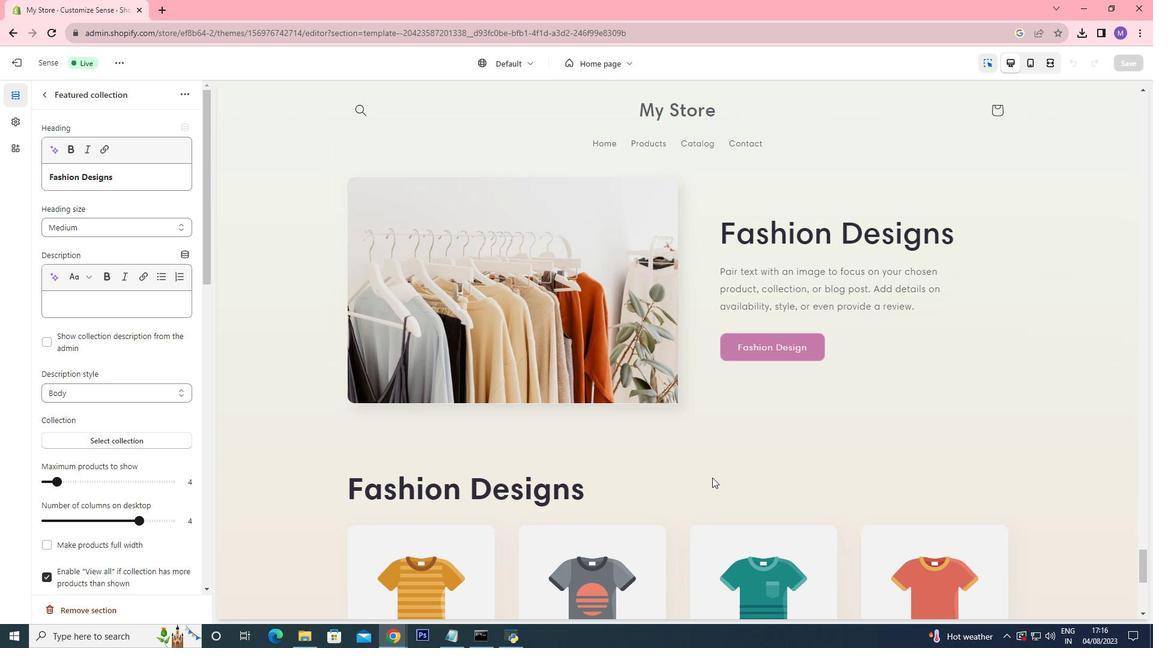 
Action: Mouse moved to (682, 467)
Screenshot: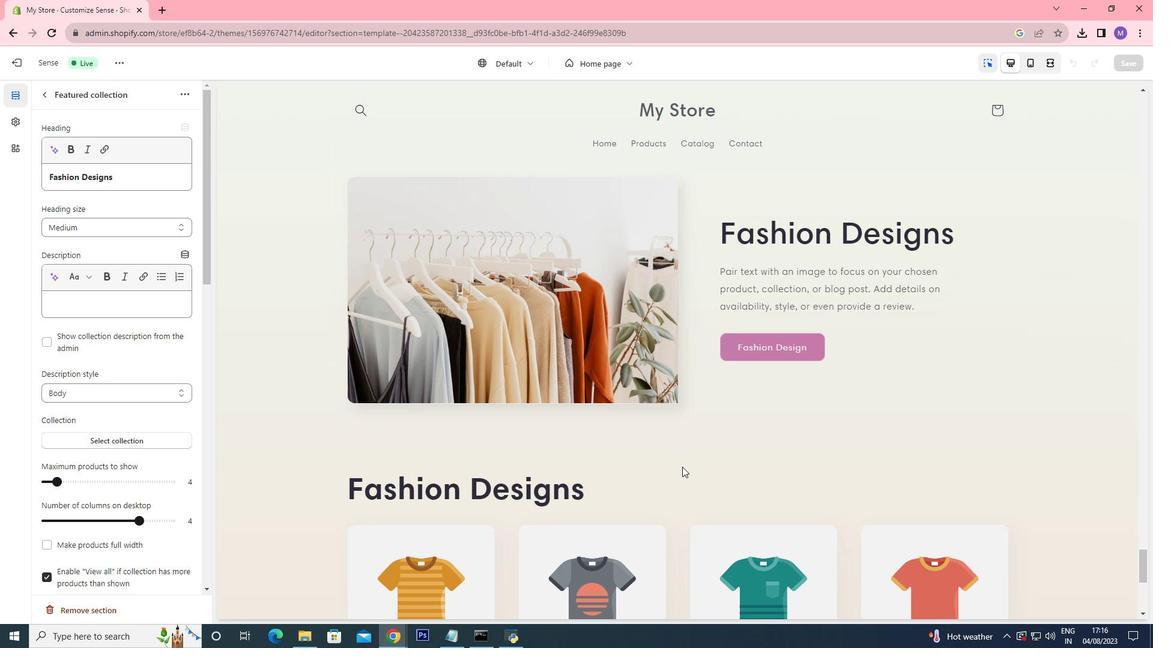 
Action: Mouse pressed left at (682, 467)
Screenshot: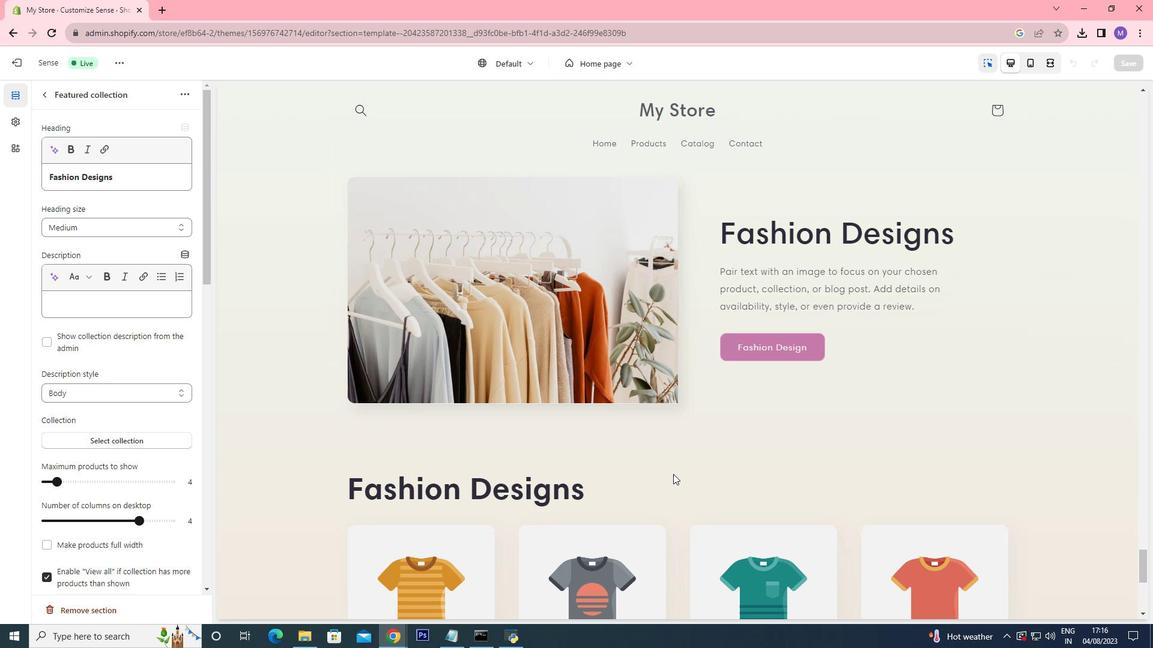 
Action: Mouse moved to (611, 476)
Screenshot: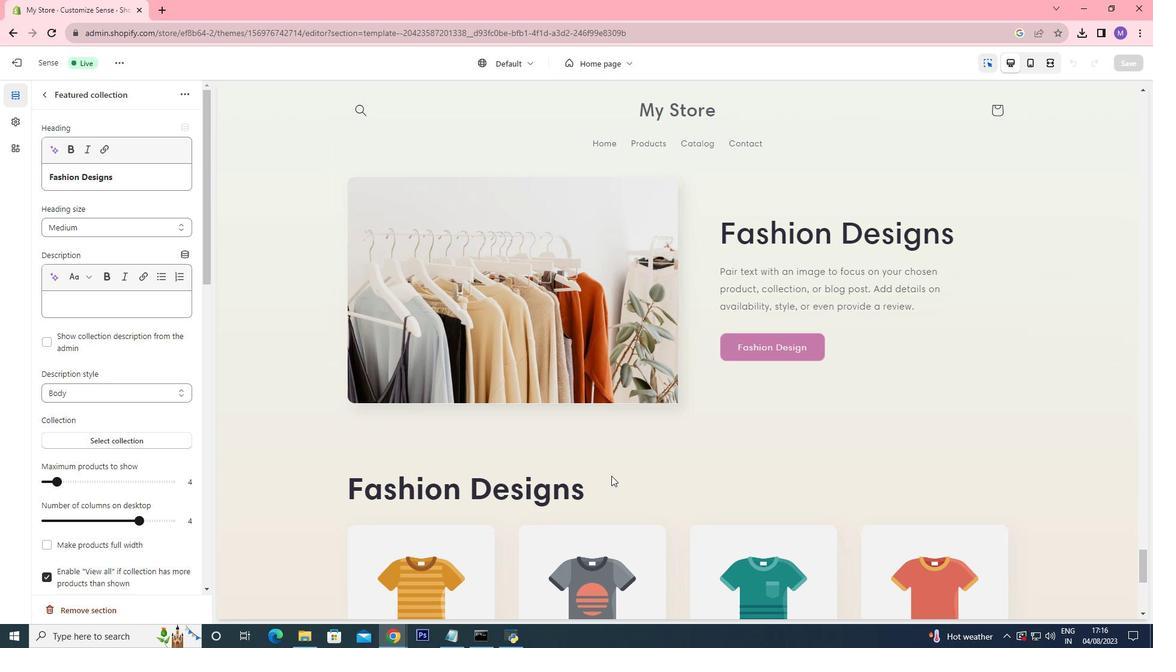 
Action: Mouse pressed left at (611, 476)
Screenshot: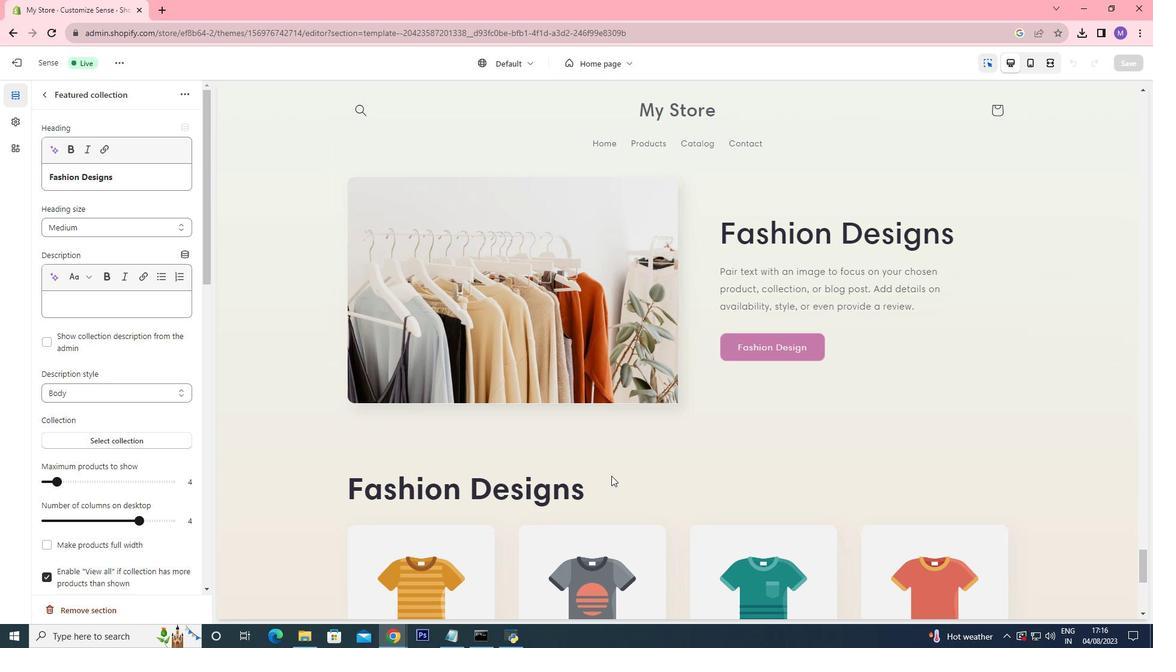
Action: Mouse moved to (547, 490)
Screenshot: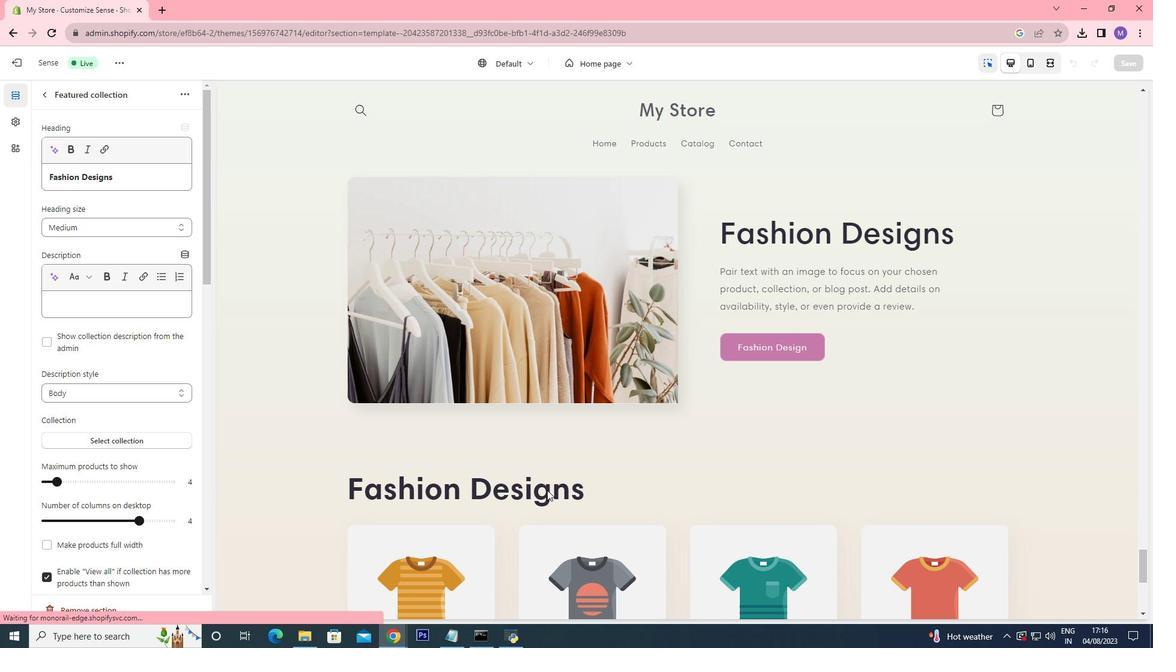 
Action: Mouse pressed left at (547, 490)
Screenshot: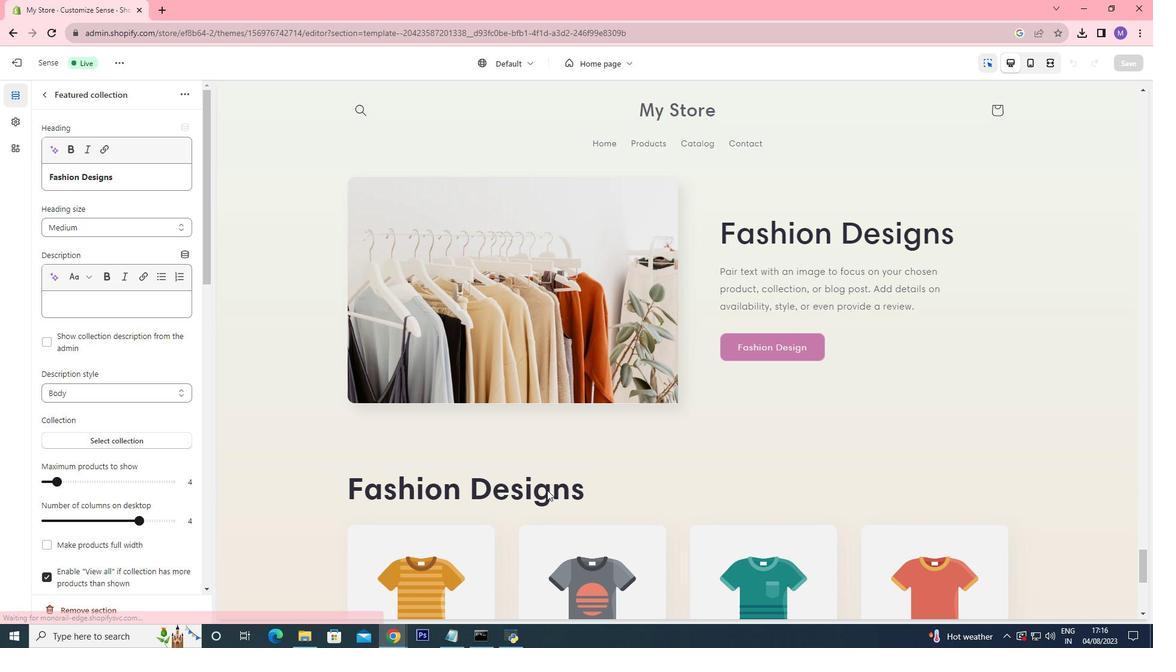 
Action: Mouse moved to (692, 450)
Screenshot: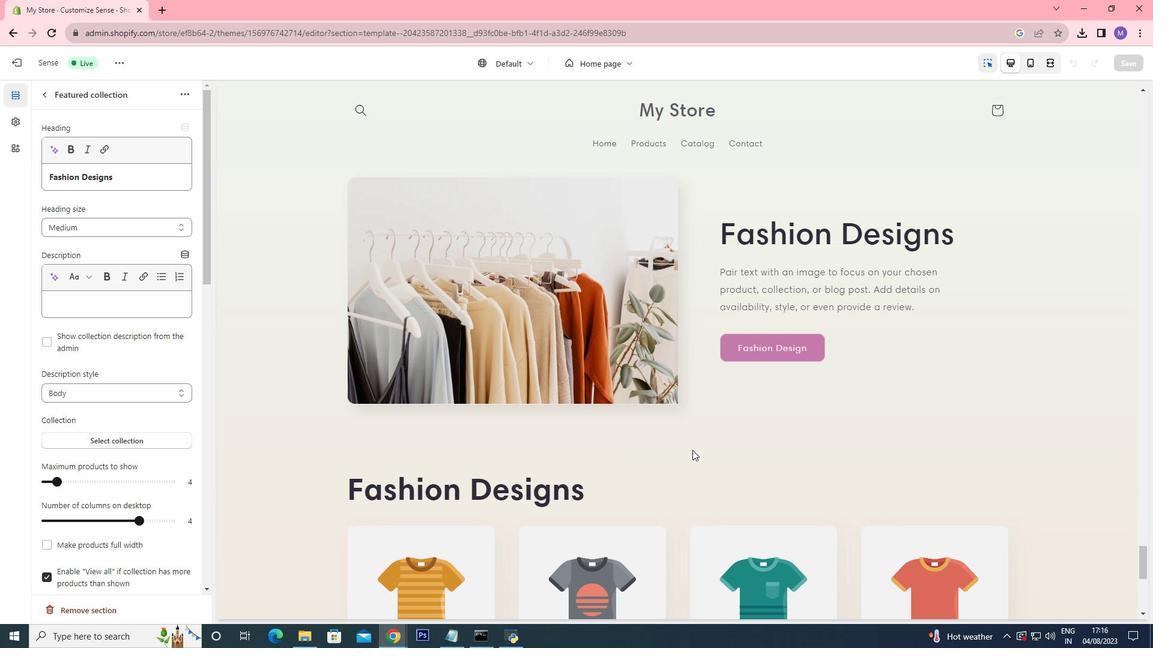 
Action: Mouse scrolled (692, 451) with delta (0, 0)
Screenshot: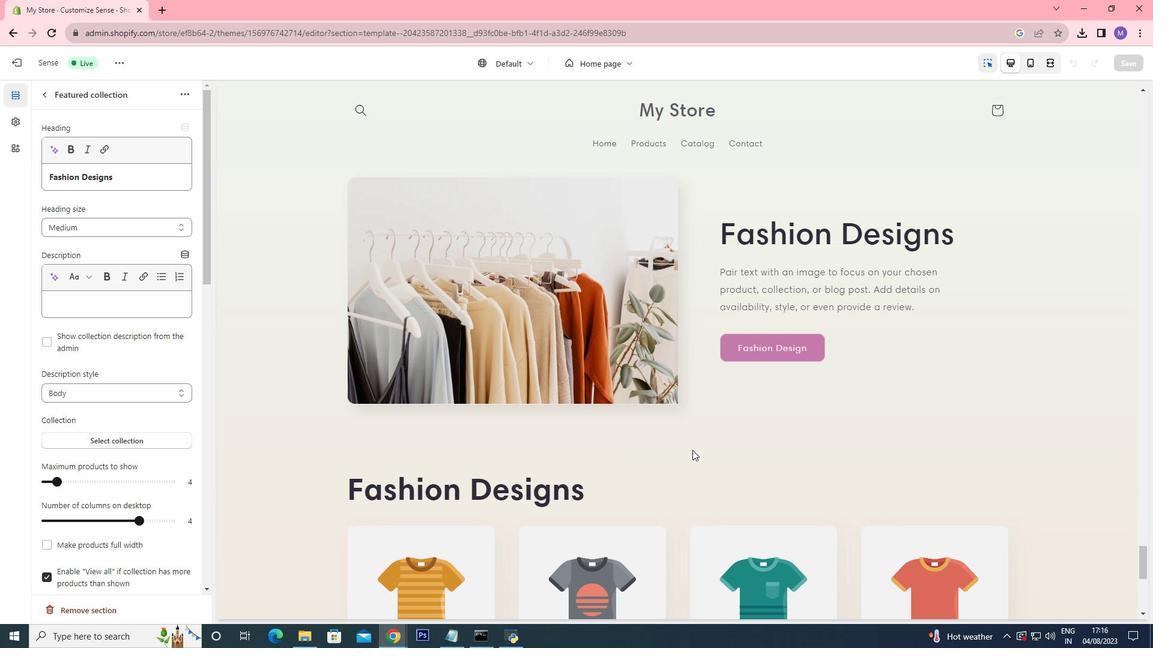 
Action: Mouse scrolled (692, 451) with delta (0, 0)
Screenshot: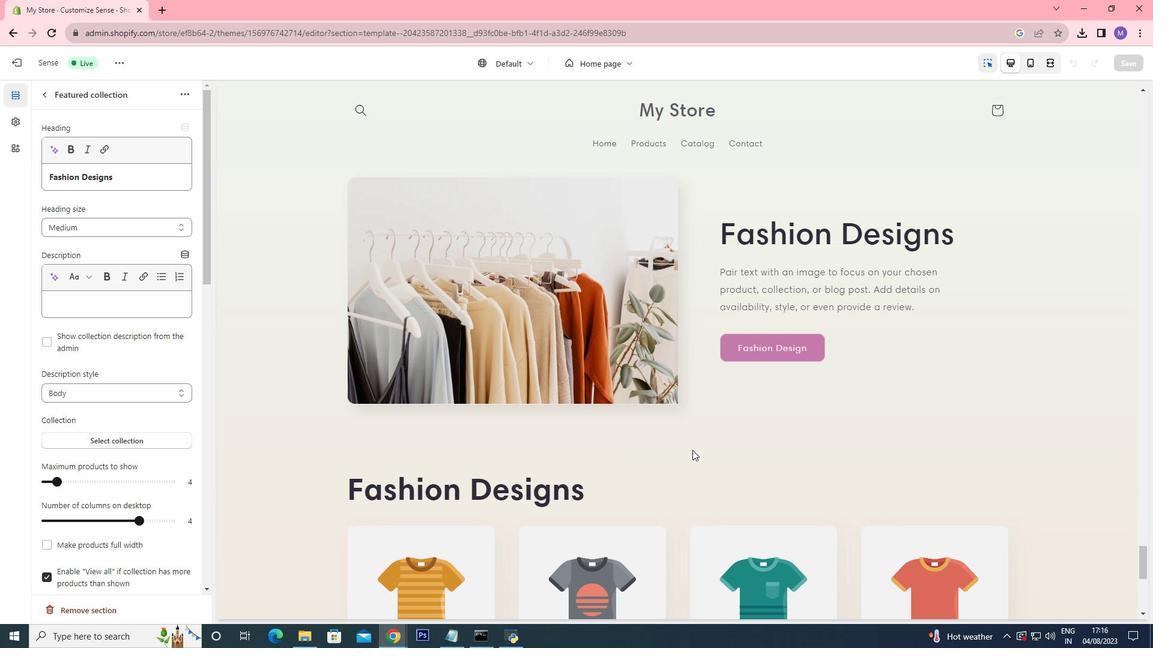 
Action: Mouse scrolled (692, 451) with delta (0, 0)
Screenshot: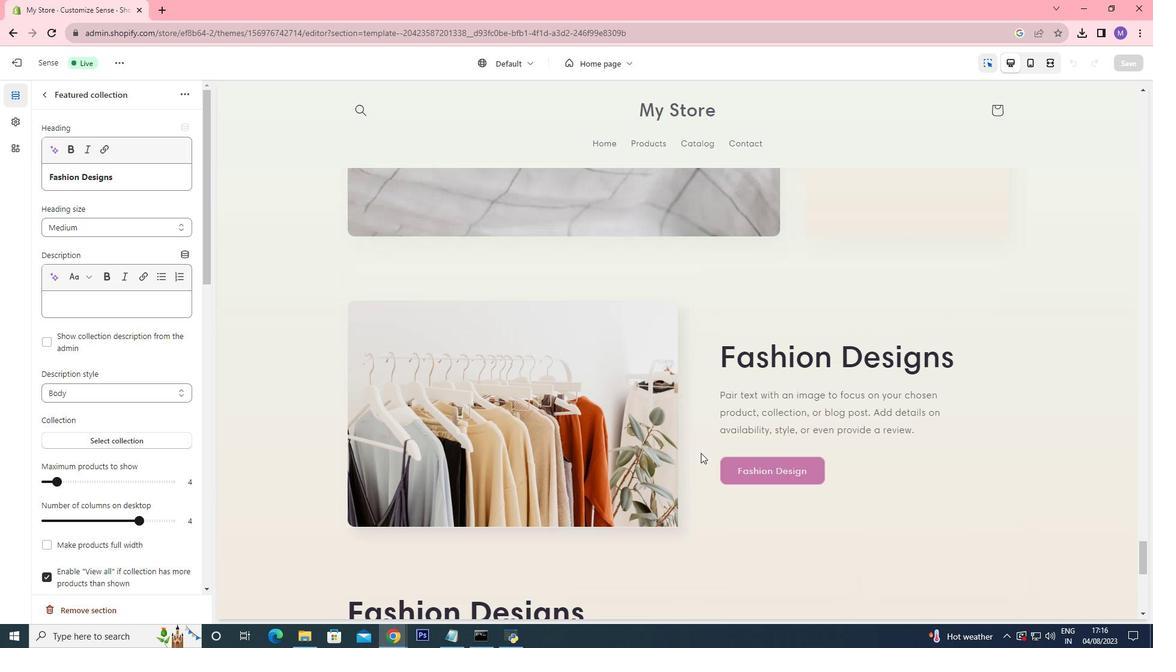 
Action: Mouse moved to (714, 308)
Screenshot: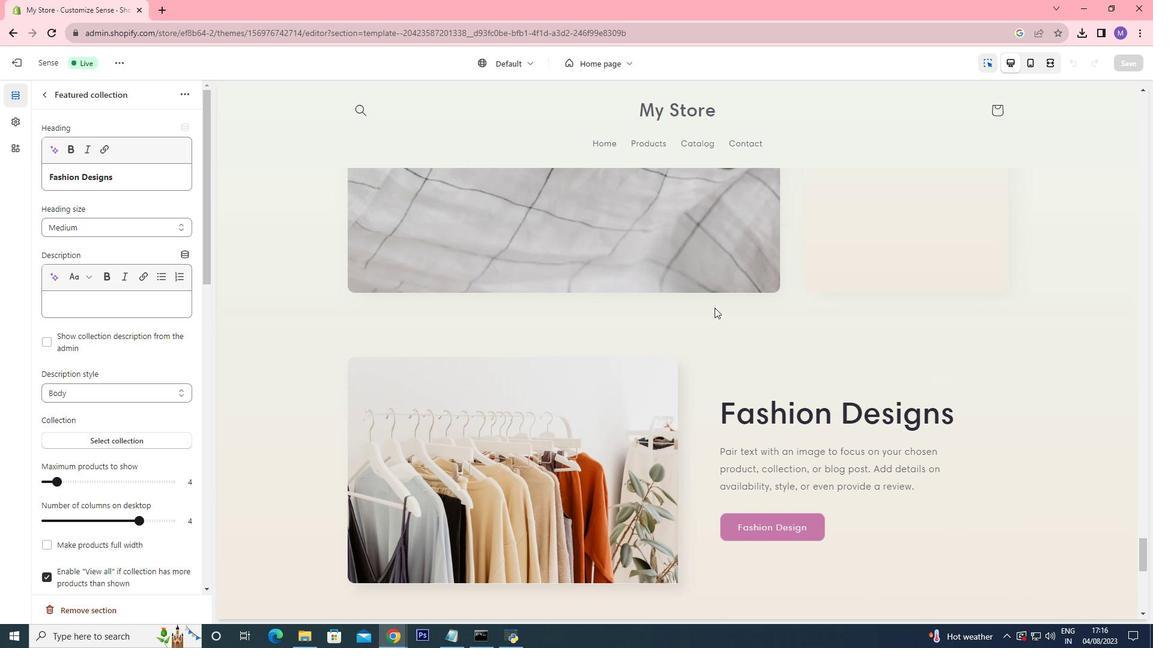 
Action: Mouse pressed left at (714, 308)
Screenshot: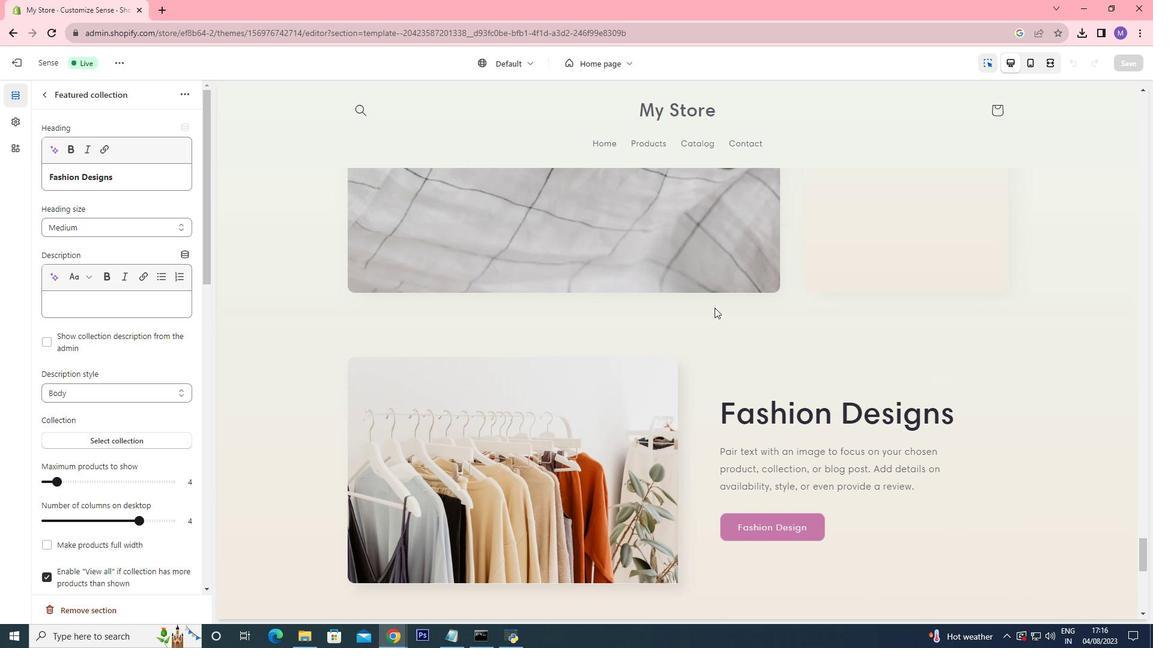 
Action: Mouse moved to (712, 303)
Screenshot: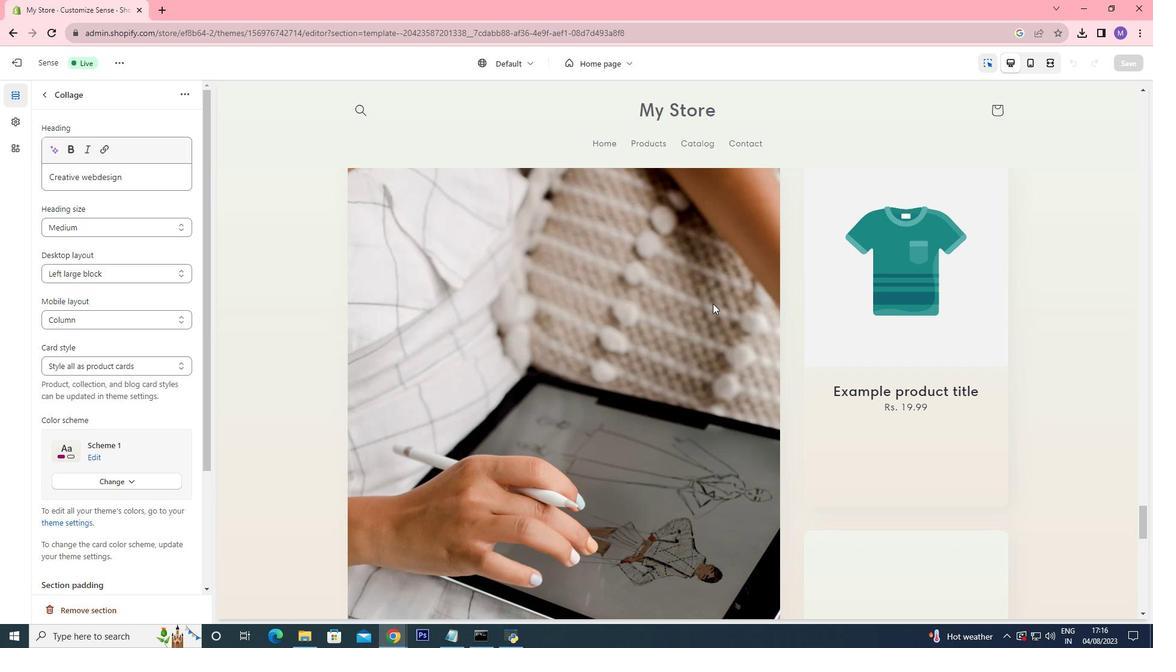 
Action: Mouse scrolled (712, 304) with delta (0, 0)
Screenshot: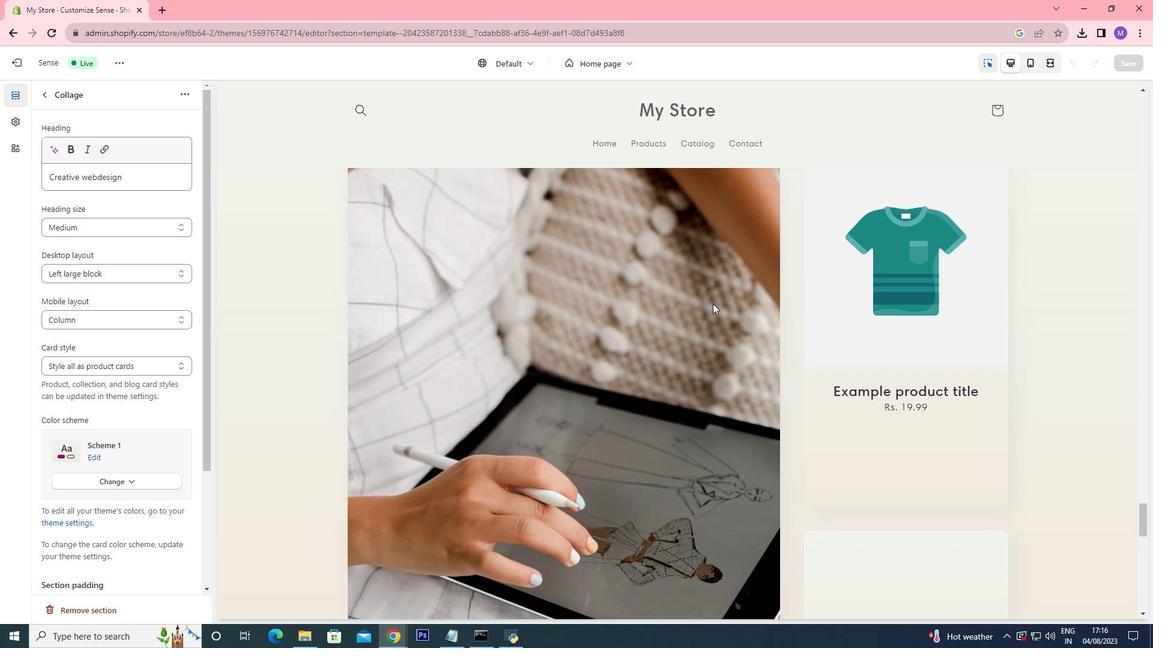 
Action: Mouse scrolled (712, 304) with delta (0, 0)
Screenshot: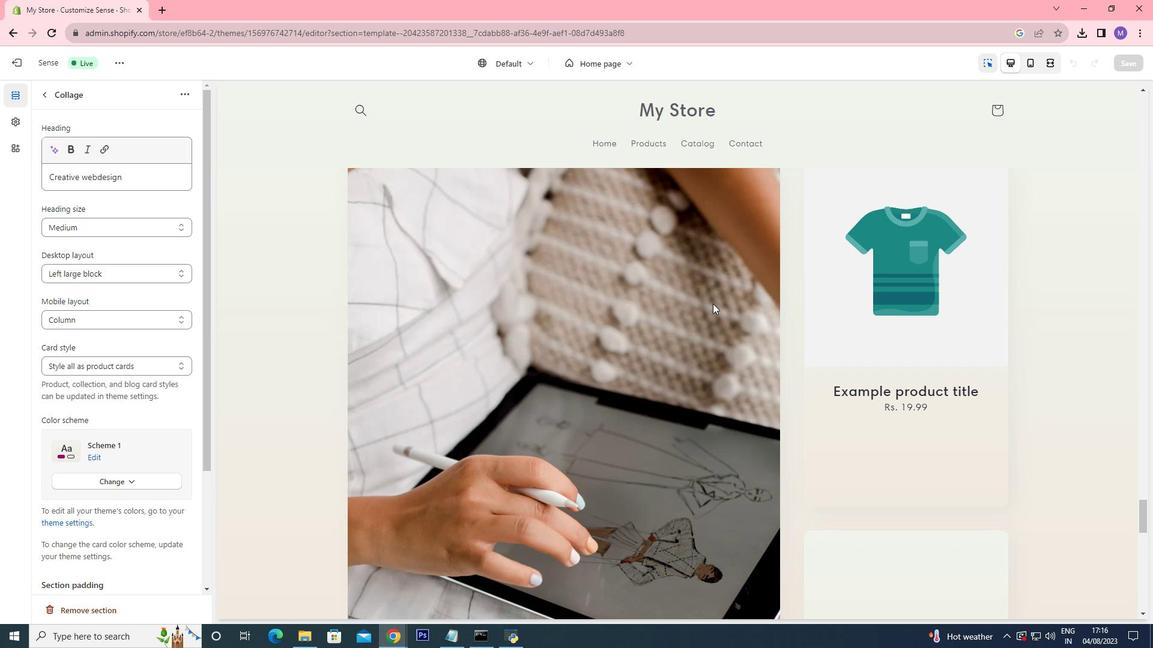 
Action: Mouse scrolled (712, 304) with delta (0, 0)
Screenshot: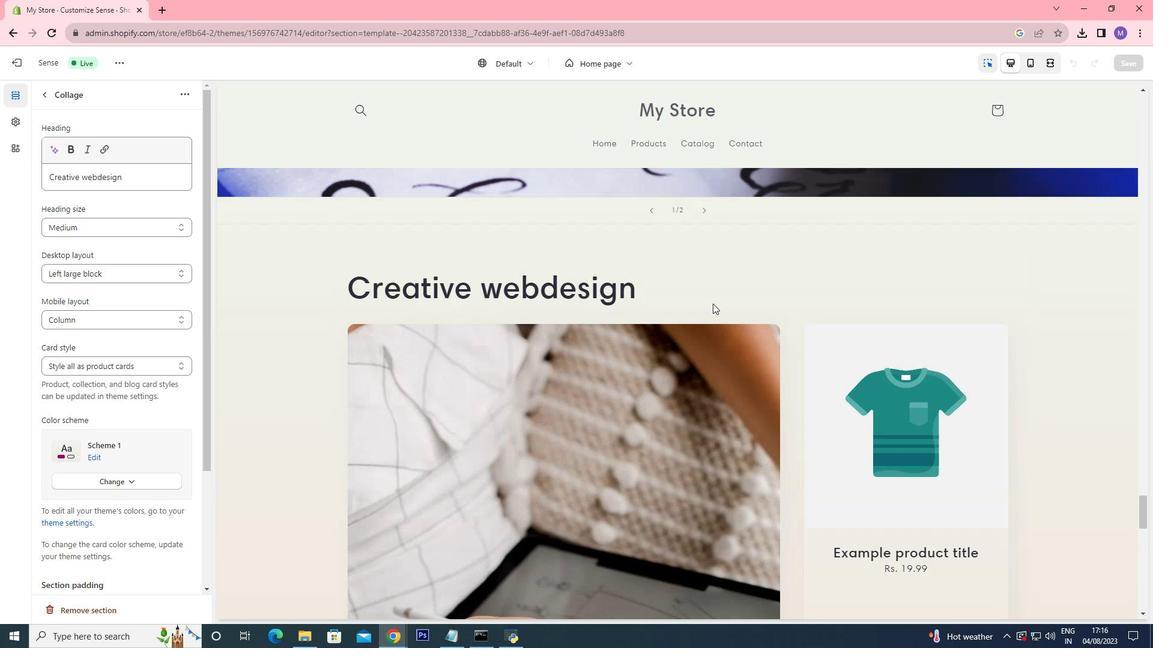 
Action: Mouse scrolled (712, 304) with delta (0, 0)
Screenshot: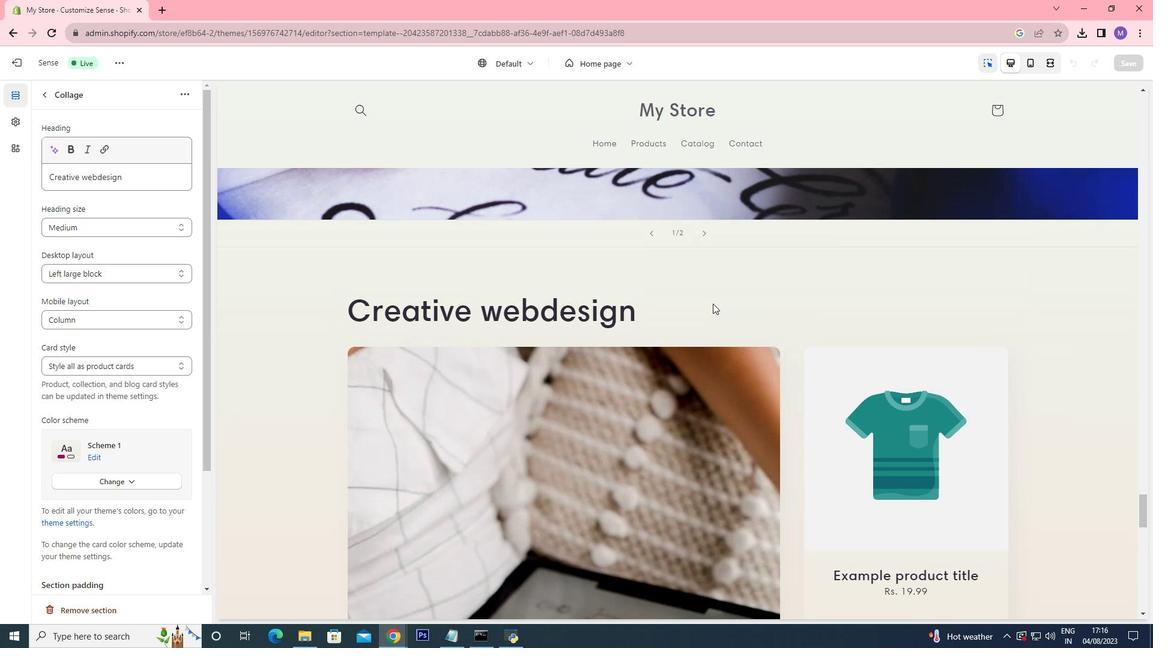 
Action: Mouse moved to (713, 389)
Screenshot: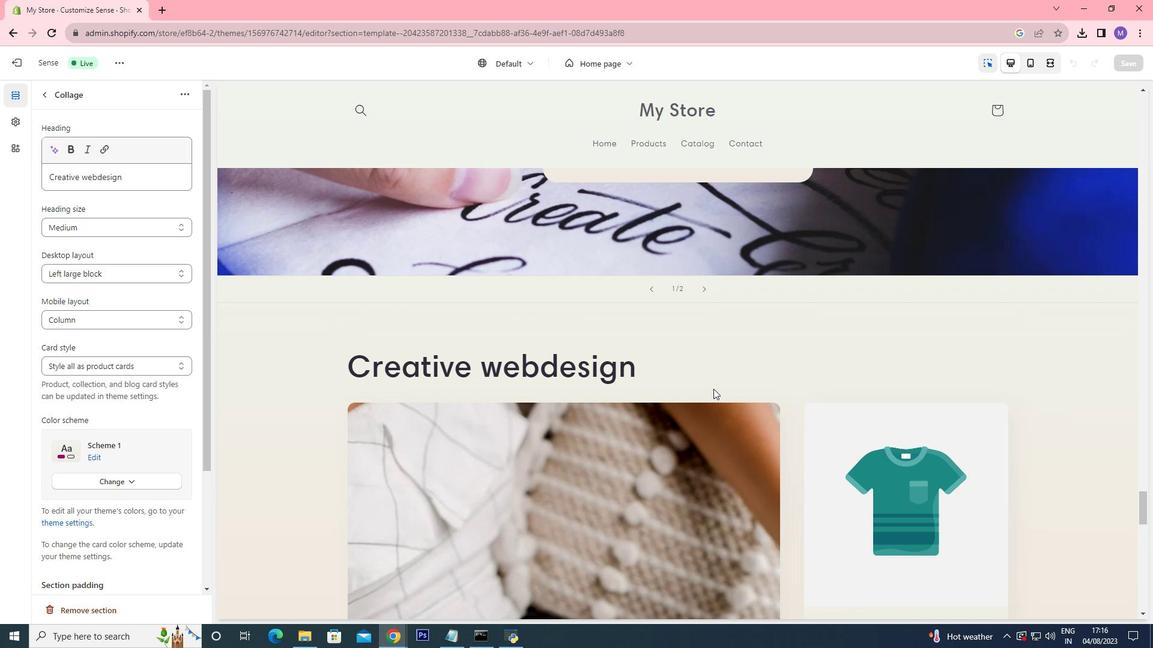 
Action: Mouse pressed left at (713, 389)
Screenshot: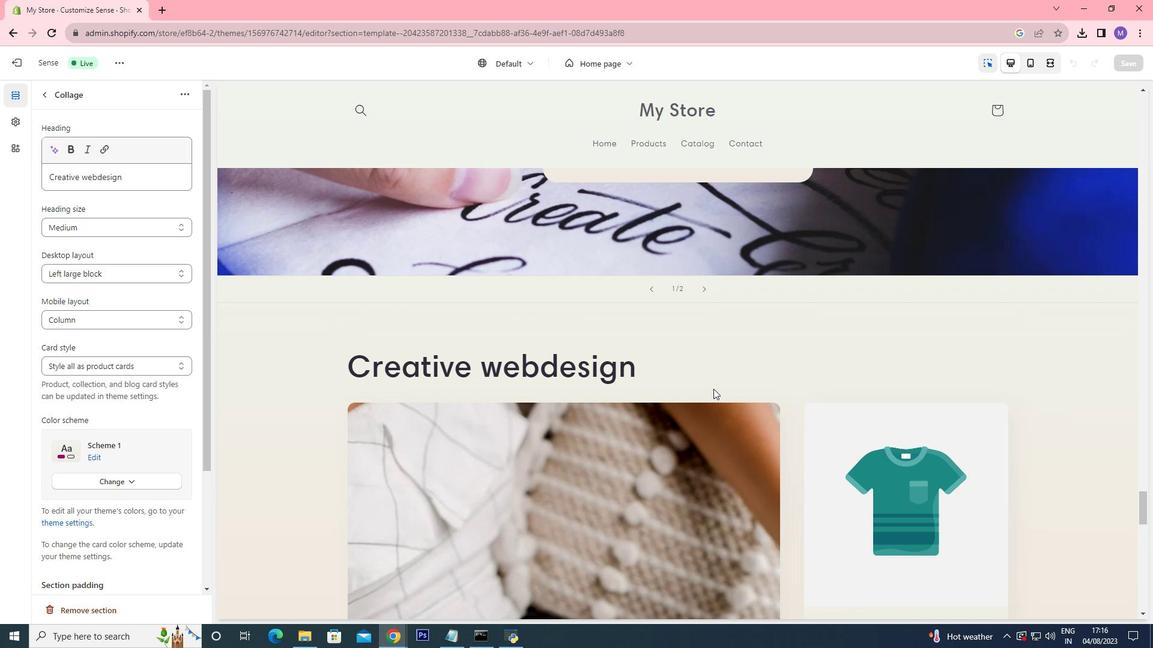
Action: Mouse moved to (708, 404)
Screenshot: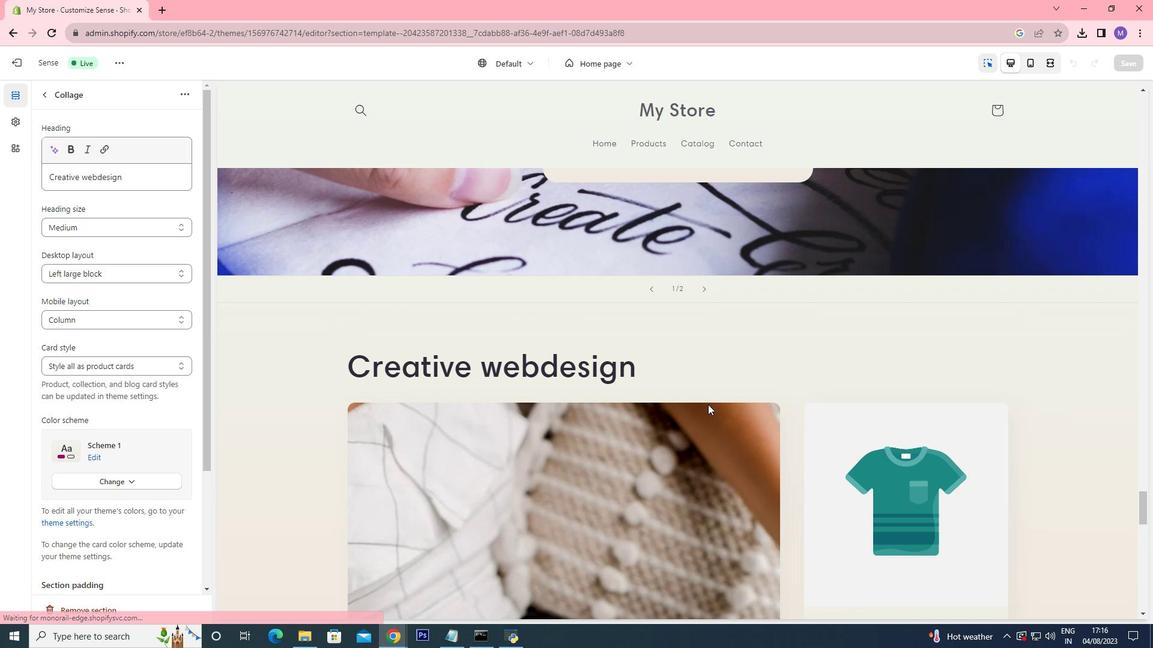 
Action: Mouse pressed left at (708, 404)
Screenshot: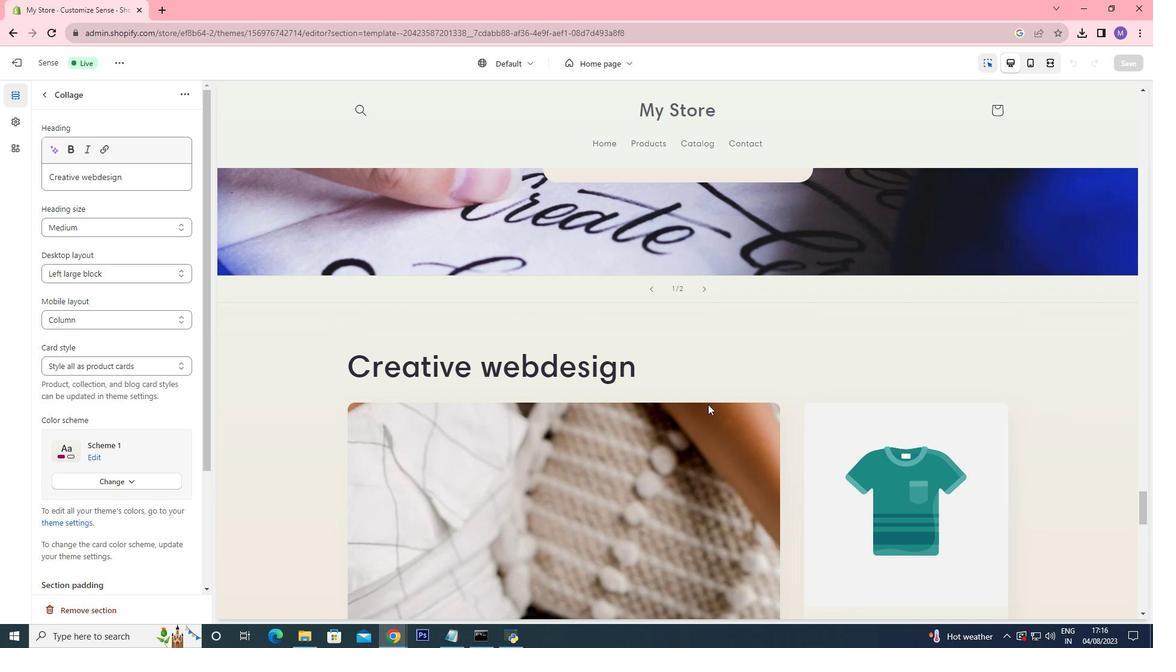 
Action: Mouse moved to (727, 404)
Screenshot: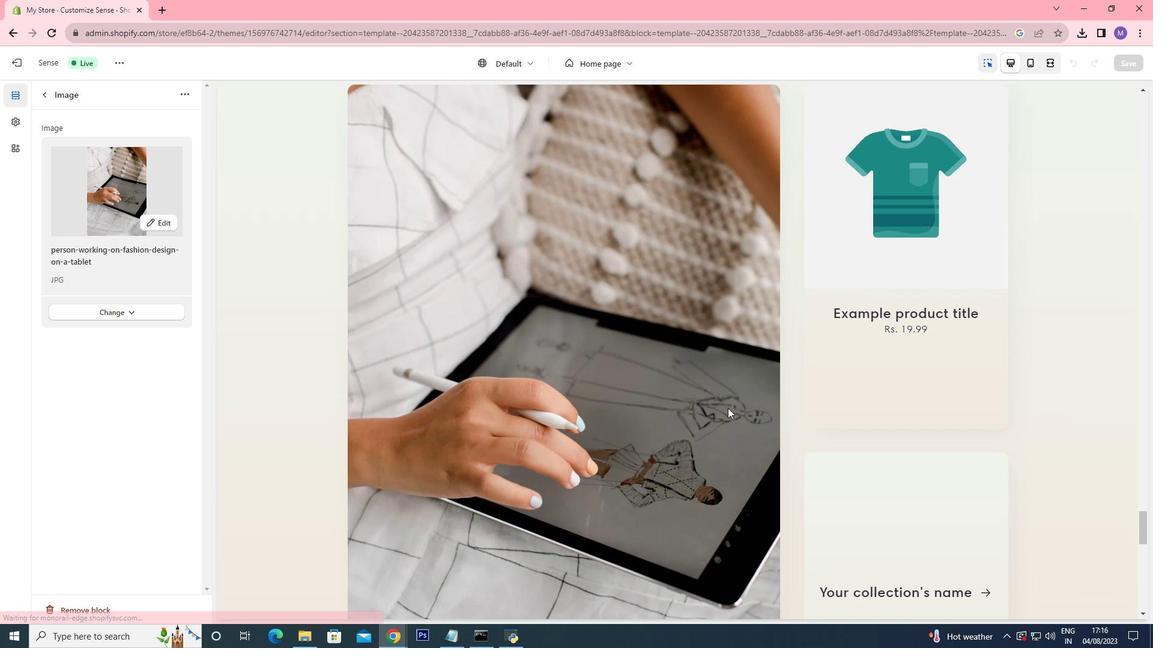 
Action: Mouse scrolled (727, 403) with delta (0, 0)
Screenshot: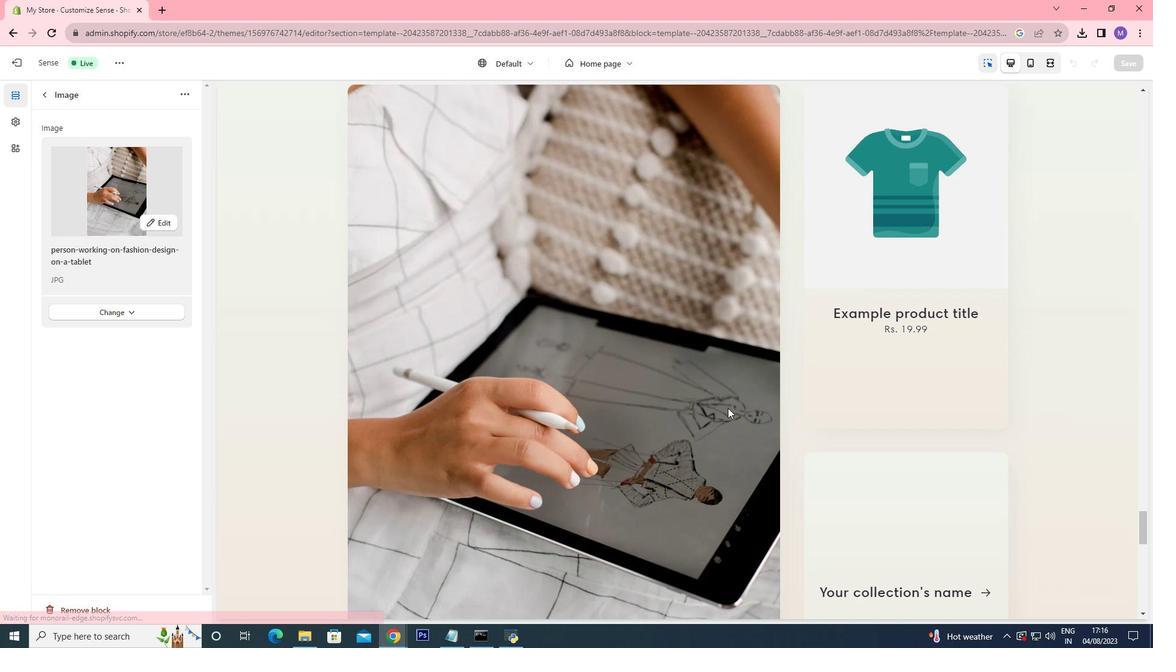 
Action: Mouse moved to (727, 408)
Screenshot: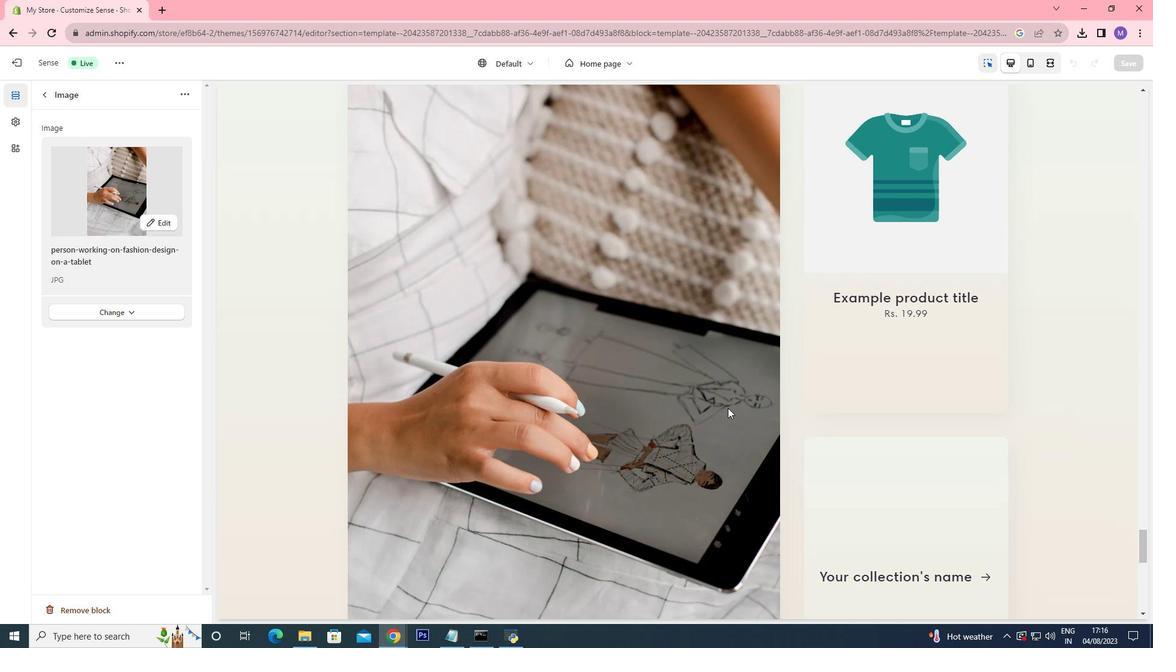 
Action: Mouse scrolled (727, 404) with delta (0, 0)
Screenshot: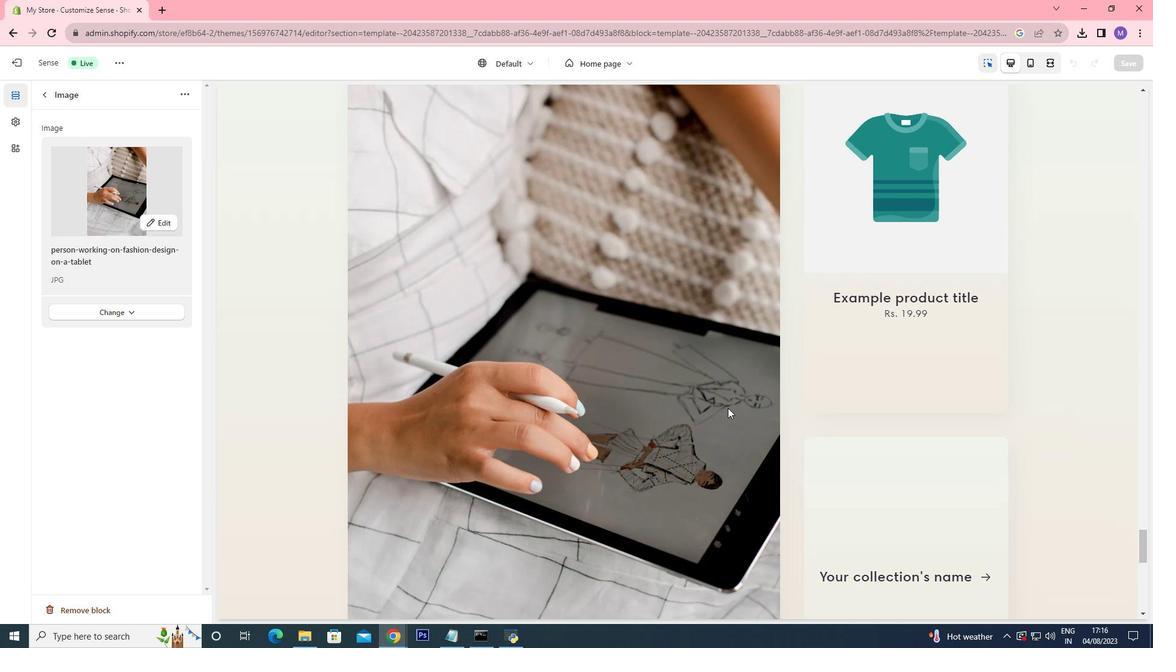 
Action: Mouse scrolled (727, 407) with delta (0, 0)
Screenshot: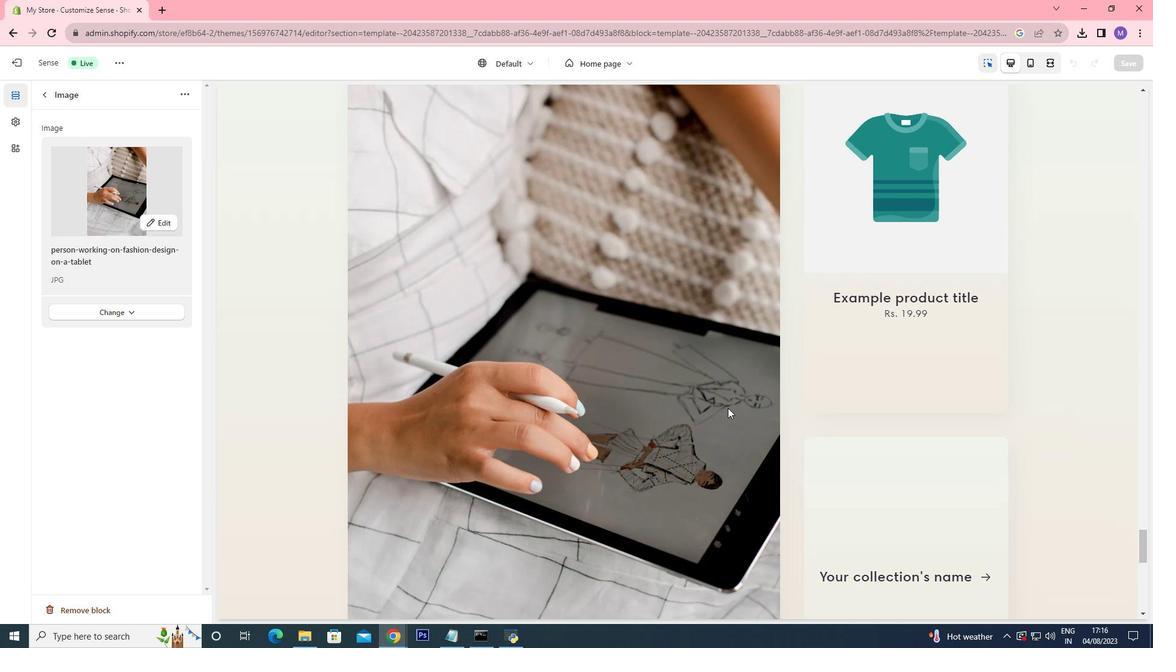 
Action: Mouse scrolled (727, 407) with delta (0, 0)
Screenshot: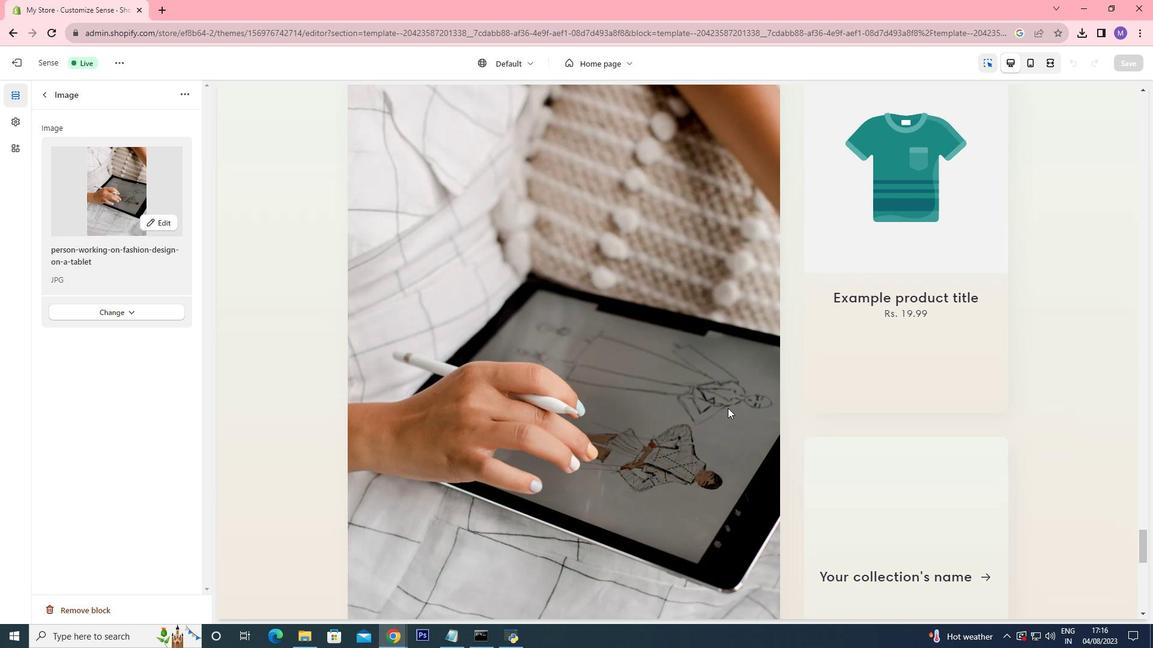 
Action: Mouse scrolled (727, 407) with delta (0, 0)
Screenshot: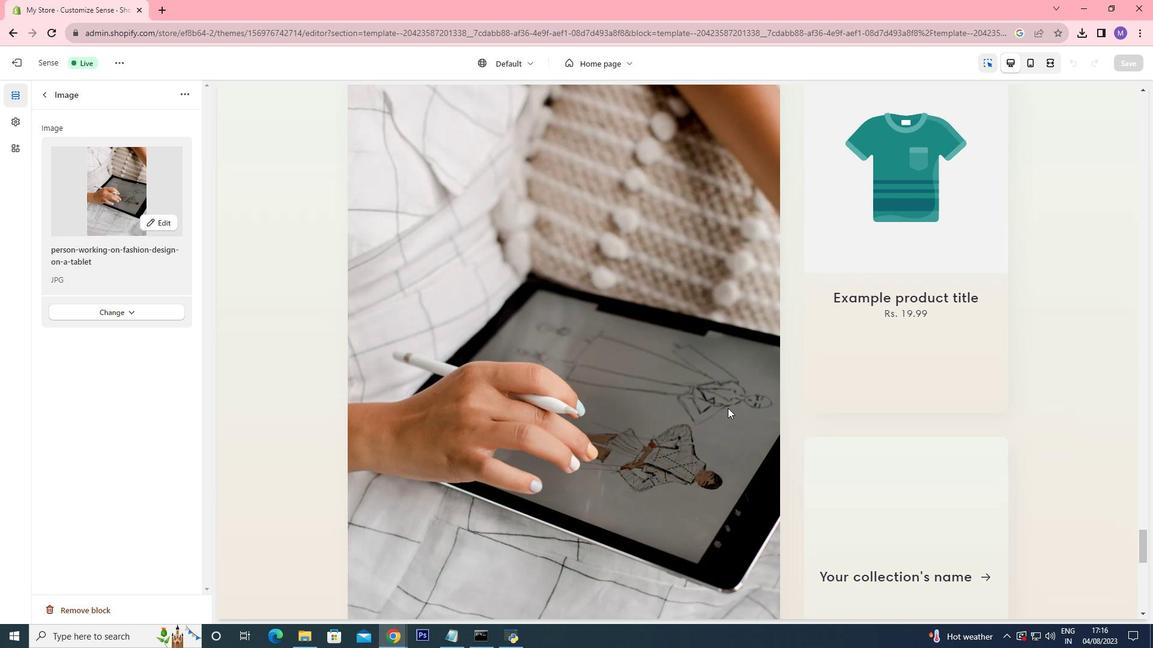 
Action: Mouse scrolled (727, 407) with delta (0, 0)
Screenshot: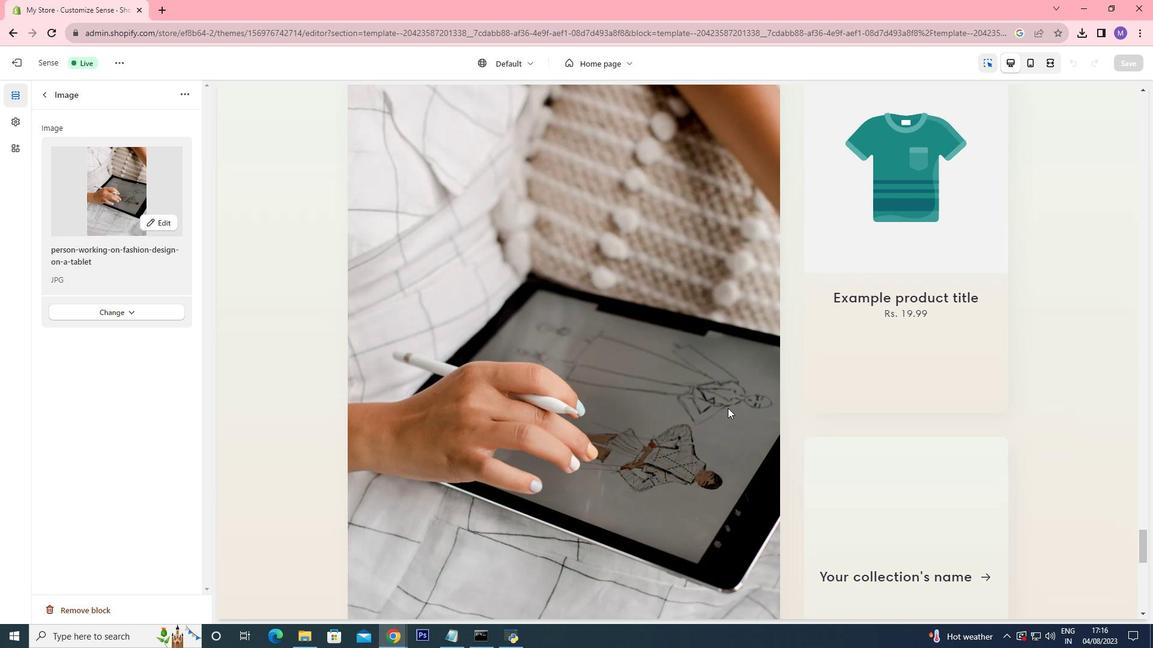 
Action: Mouse scrolled (727, 407) with delta (0, 0)
Screenshot: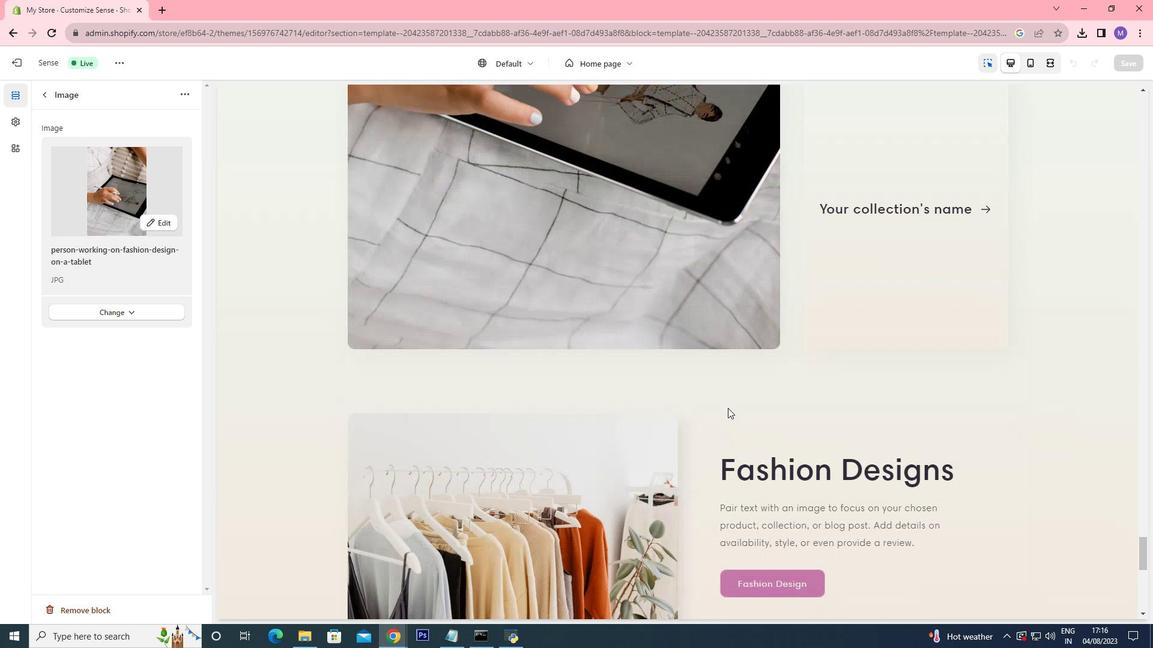 
Action: Mouse moved to (727, 412)
Screenshot: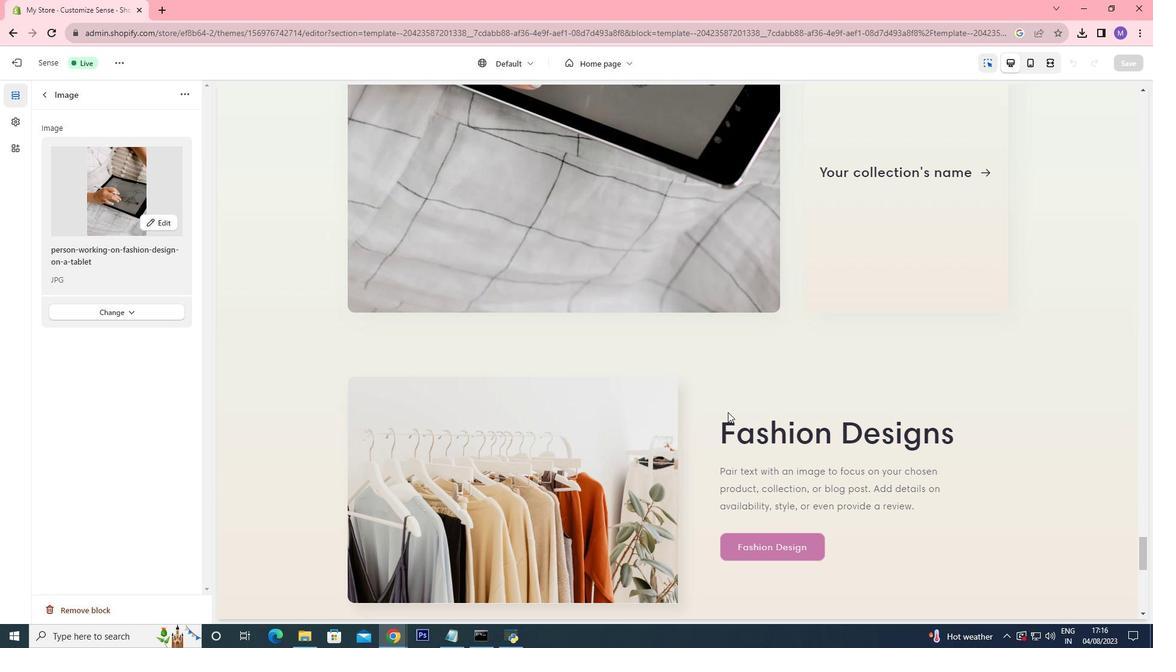
Action: Mouse scrolled (727, 412) with delta (0, 0)
Screenshot: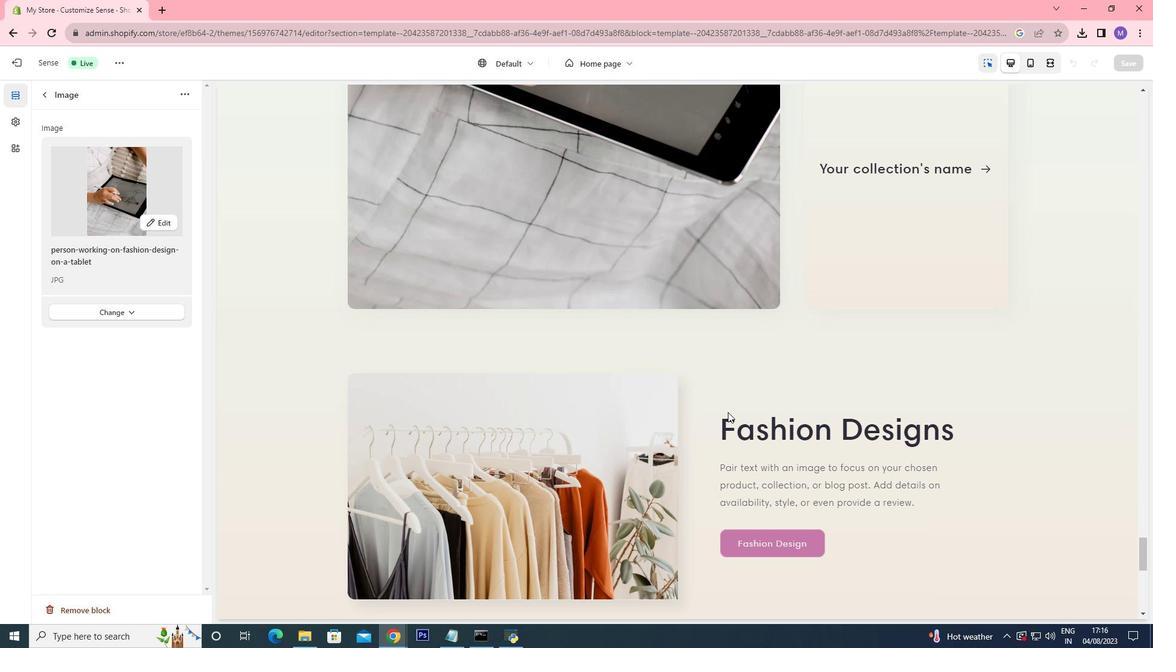 
Action: Mouse scrolled (727, 412) with delta (0, 0)
Screenshot: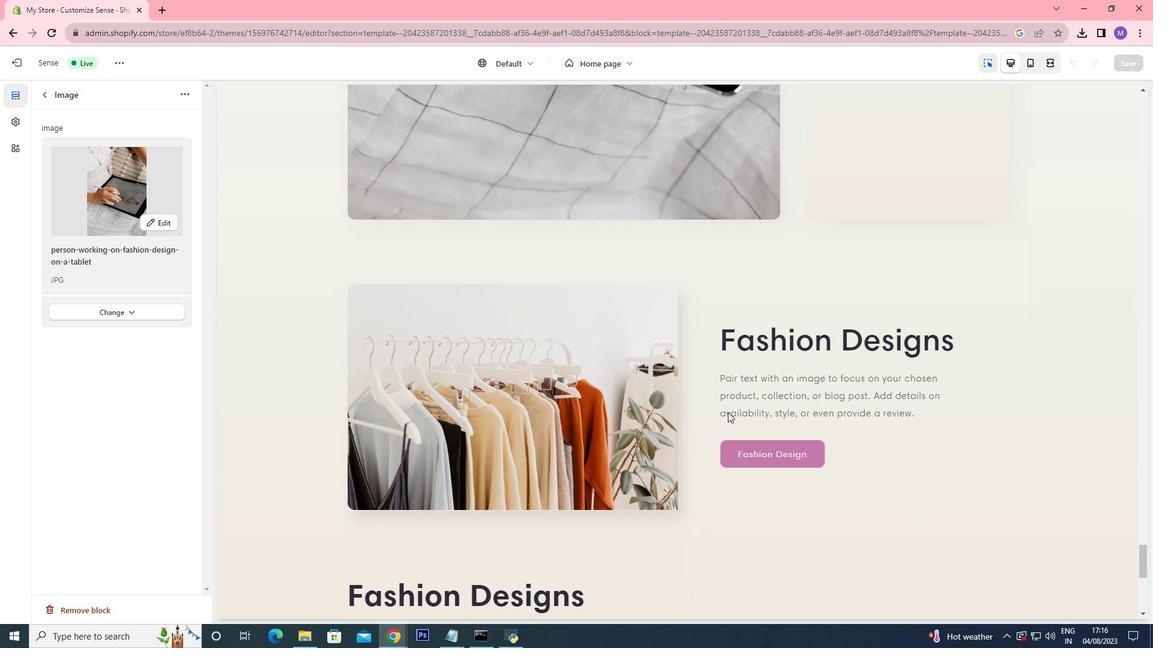 
Action: Mouse scrolled (727, 412) with delta (0, 0)
Screenshot: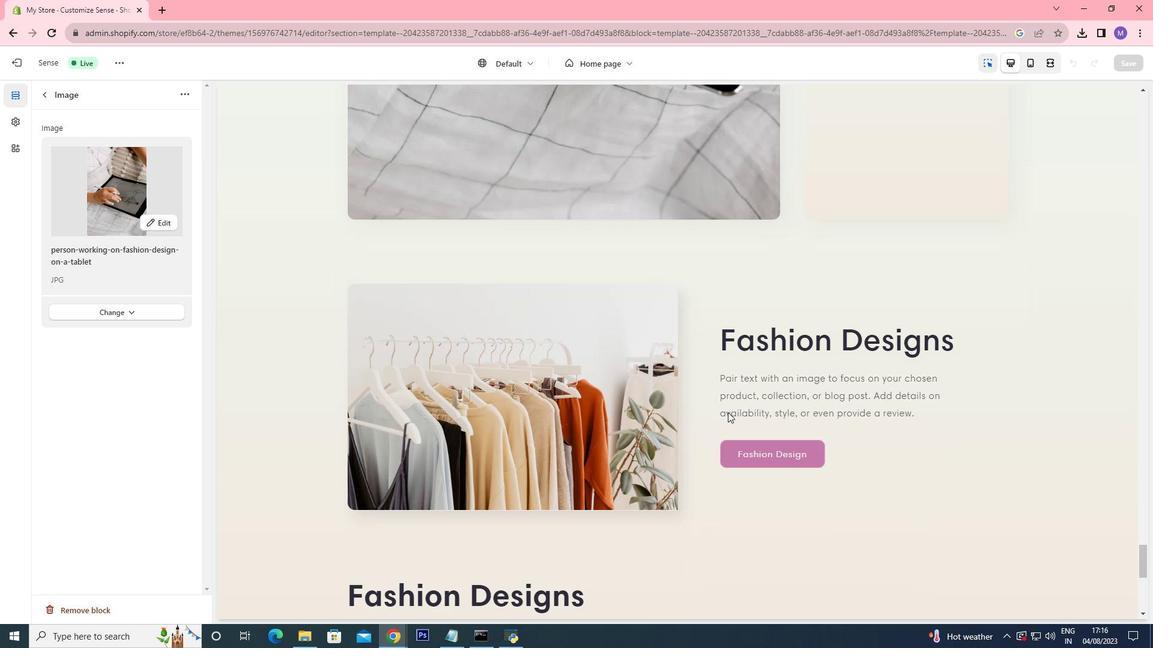 
Action: Mouse scrolled (727, 412) with delta (0, 0)
Screenshot: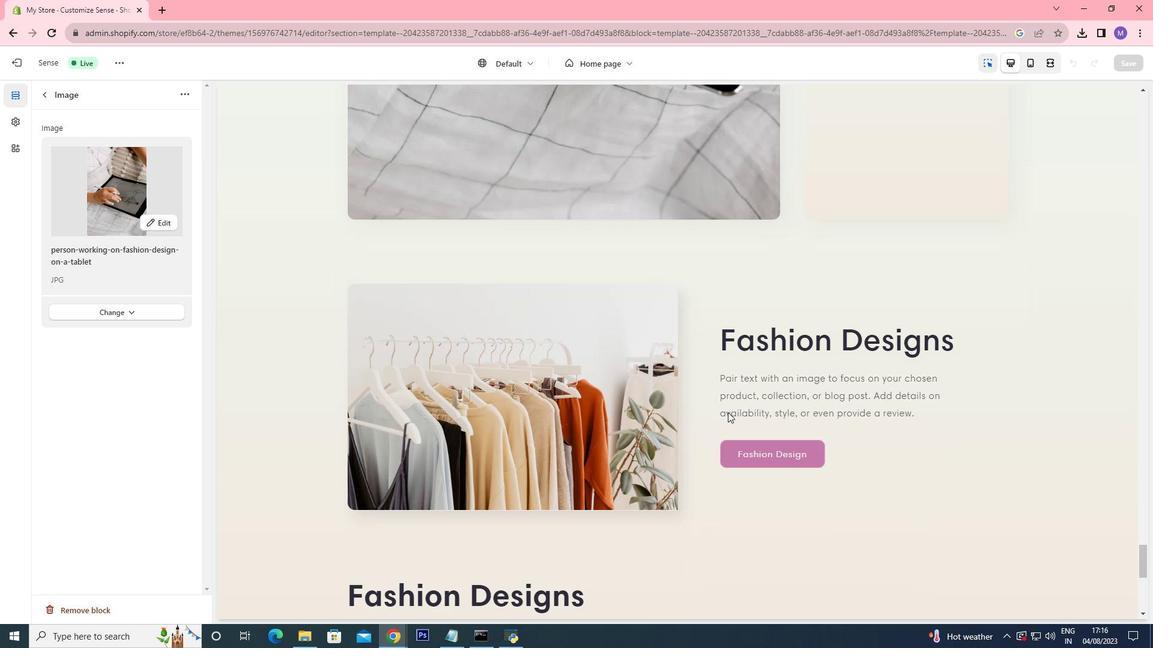 
Action: Mouse scrolled (727, 412) with delta (0, 0)
Screenshot: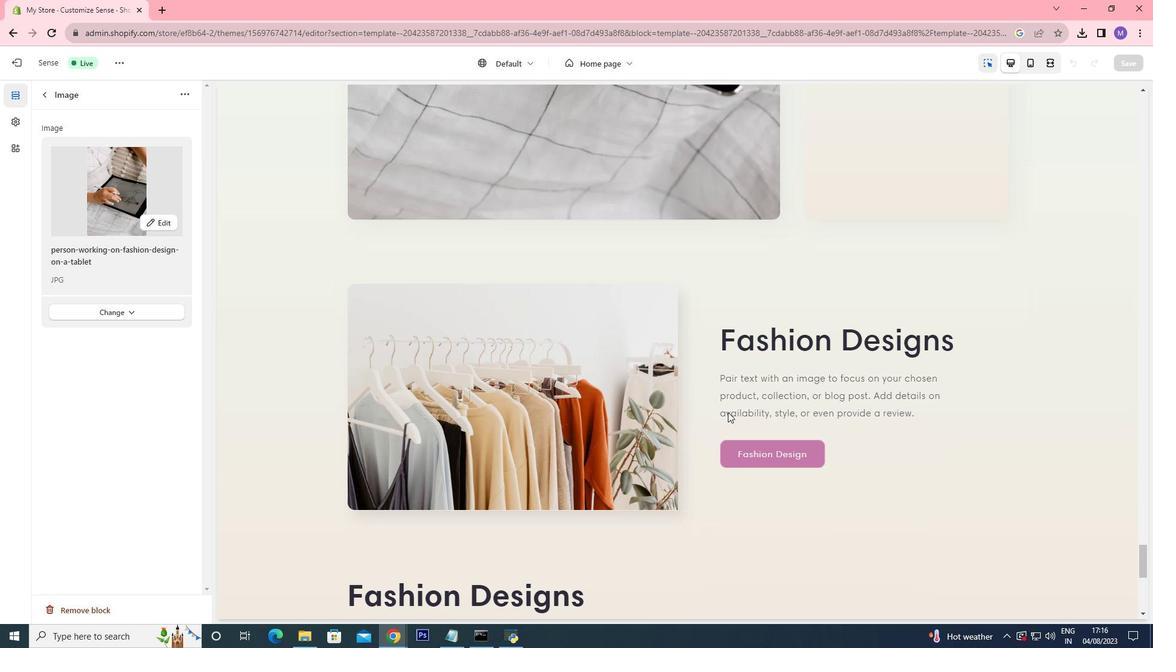 
Action: Mouse scrolled (727, 412) with delta (0, 0)
Screenshot: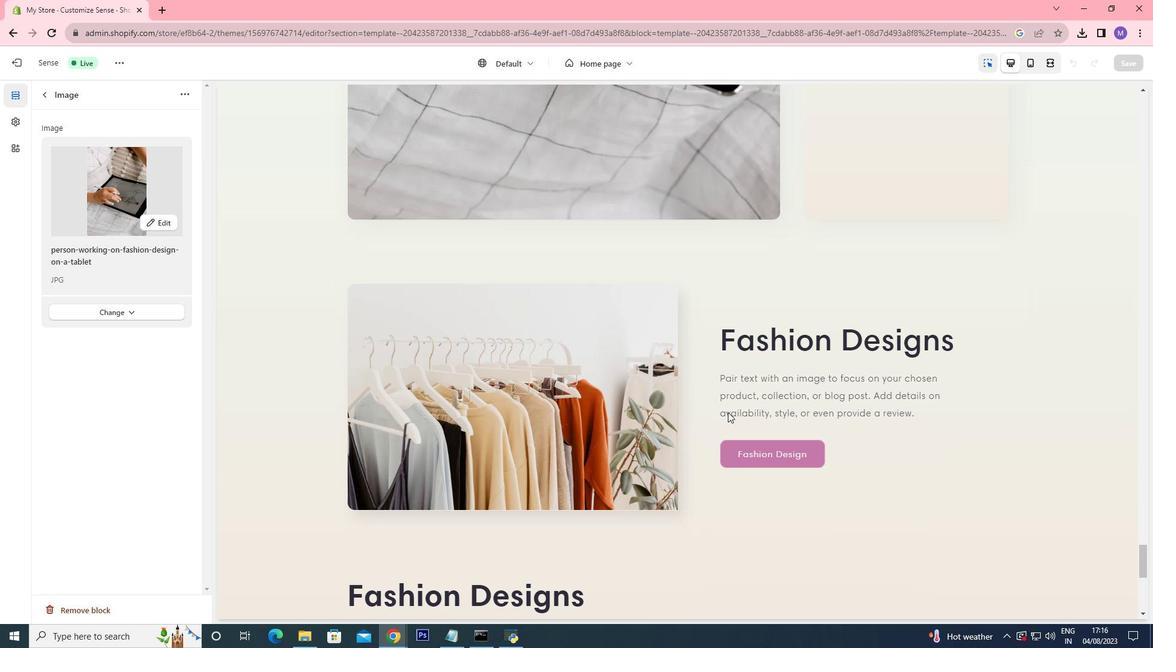 
Action: Mouse scrolled (727, 412) with delta (0, 0)
Screenshot: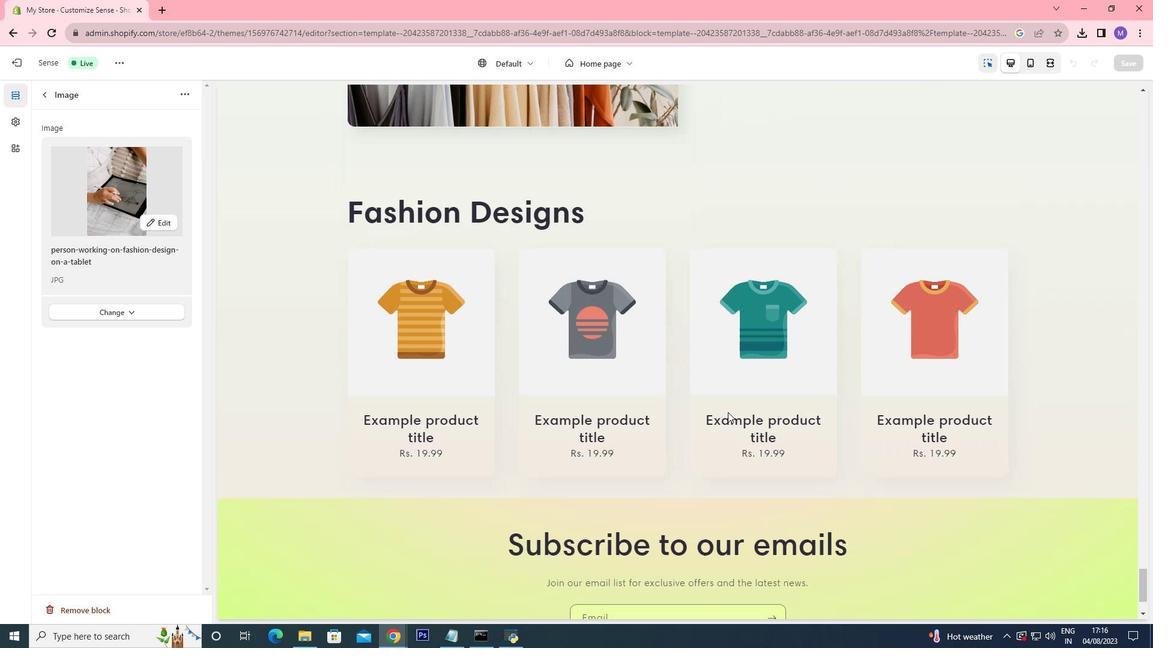 
Action: Mouse scrolled (727, 412) with delta (0, 0)
Screenshot: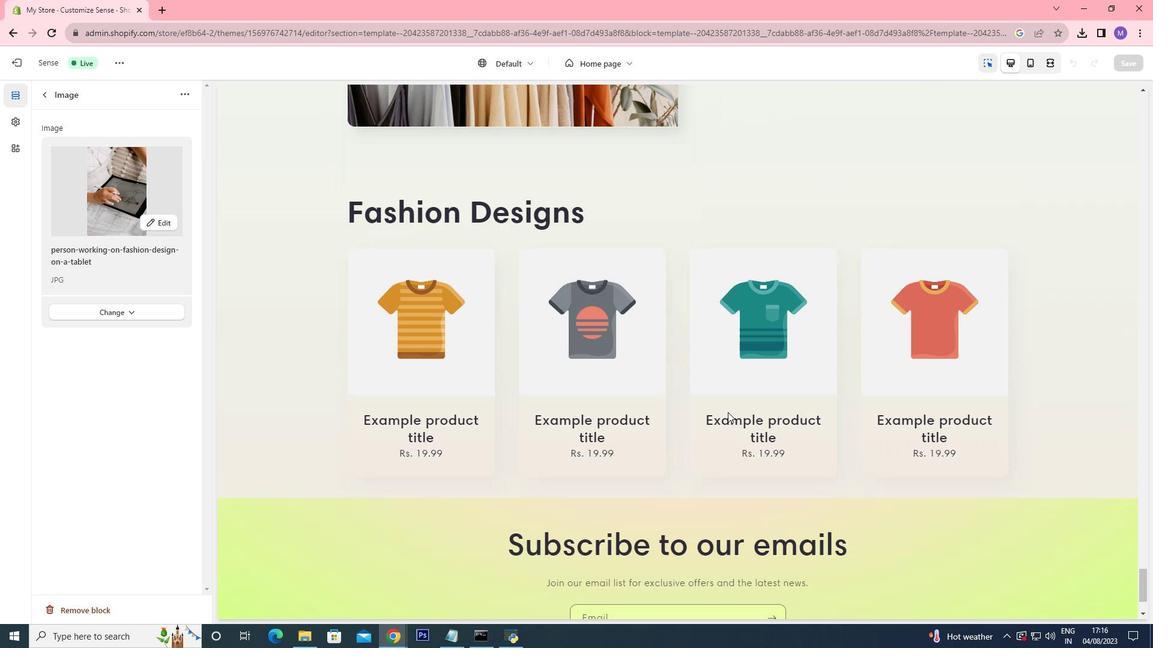 
Action: Mouse scrolled (727, 412) with delta (0, 0)
Screenshot: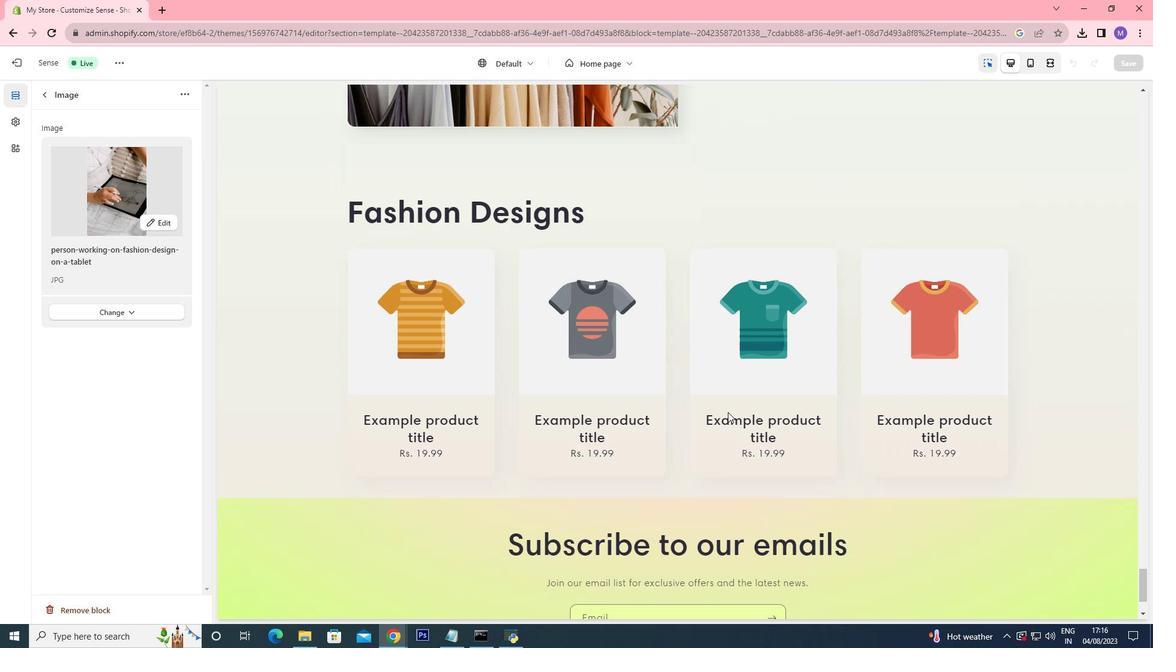 
Action: Mouse scrolled (727, 412) with delta (0, 0)
Screenshot: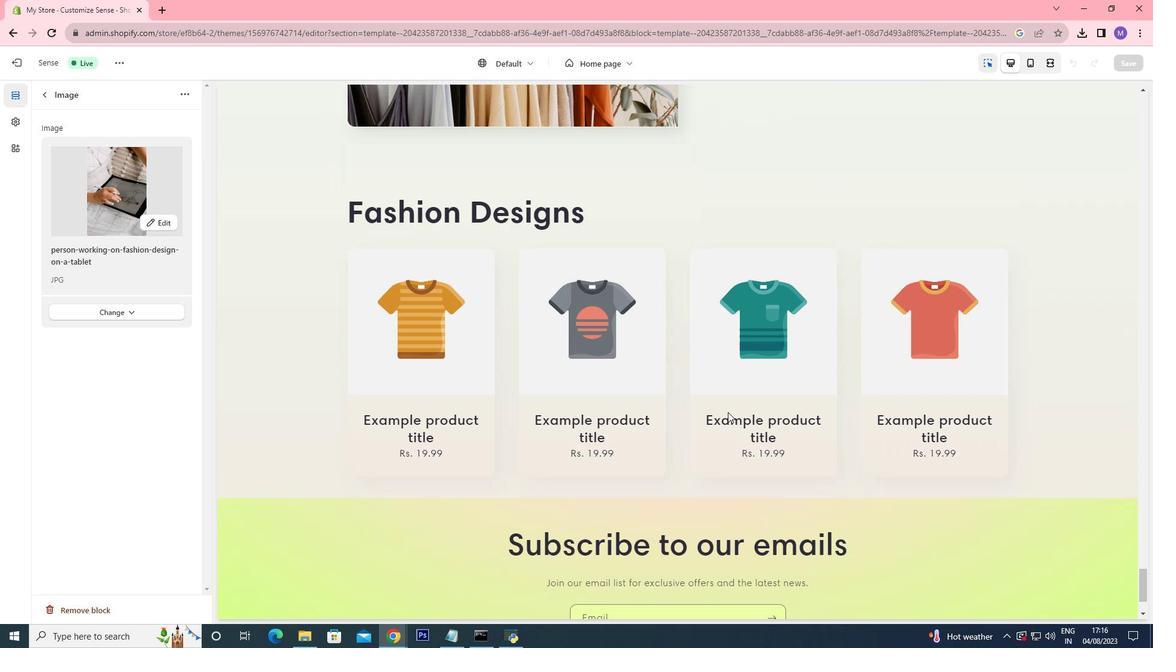 
Action: Mouse scrolled (727, 412) with delta (0, 0)
Screenshot: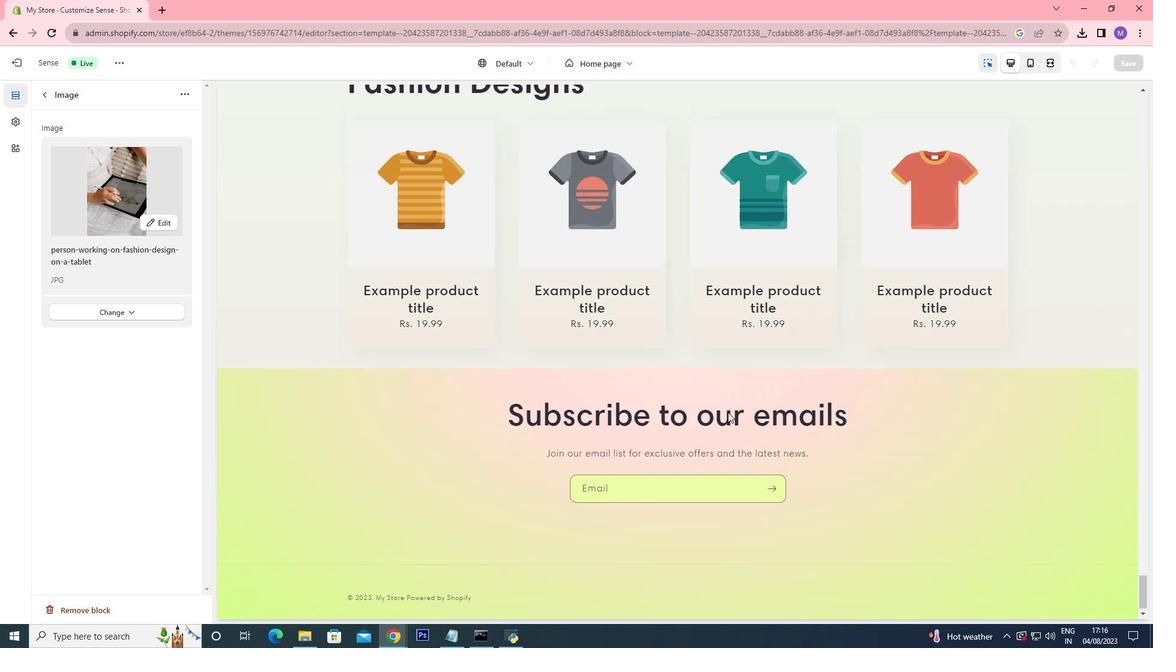 
Action: Mouse scrolled (727, 412) with delta (0, 0)
Screenshot: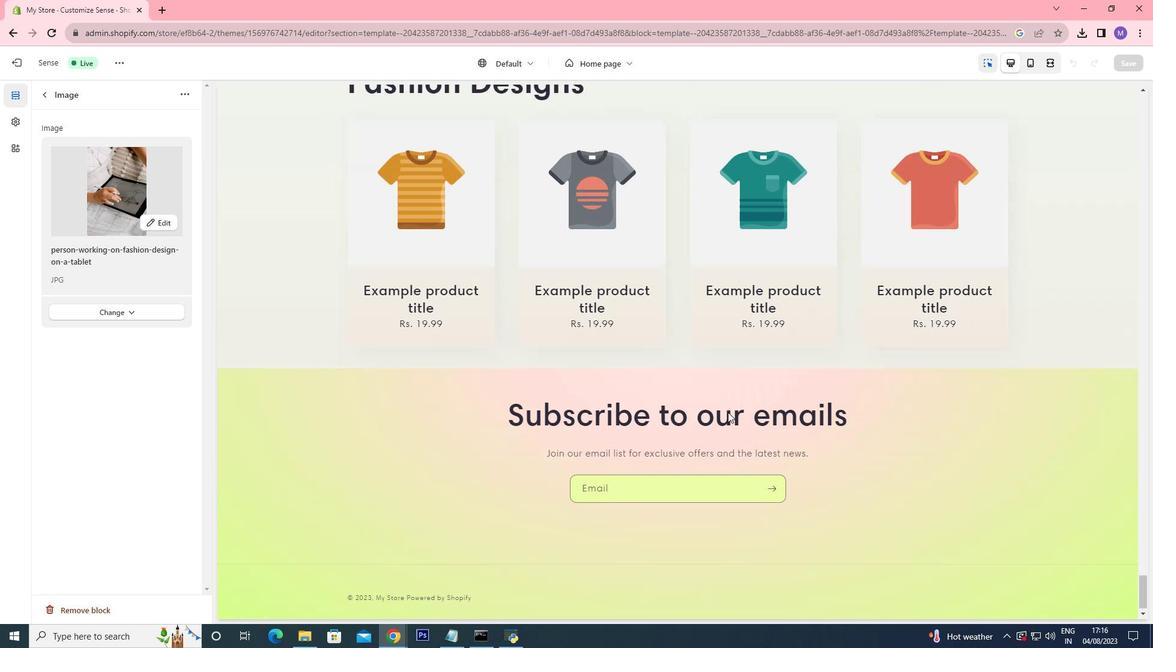 
Action: Mouse scrolled (727, 412) with delta (0, 0)
Screenshot: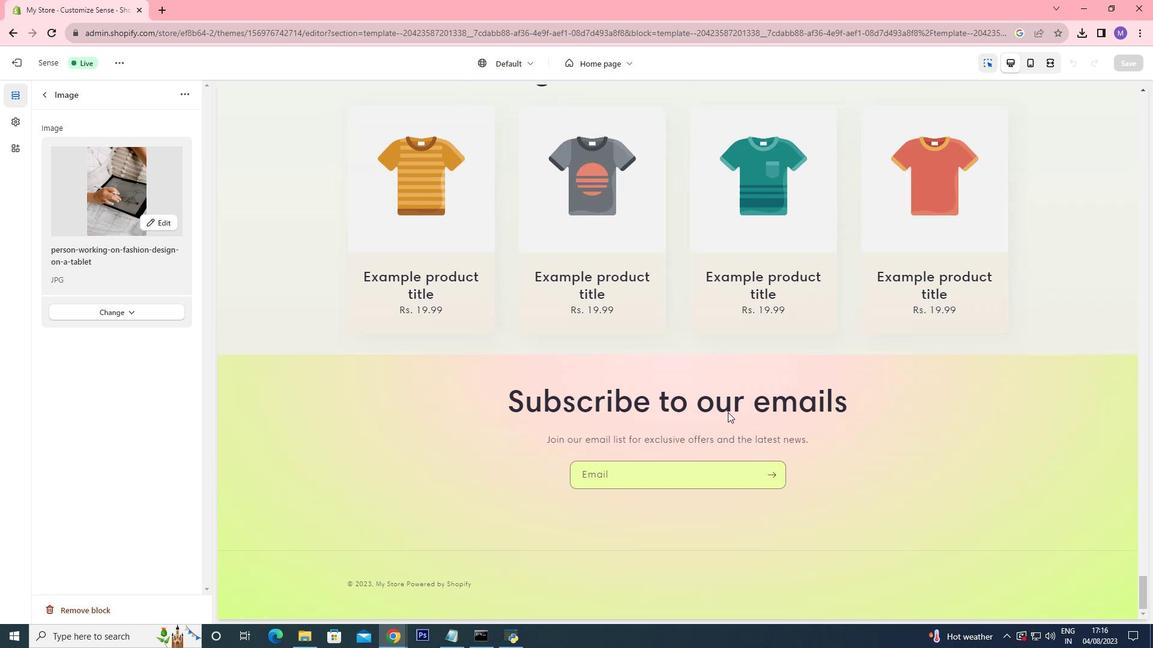 
Action: Mouse moved to (719, 326)
Screenshot: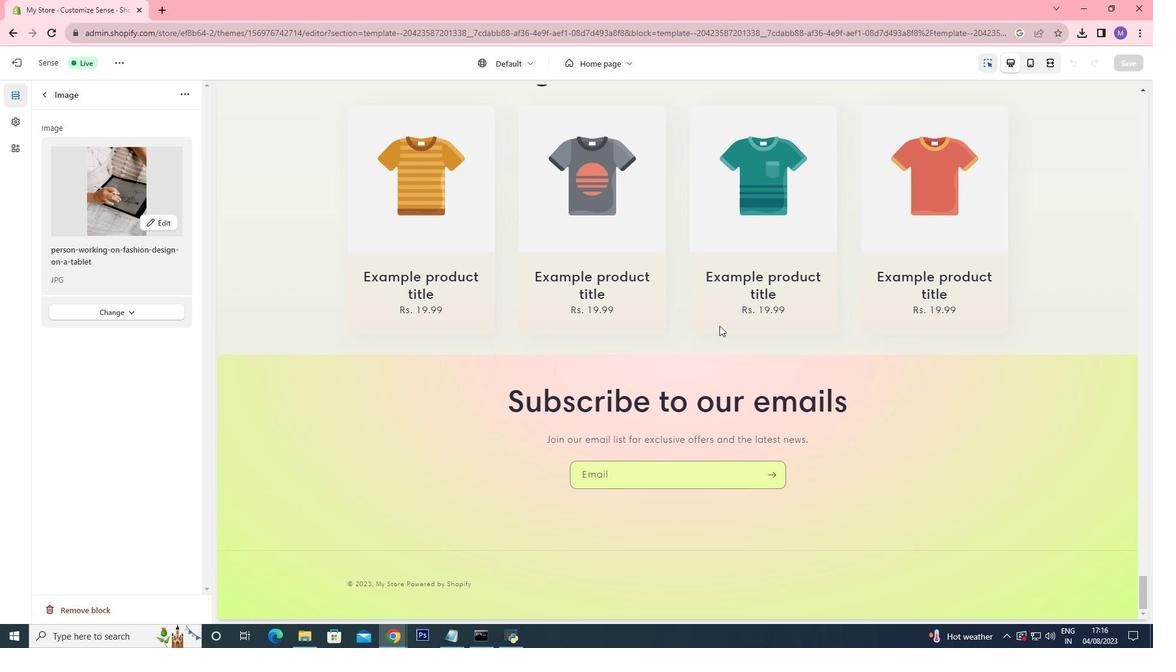 
Action: Mouse pressed left at (719, 326)
Screenshot: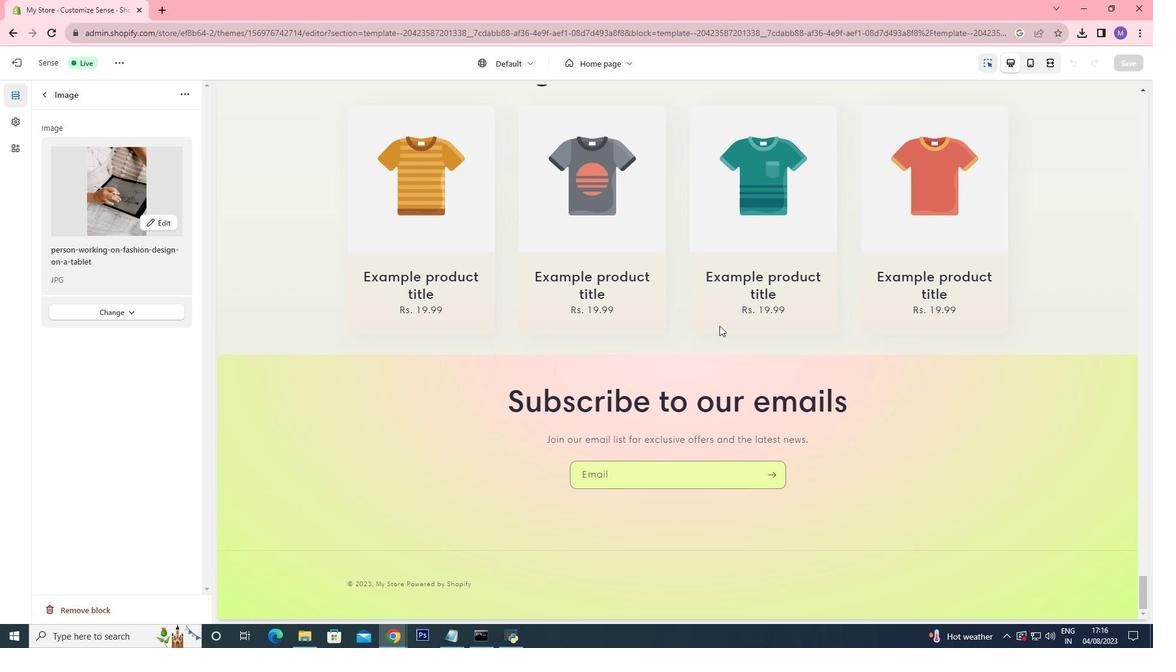
Action: Mouse moved to (43, 90)
Screenshot: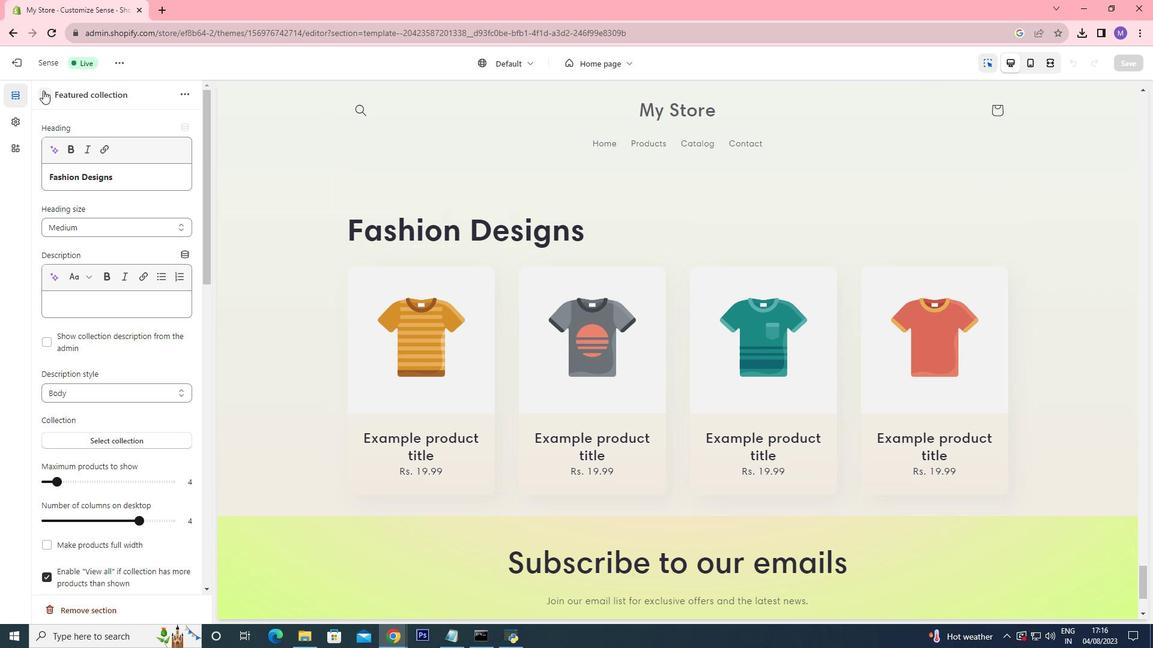 
Action: Mouse pressed left at (43, 90)
Screenshot: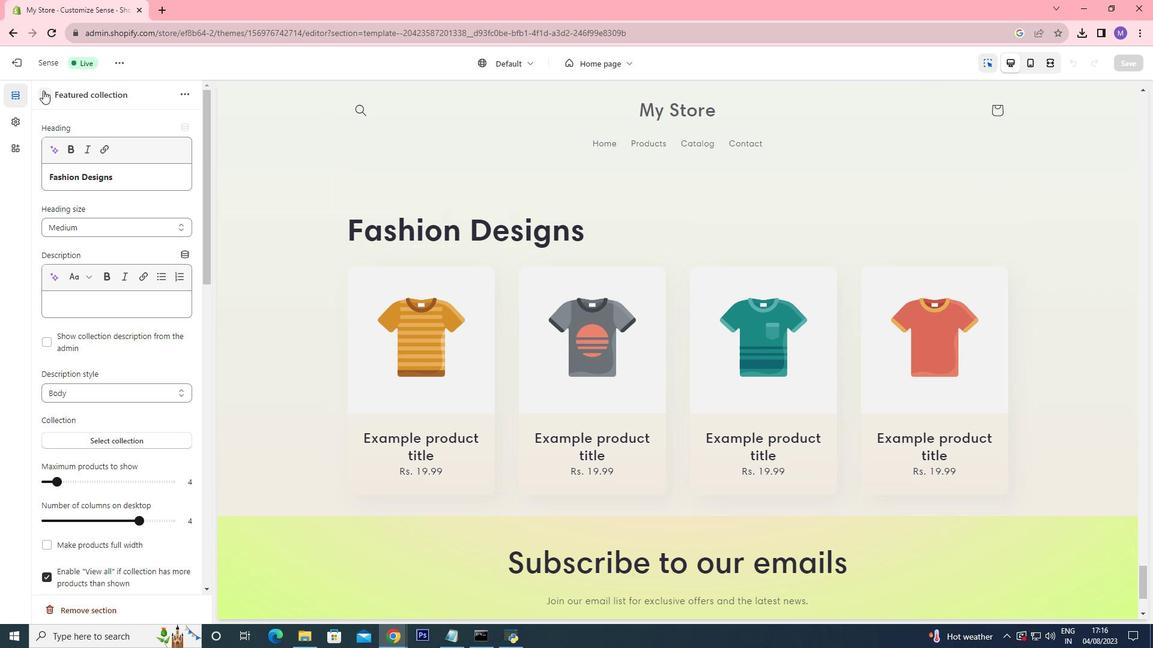 
Action: Mouse moved to (607, 142)
Screenshot: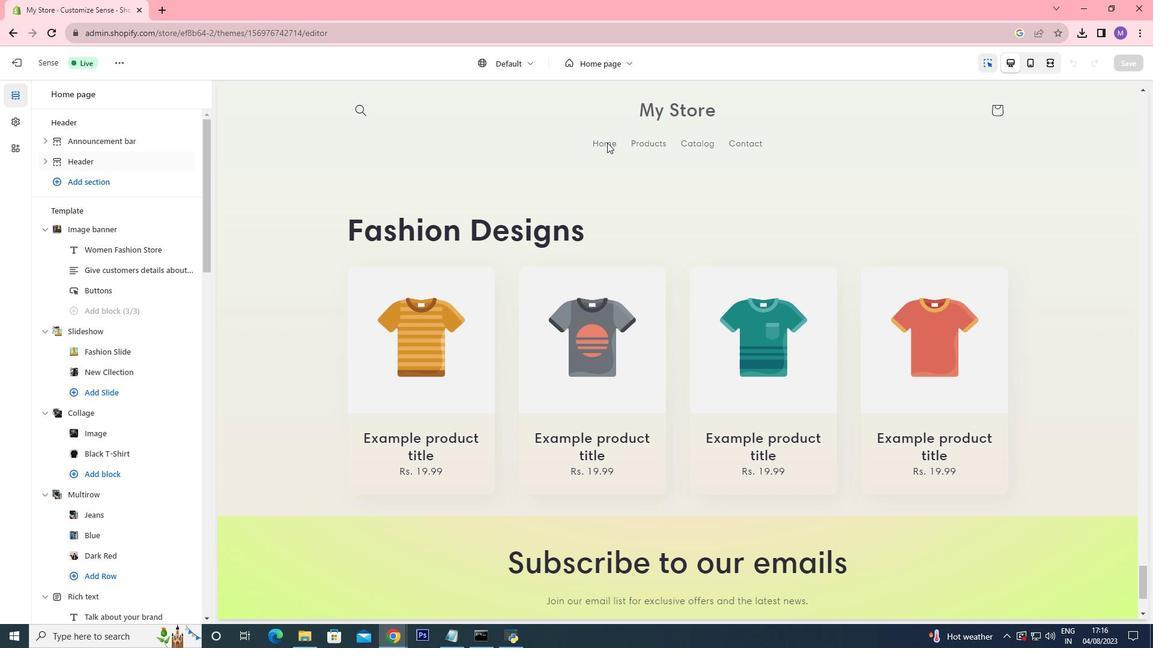 
Action: Mouse pressed left at (607, 142)
Screenshot: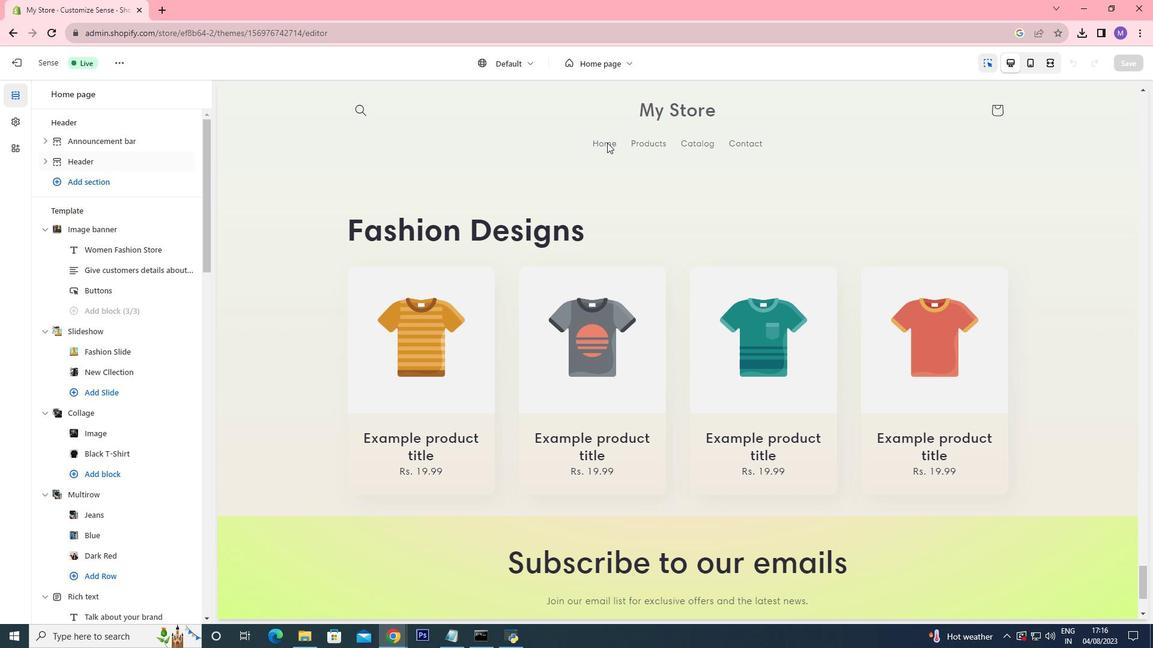 
Action: Mouse pressed left at (607, 142)
Screenshot: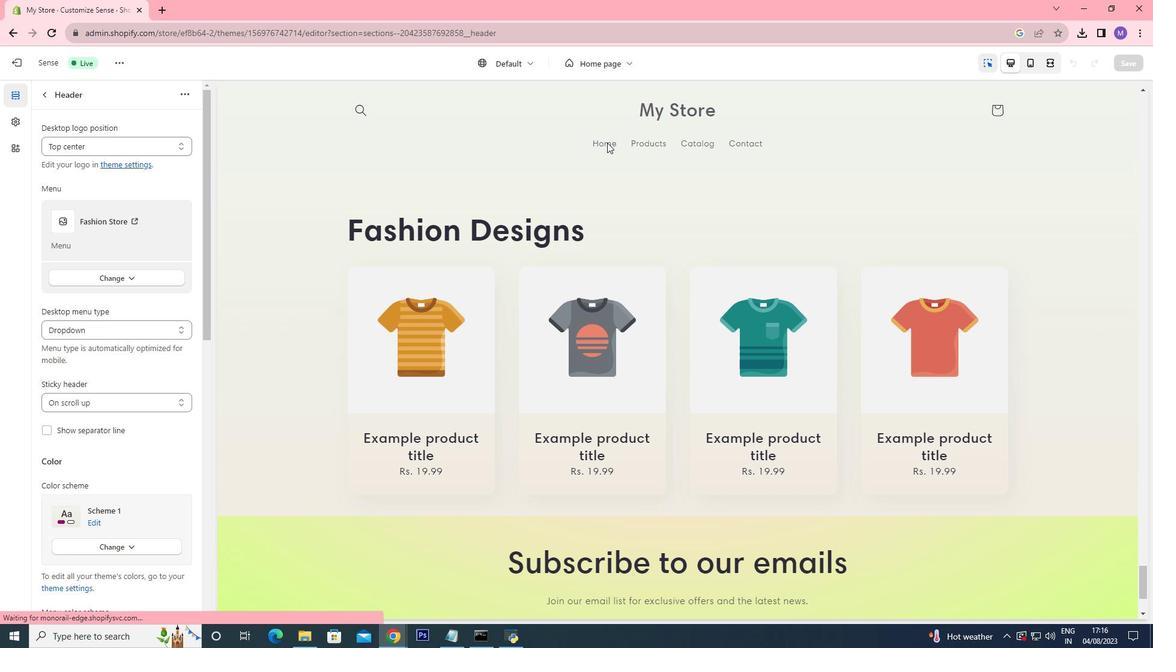 
Action: Mouse pressed left at (607, 142)
Screenshot: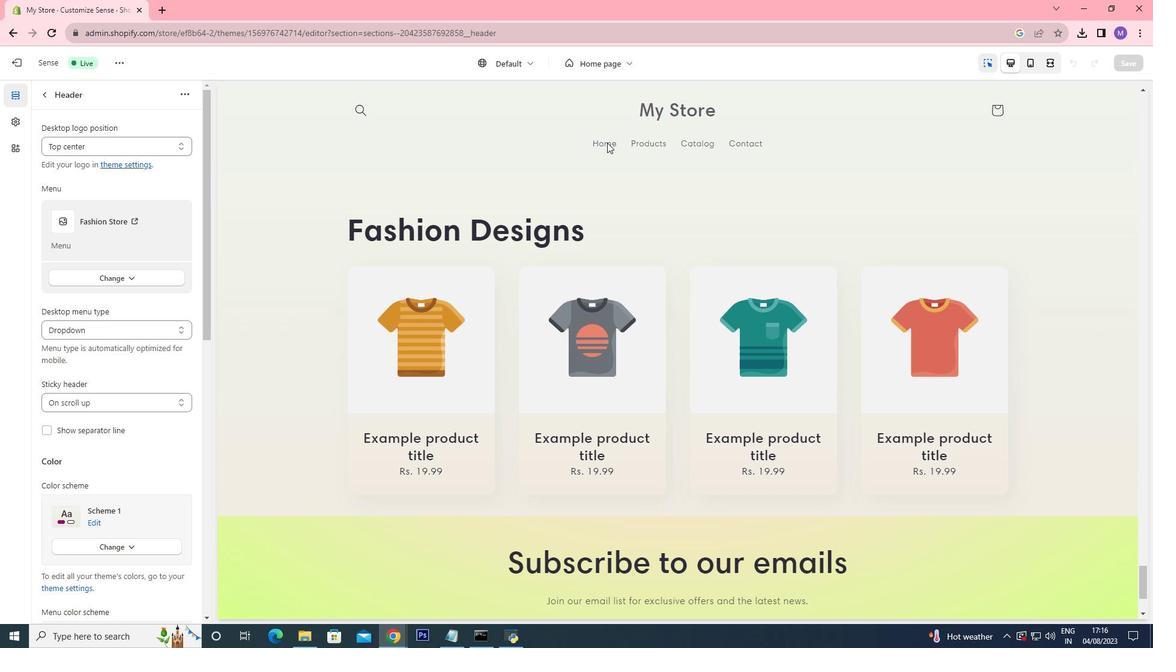 
Action: Mouse pressed left at (607, 142)
Screenshot: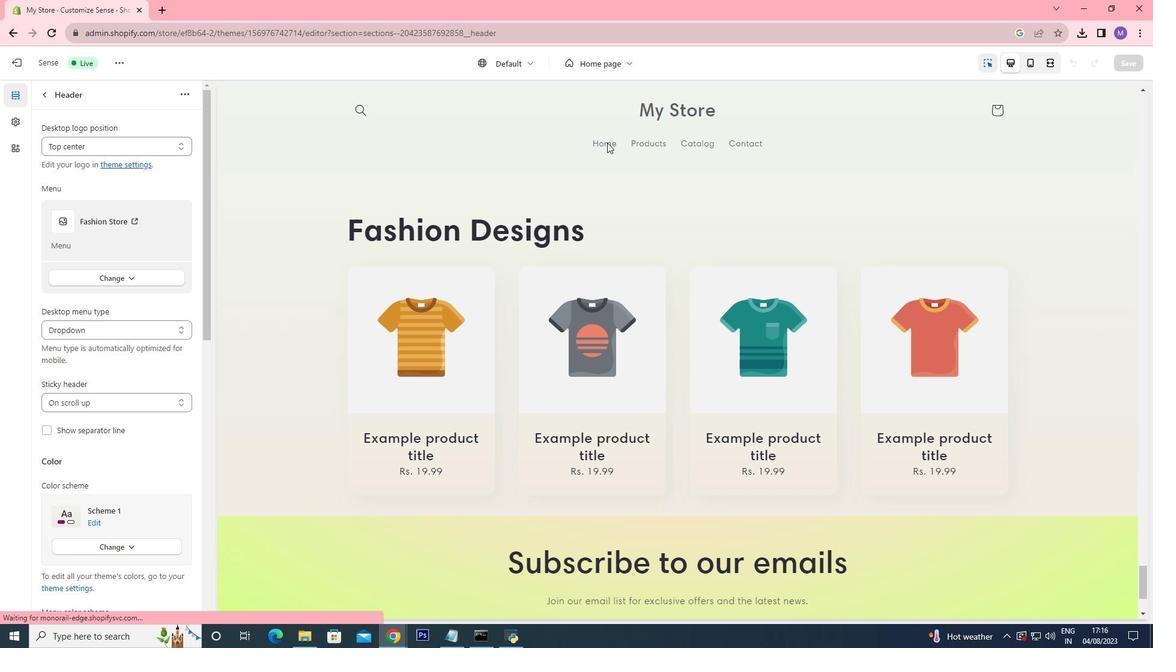 
Action: Mouse pressed left at (607, 142)
Screenshot: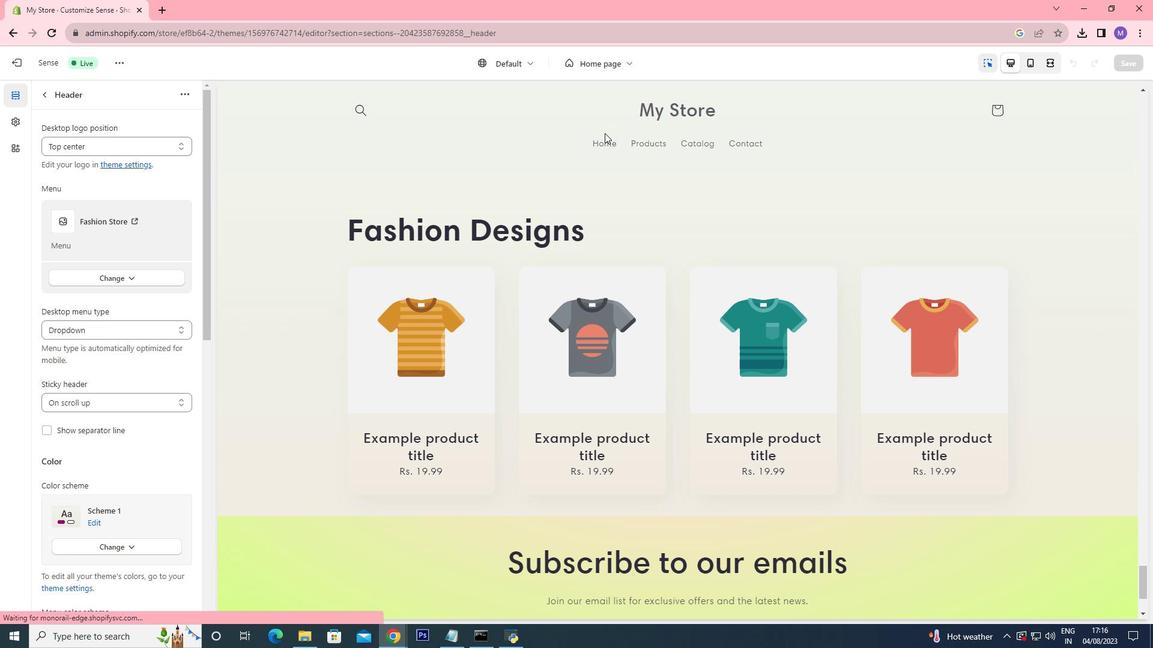 
Action: Mouse moved to (603, 121)
Screenshot: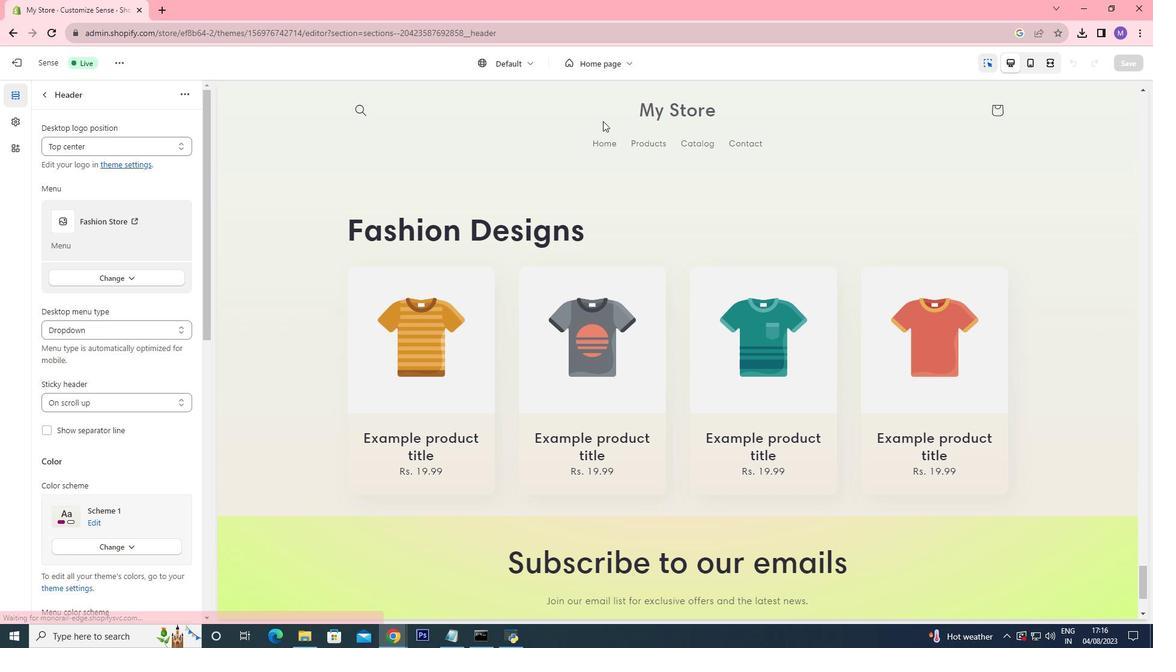 
Action: Mouse pressed left at (603, 121)
Screenshot: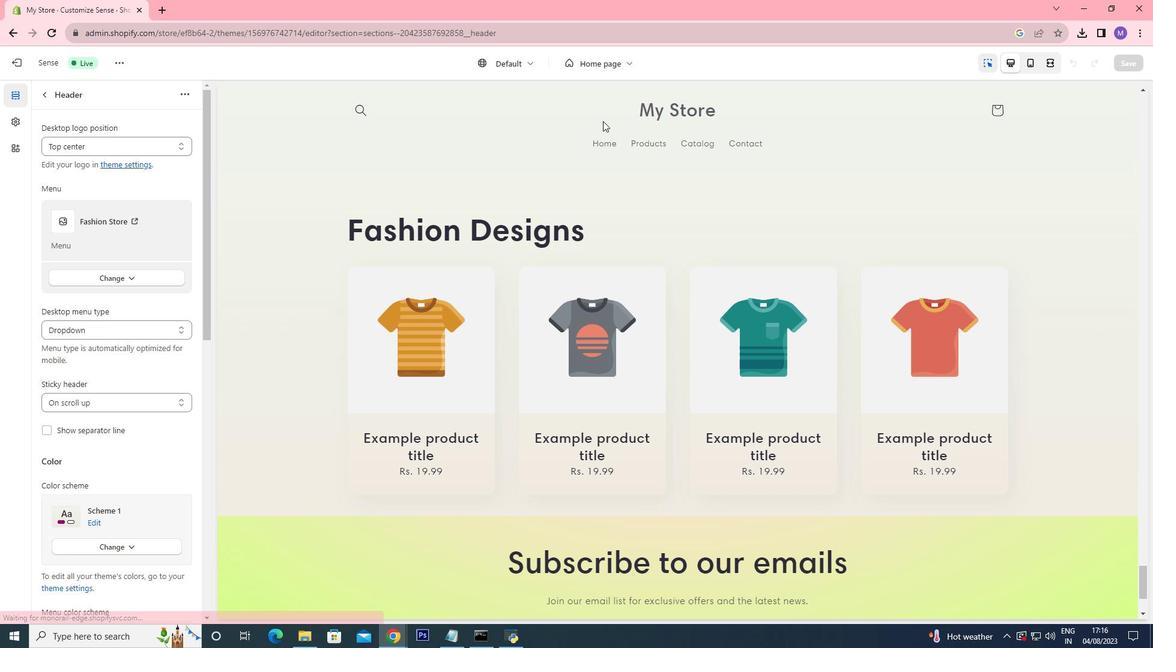 
Action: Mouse moved to (620, 128)
Screenshot: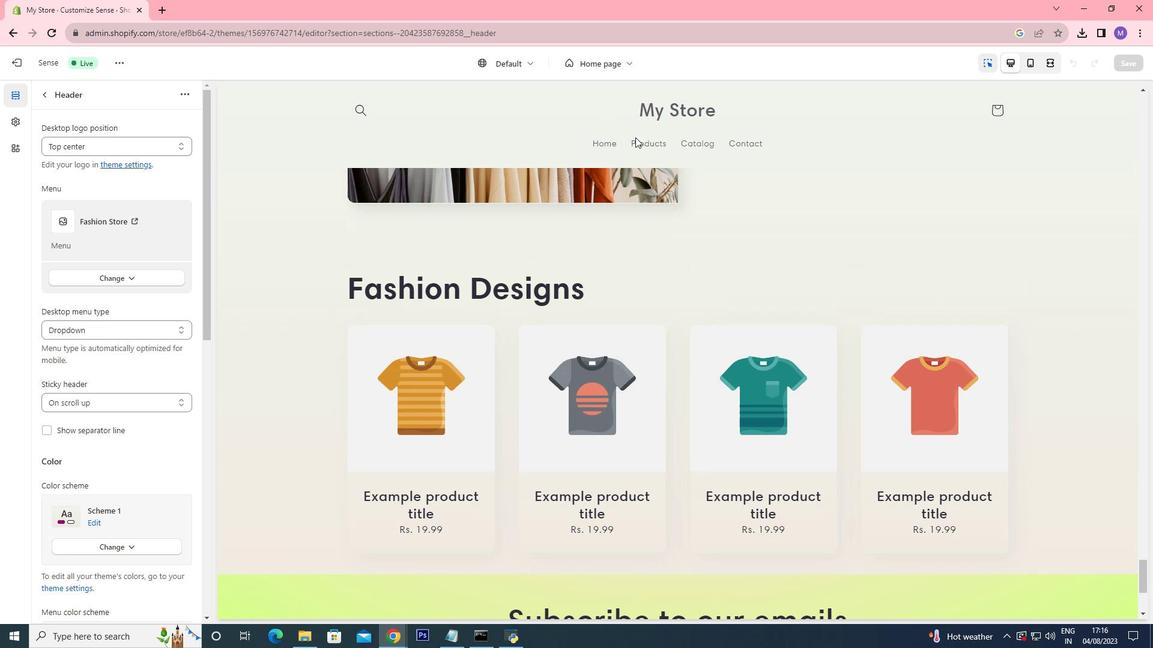 
Action: Mouse scrolled (620, 129) with delta (0, 0)
Screenshot: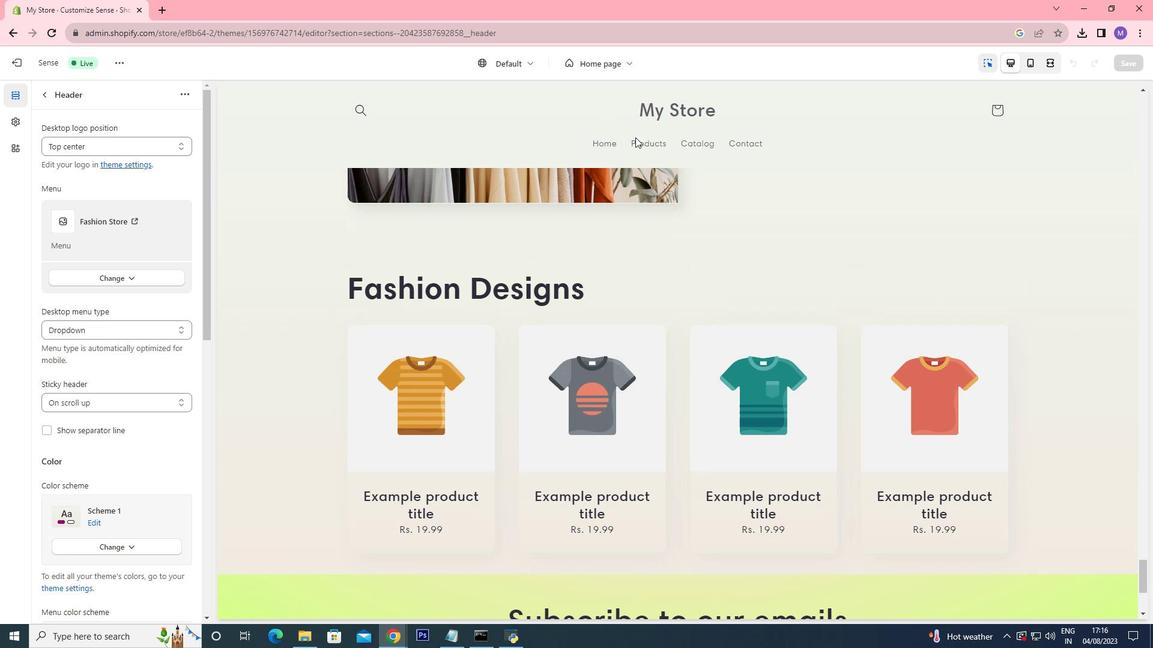 
Action: Mouse moved to (628, 133)
Screenshot: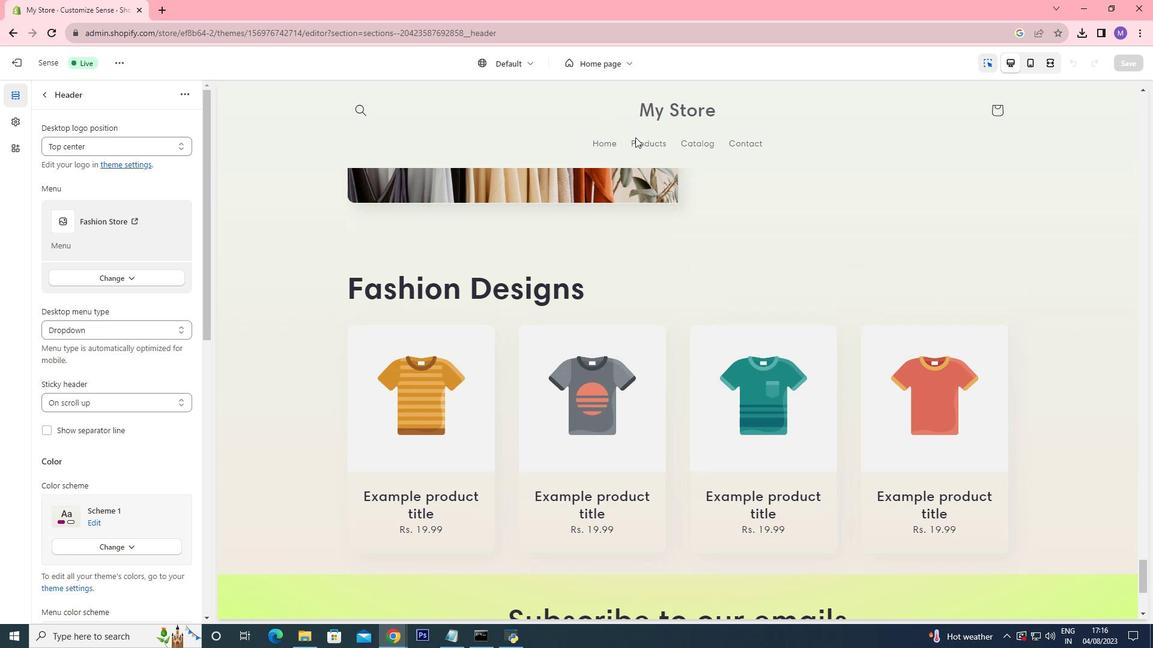 
Action: Mouse scrolled (625, 131) with delta (0, 0)
Screenshot: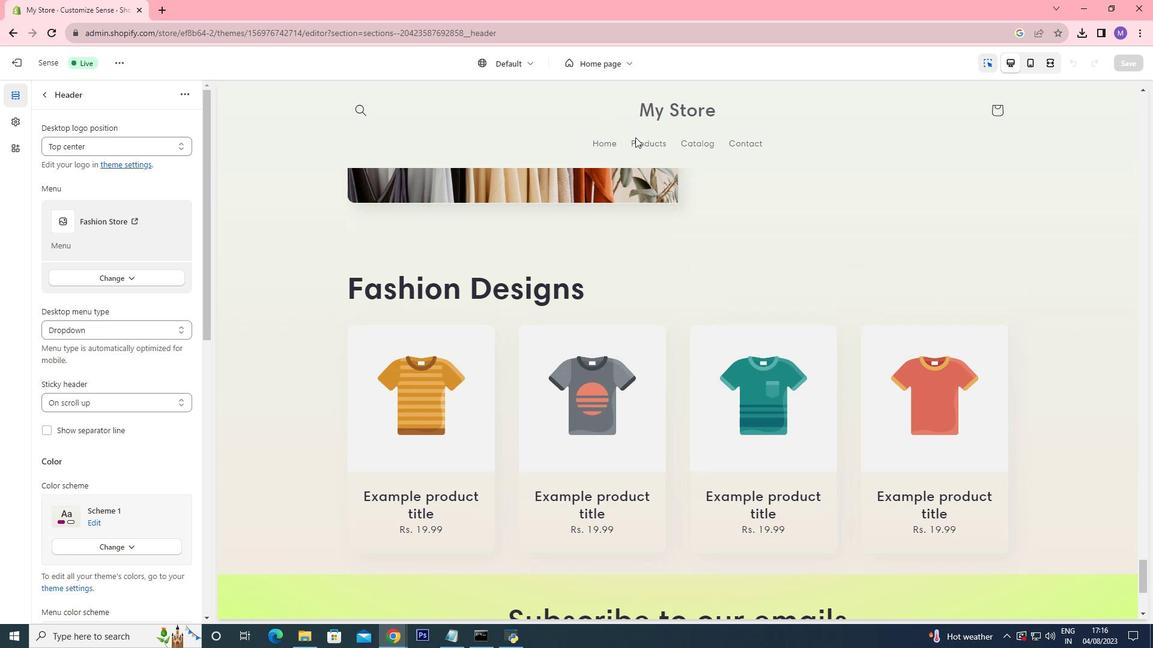 
Action: Mouse moved to (631, 135)
Screenshot: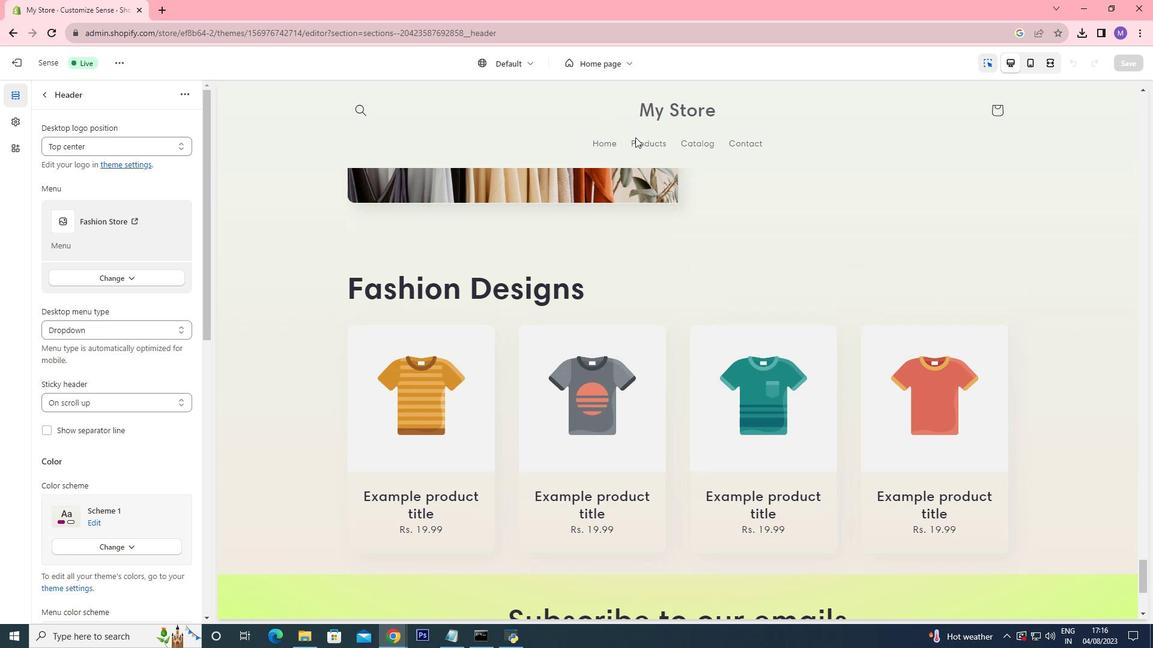 
Action: Mouse scrolled (628, 133) with delta (0, 0)
Screenshot: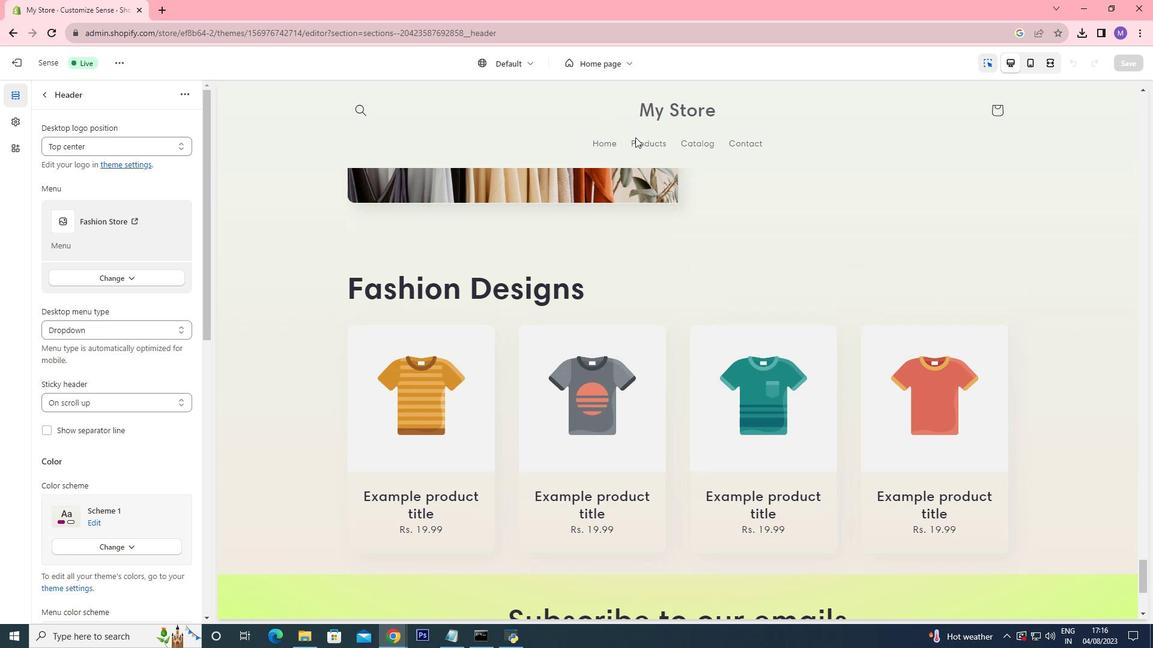 
Action: Mouse moved to (634, 136)
Screenshot: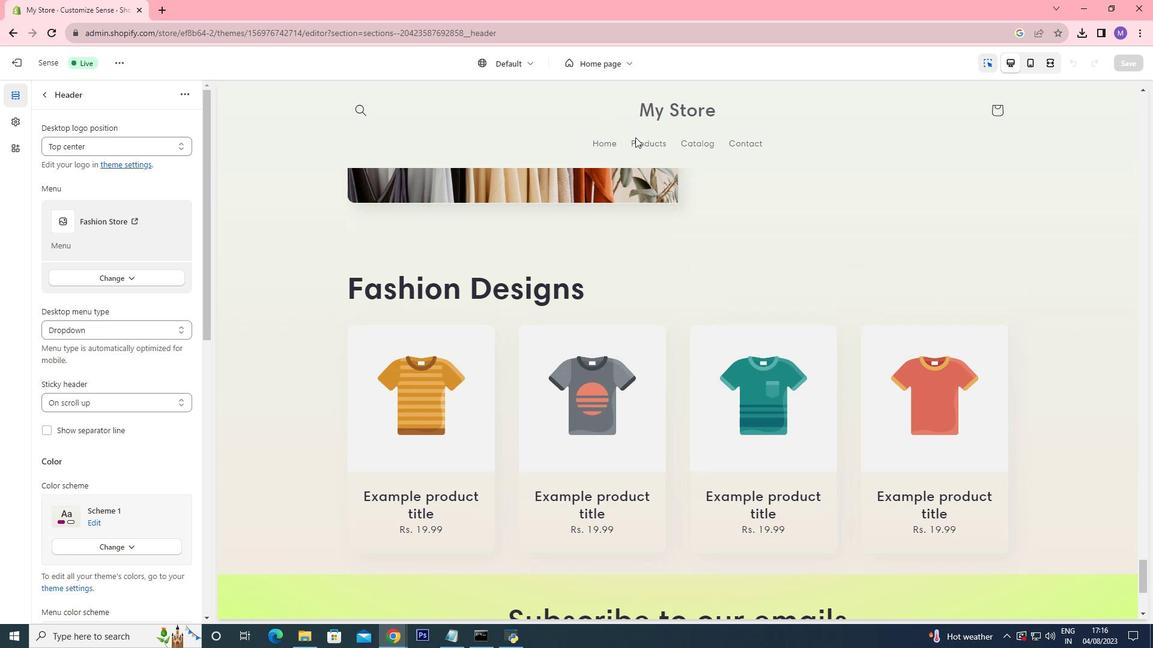 
Action: Mouse scrolled (633, 136) with delta (0, 0)
